 Task: Look for space in Koath, India from 14th June, 2023 to 30th June, 2023 for 5 adults in price range Rs.8000 to Rs.12000. Place can be entire place or private room with 5 bedrooms having 5 beds and 5 bathrooms. Property type can be house, flat, guest house. Amenities needed are: wifi, TV, free parkinig on premises, gym, breakfast. Booking option can be shelf check-in. Required host language is English.
Action: Mouse moved to (572, 117)
Screenshot: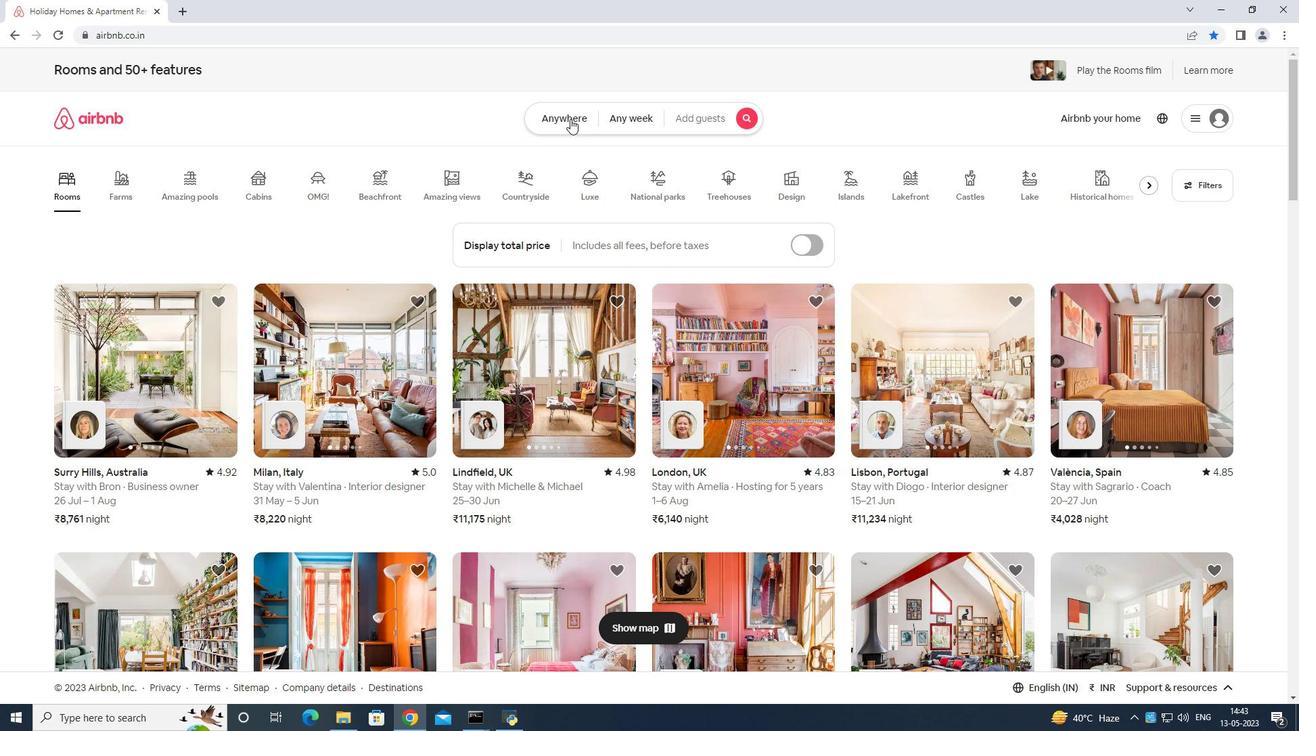 
Action: Mouse pressed left at (572, 117)
Screenshot: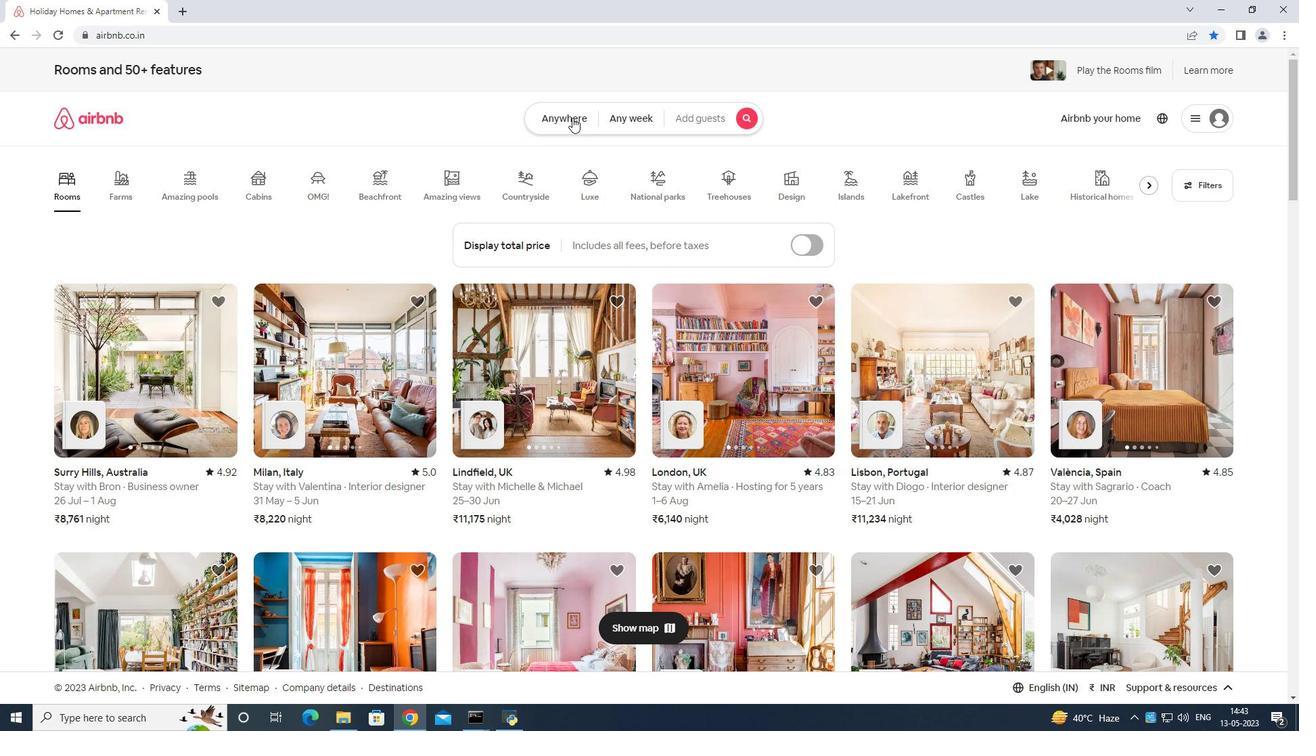 
Action: Mouse moved to (518, 156)
Screenshot: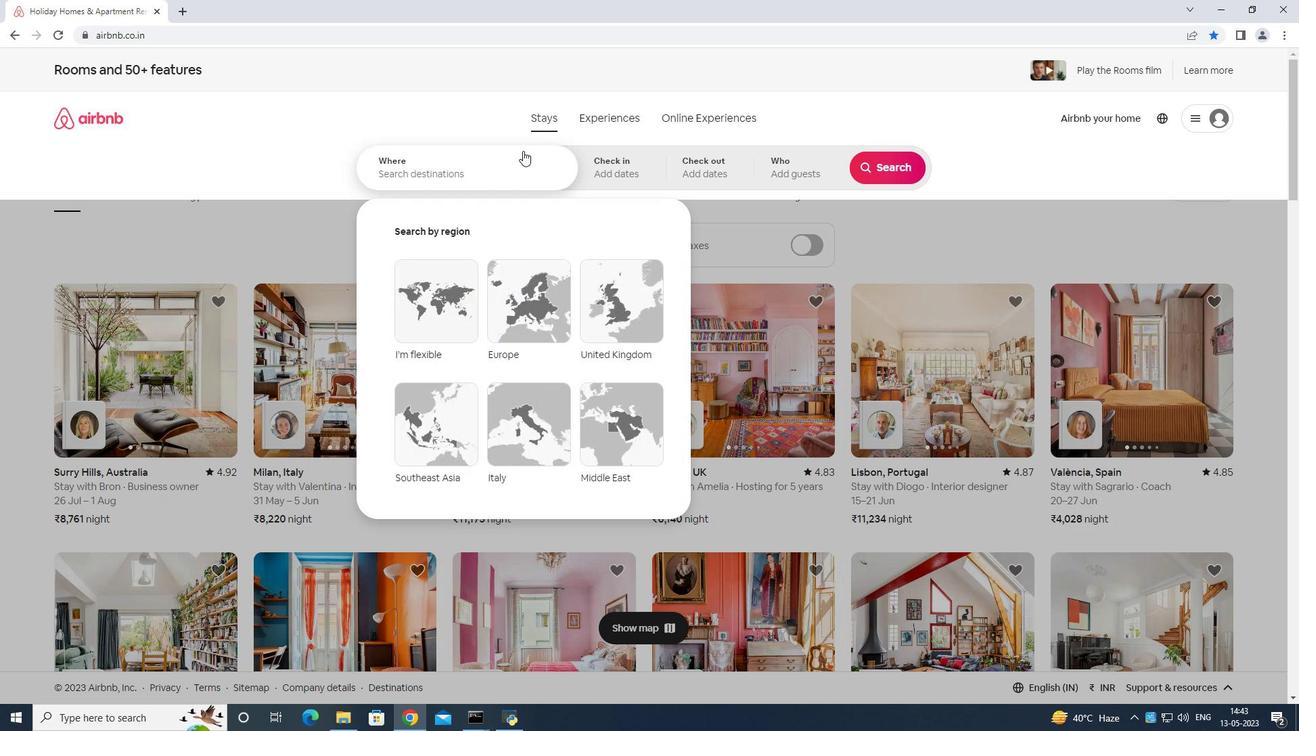 
Action: Mouse pressed left at (518, 156)
Screenshot: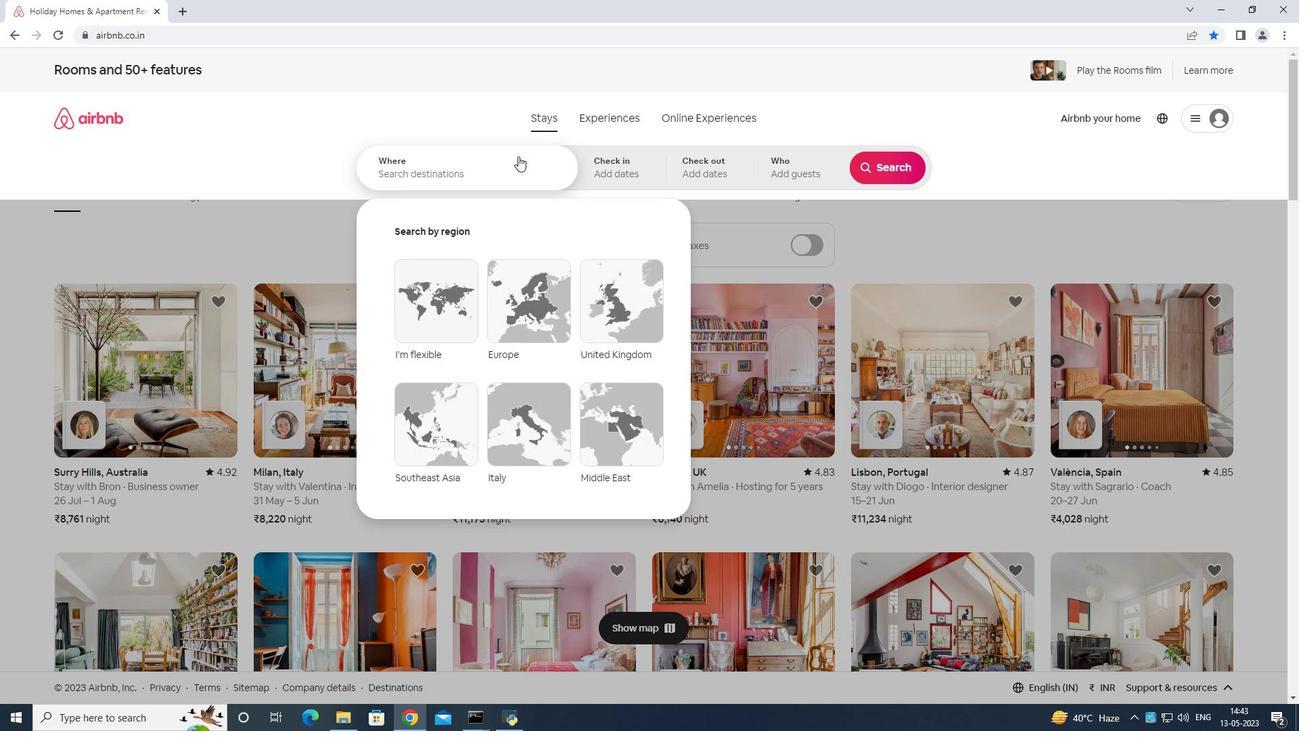 
Action: Mouse moved to (539, 175)
Screenshot: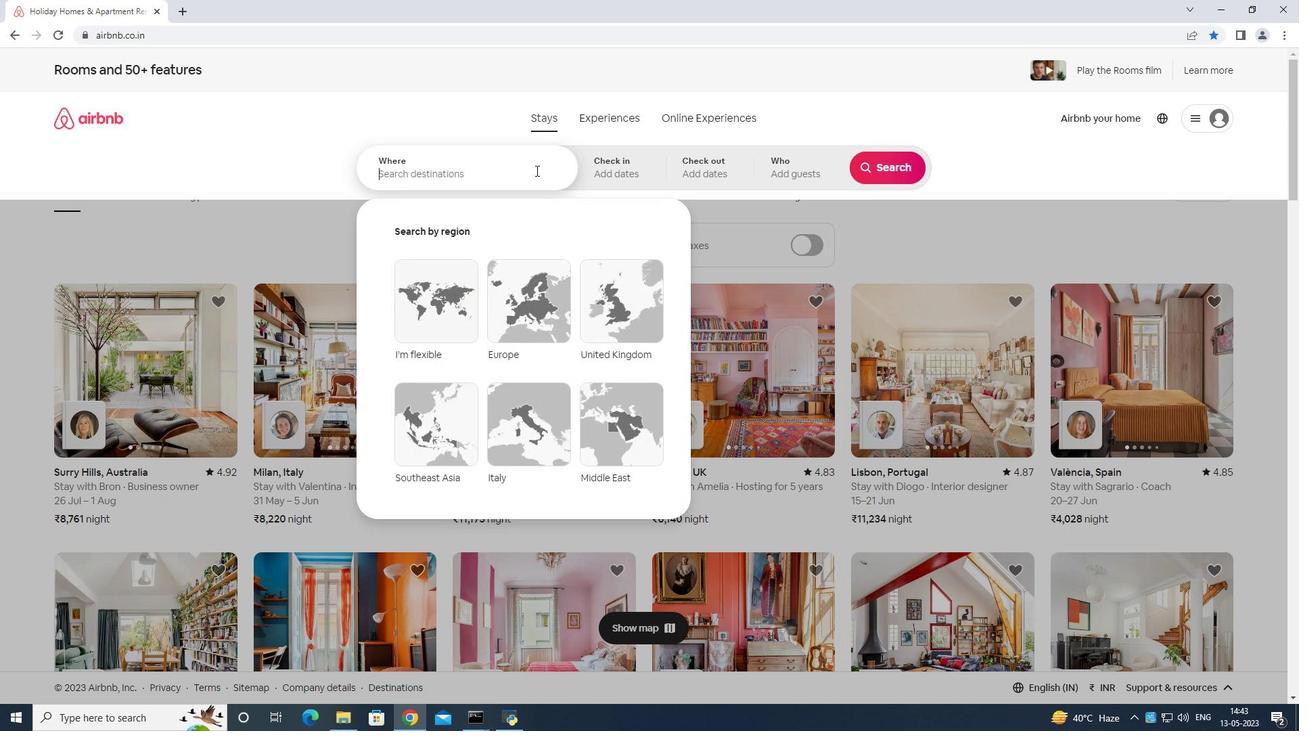 
Action: Key pressed <Key.shift>Koath<Key.space>india<Key.enter>
Screenshot: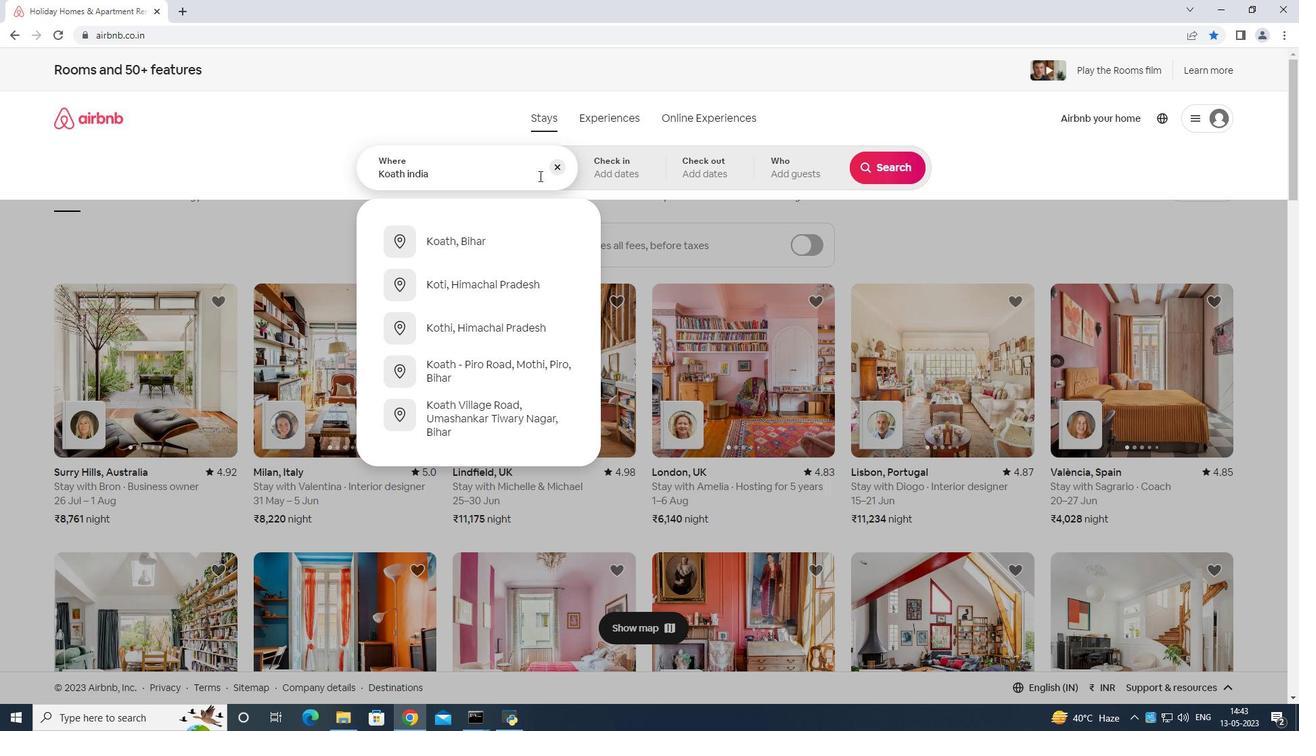 
Action: Mouse moved to (779, 391)
Screenshot: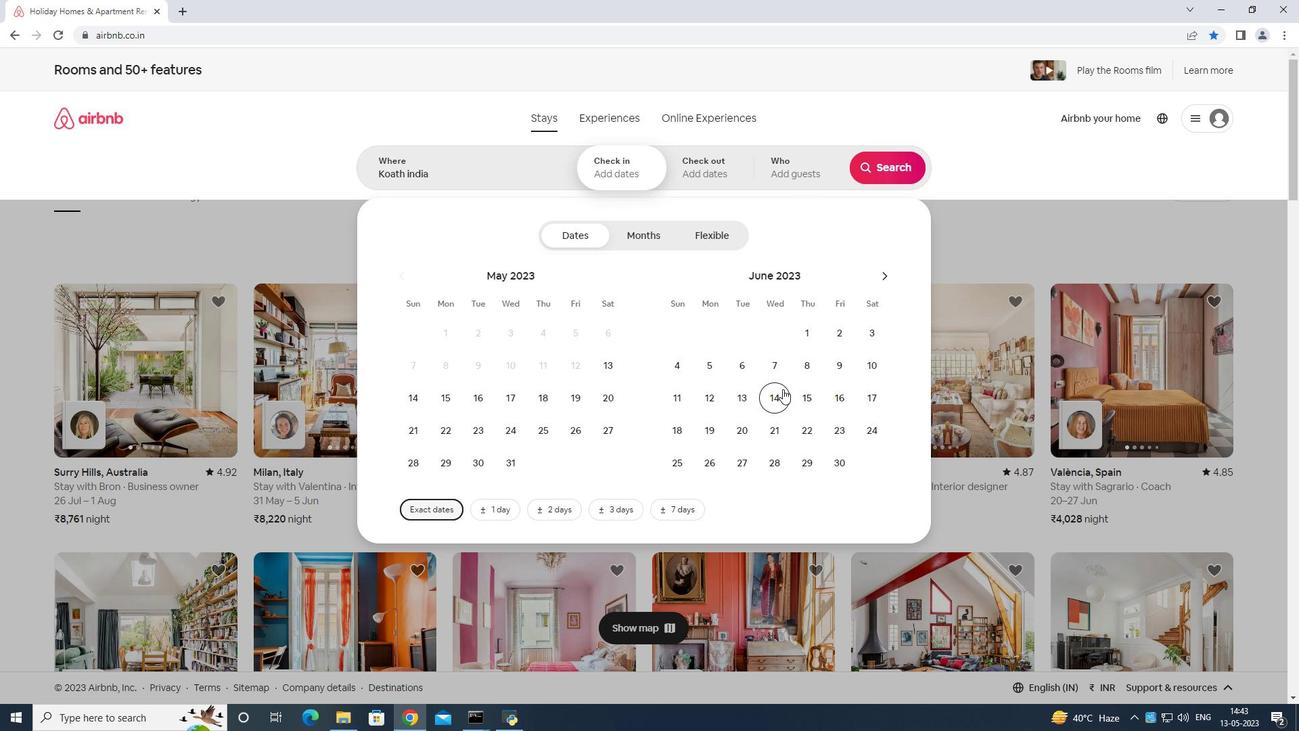 
Action: Mouse pressed left at (779, 391)
Screenshot: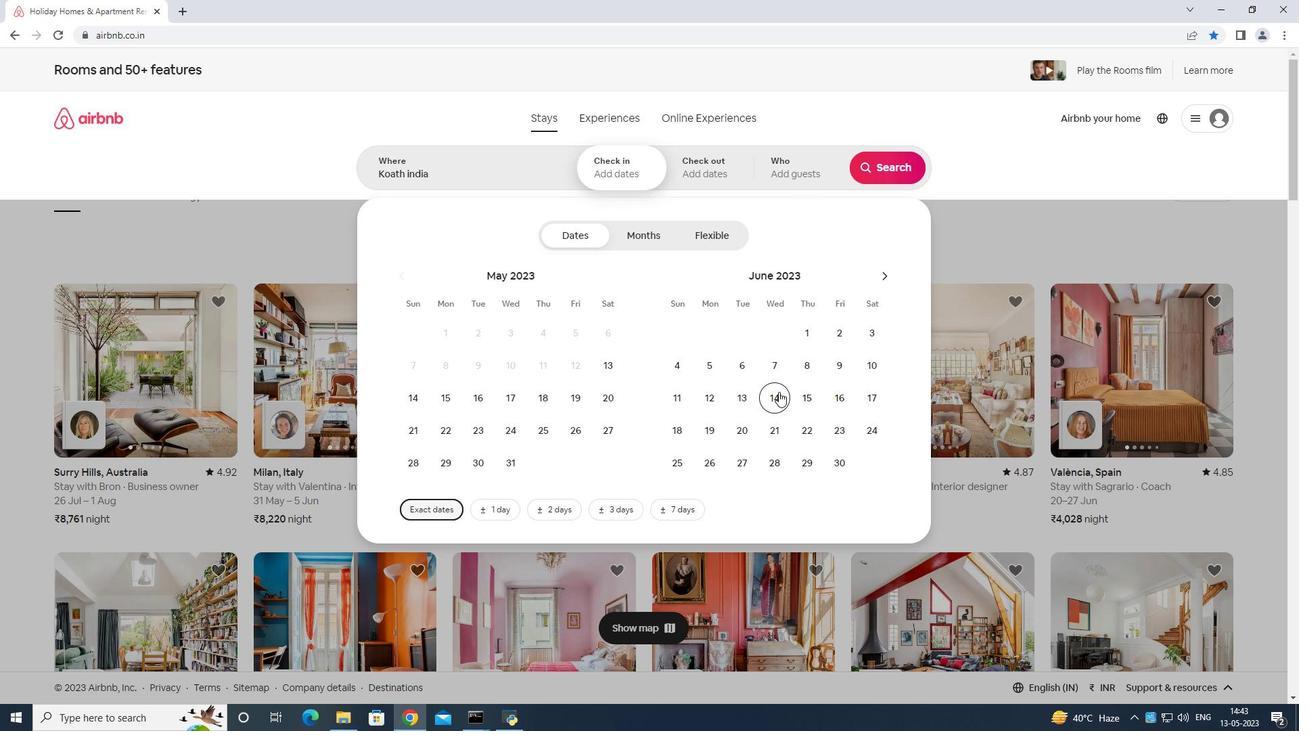 
Action: Mouse moved to (836, 453)
Screenshot: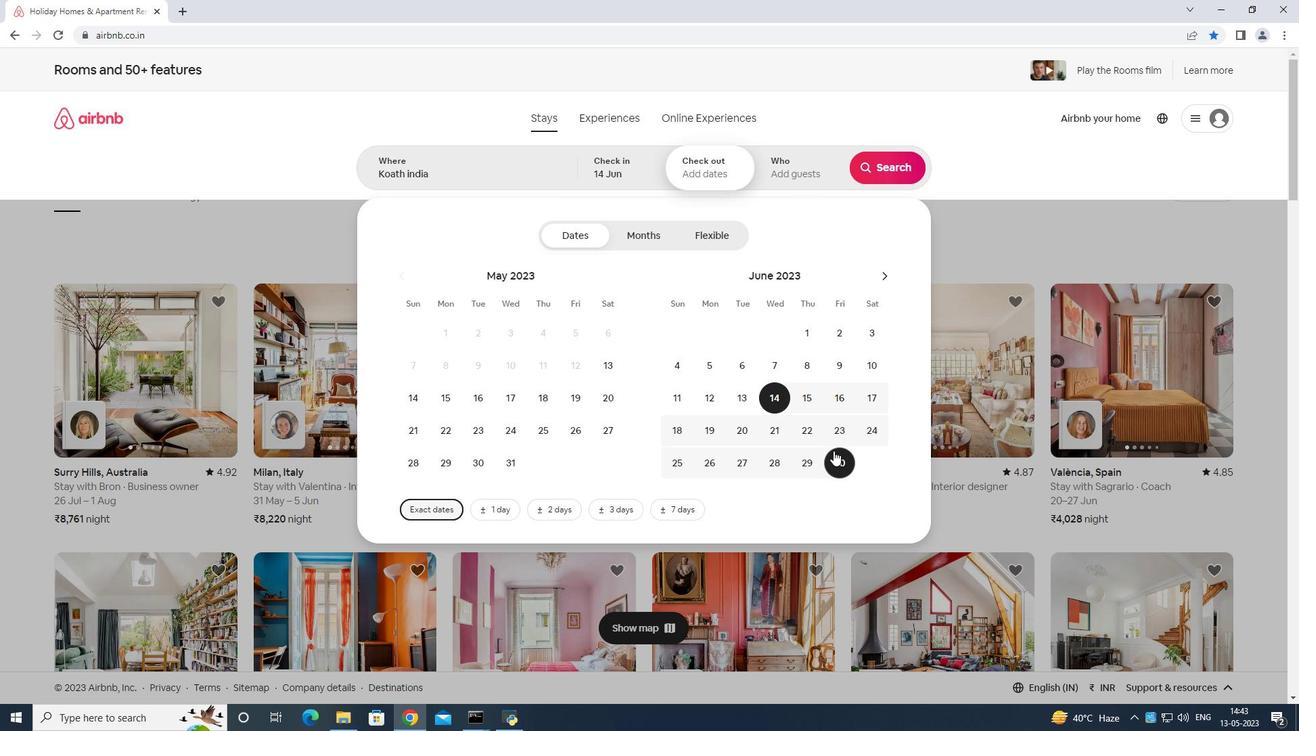 
Action: Mouse pressed left at (836, 453)
Screenshot: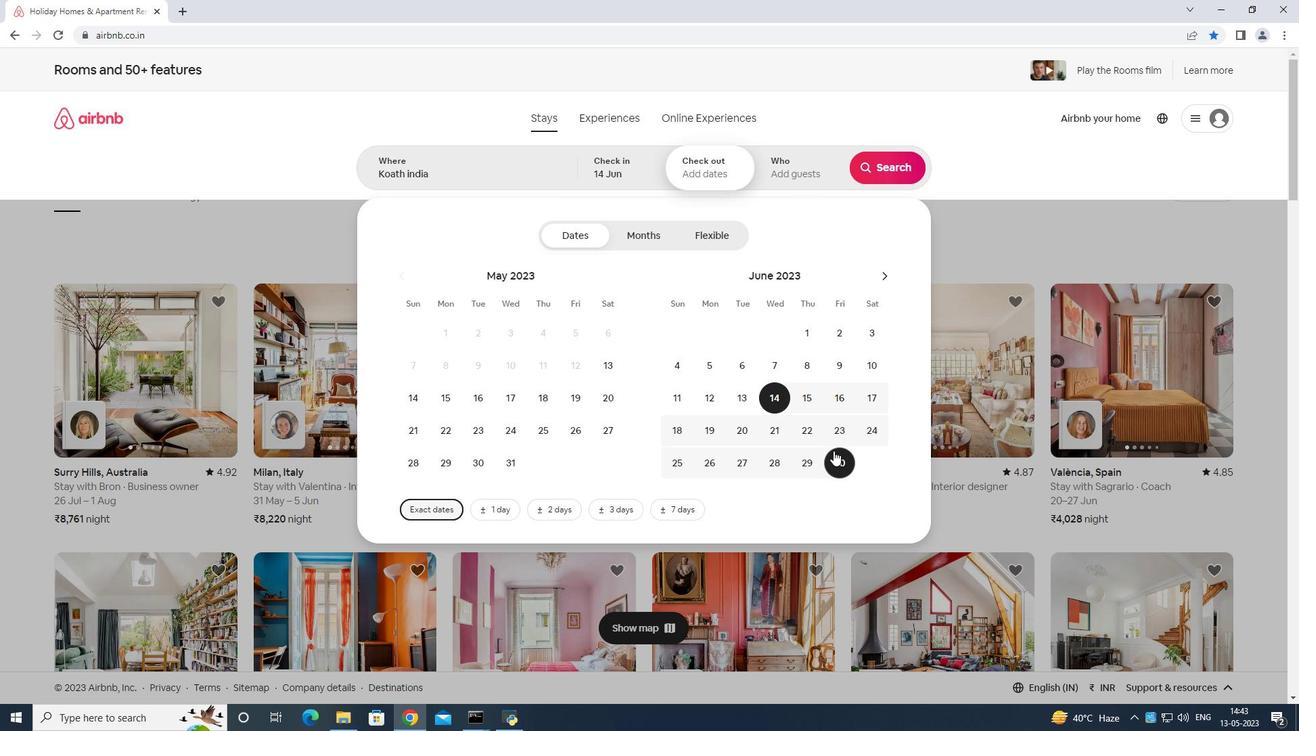 
Action: Mouse moved to (793, 165)
Screenshot: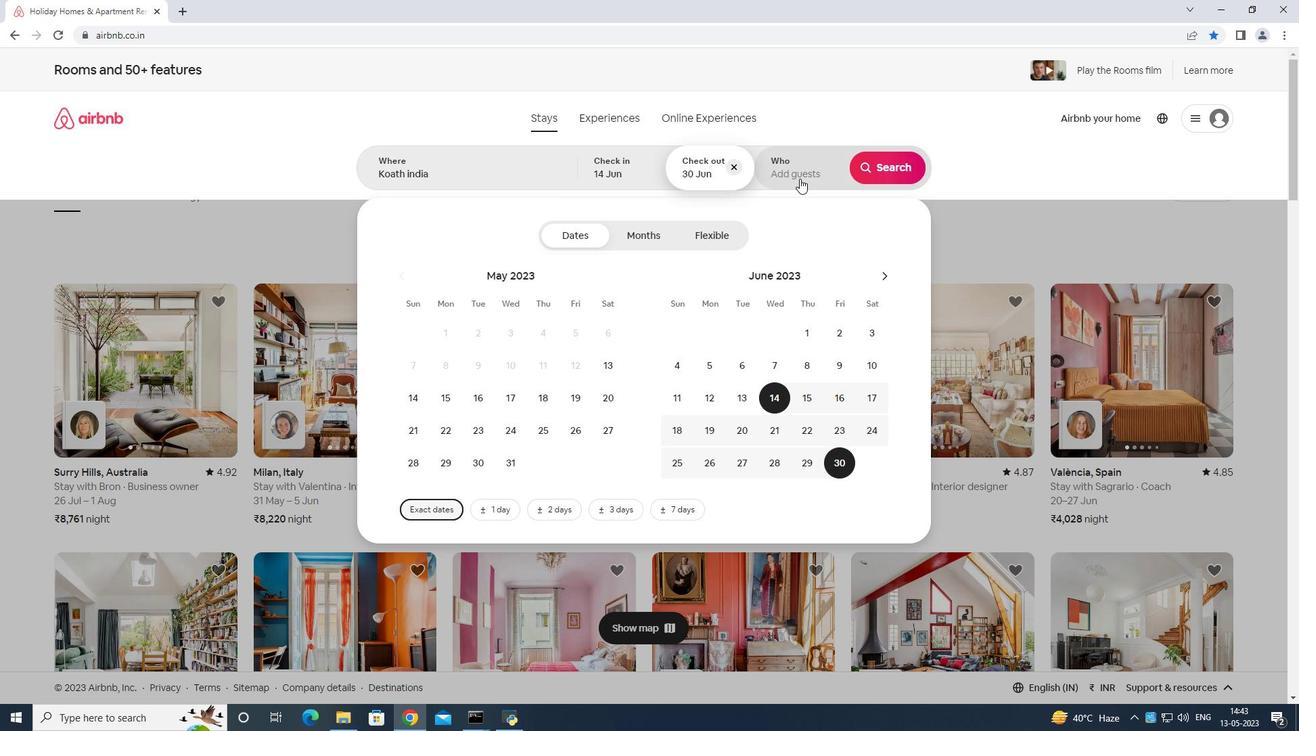 
Action: Mouse pressed left at (793, 165)
Screenshot: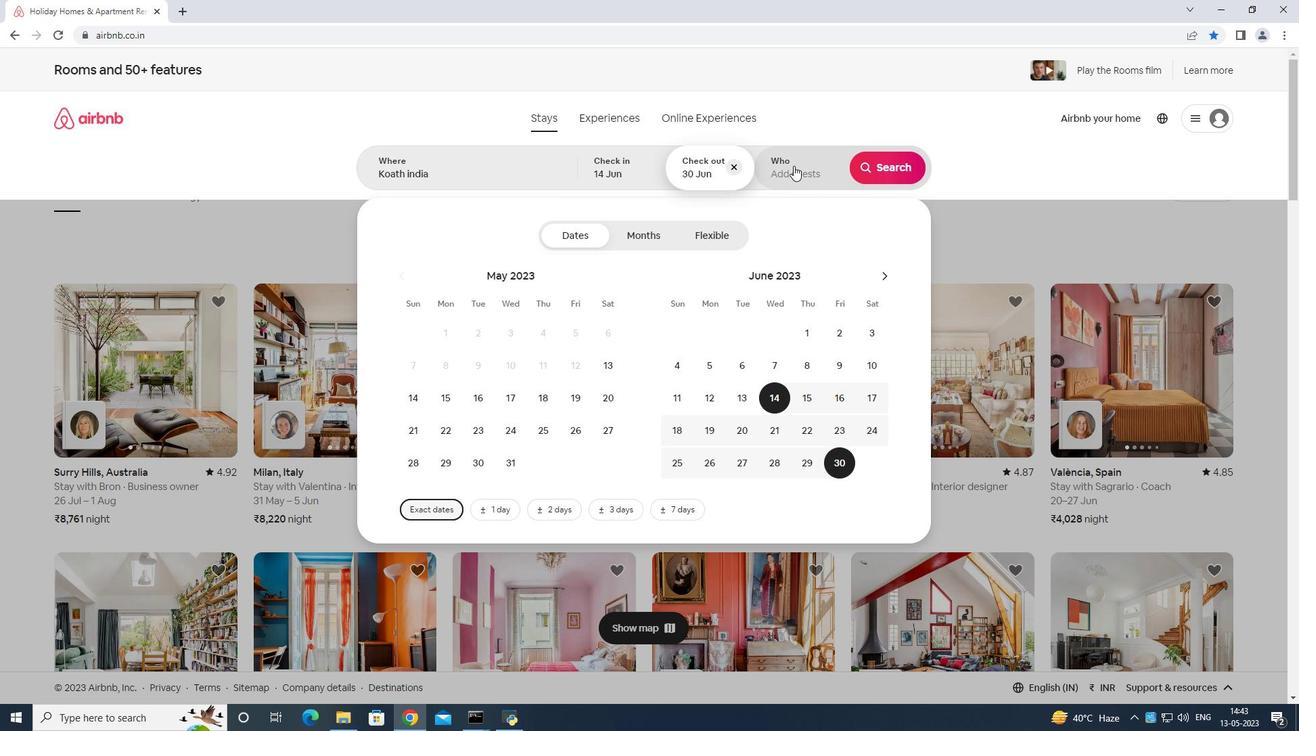 
Action: Mouse moved to (888, 236)
Screenshot: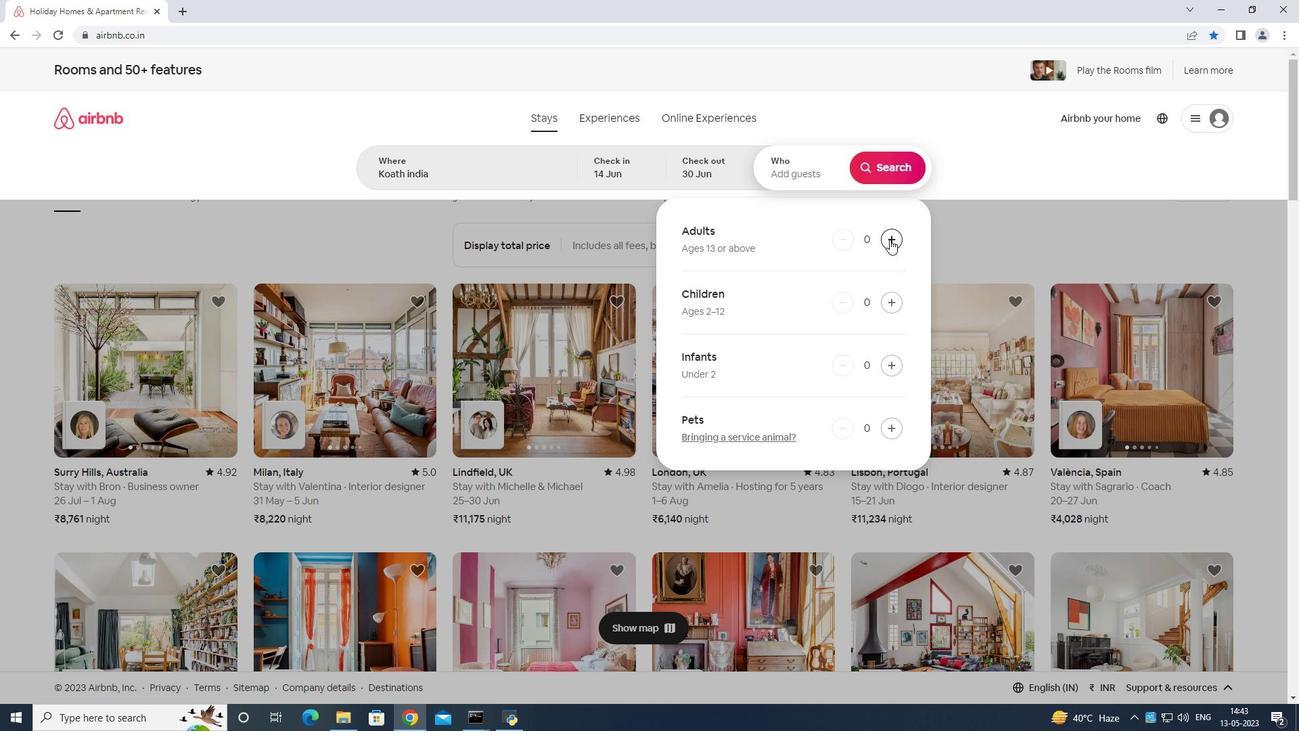 
Action: Mouse pressed left at (888, 236)
Screenshot: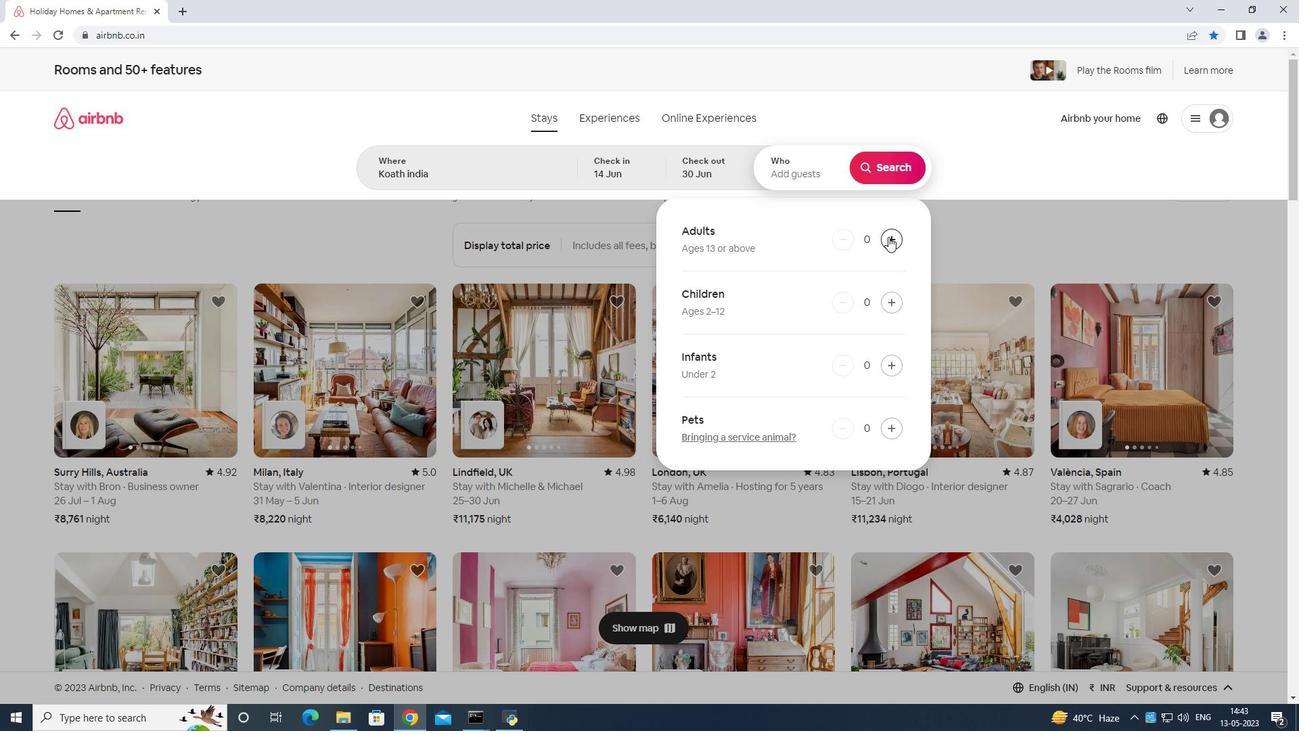 
Action: Mouse pressed left at (888, 236)
Screenshot: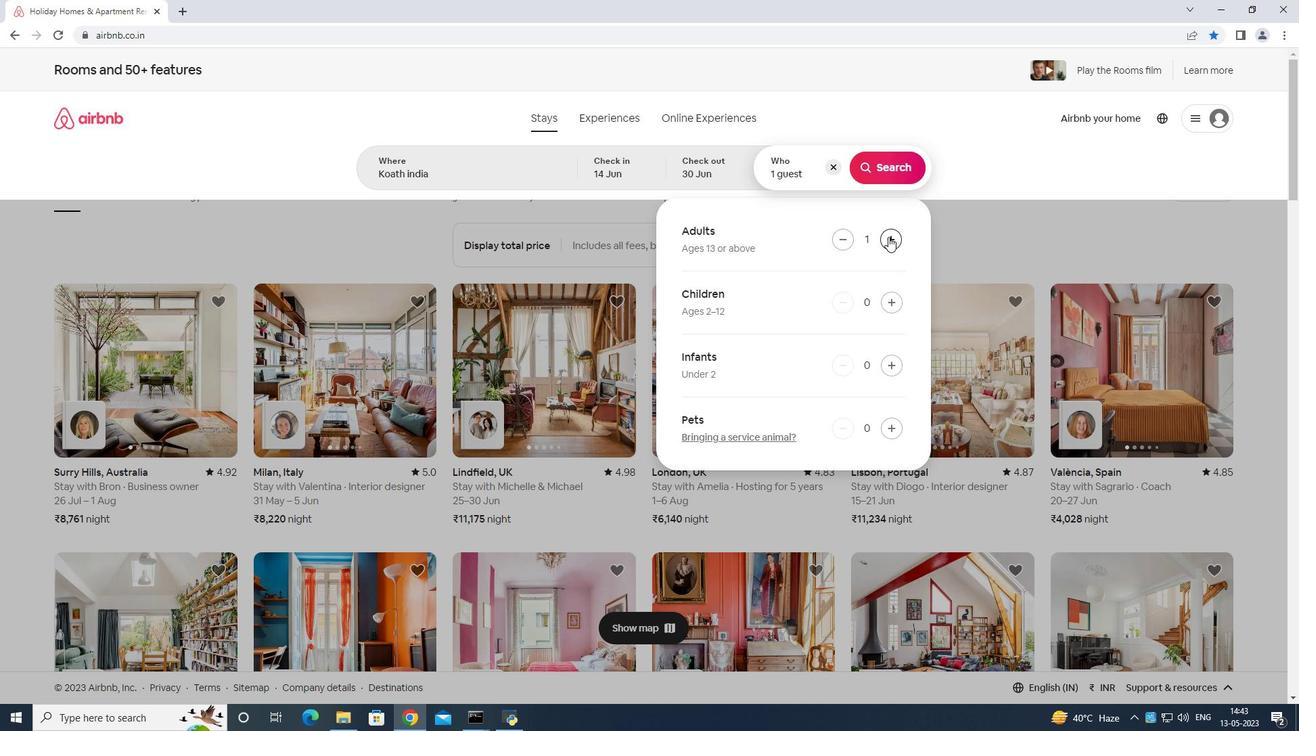 
Action: Mouse pressed left at (888, 236)
Screenshot: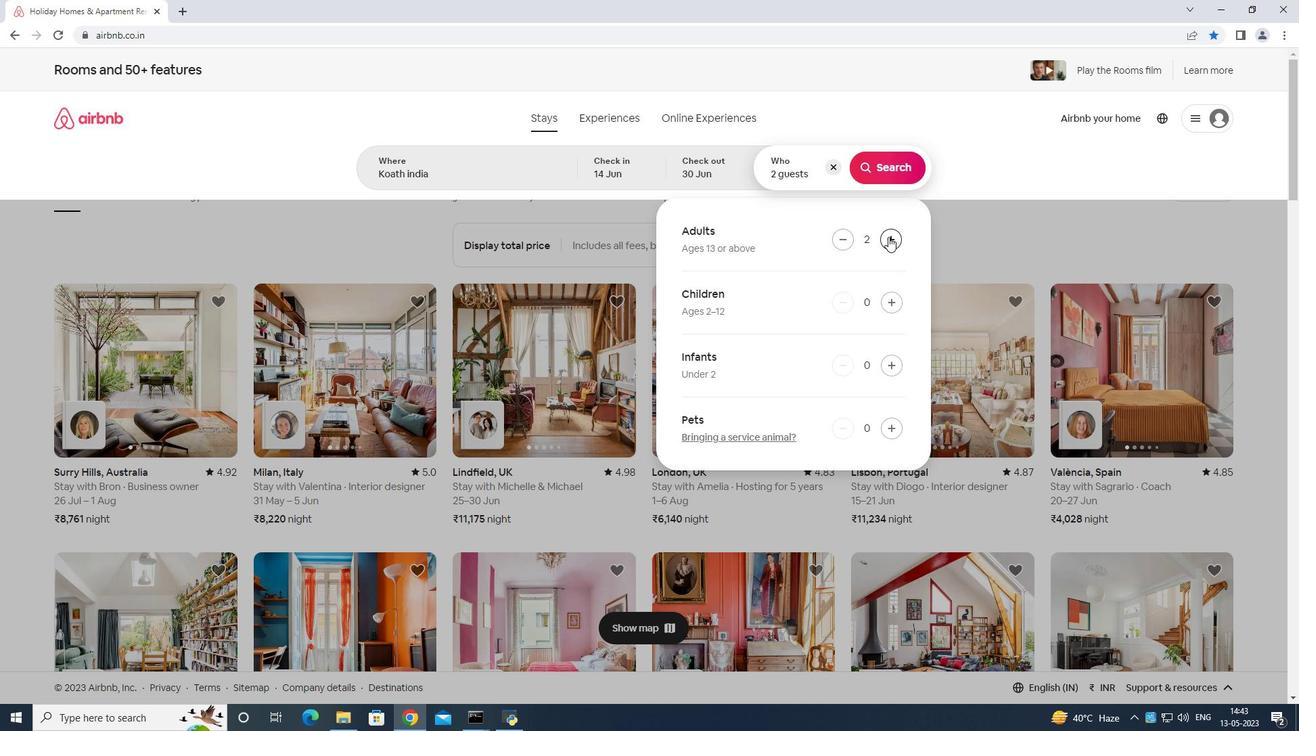 
Action: Mouse moved to (888, 235)
Screenshot: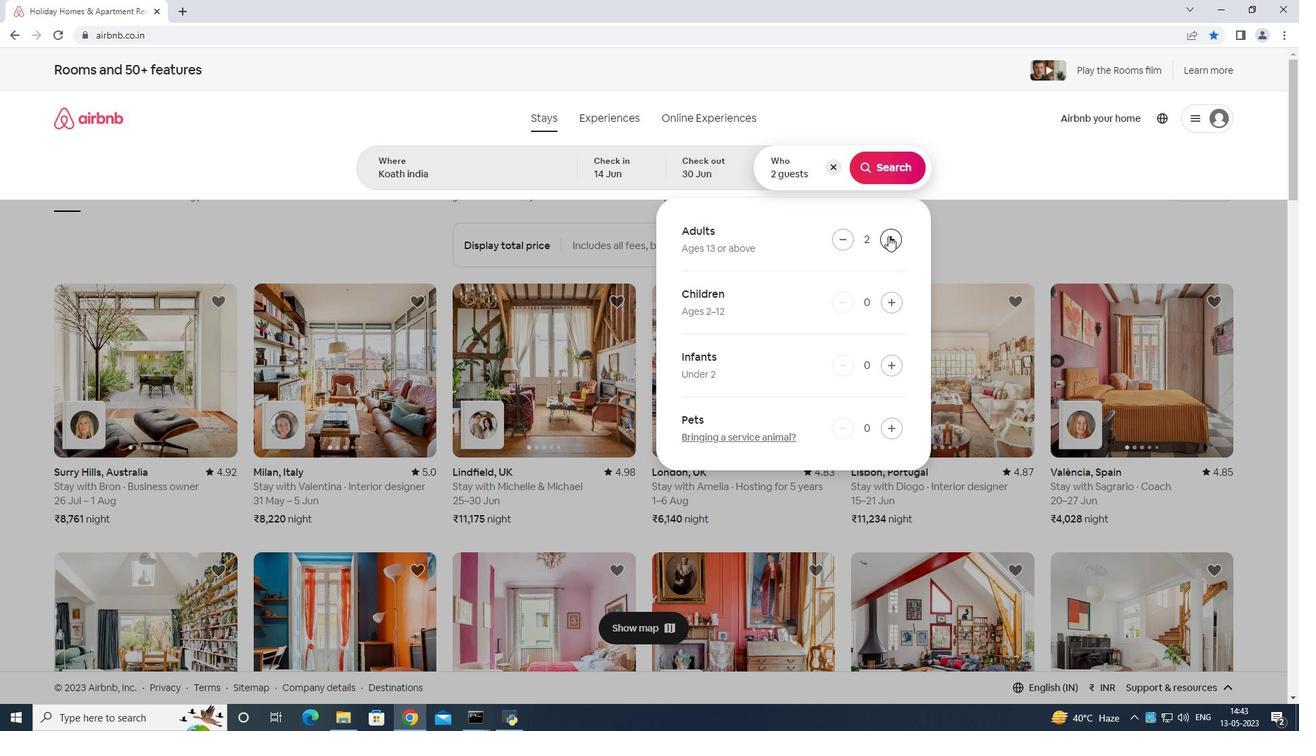 
Action: Mouse pressed left at (888, 235)
Screenshot: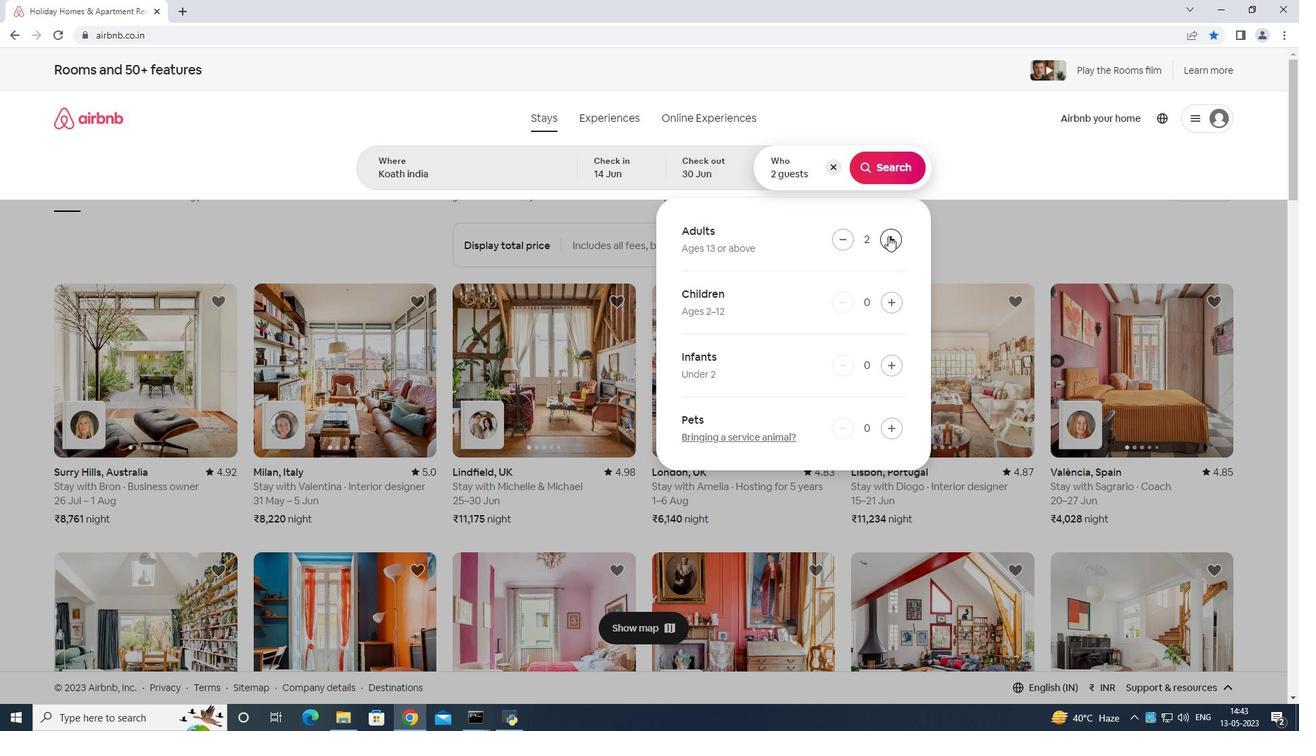 
Action: Mouse pressed left at (888, 235)
Screenshot: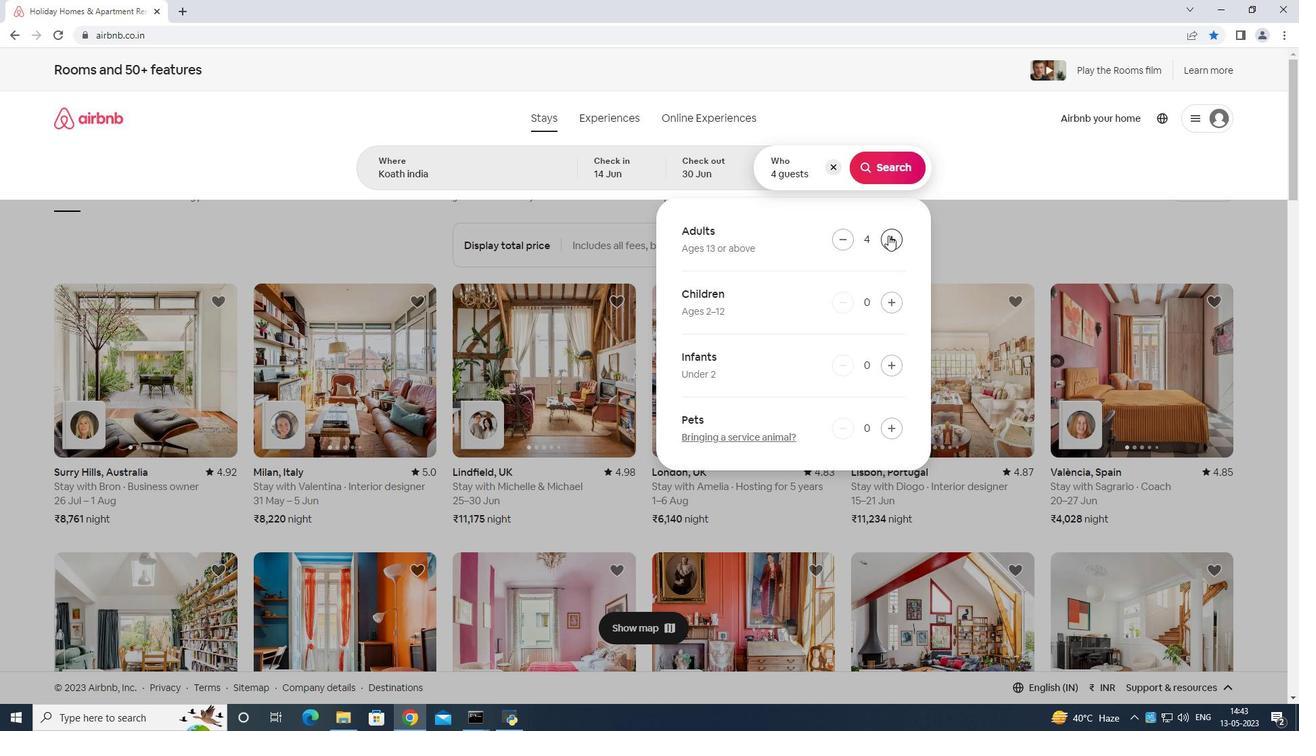 
Action: Mouse pressed left at (888, 235)
Screenshot: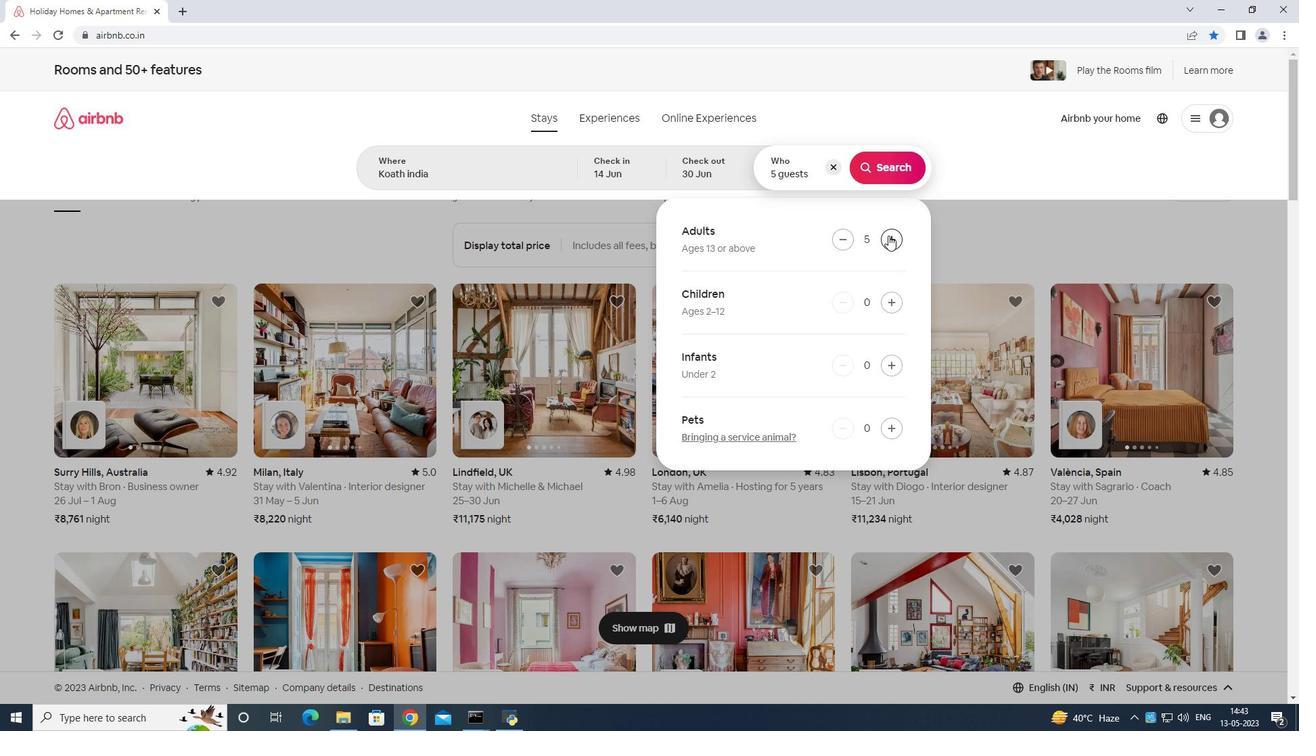 
Action: Mouse moved to (852, 237)
Screenshot: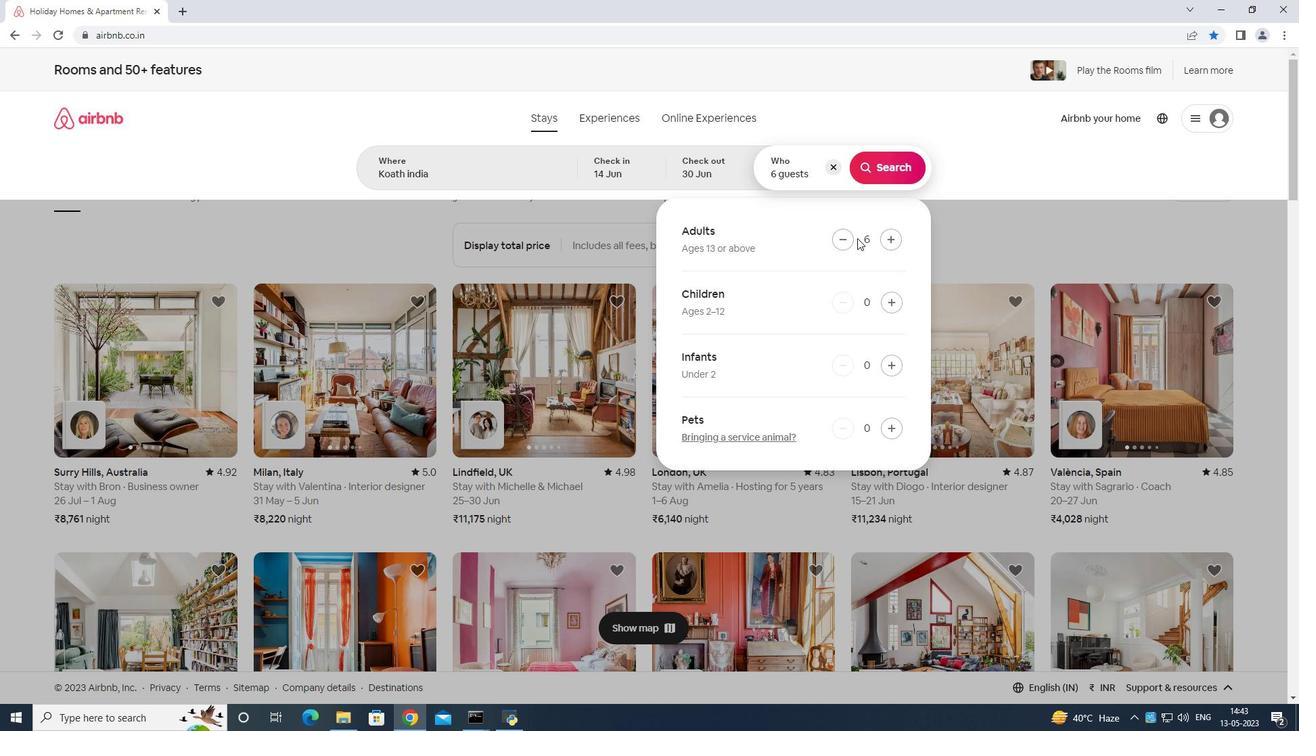 
Action: Mouse pressed left at (852, 237)
Screenshot: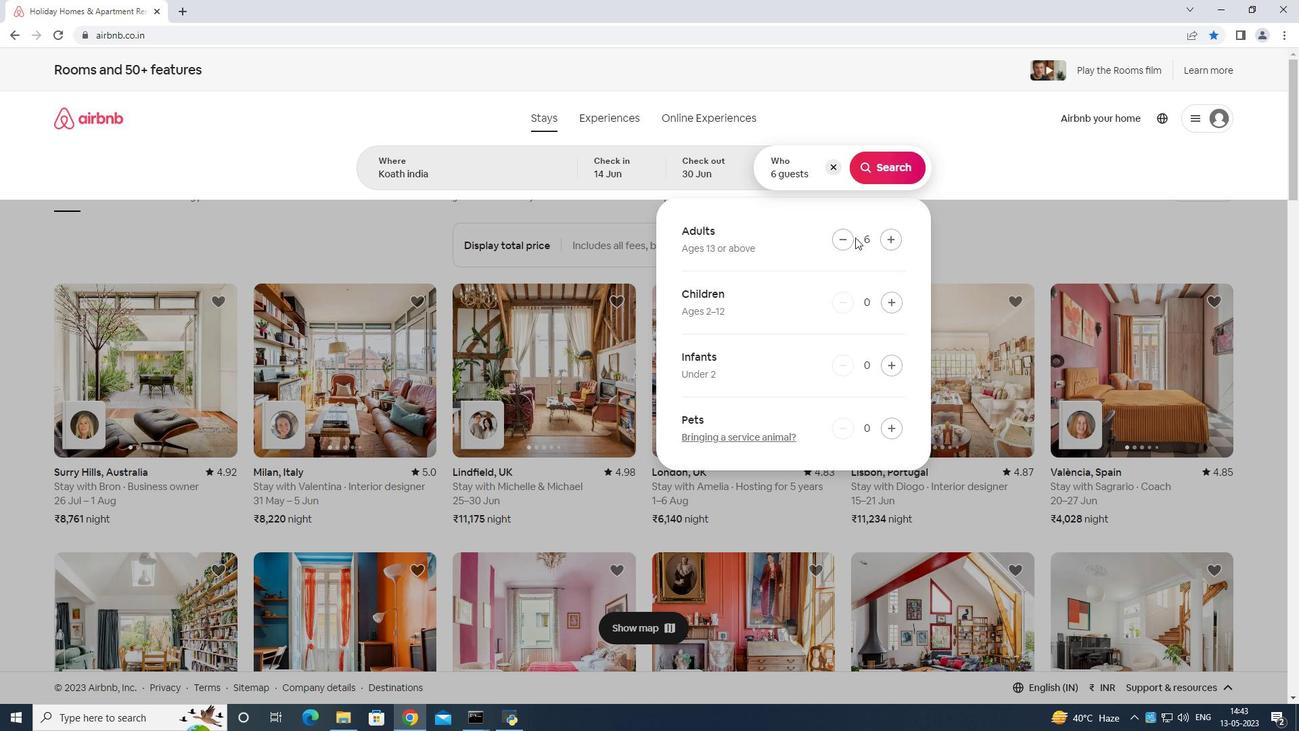 
Action: Mouse moved to (885, 175)
Screenshot: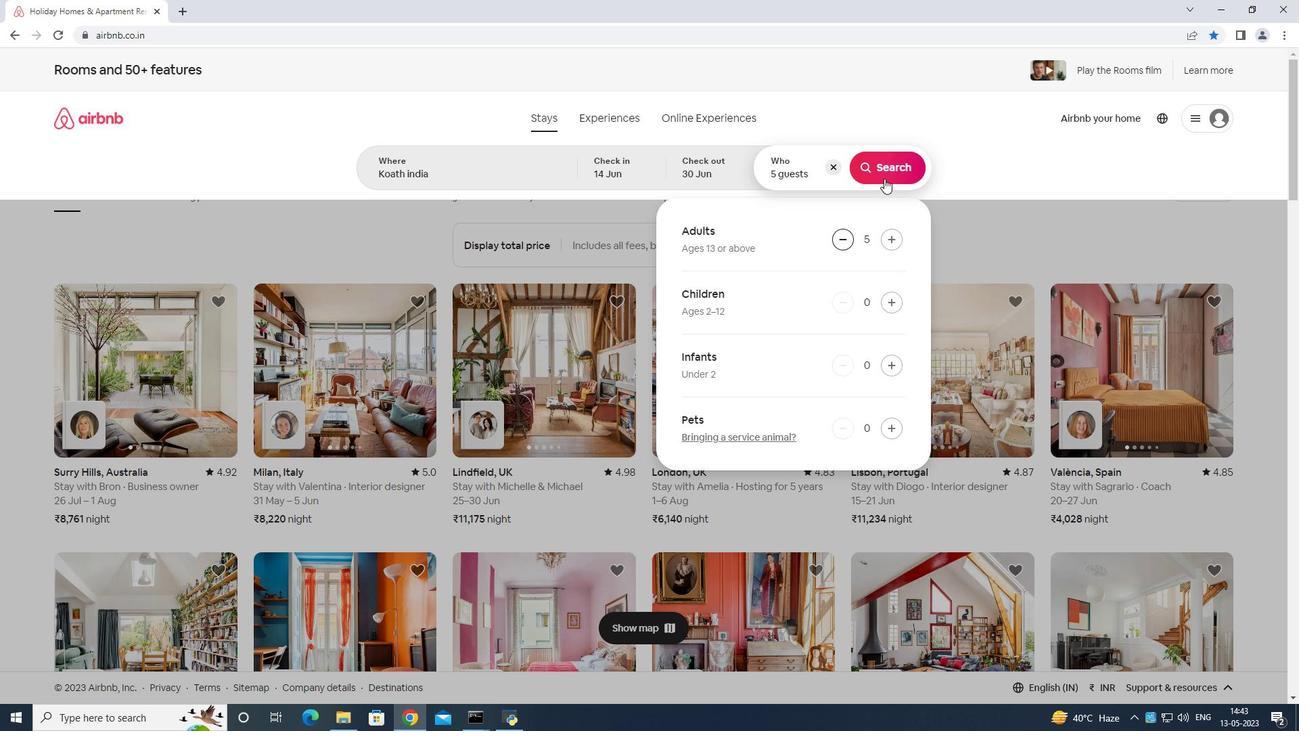 
Action: Mouse pressed left at (885, 175)
Screenshot: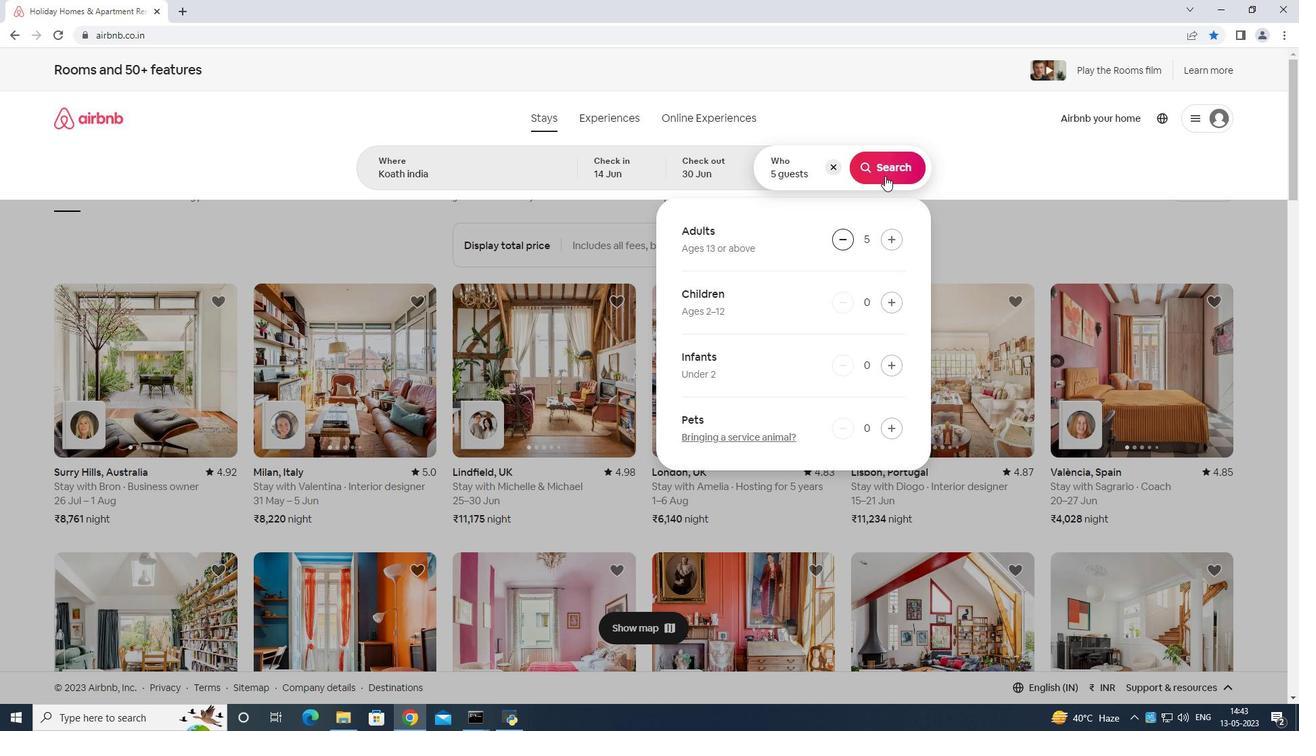 
Action: Mouse moved to (1252, 118)
Screenshot: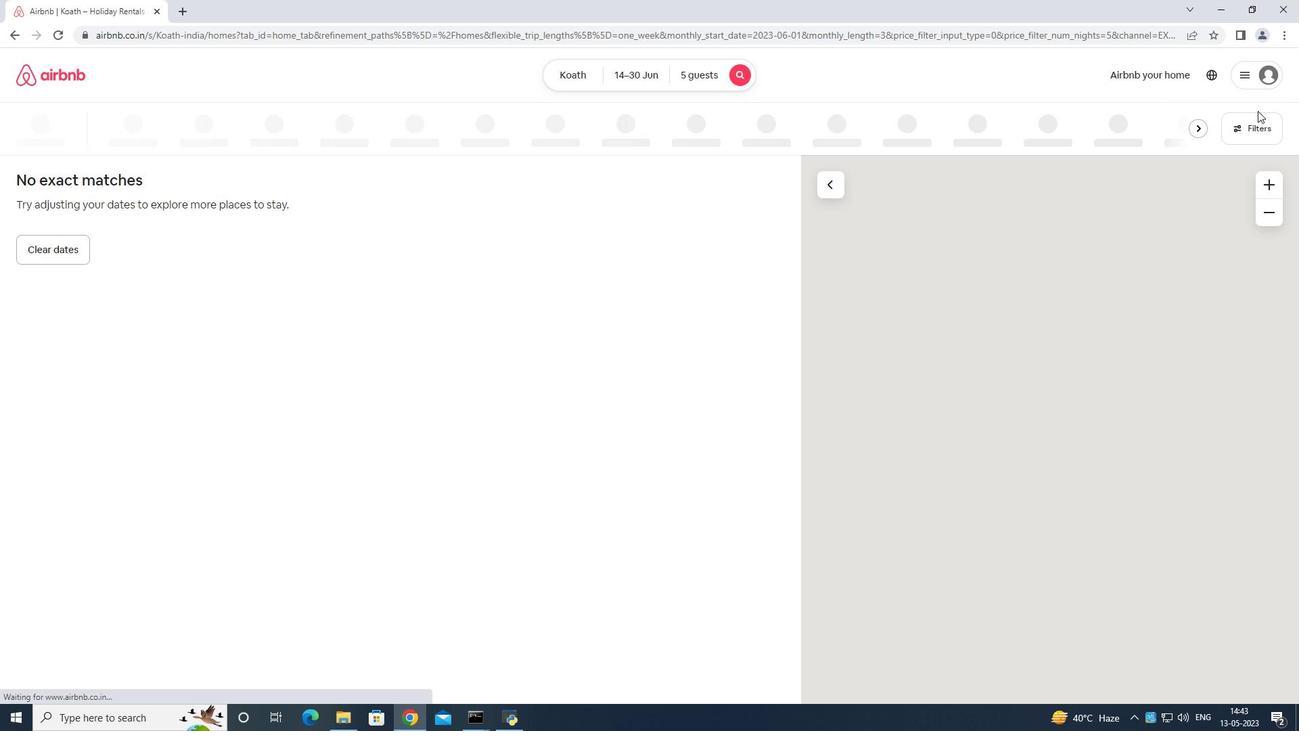 
Action: Mouse pressed left at (1252, 118)
Screenshot: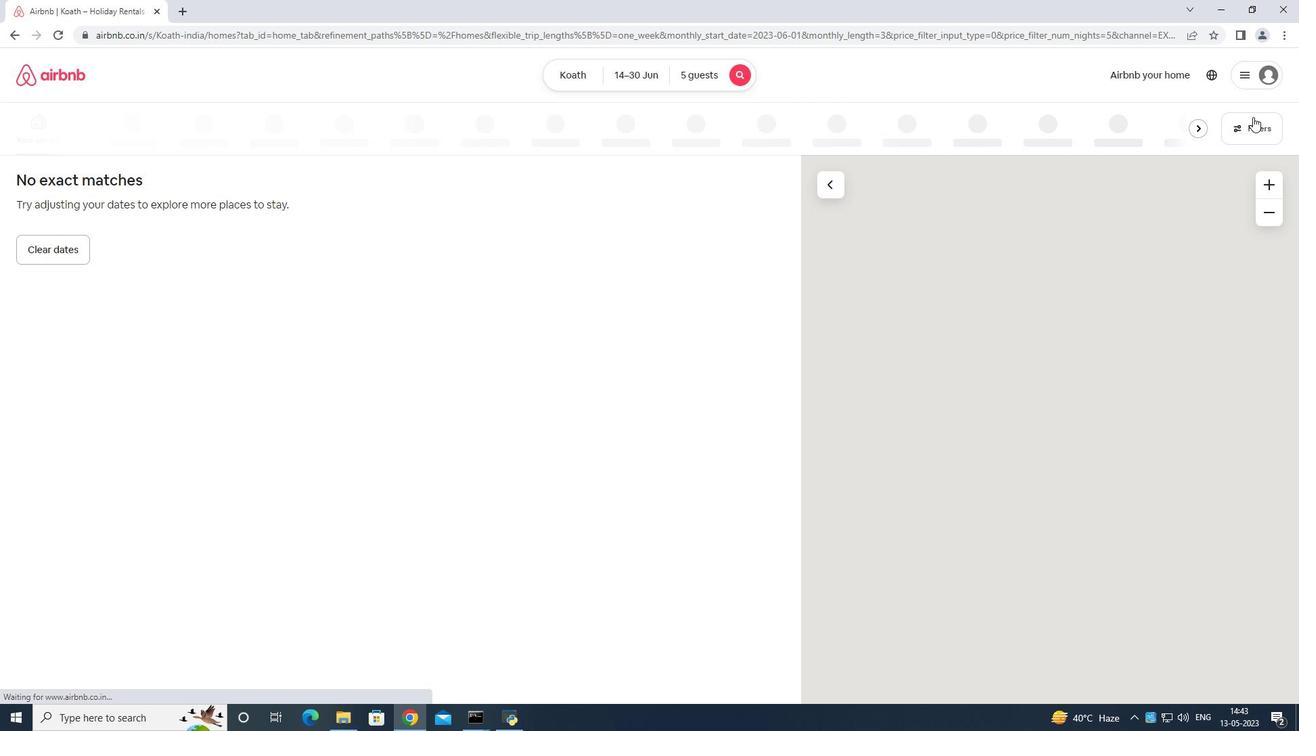 
Action: Mouse moved to (573, 460)
Screenshot: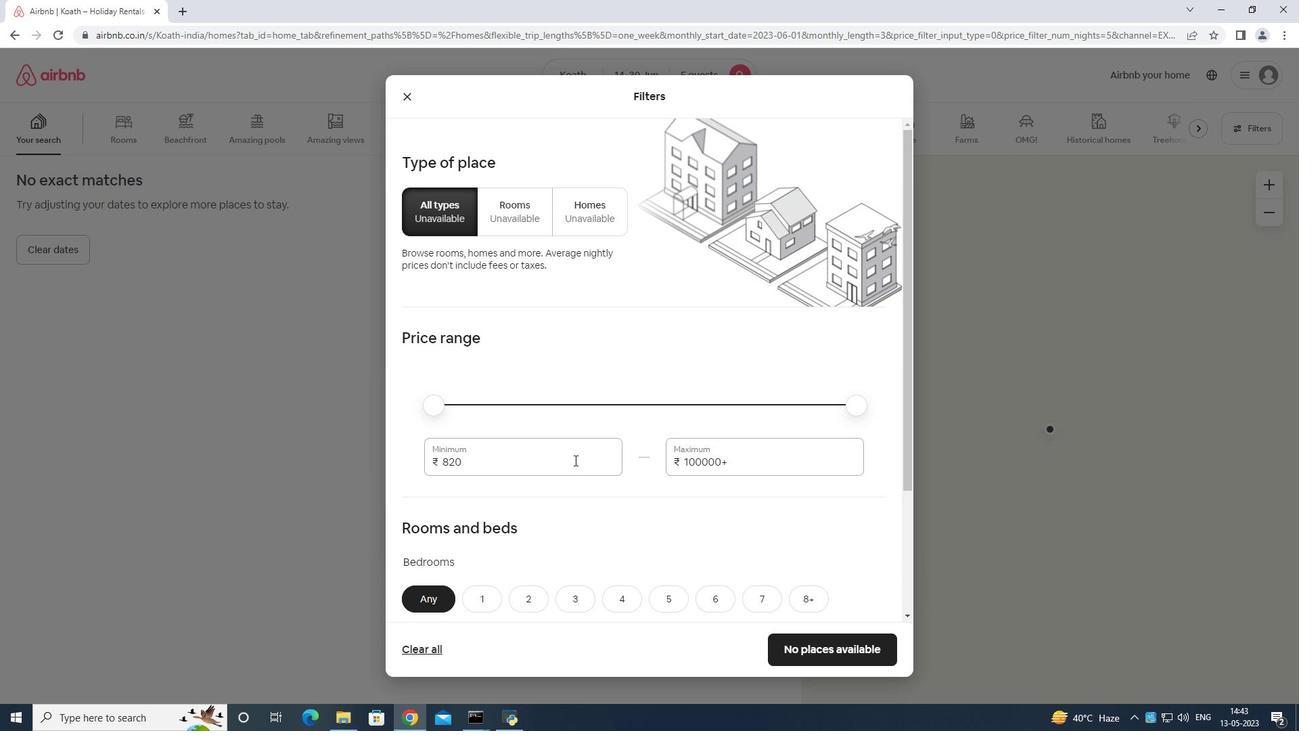
Action: Mouse pressed left at (573, 460)
Screenshot: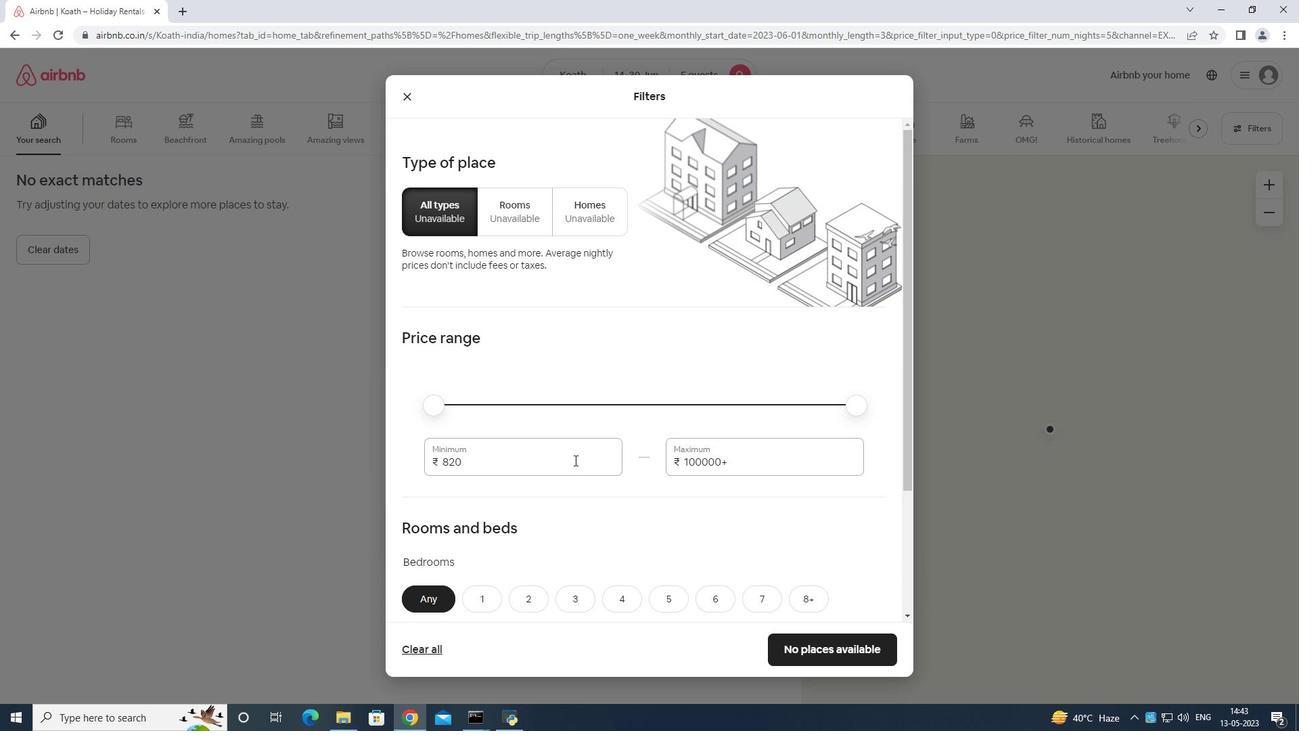 
Action: Mouse moved to (576, 450)
Screenshot: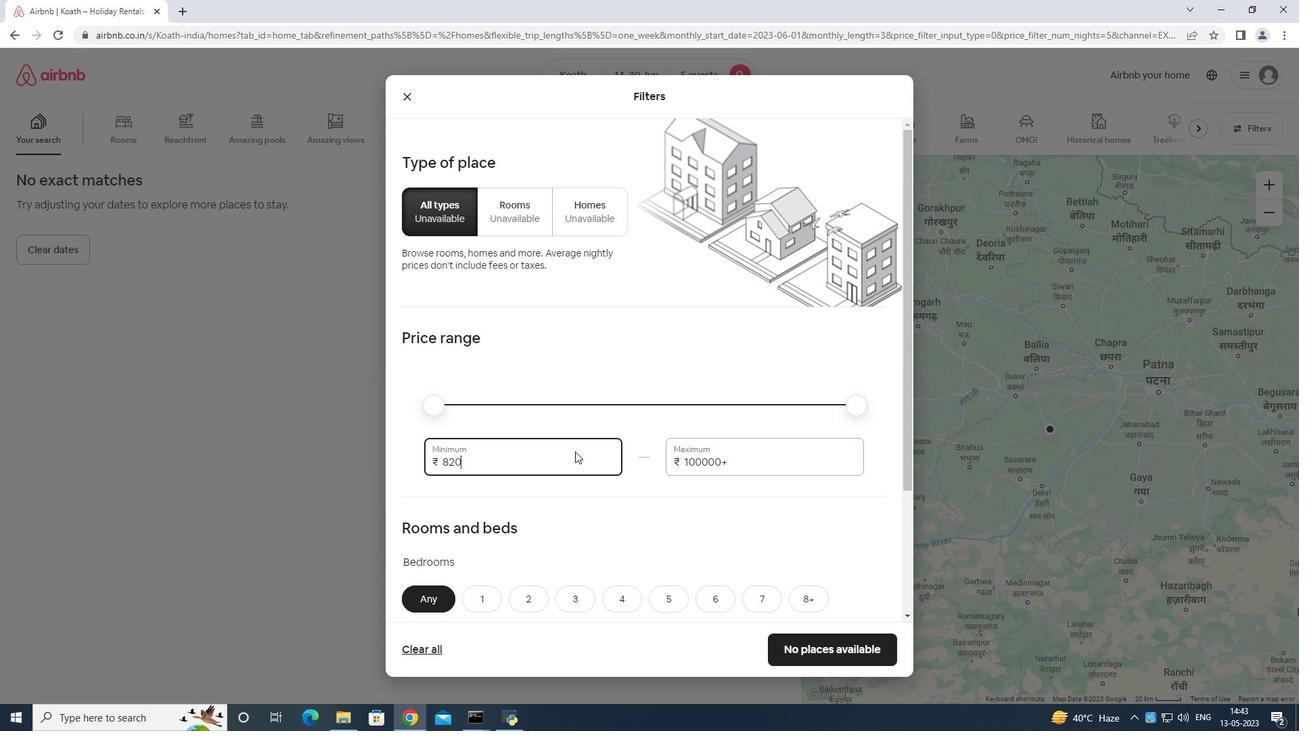 
Action: Key pressed <Key.backspace>
Screenshot: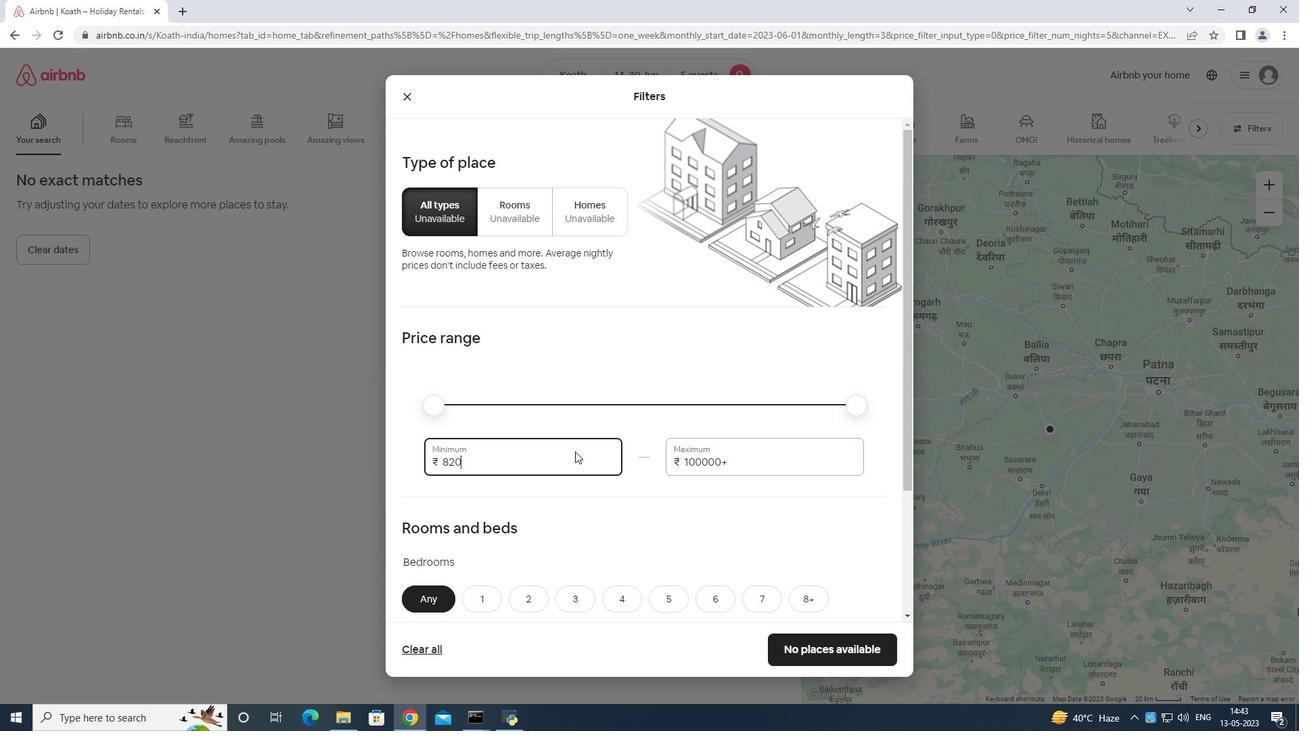 
Action: Mouse moved to (578, 448)
Screenshot: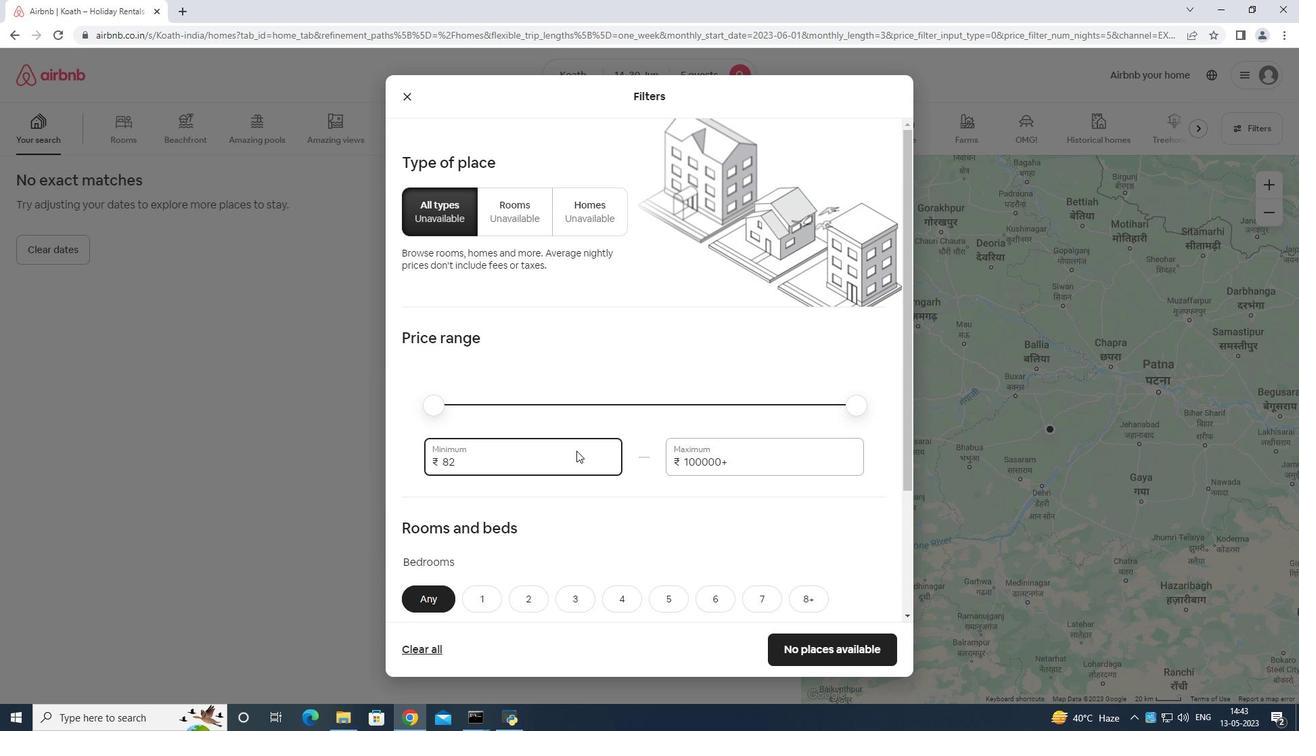 
Action: Key pressed <Key.backspace><Key.backspace><Key.backspace><Key.backspace><Key.backspace><Key.backspace><Key.backspace>
Screenshot: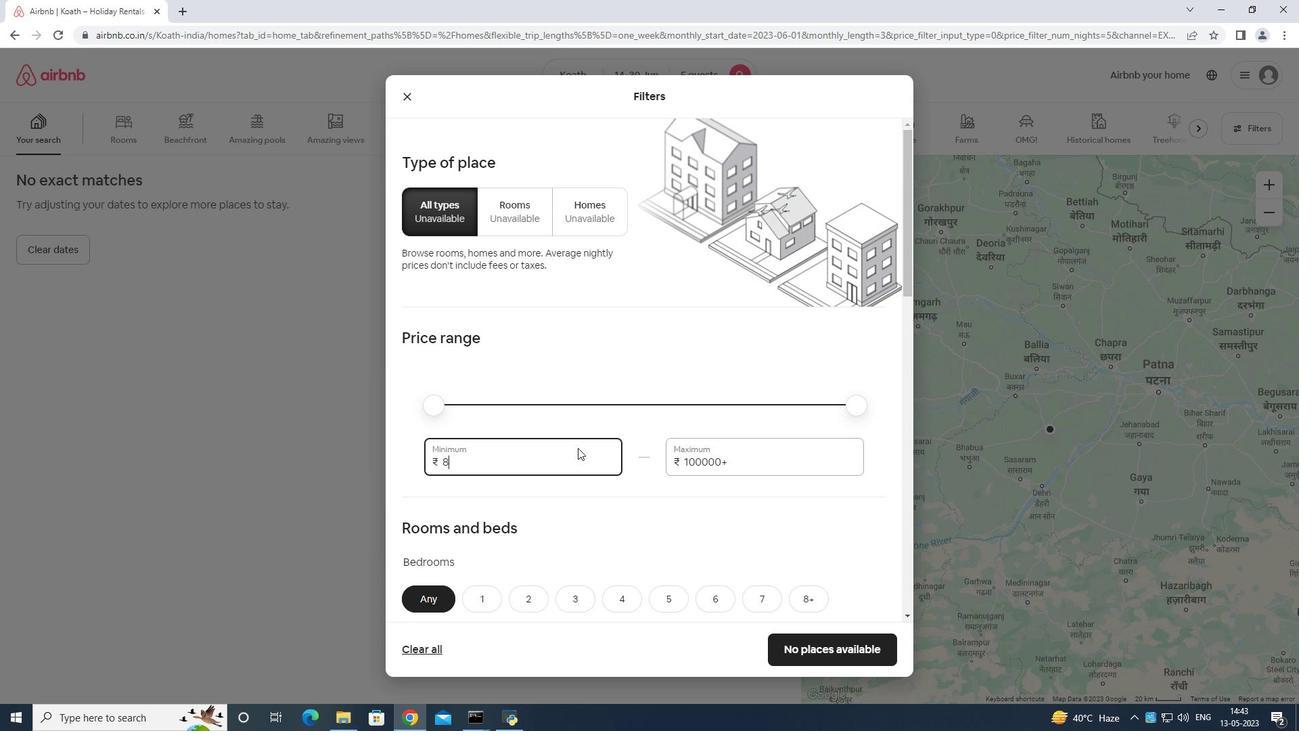 
Action: Mouse moved to (586, 444)
Screenshot: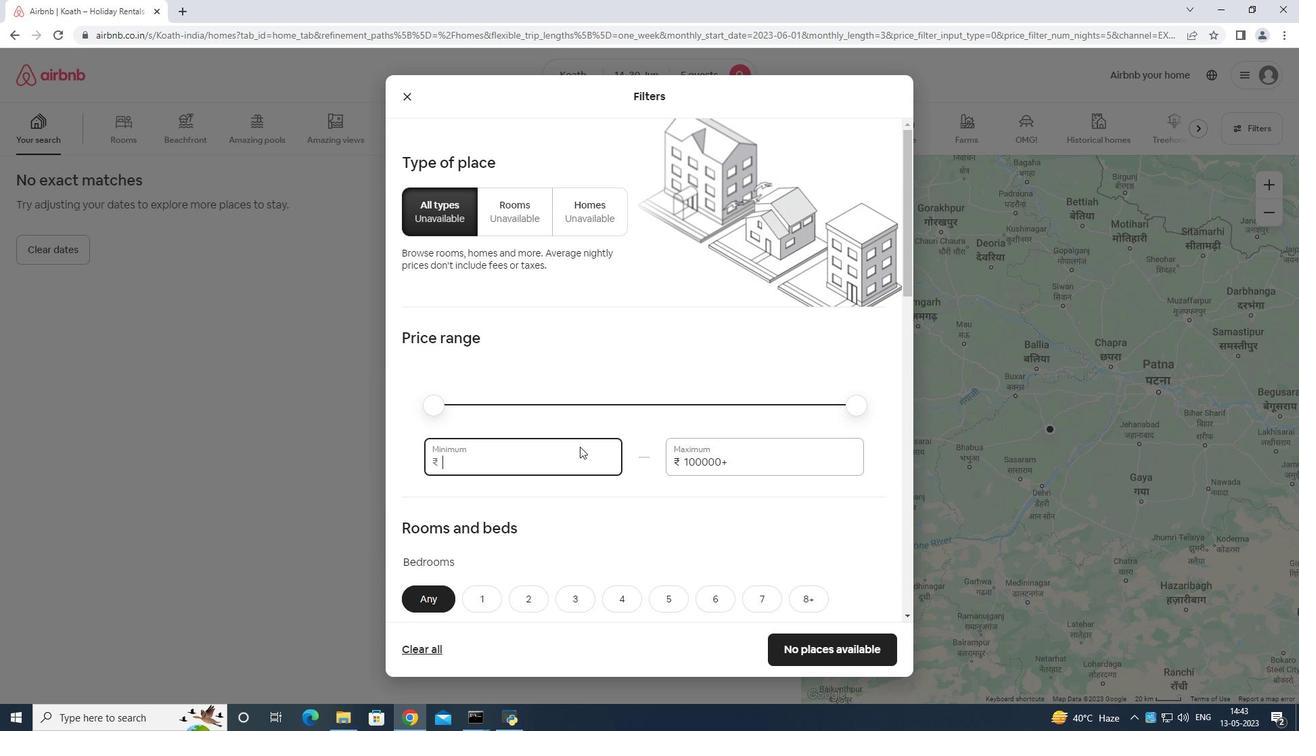 
Action: Key pressed 8
Screenshot: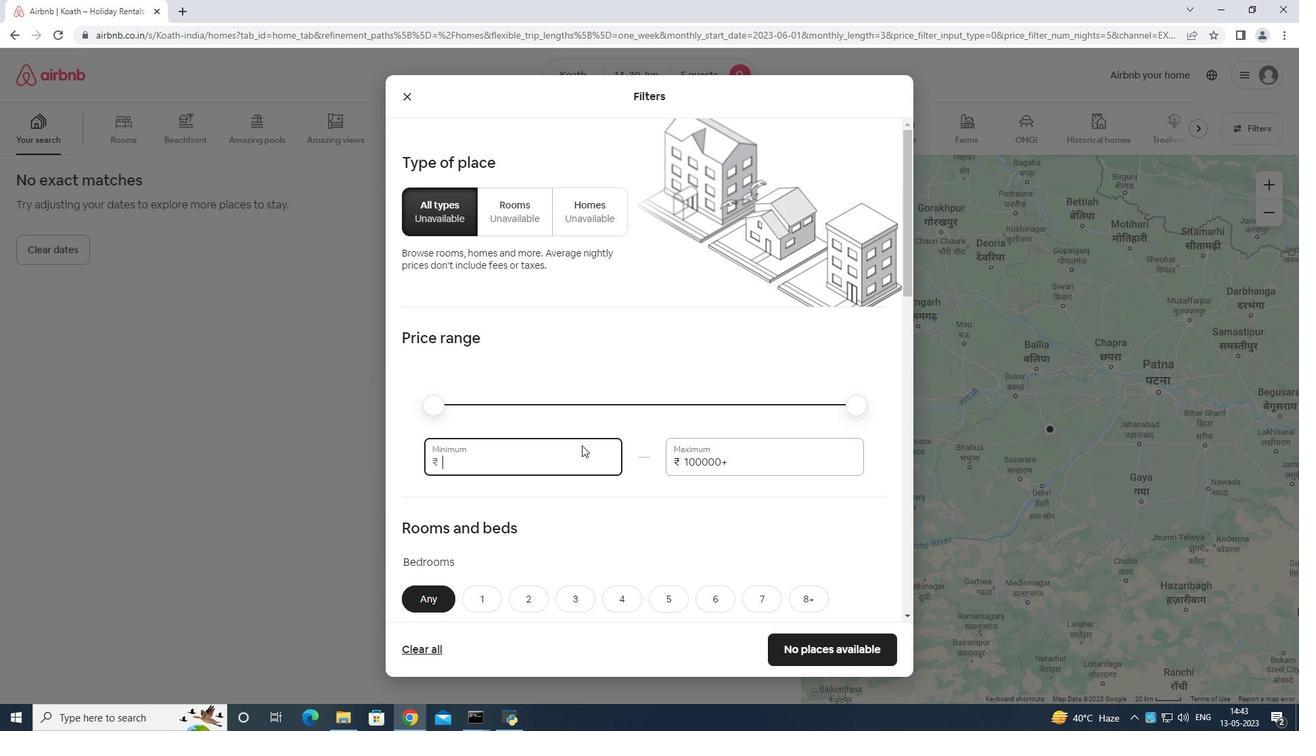 
Action: Mouse moved to (595, 441)
Screenshot: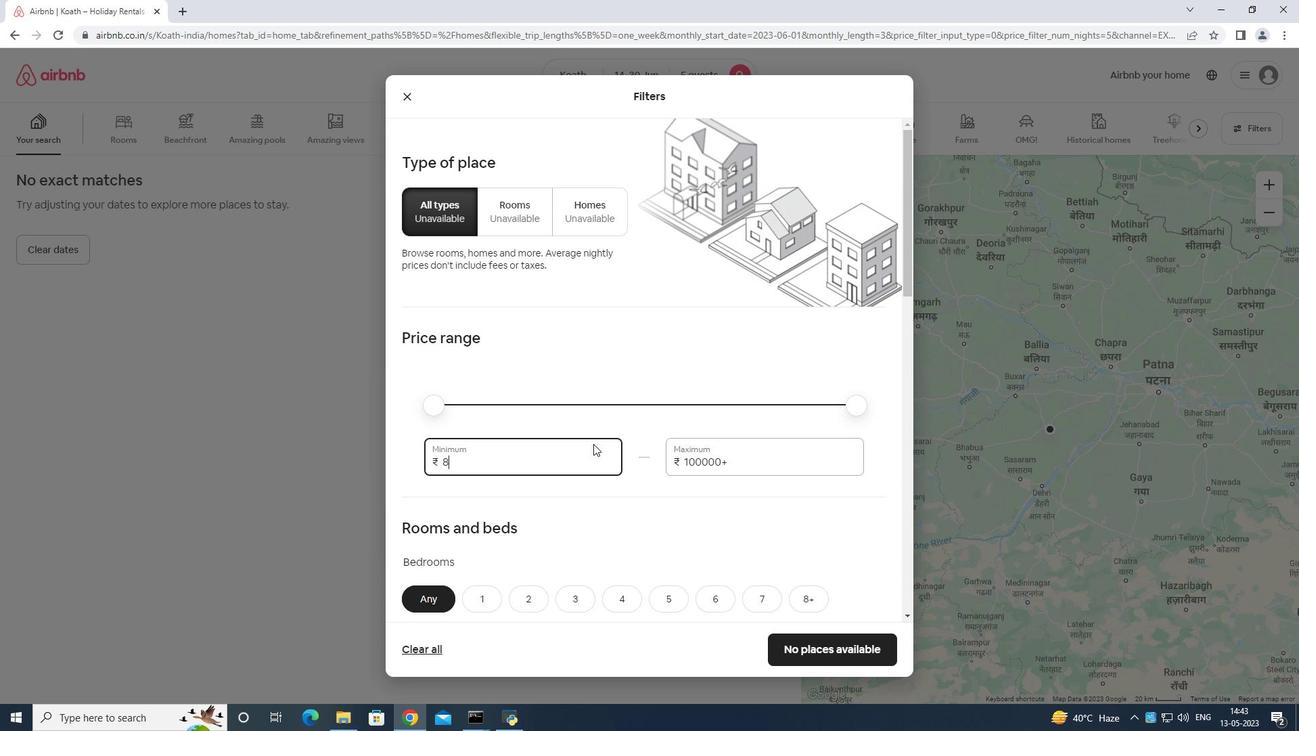 
Action: Key pressed 000
Screenshot: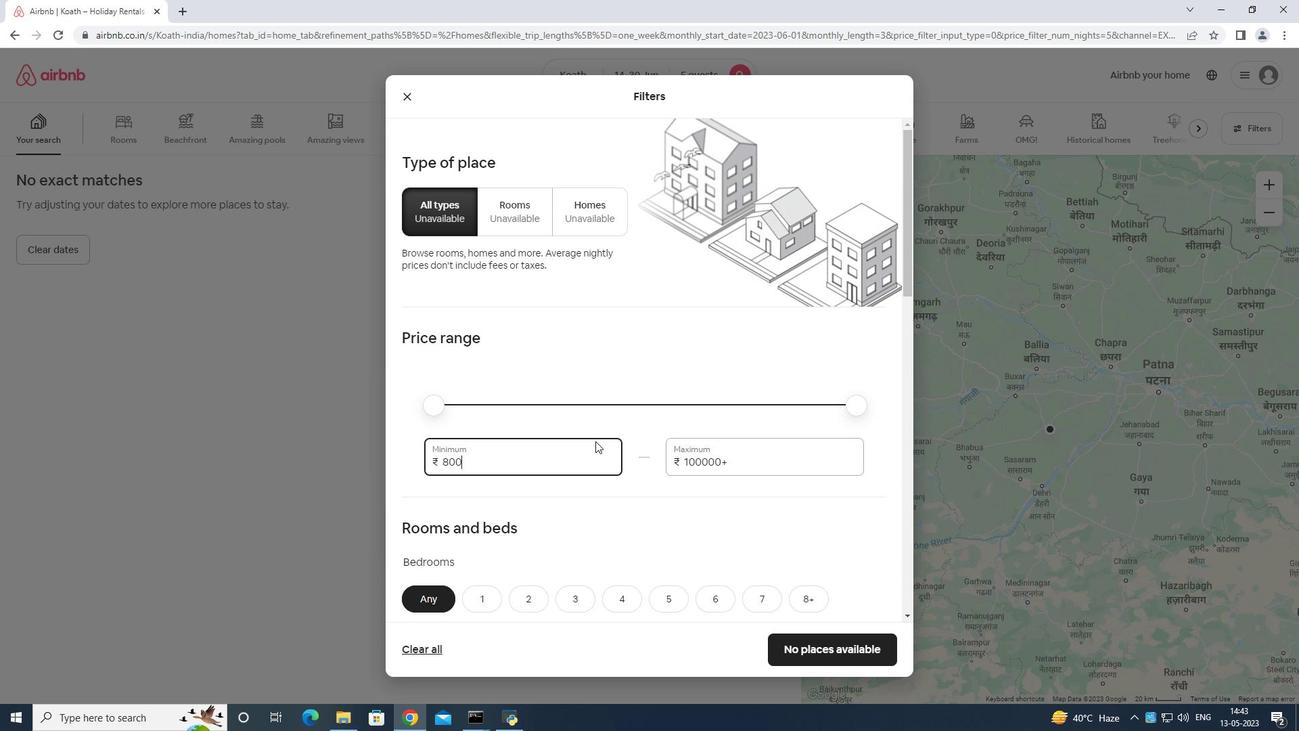 
Action: Mouse moved to (758, 460)
Screenshot: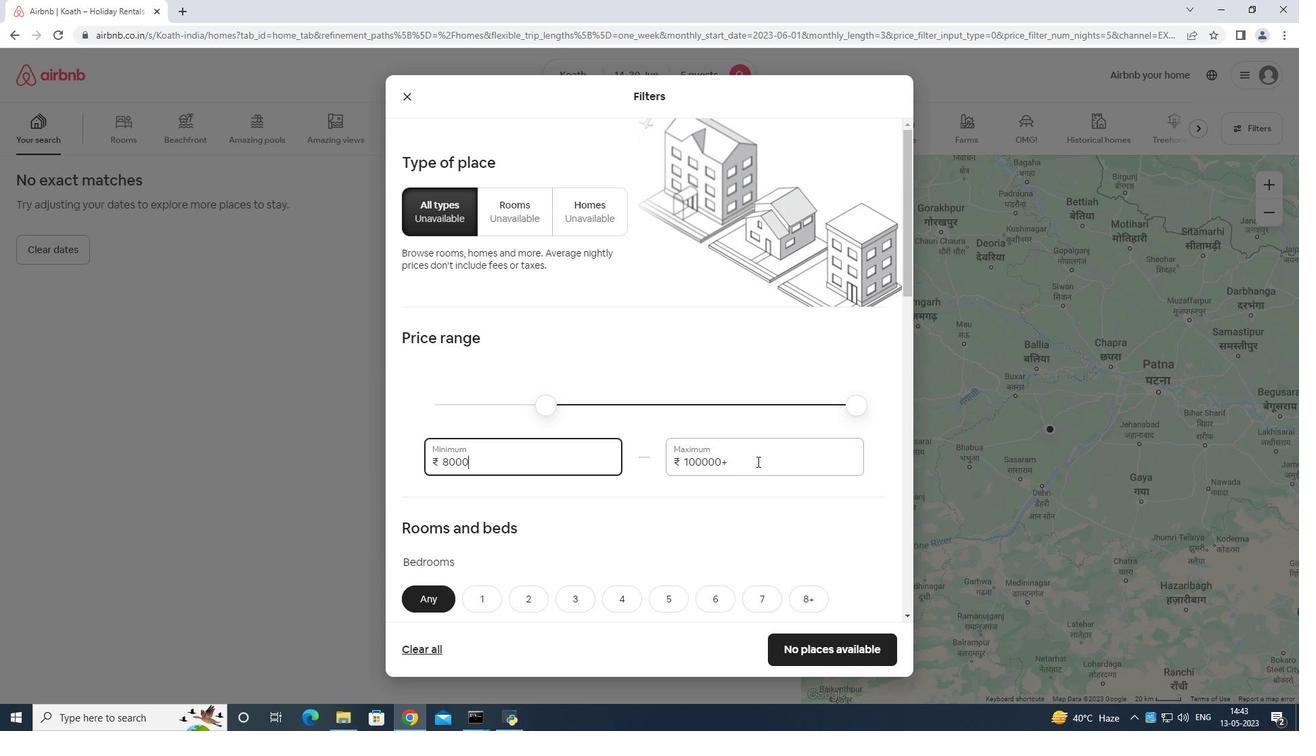 
Action: Mouse pressed left at (758, 460)
Screenshot: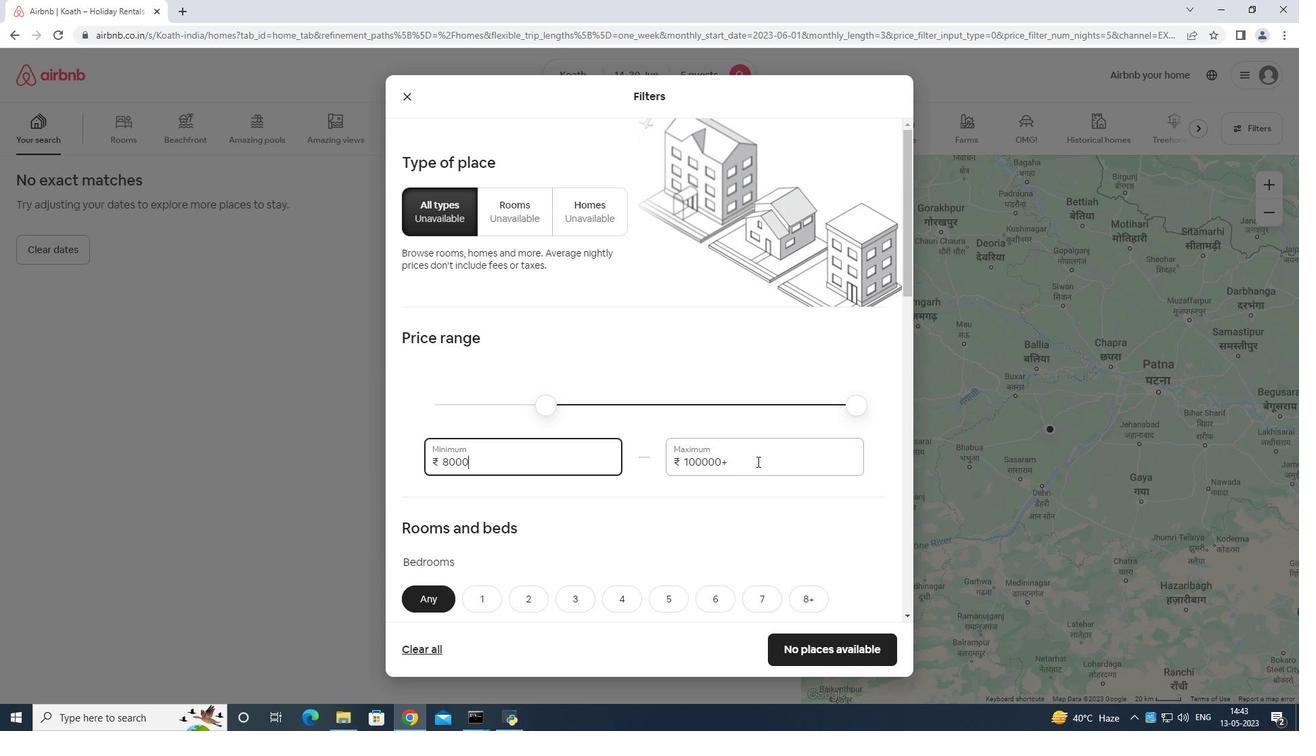 
Action: Mouse moved to (760, 456)
Screenshot: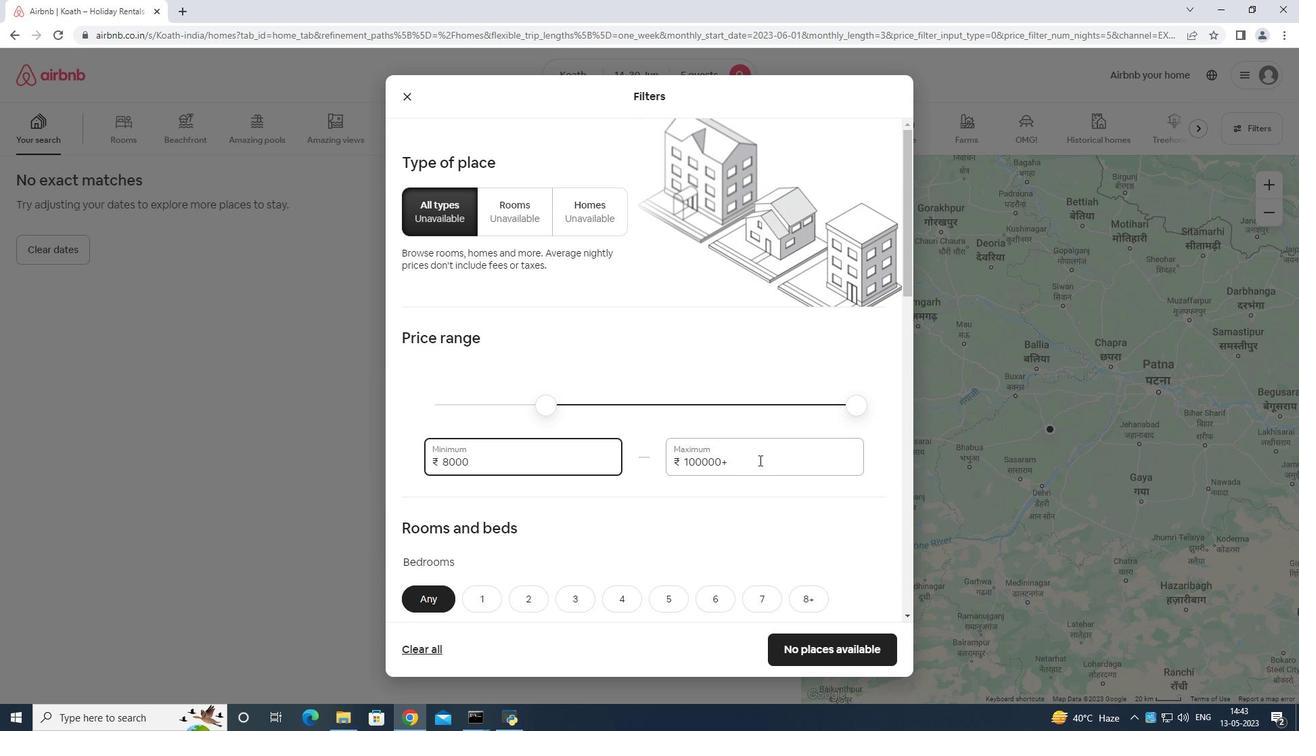 
Action: Key pressed <Key.backspace>
Screenshot: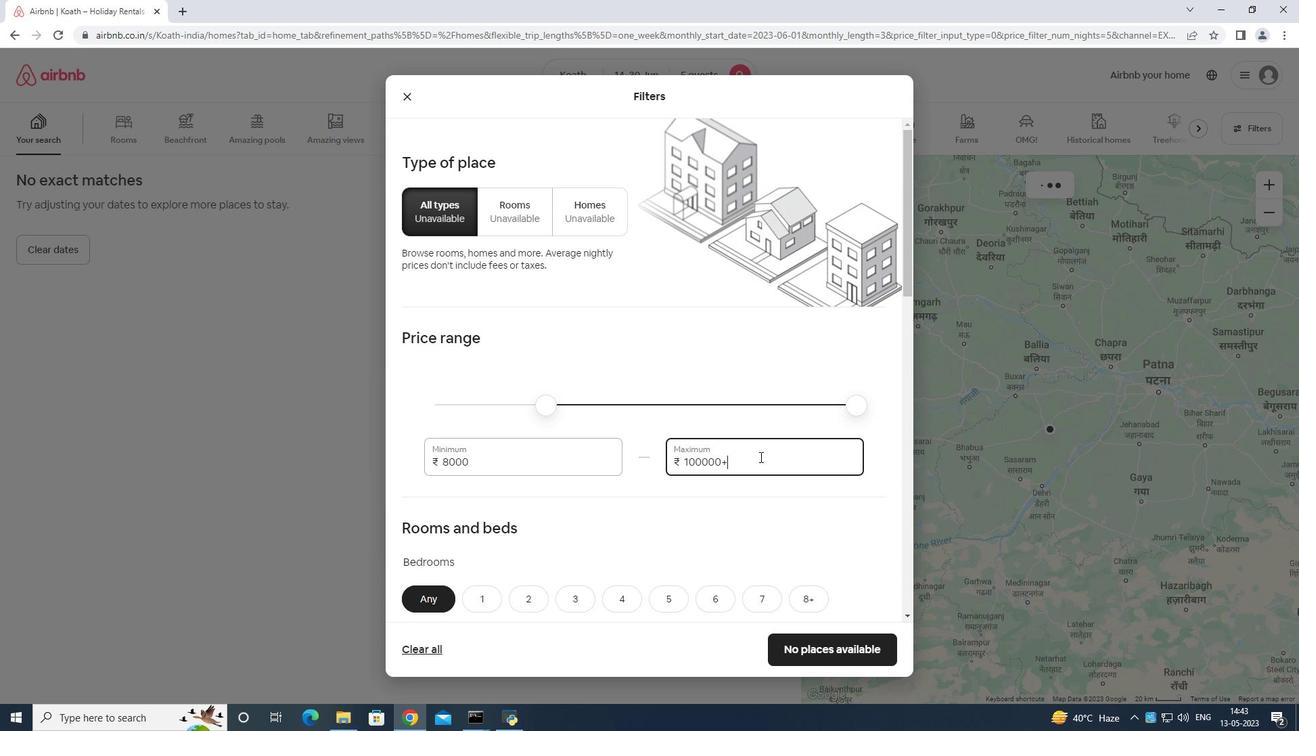 
Action: Mouse moved to (751, 450)
Screenshot: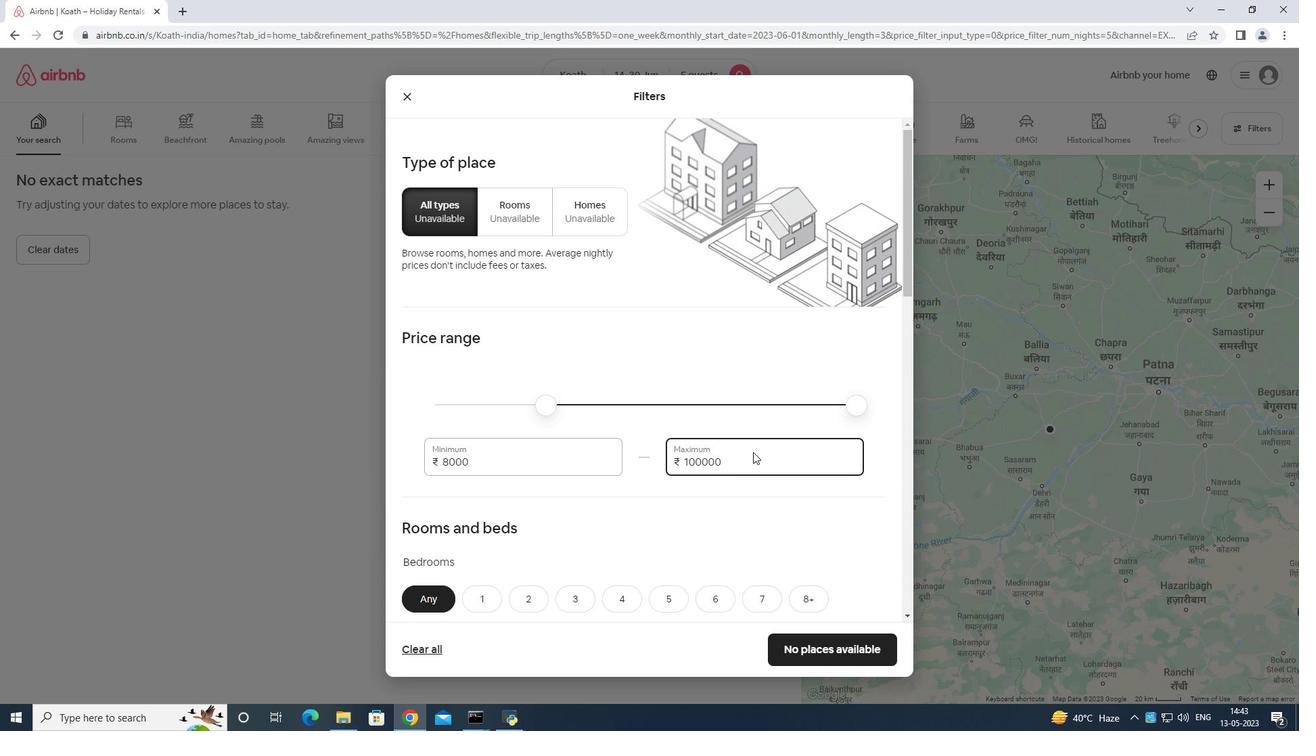 
Action: Key pressed <Key.backspace>
Screenshot: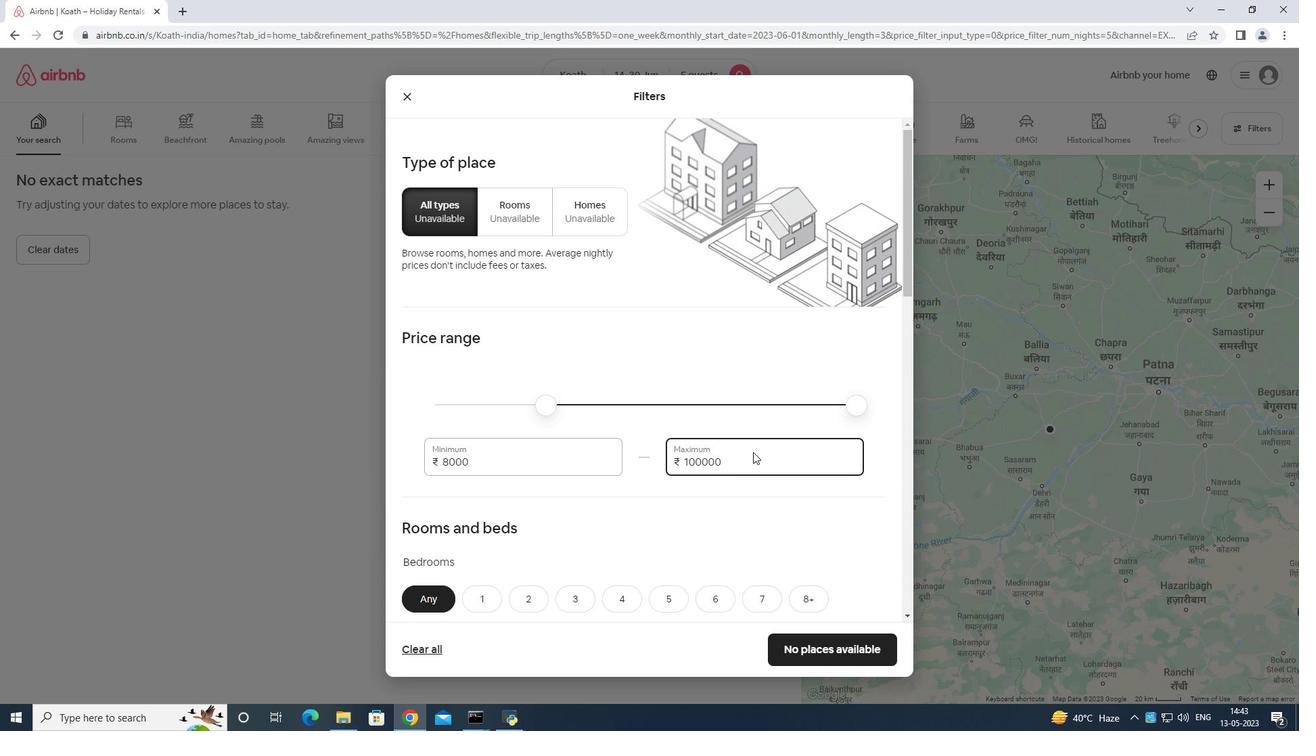
Action: Mouse moved to (751, 450)
Screenshot: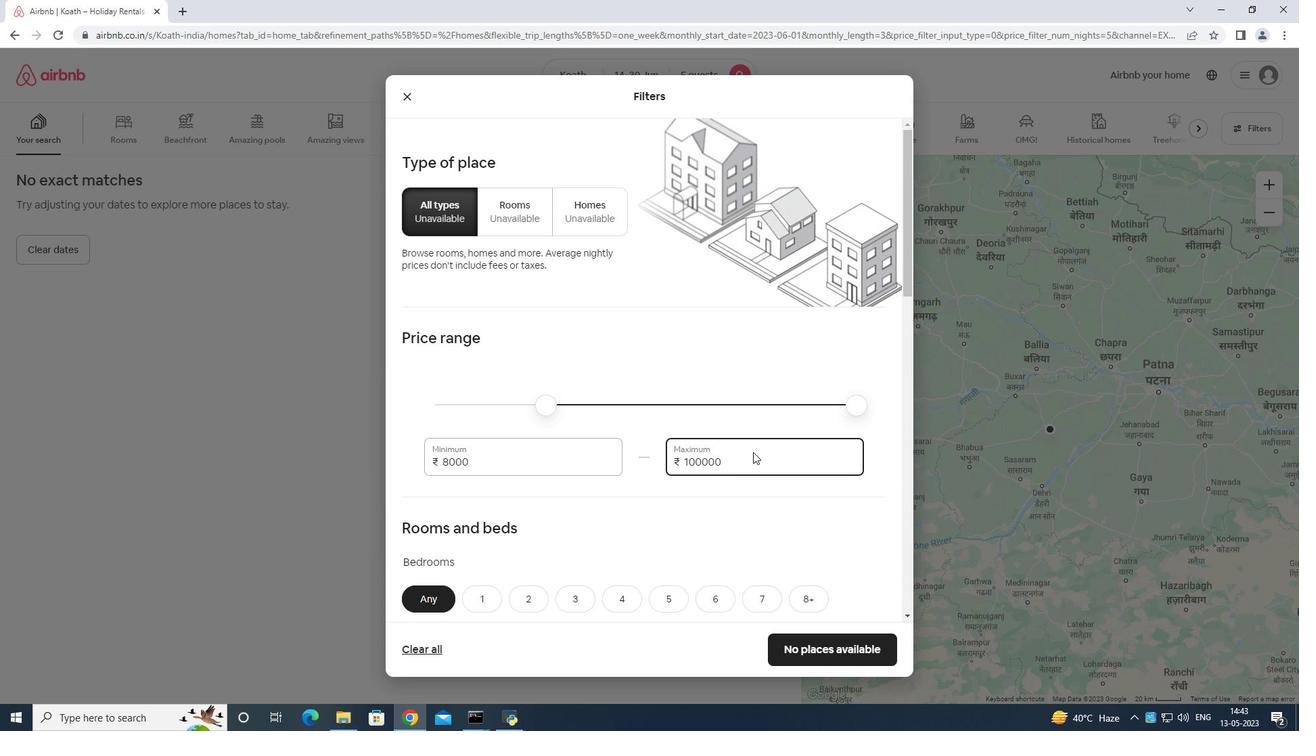 
Action: Key pressed <Key.backspace>
Screenshot: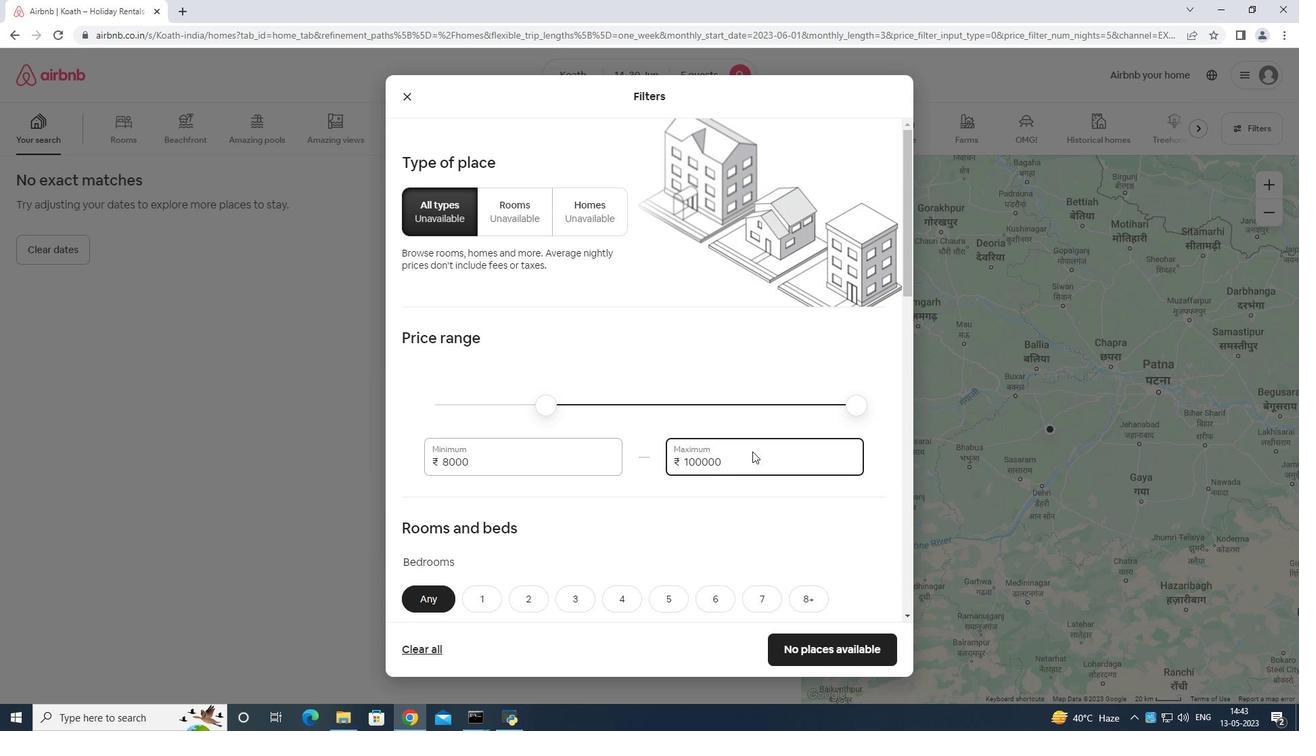 
Action: Mouse moved to (751, 450)
Screenshot: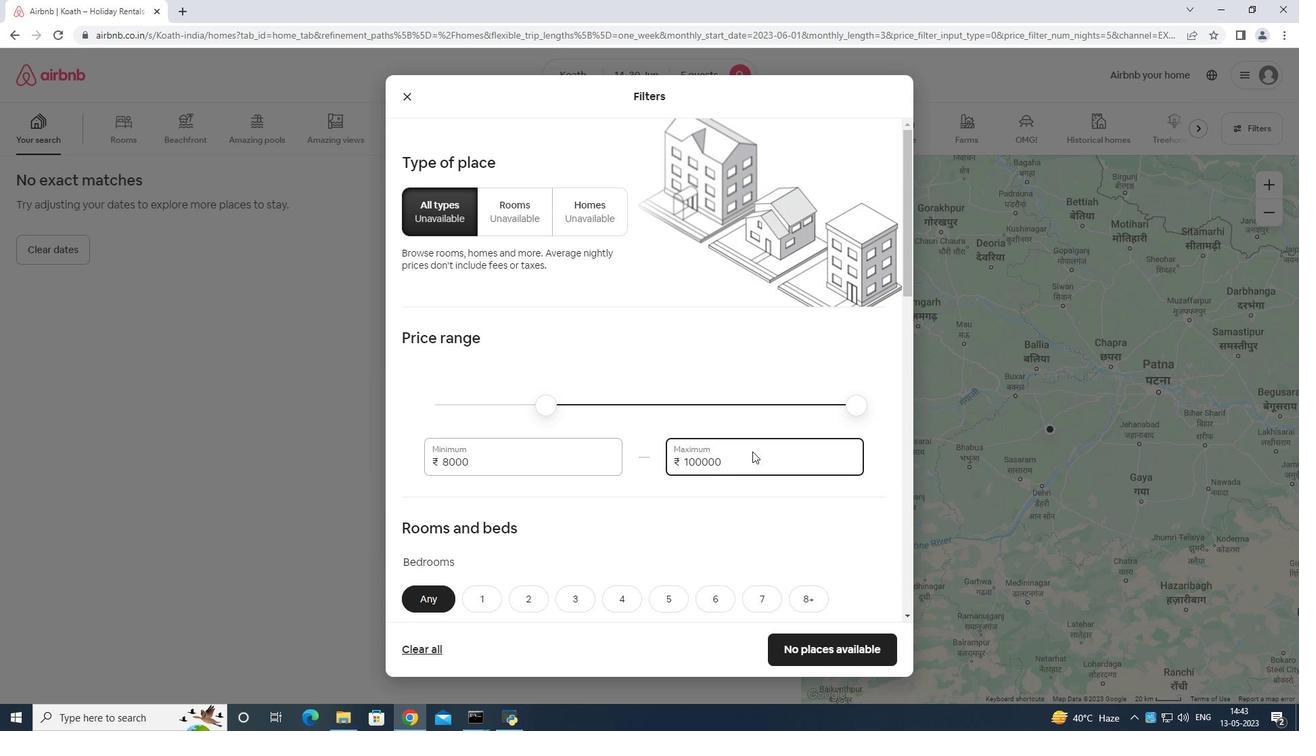 
Action: Key pressed <Key.backspace><Key.backspace><Key.backspace>
Screenshot: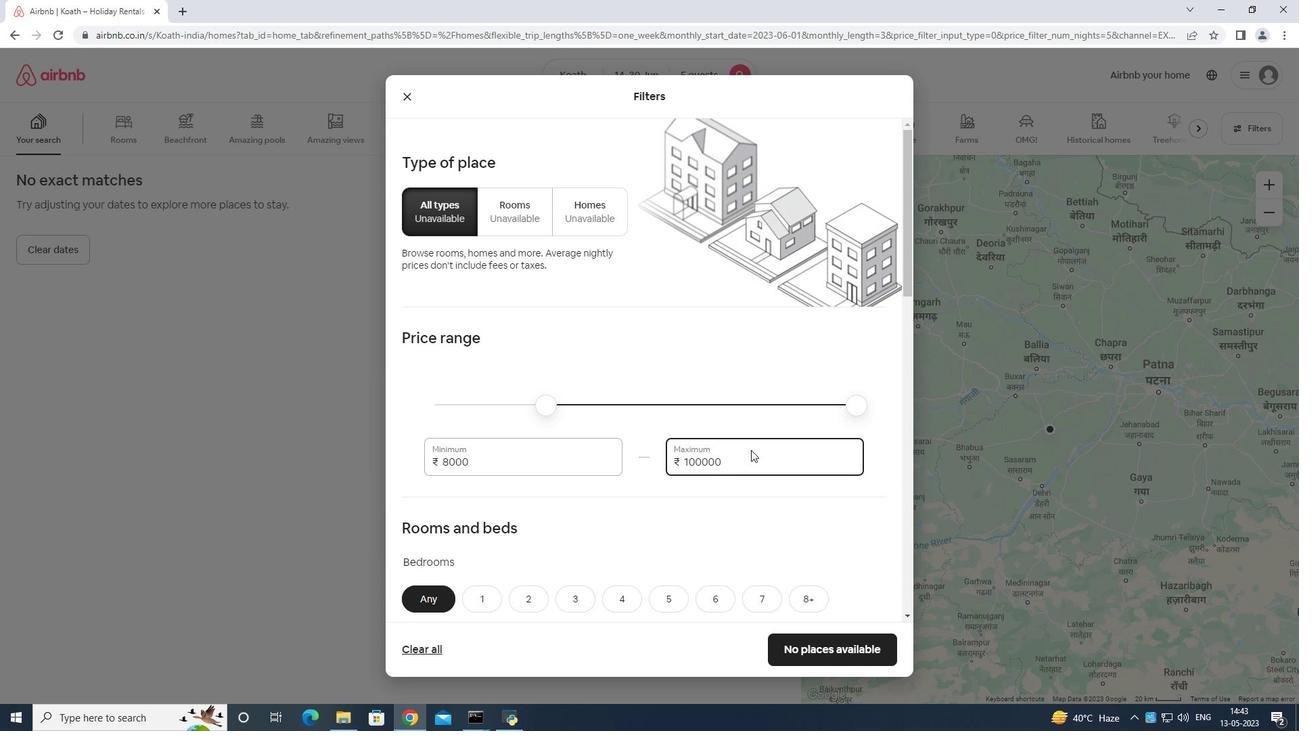 
Action: Mouse moved to (751, 449)
Screenshot: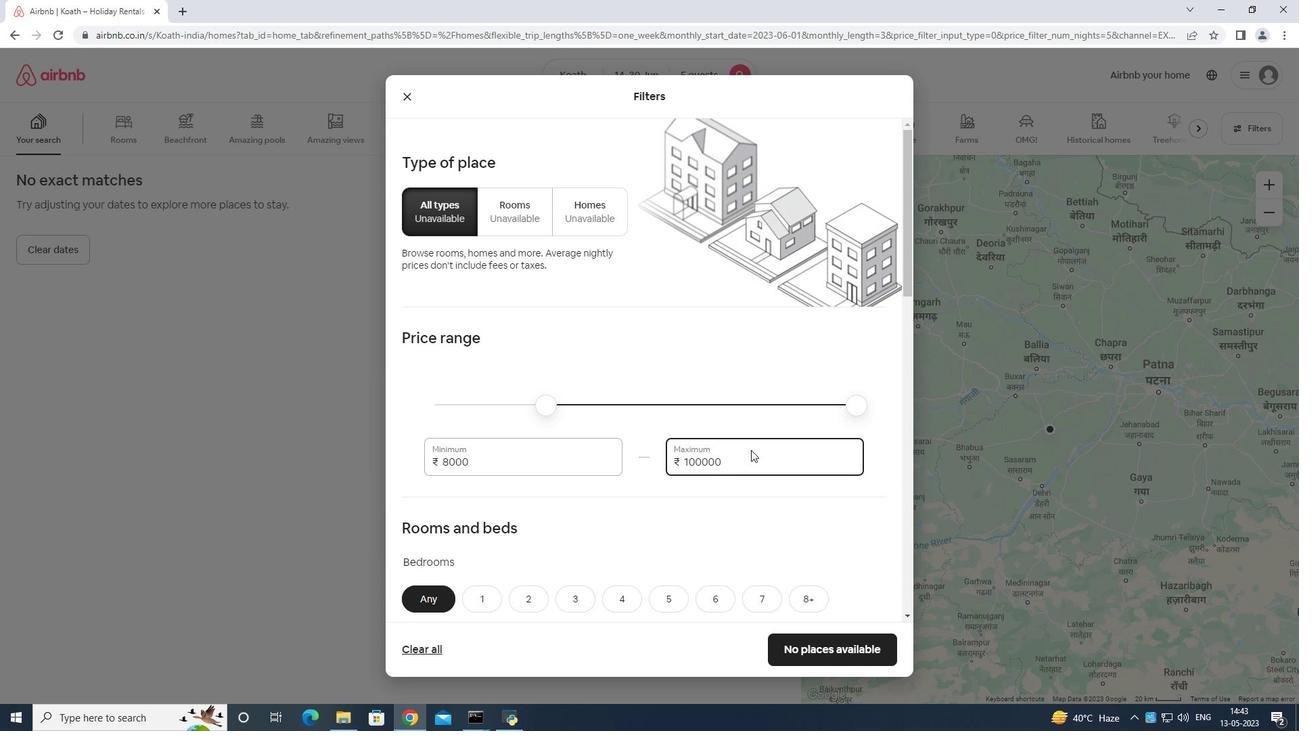 
Action: Key pressed <Key.backspace>
Screenshot: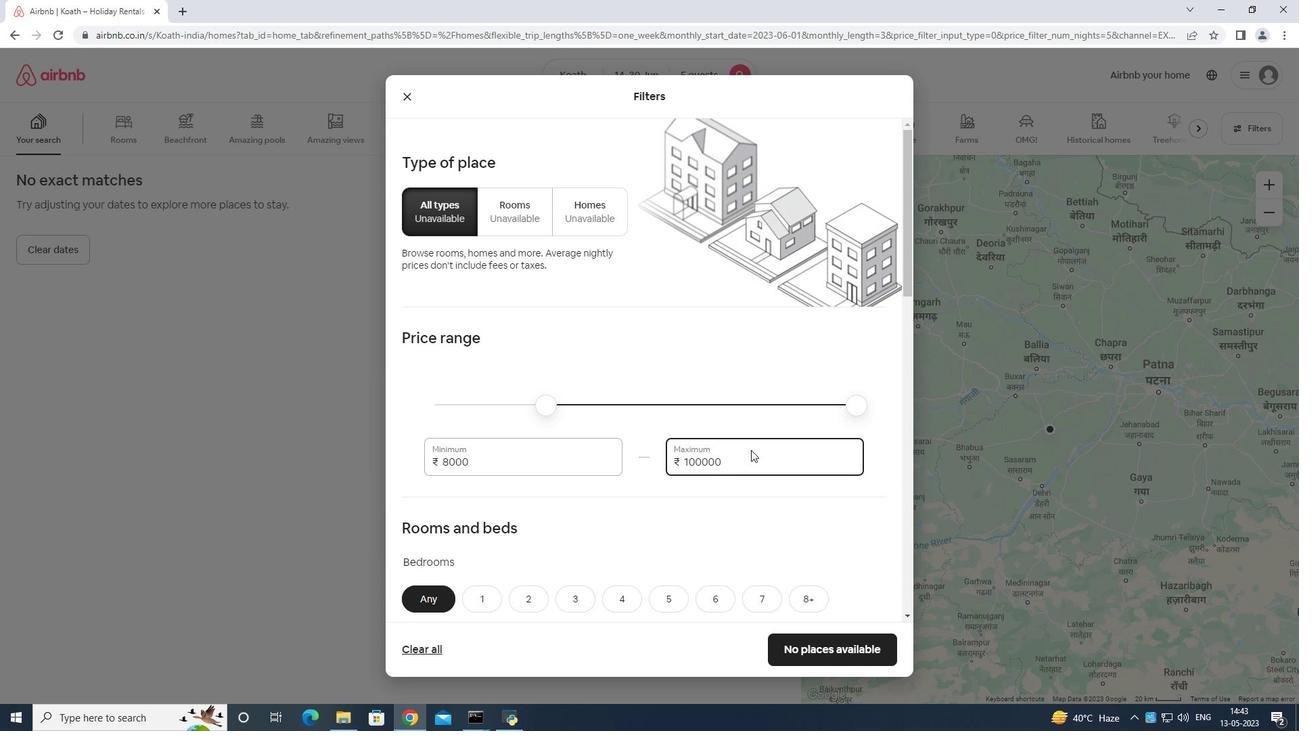 
Action: Mouse moved to (751, 448)
Screenshot: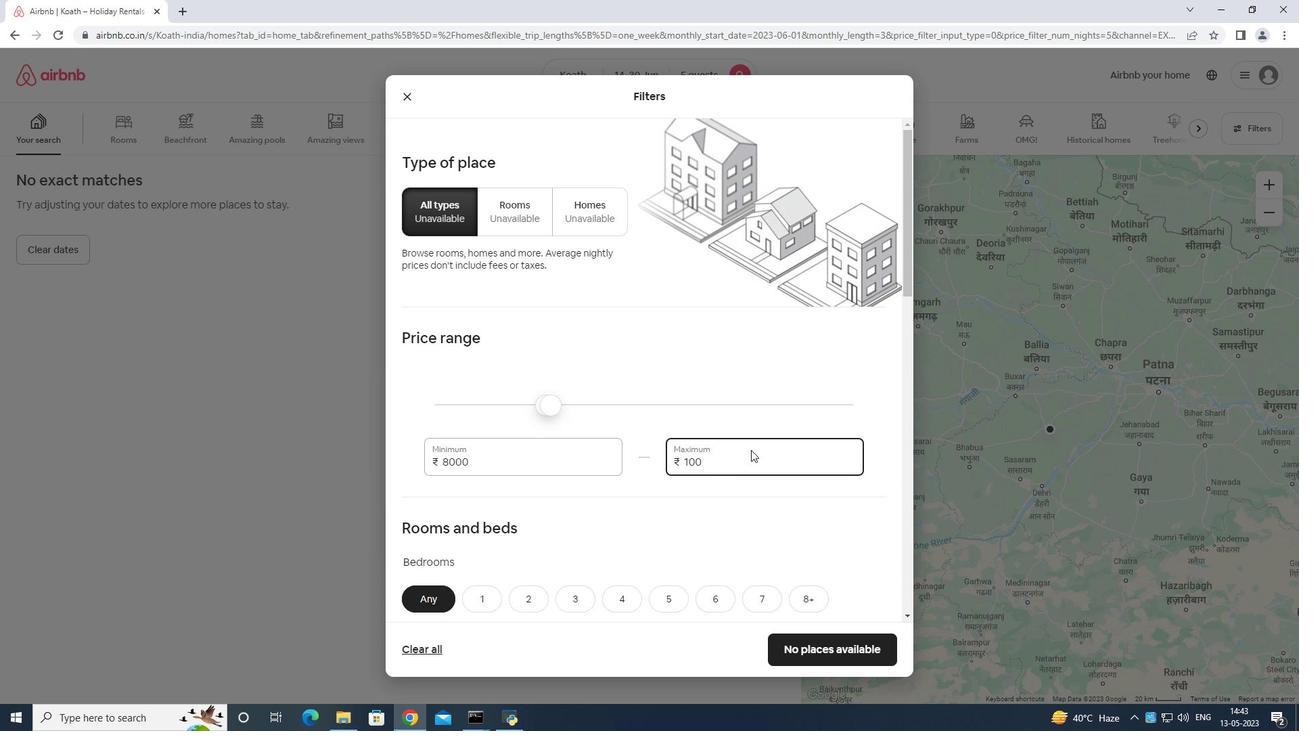 
Action: Key pressed <Key.backspace>
Screenshot: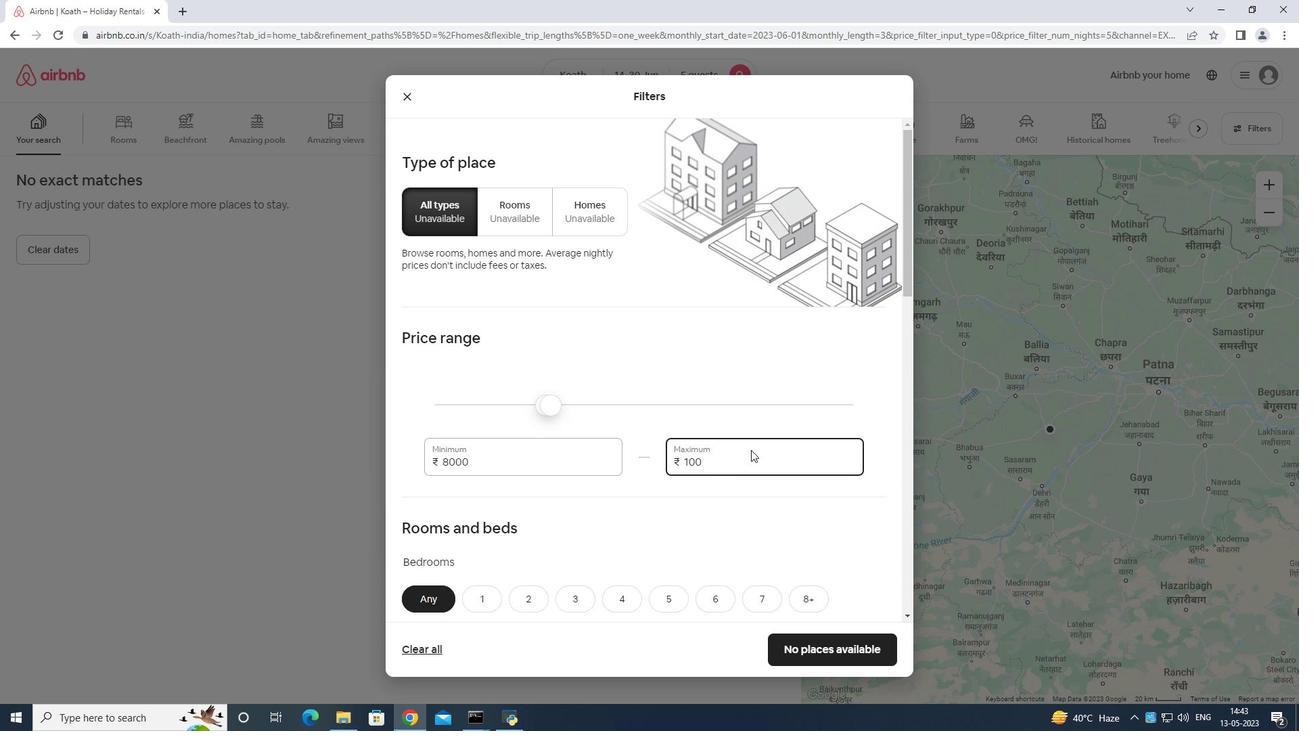 
Action: Mouse moved to (751, 447)
Screenshot: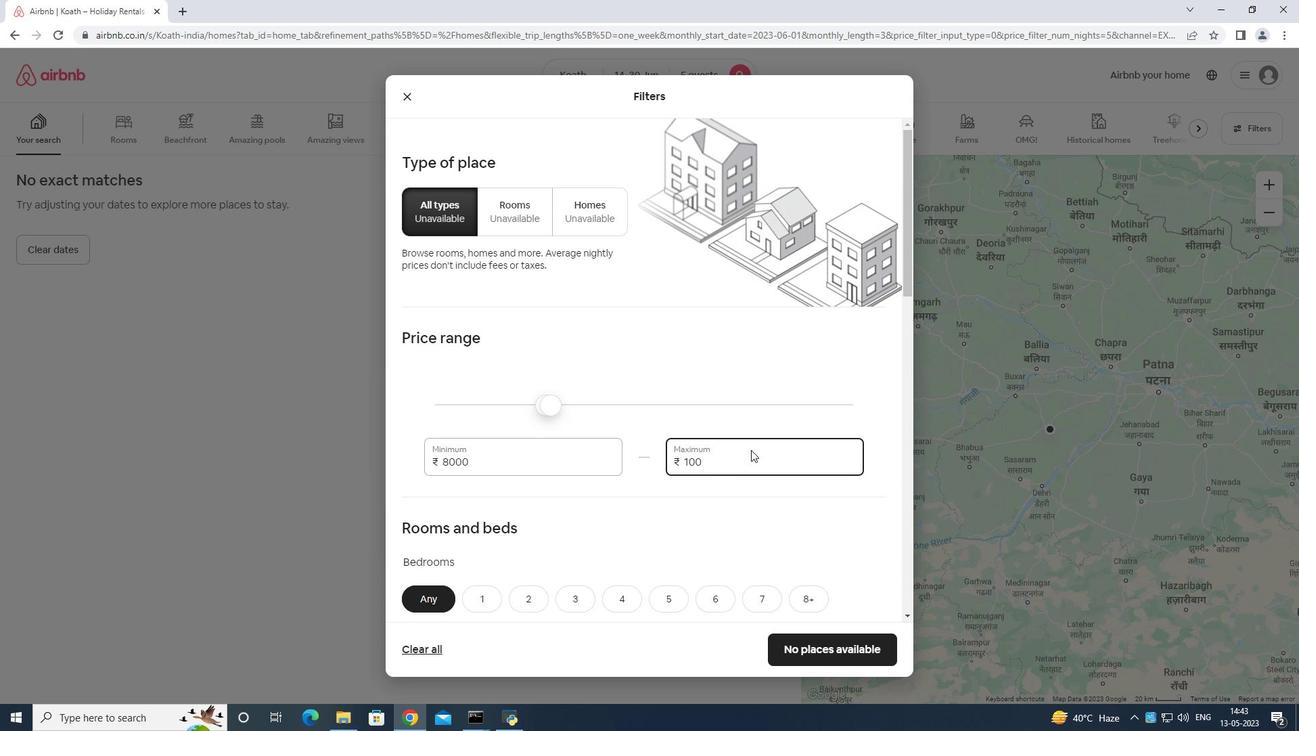 
Action: Key pressed <Key.backspace>
Screenshot: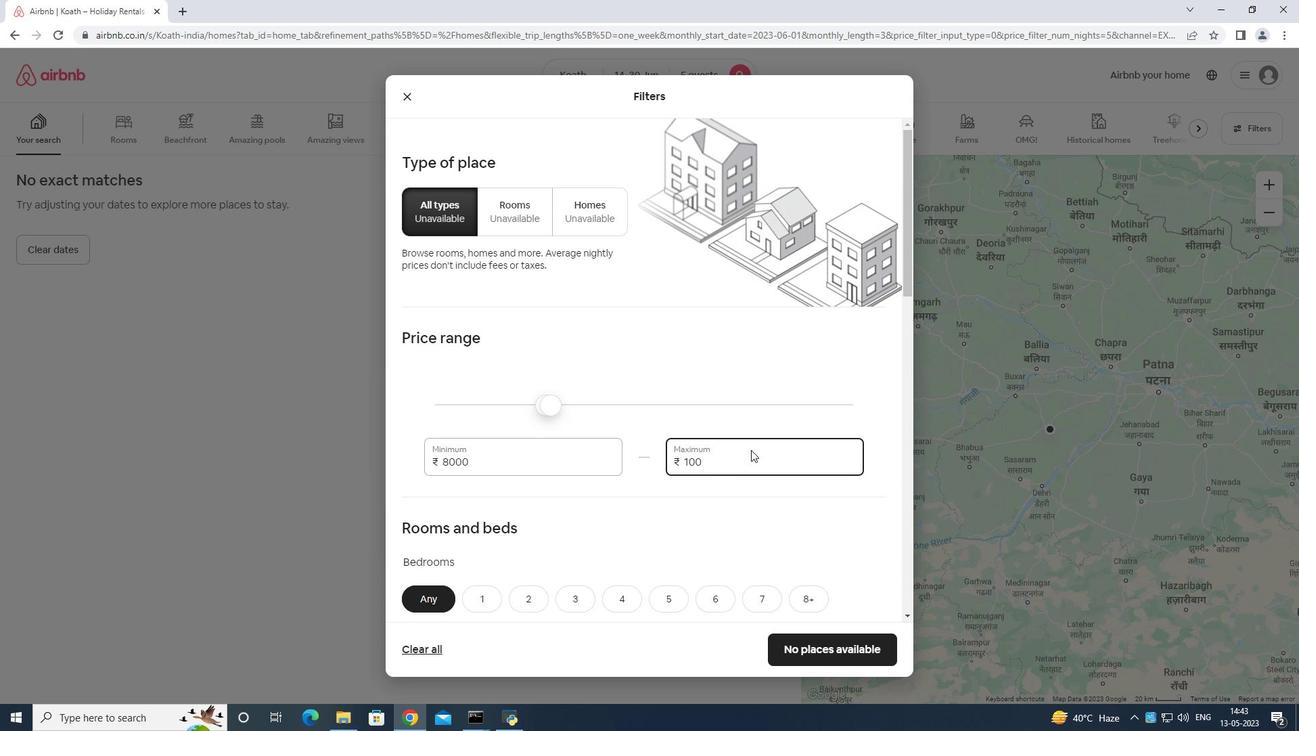 
Action: Mouse moved to (751, 446)
Screenshot: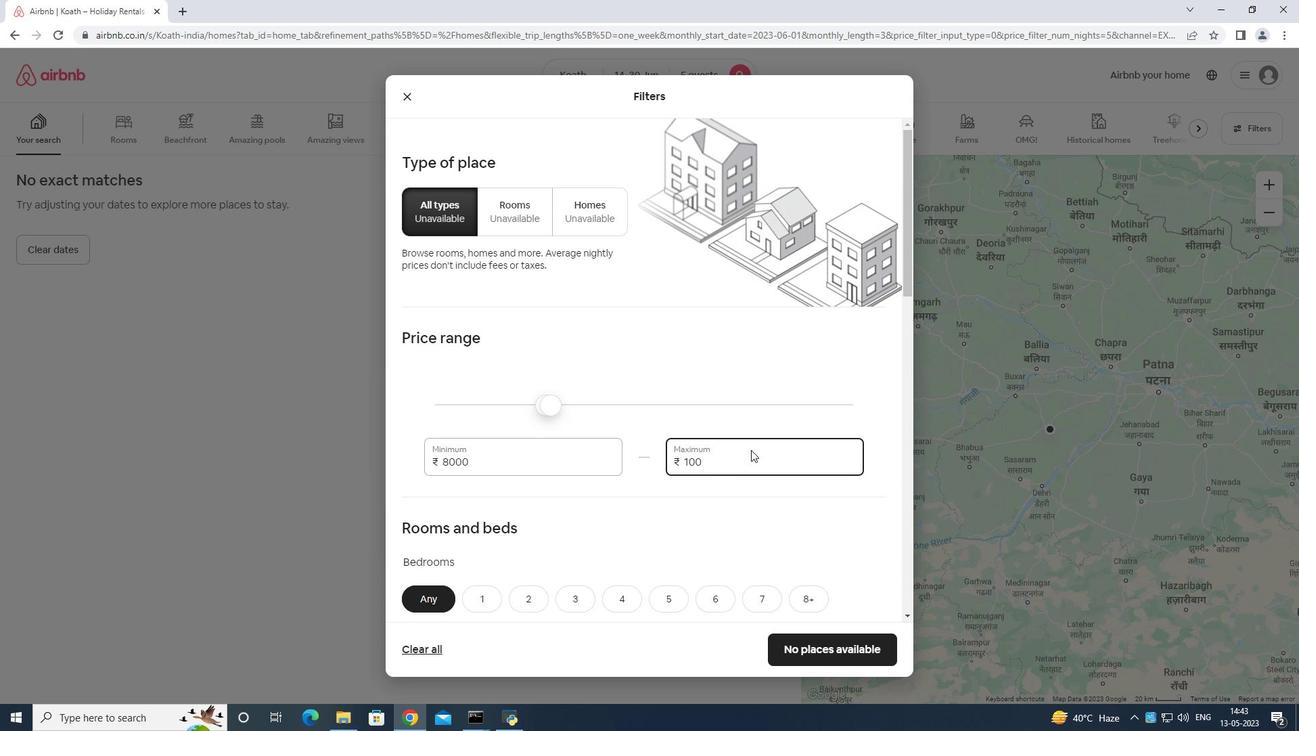 
Action: Key pressed <Key.backspace>
Screenshot: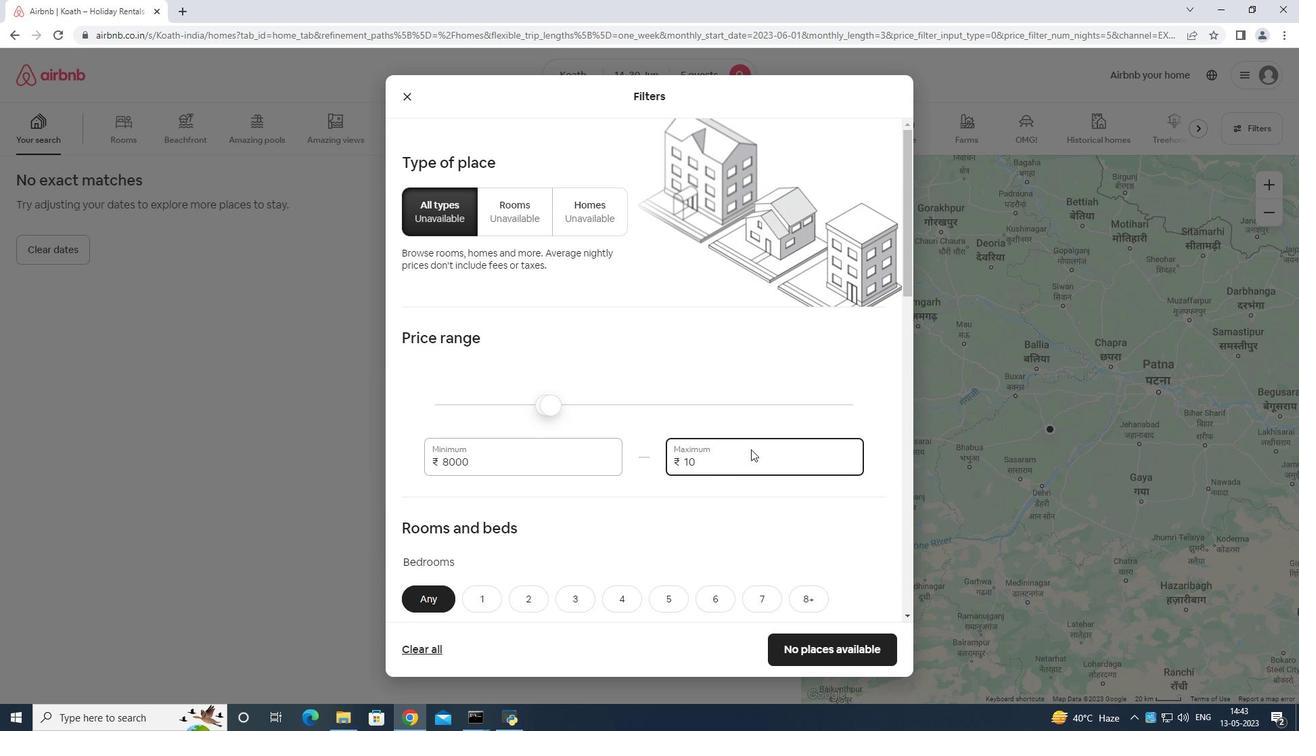 
Action: Mouse moved to (751, 446)
Screenshot: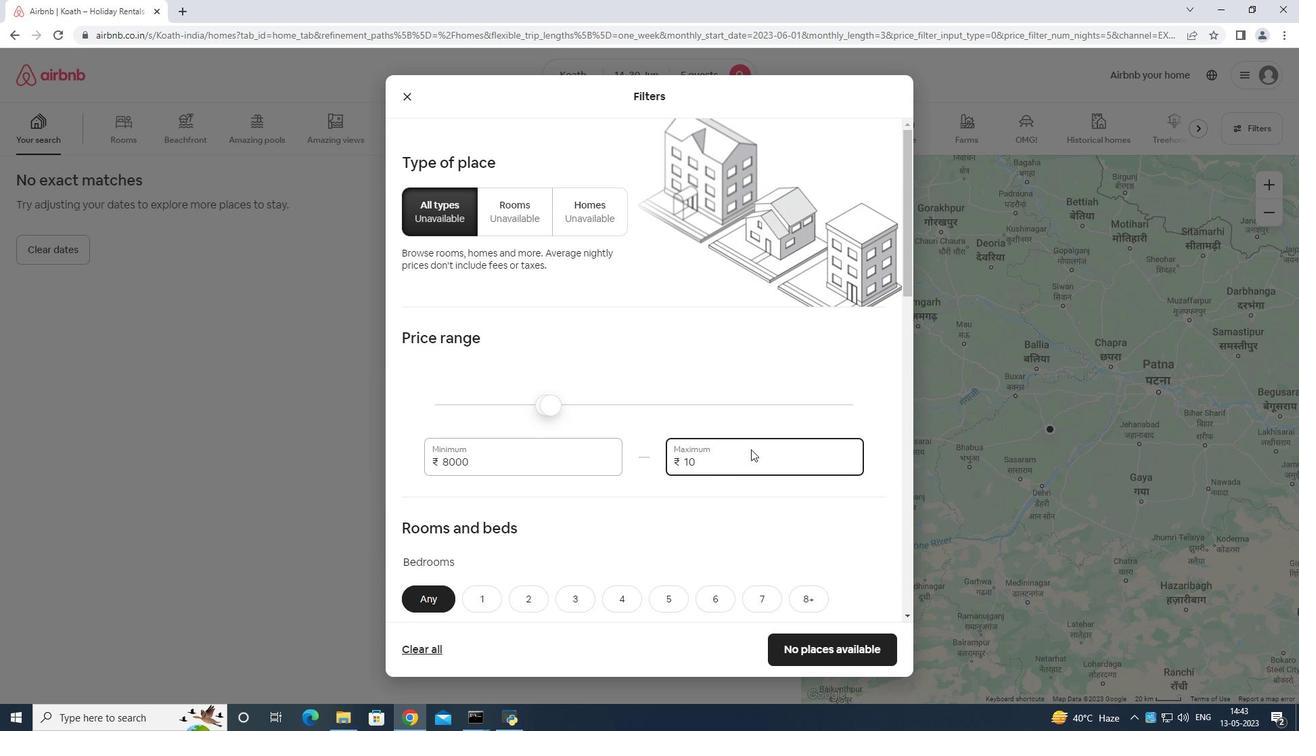
Action: Key pressed <Key.backspace><Key.backspace>
Screenshot: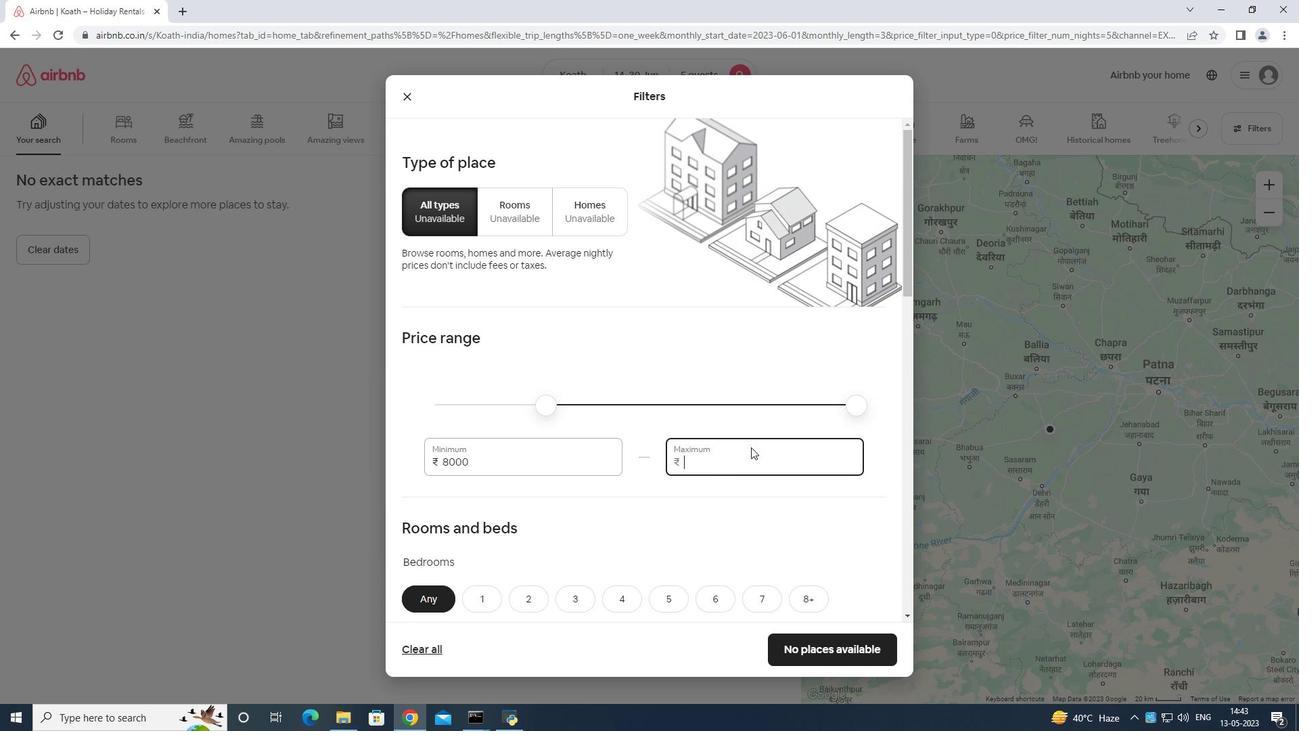
Action: Mouse moved to (752, 442)
Screenshot: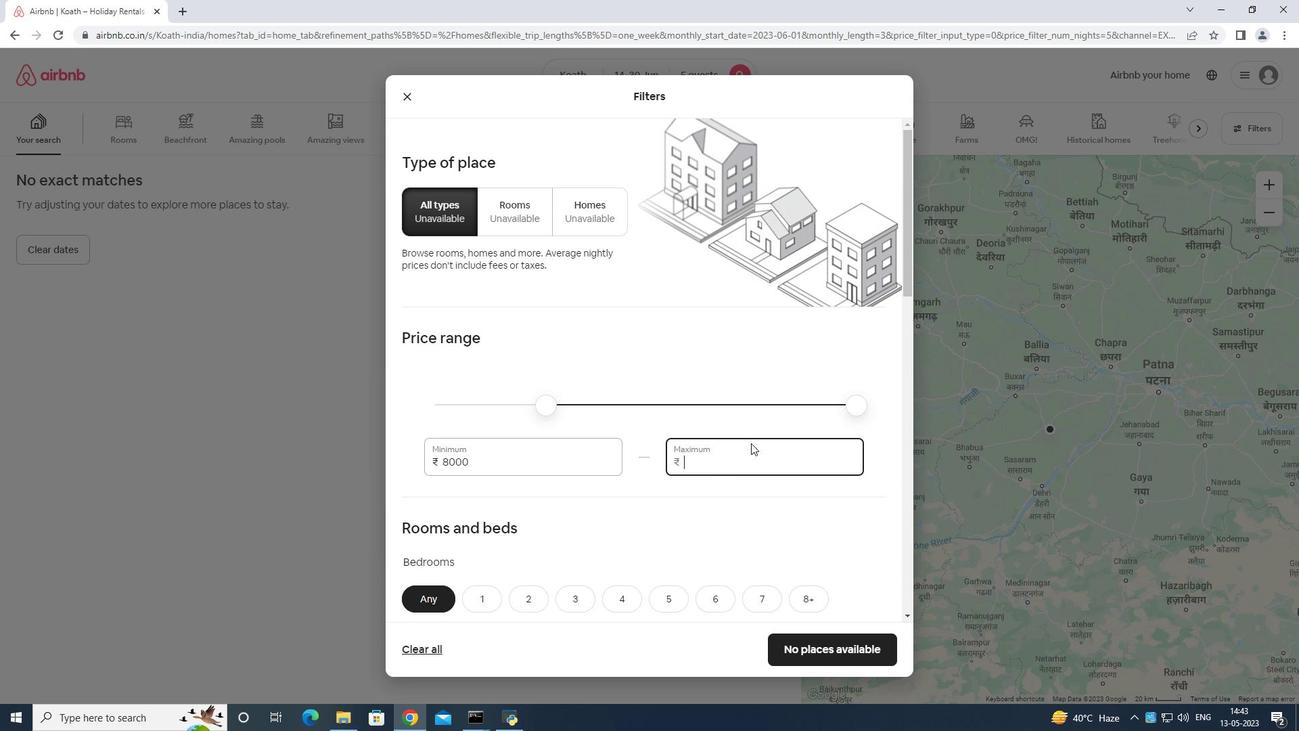 
Action: Key pressed 1
Screenshot: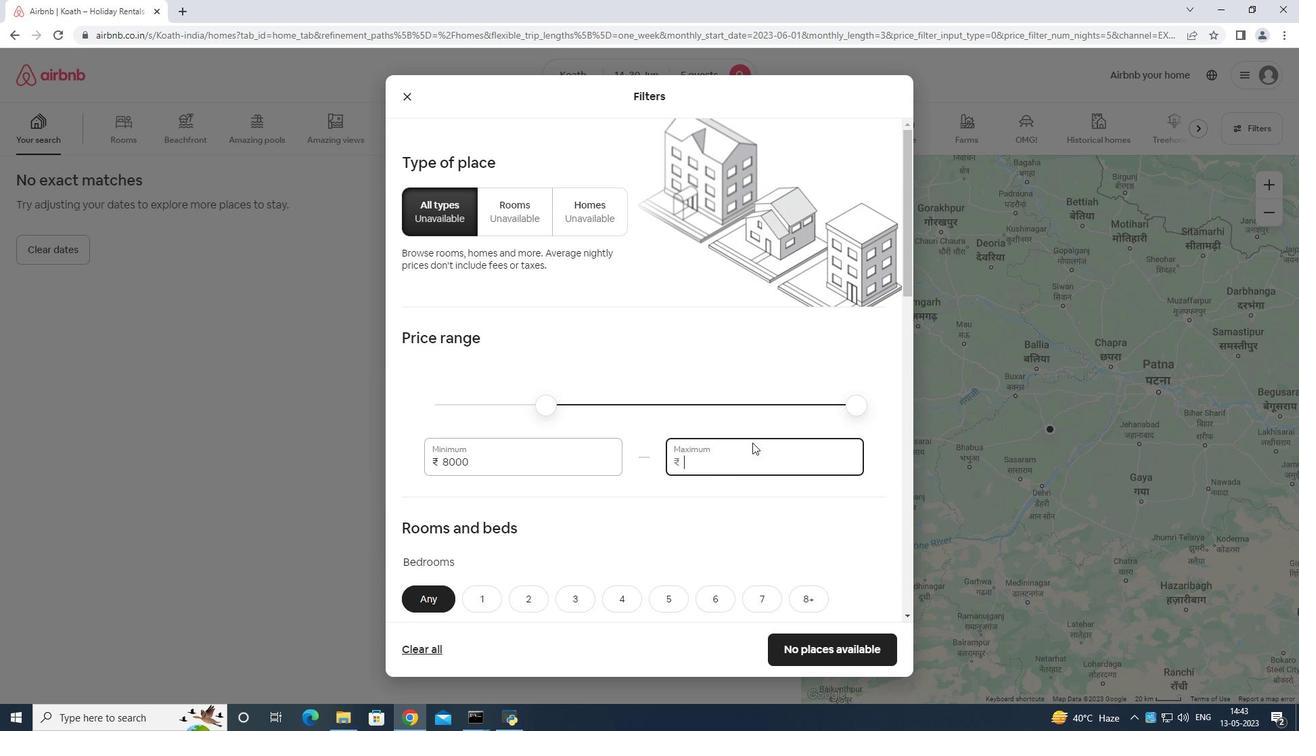 
Action: Mouse moved to (756, 439)
Screenshot: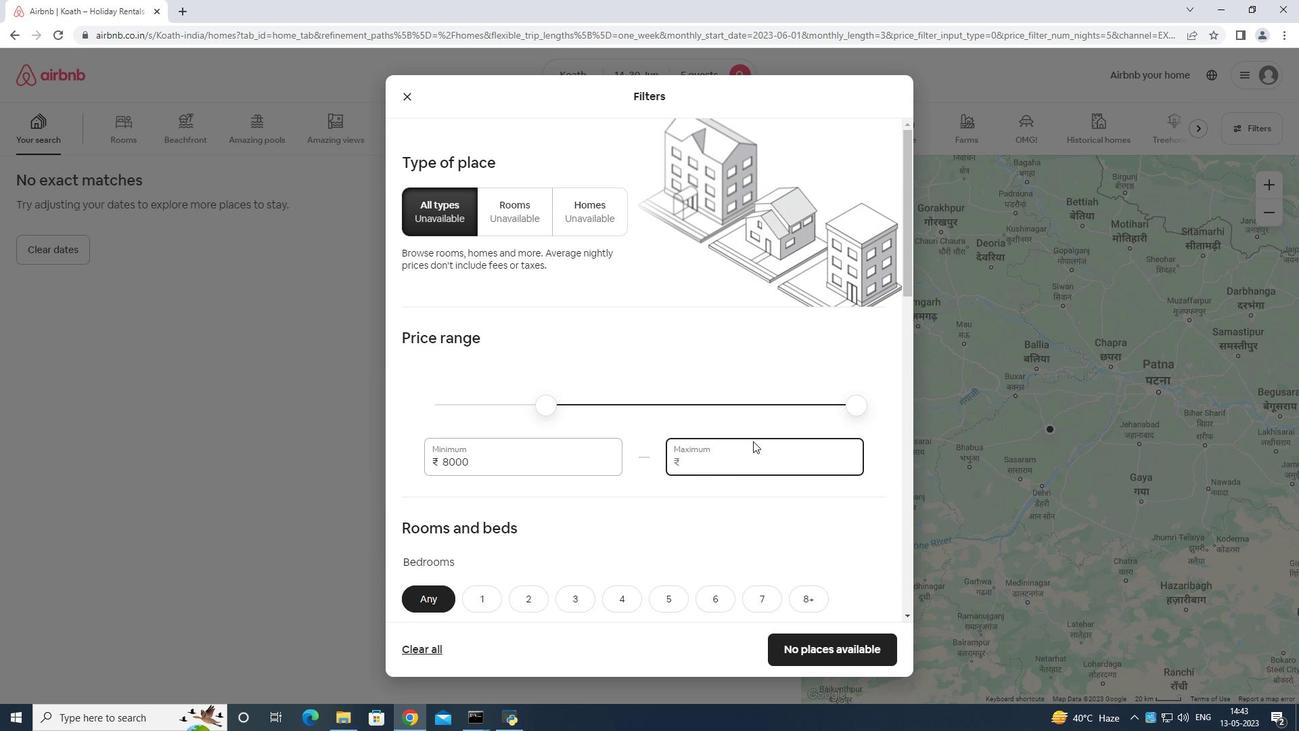 
Action: Key pressed 2
Screenshot: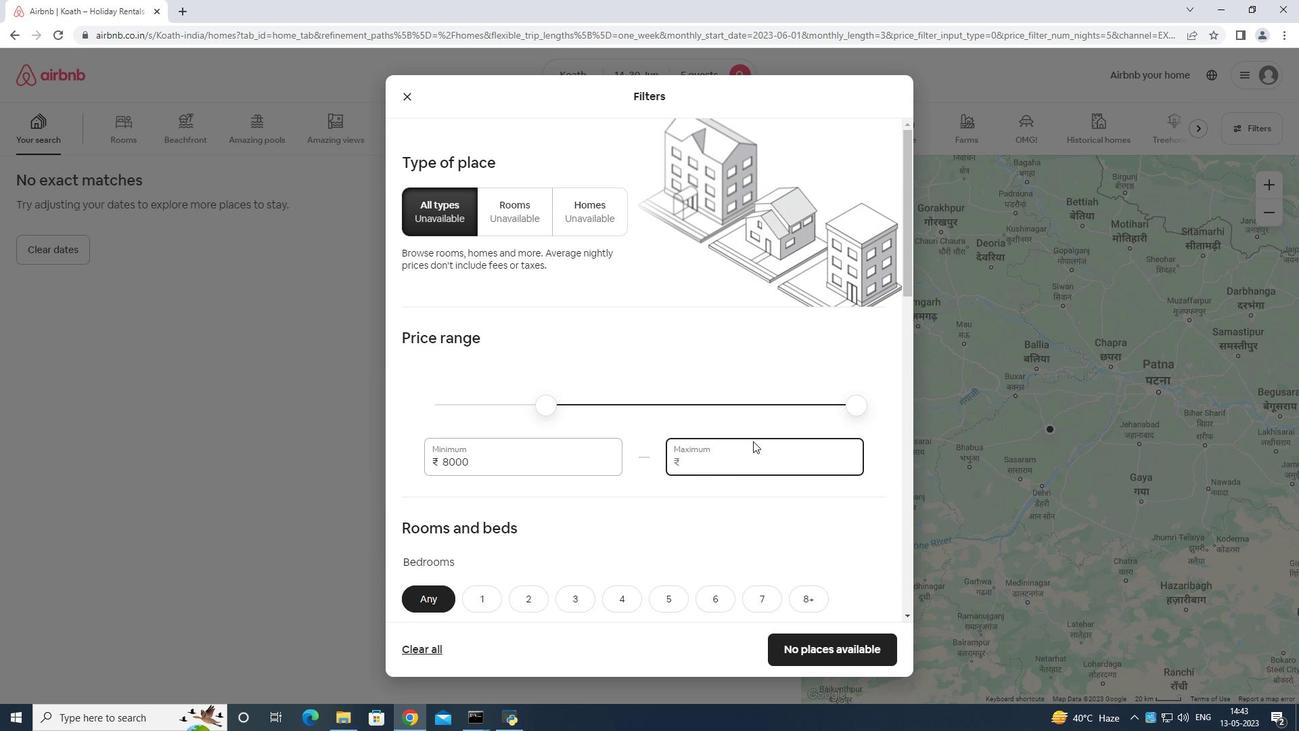 
Action: Mouse moved to (756, 439)
Screenshot: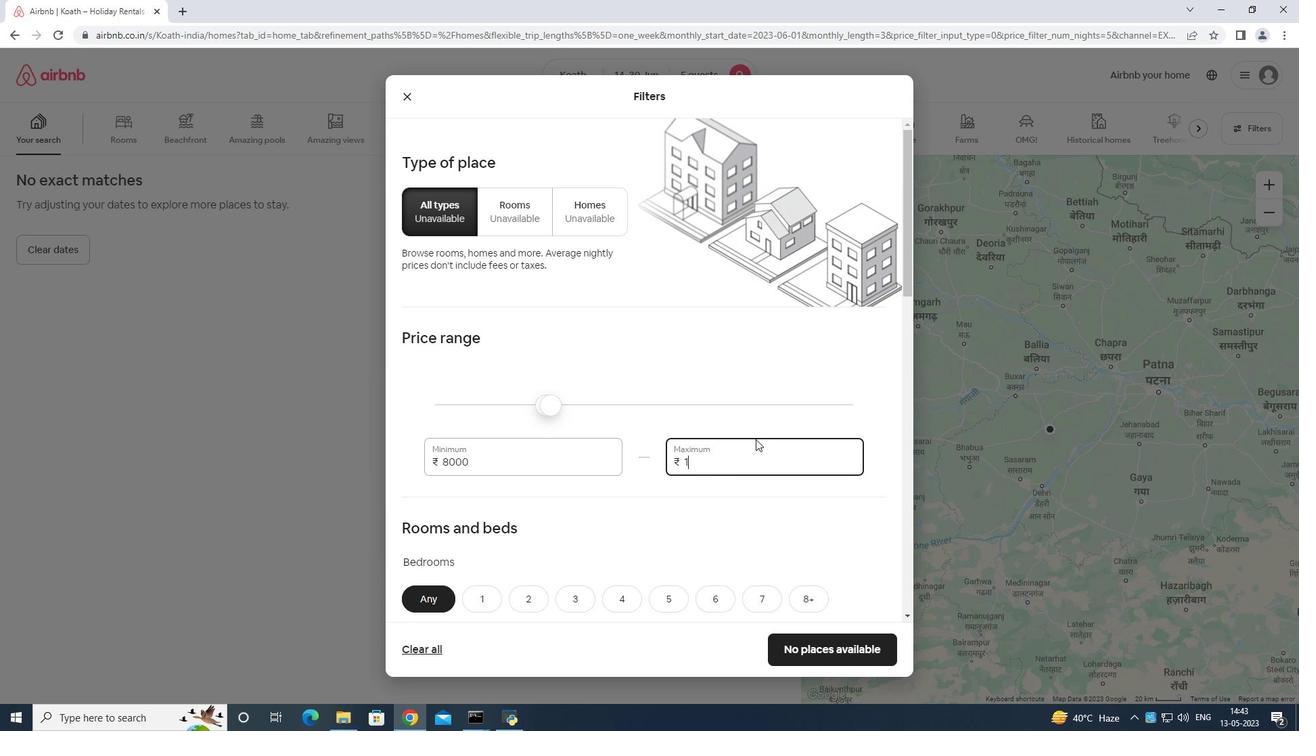 
Action: Key pressed 0
Screenshot: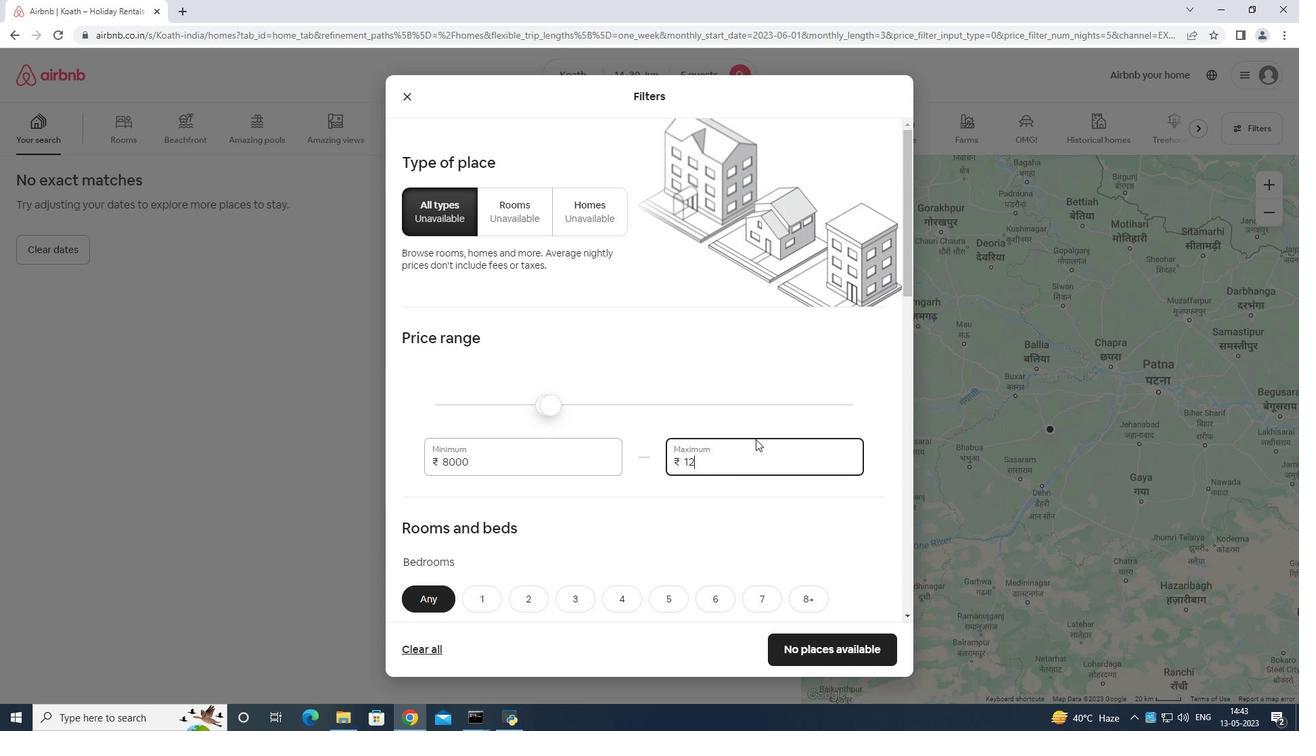
Action: Mouse moved to (755, 439)
Screenshot: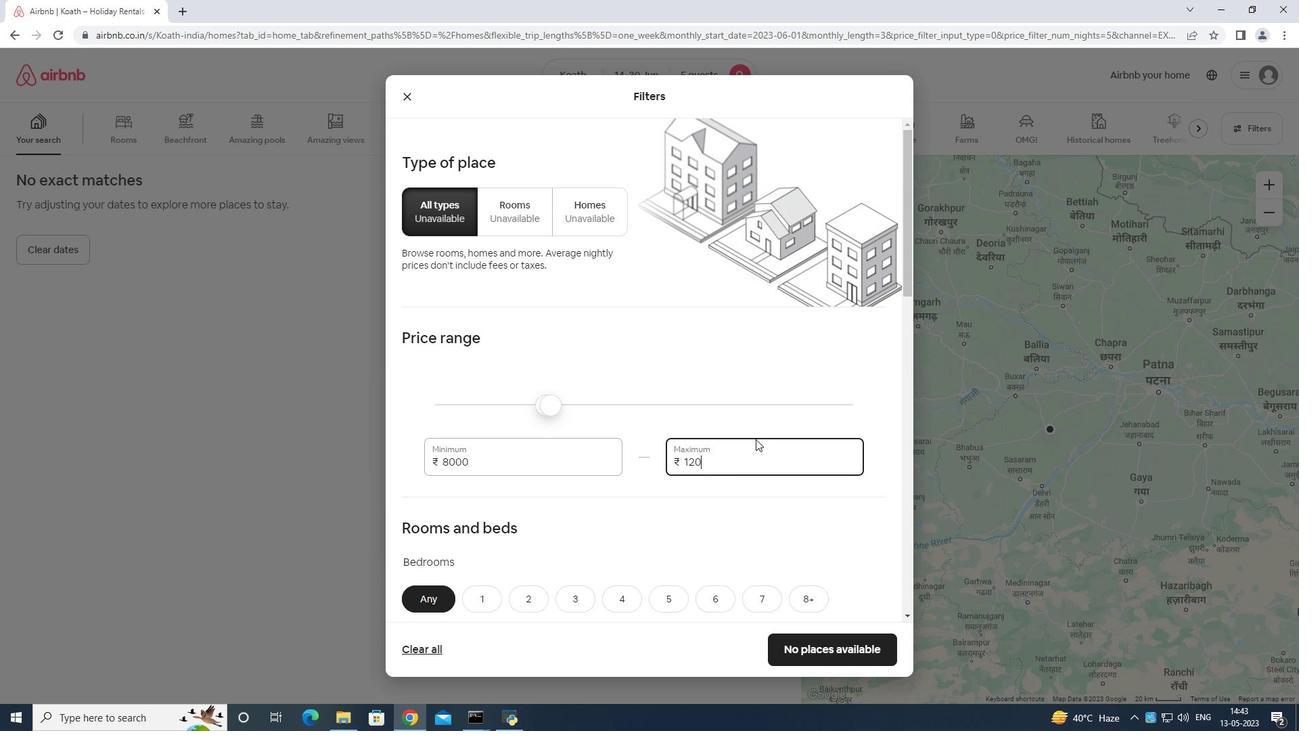 
Action: Key pressed 0
Screenshot: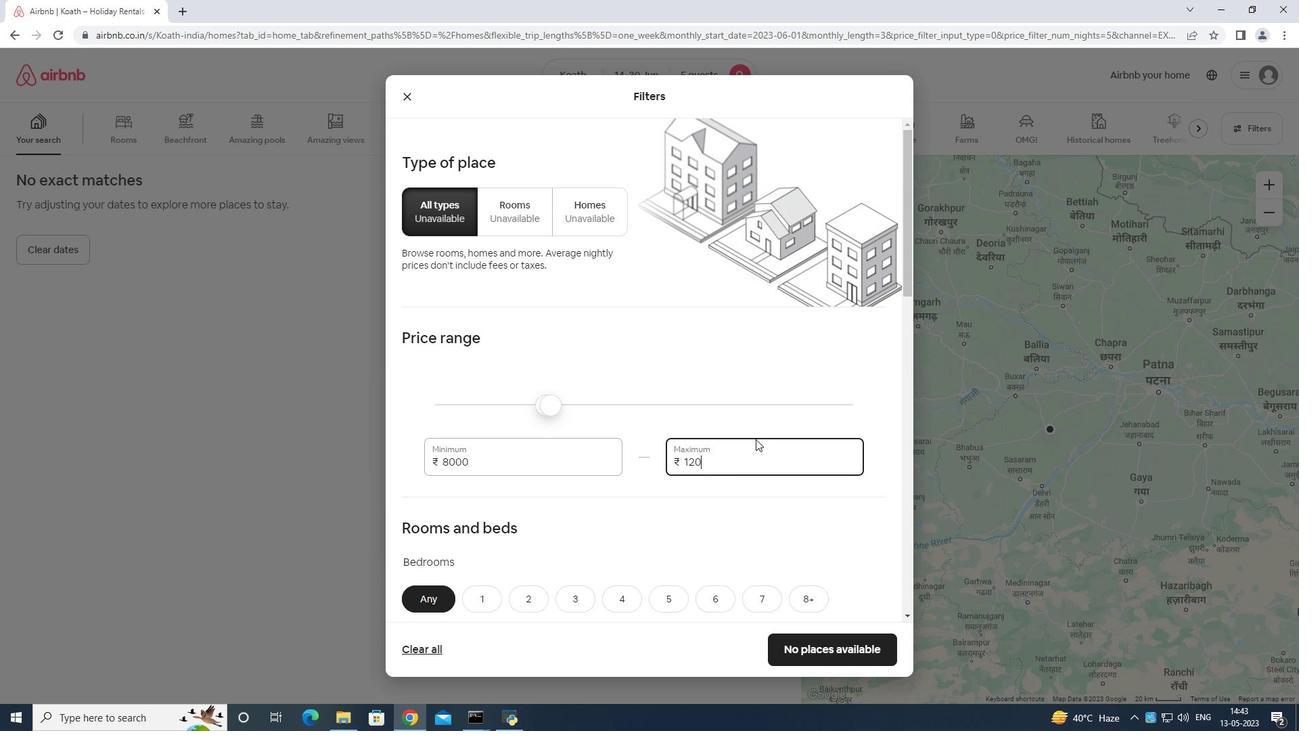 
Action: Mouse moved to (755, 439)
Screenshot: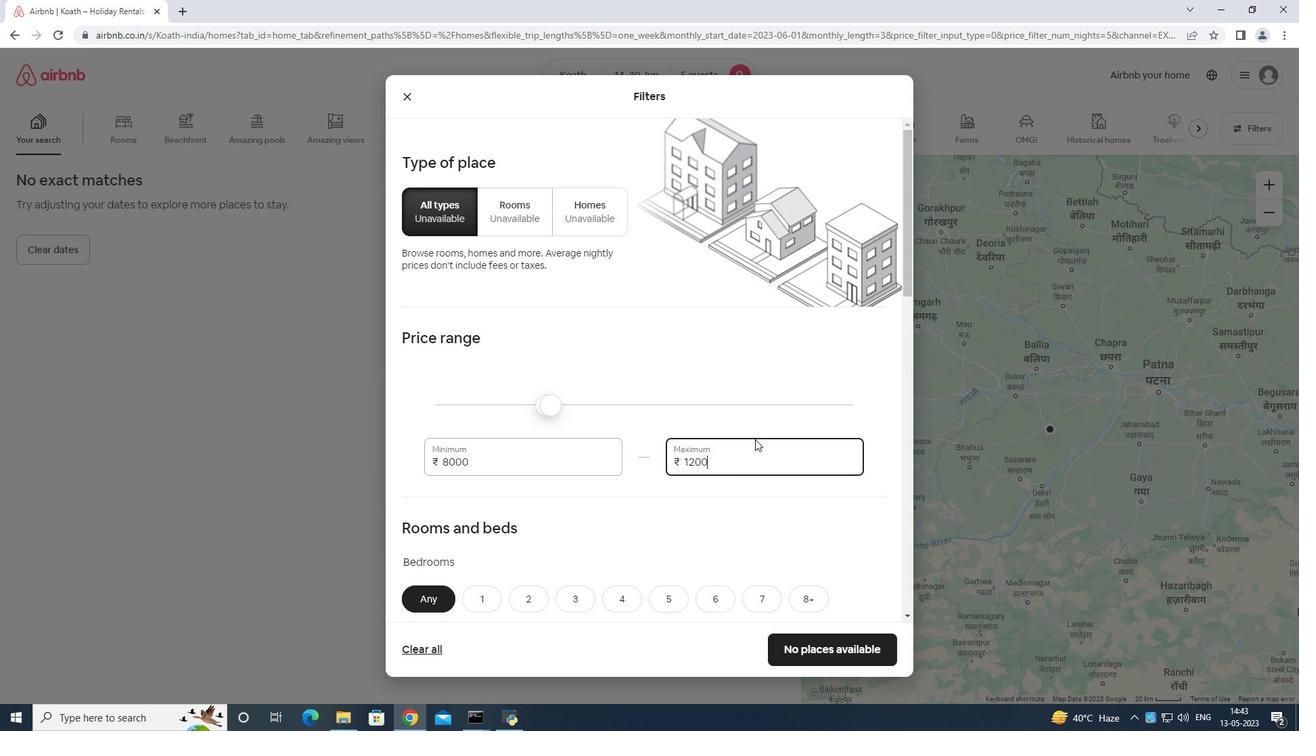 
Action: Key pressed 0
Screenshot: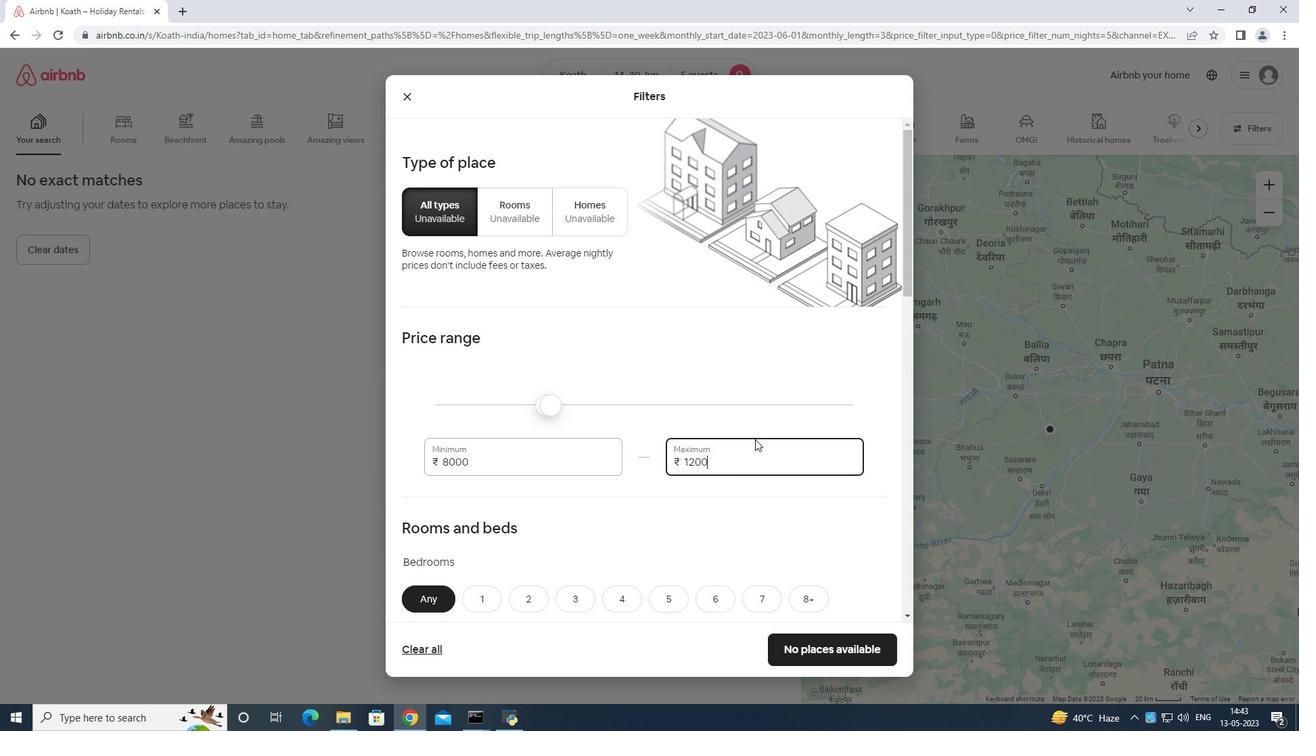 
Action: Mouse moved to (753, 443)
Screenshot: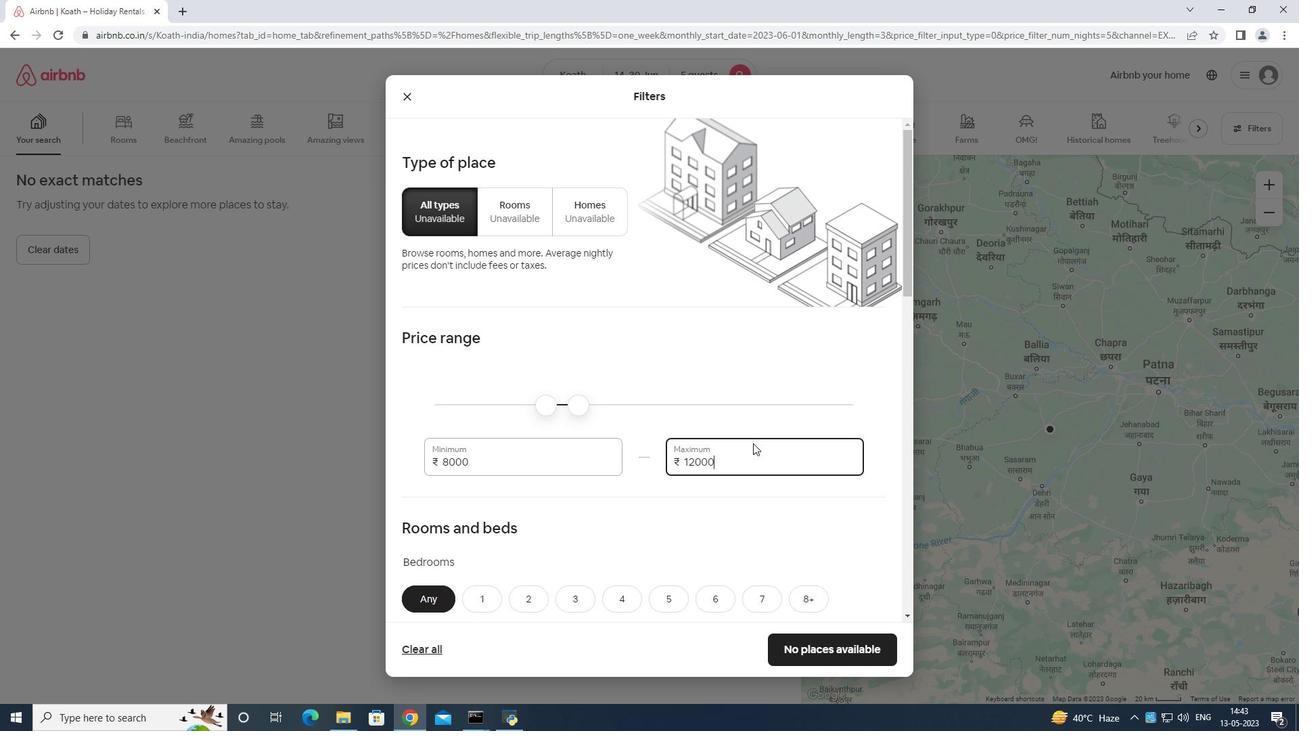 
Action: Mouse scrolled (753, 442) with delta (0, 0)
Screenshot: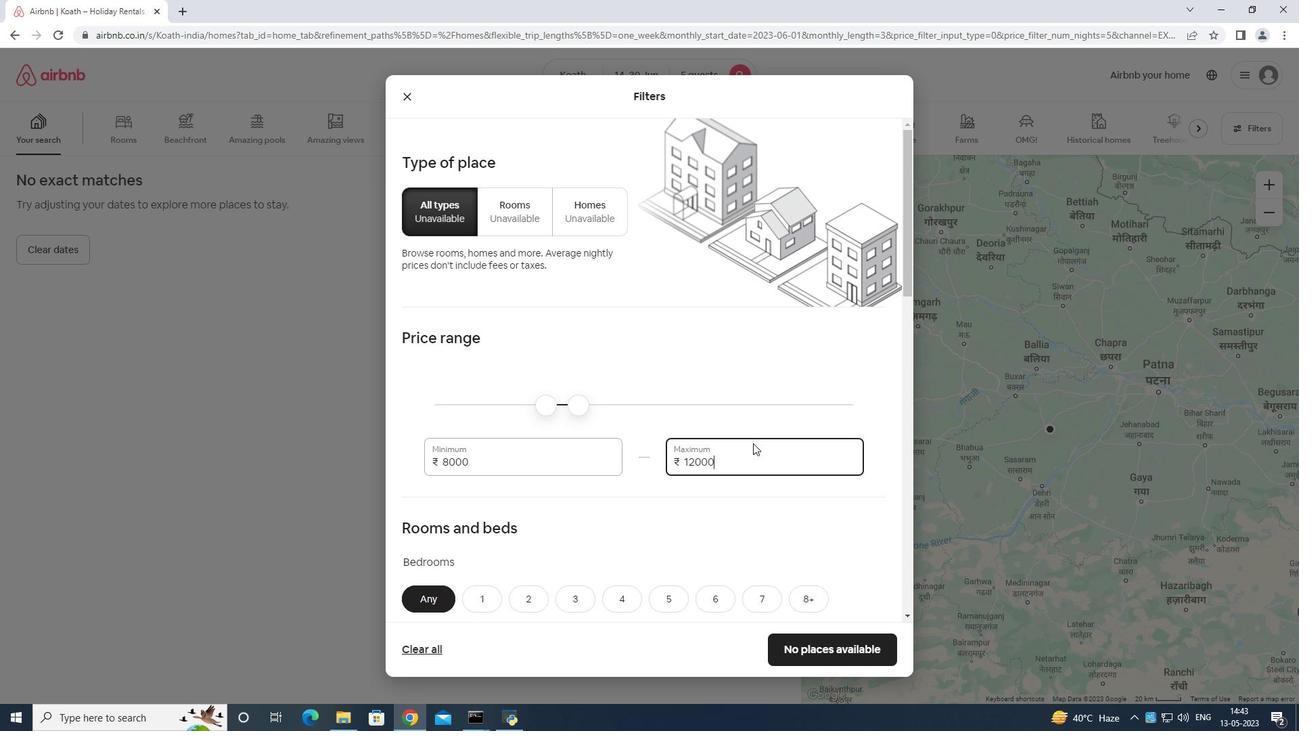 
Action: Mouse moved to (753, 446)
Screenshot: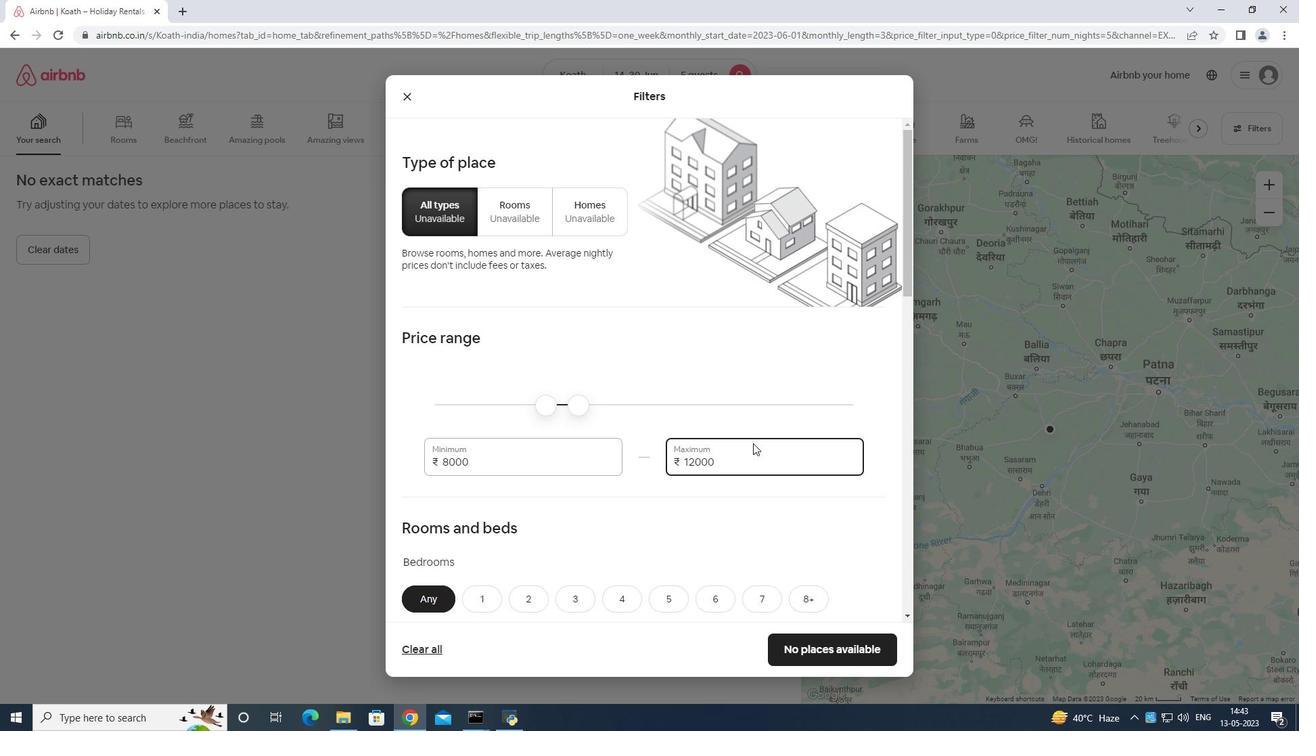 
Action: Mouse scrolled (753, 446) with delta (0, 0)
Screenshot: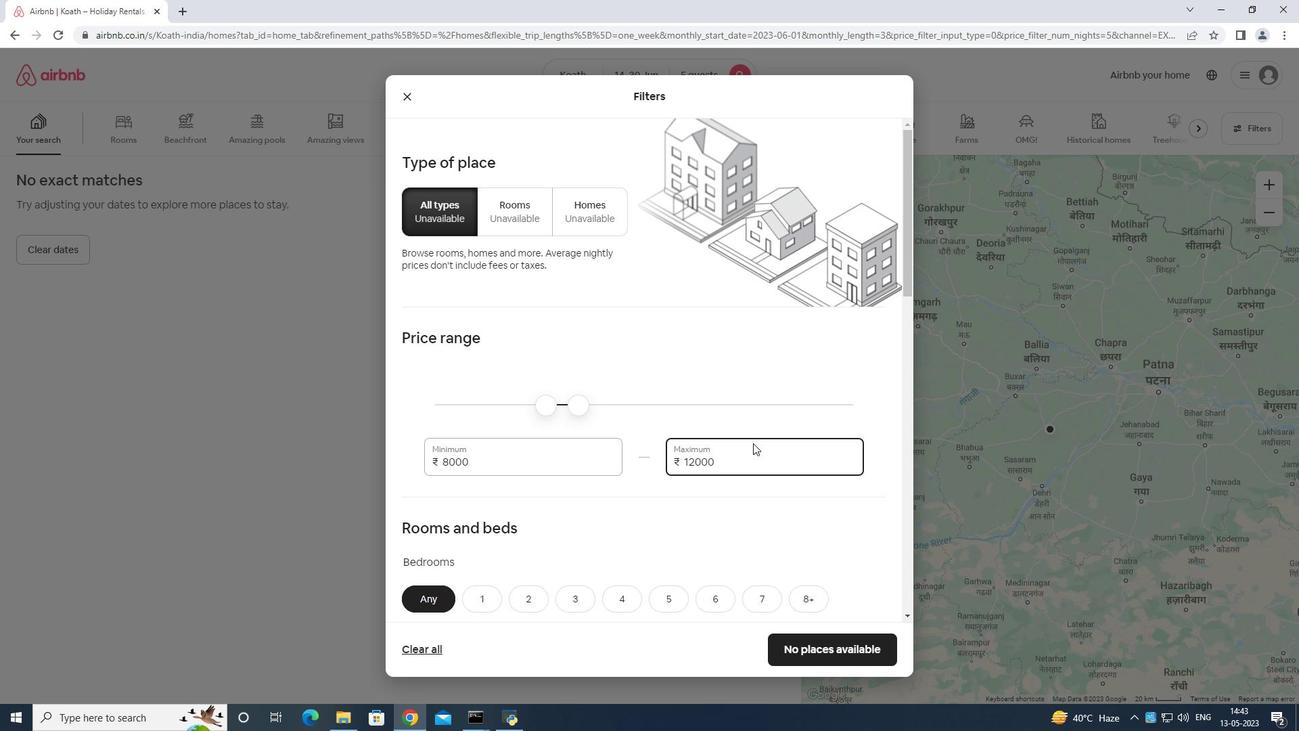 
Action: Mouse moved to (753, 447)
Screenshot: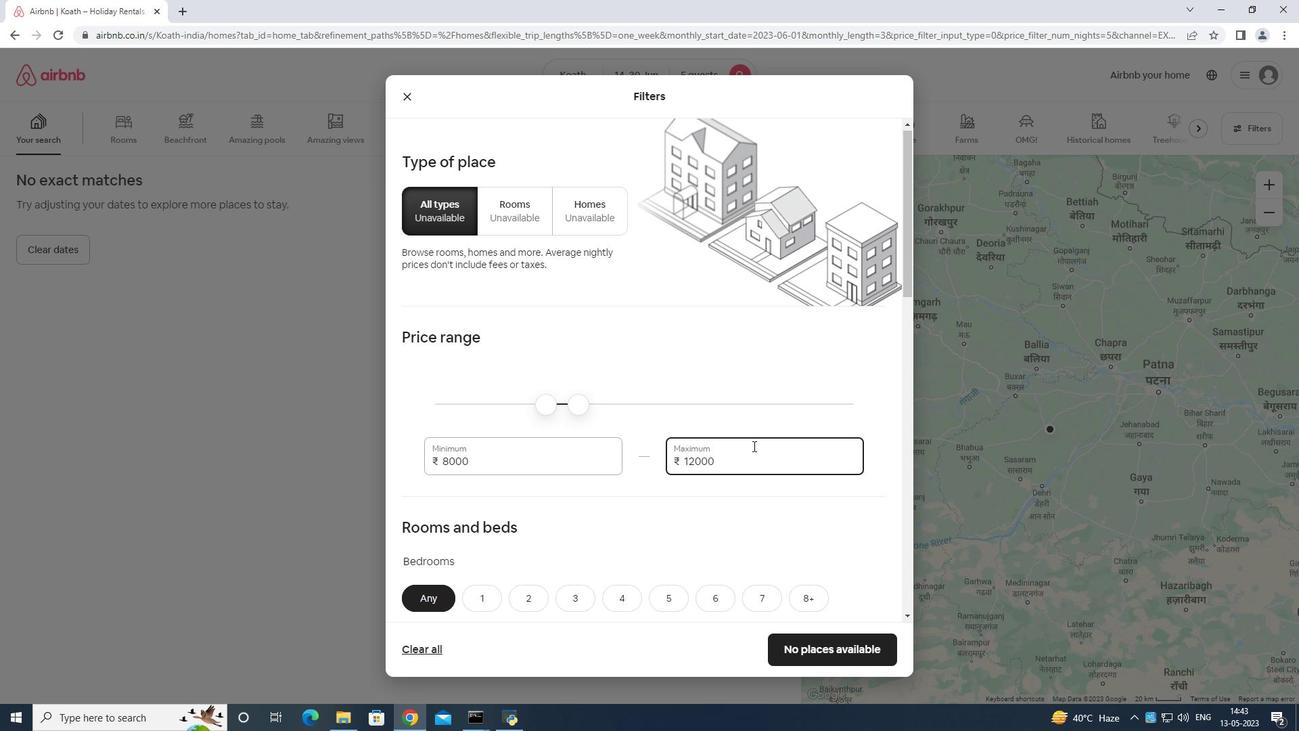 
Action: Mouse scrolled (753, 446) with delta (0, 0)
Screenshot: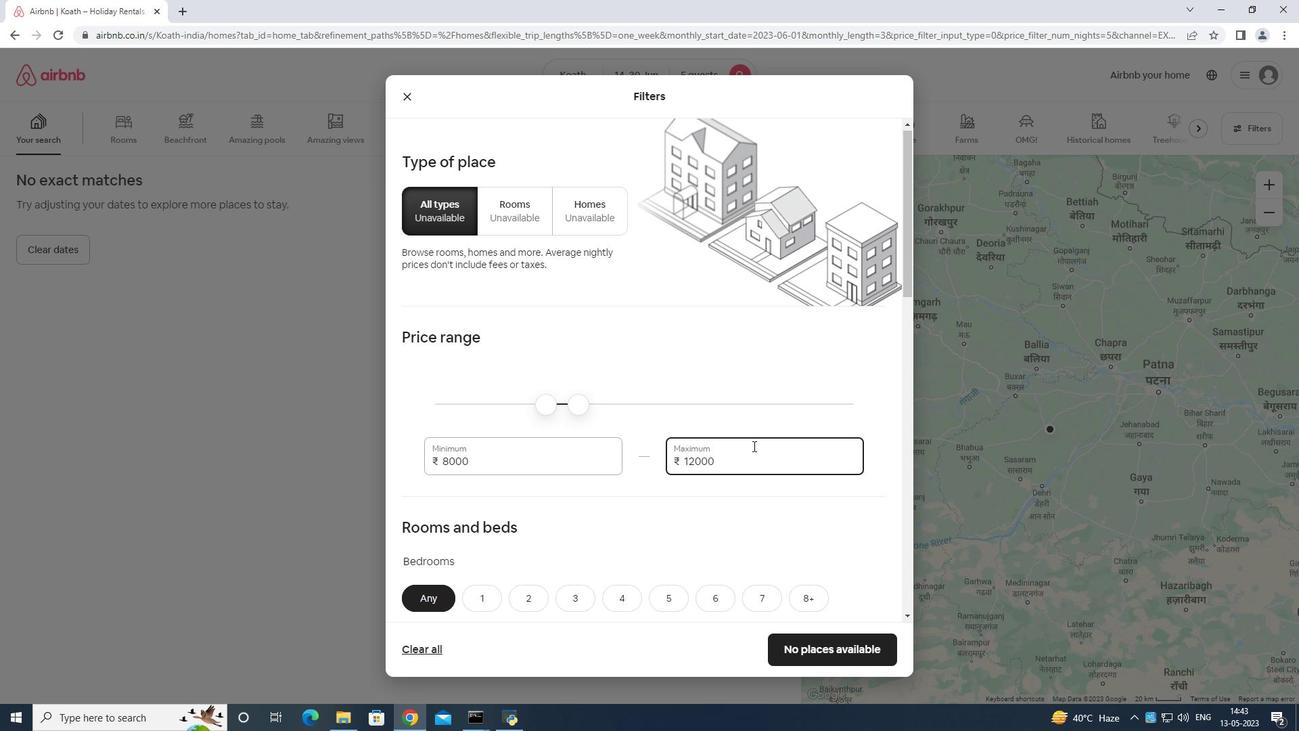 
Action: Mouse moved to (752, 448)
Screenshot: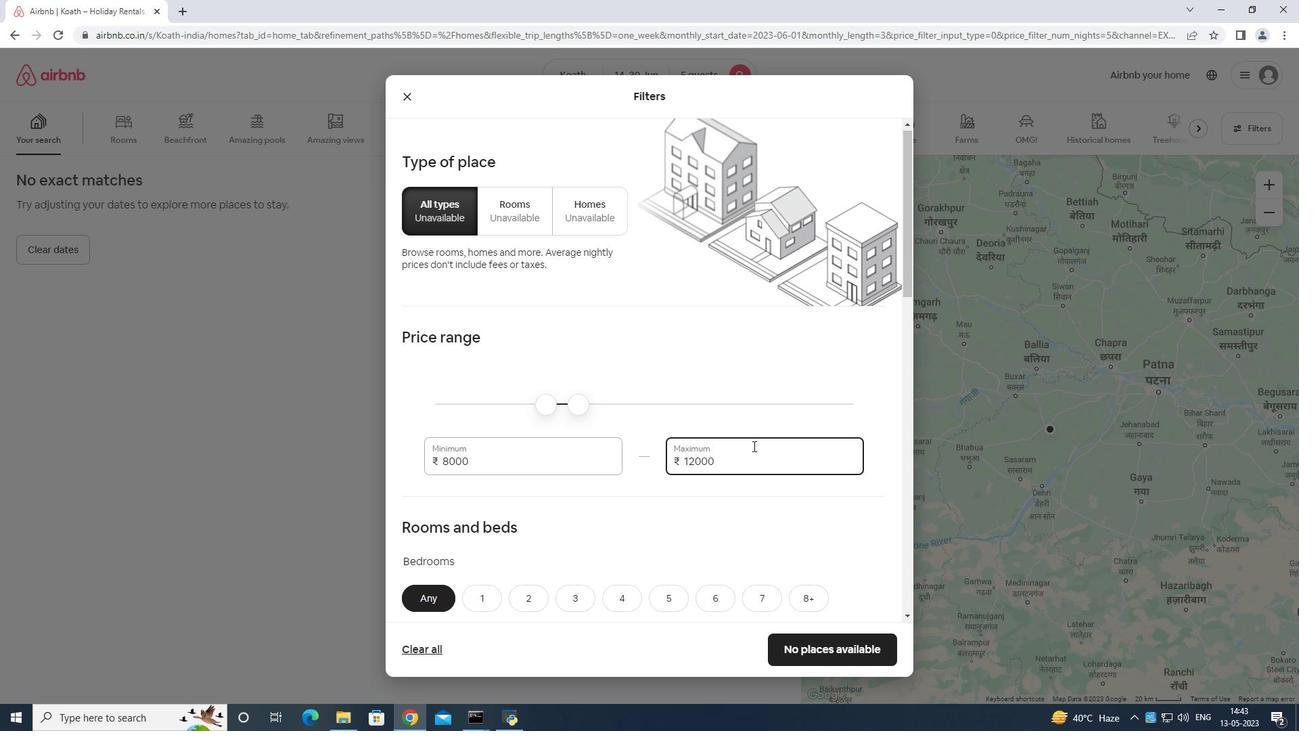 
Action: Mouse scrolled (752, 447) with delta (0, 0)
Screenshot: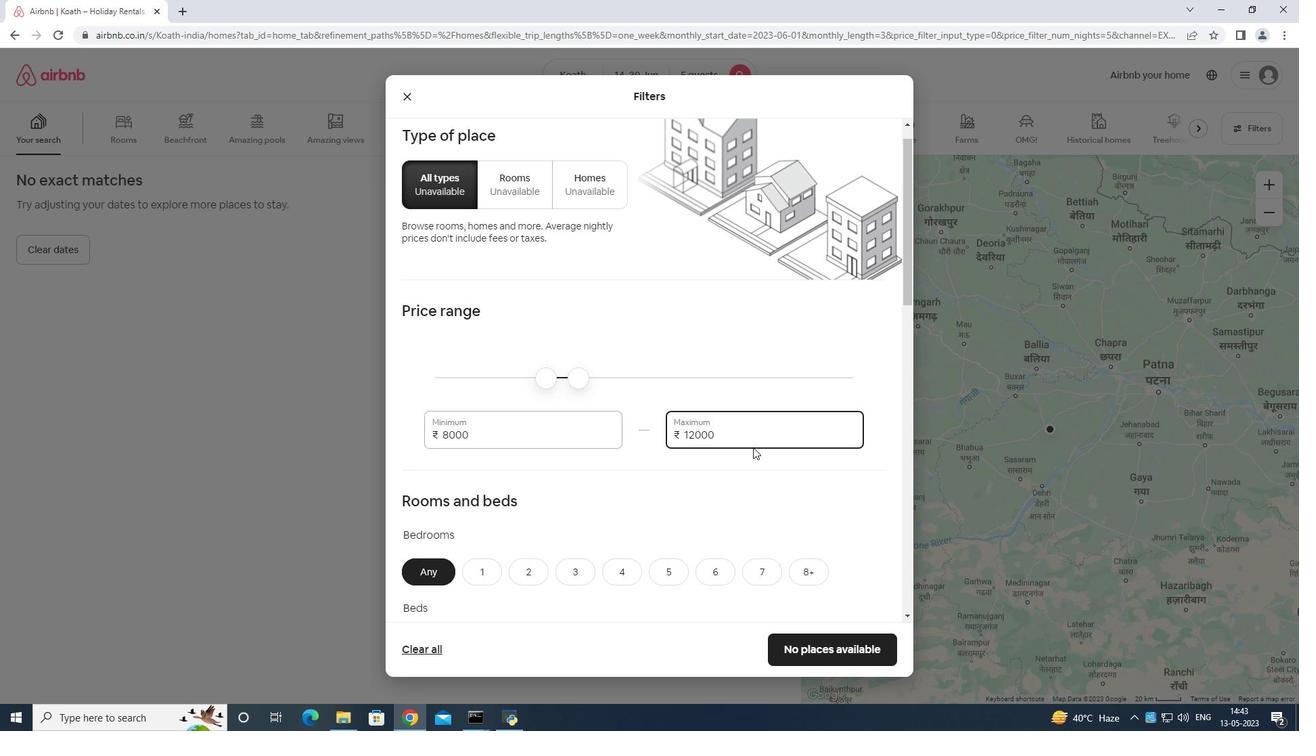 
Action: Mouse moved to (666, 330)
Screenshot: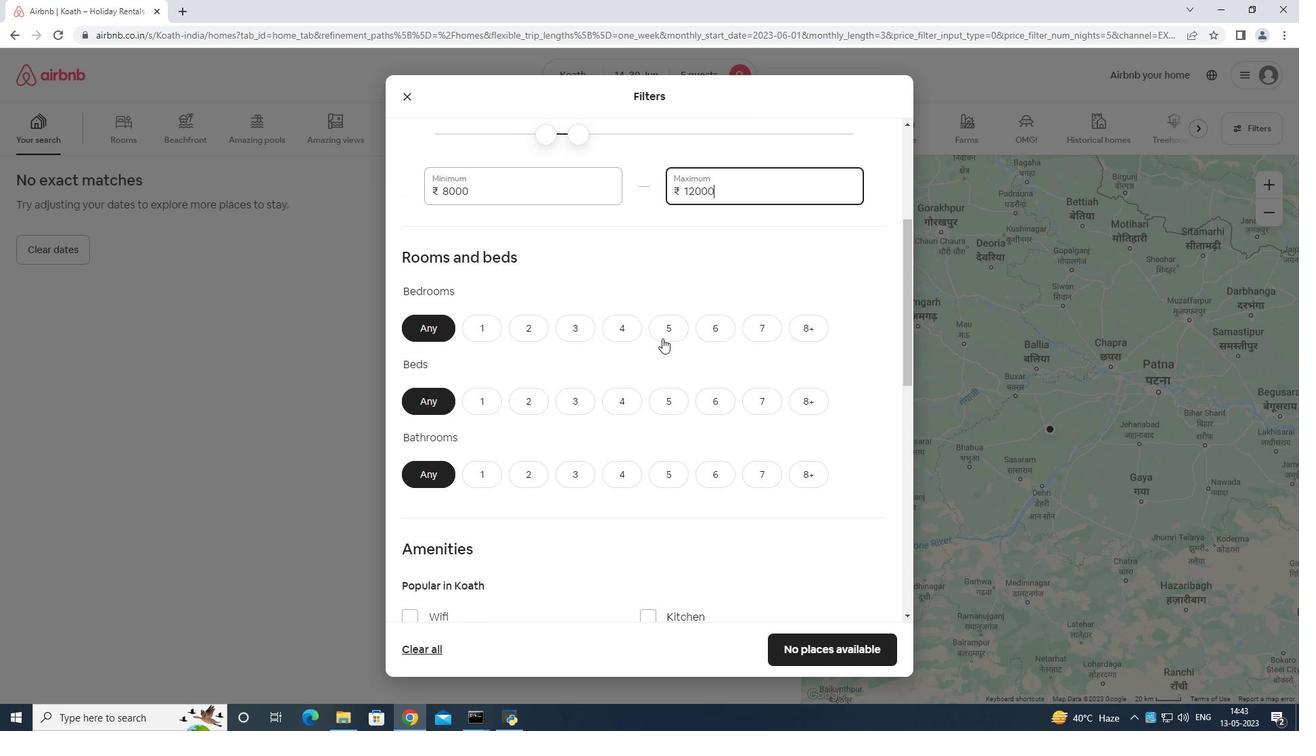 
Action: Mouse pressed left at (666, 330)
Screenshot: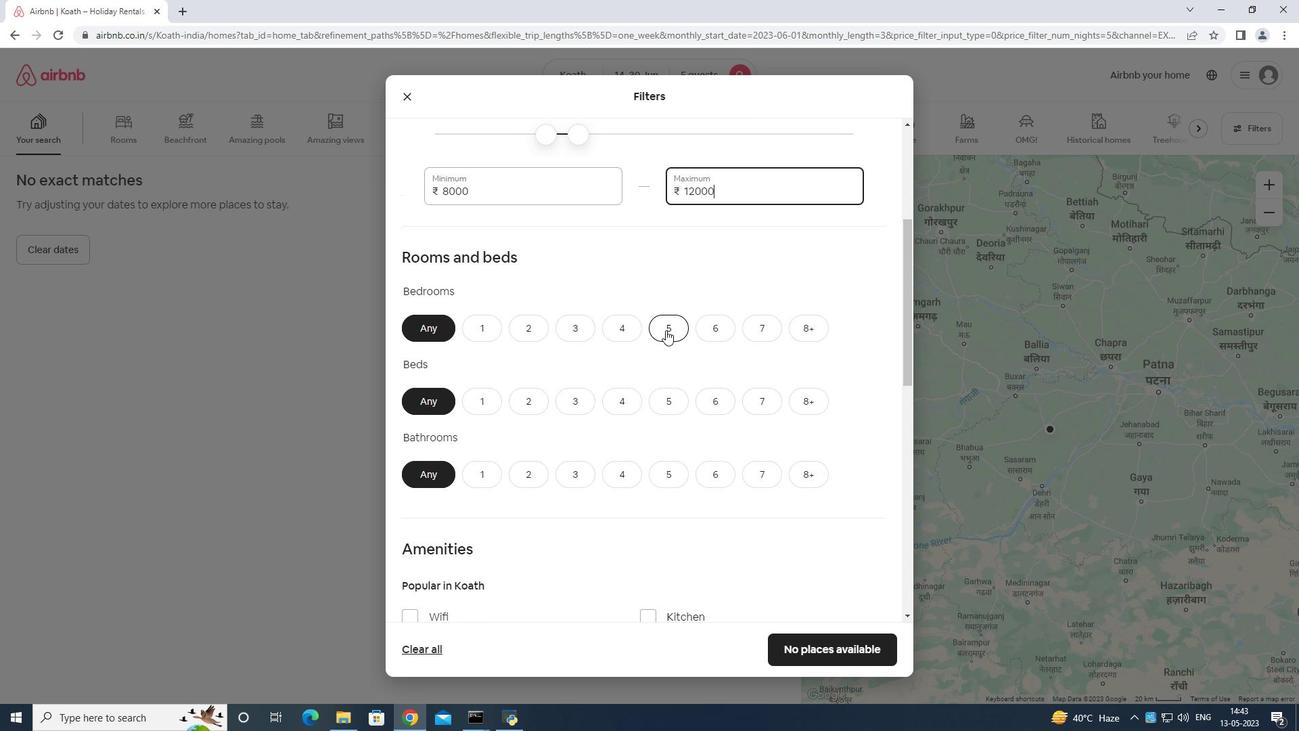 
Action: Mouse moved to (659, 397)
Screenshot: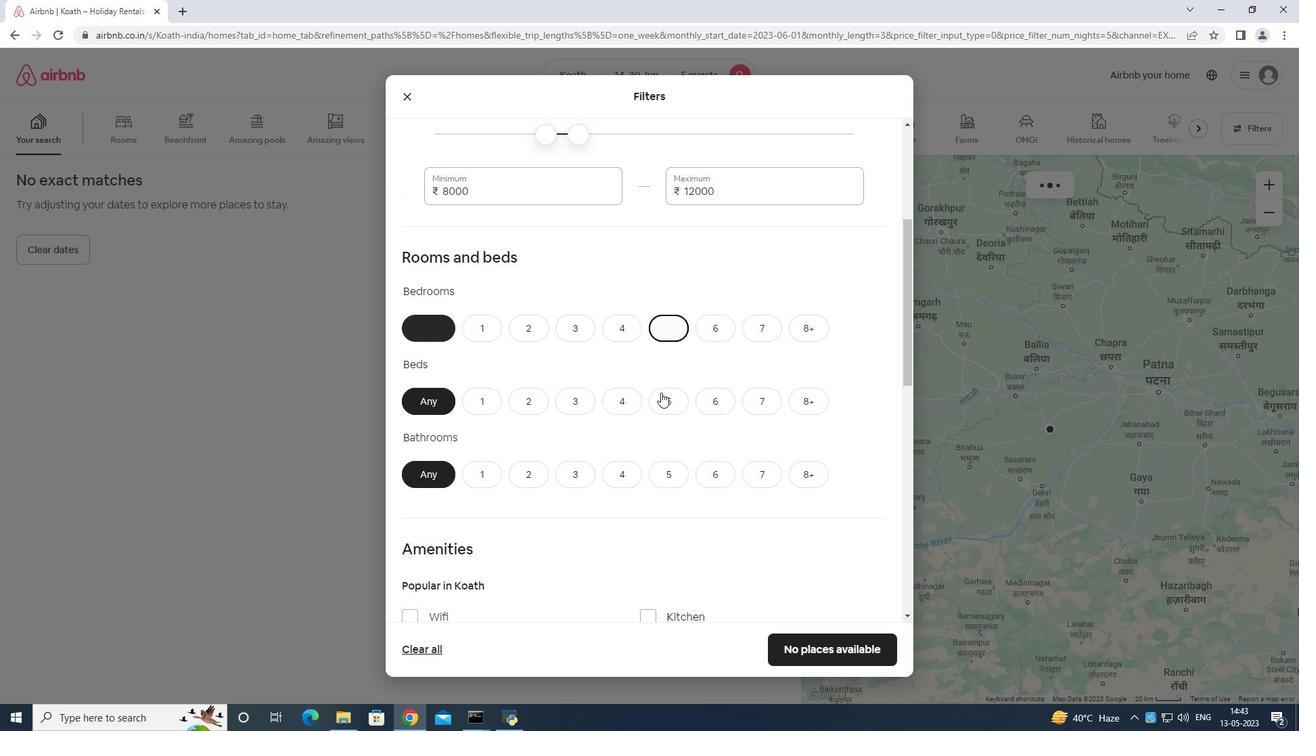 
Action: Mouse pressed left at (659, 397)
Screenshot: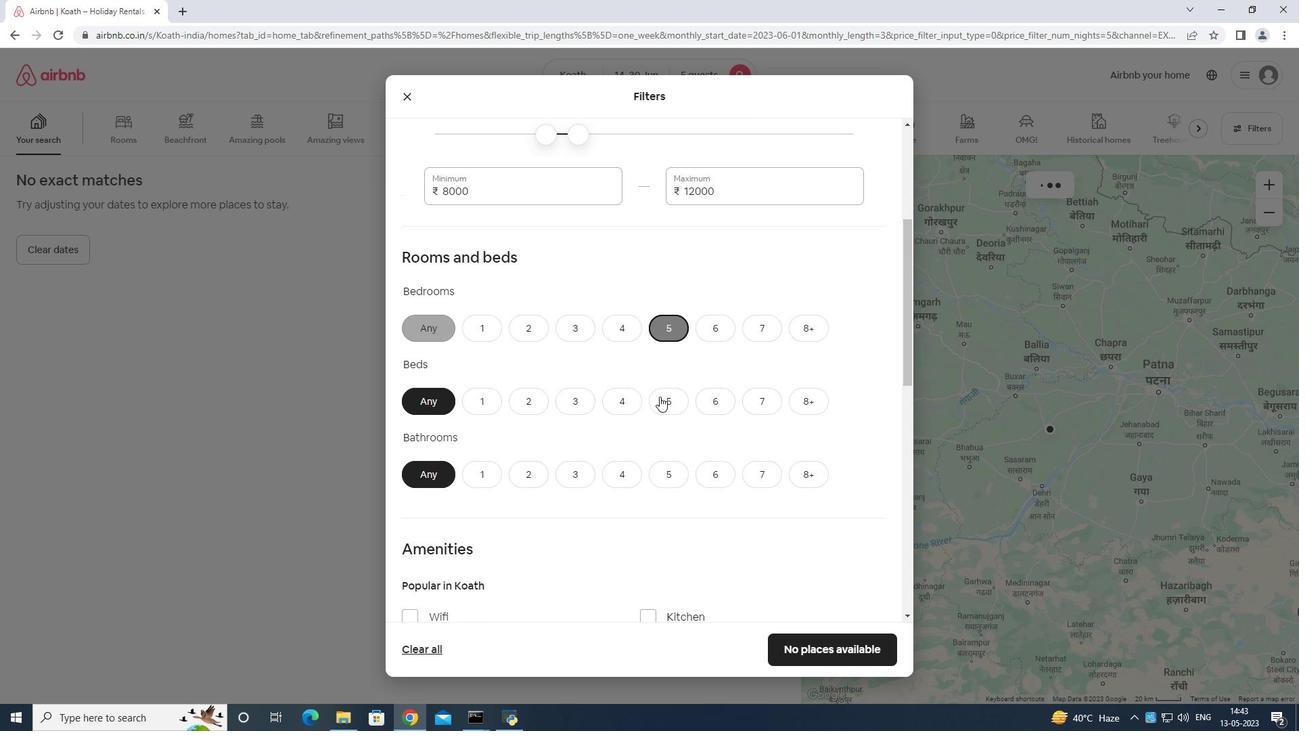 
Action: Mouse moved to (663, 465)
Screenshot: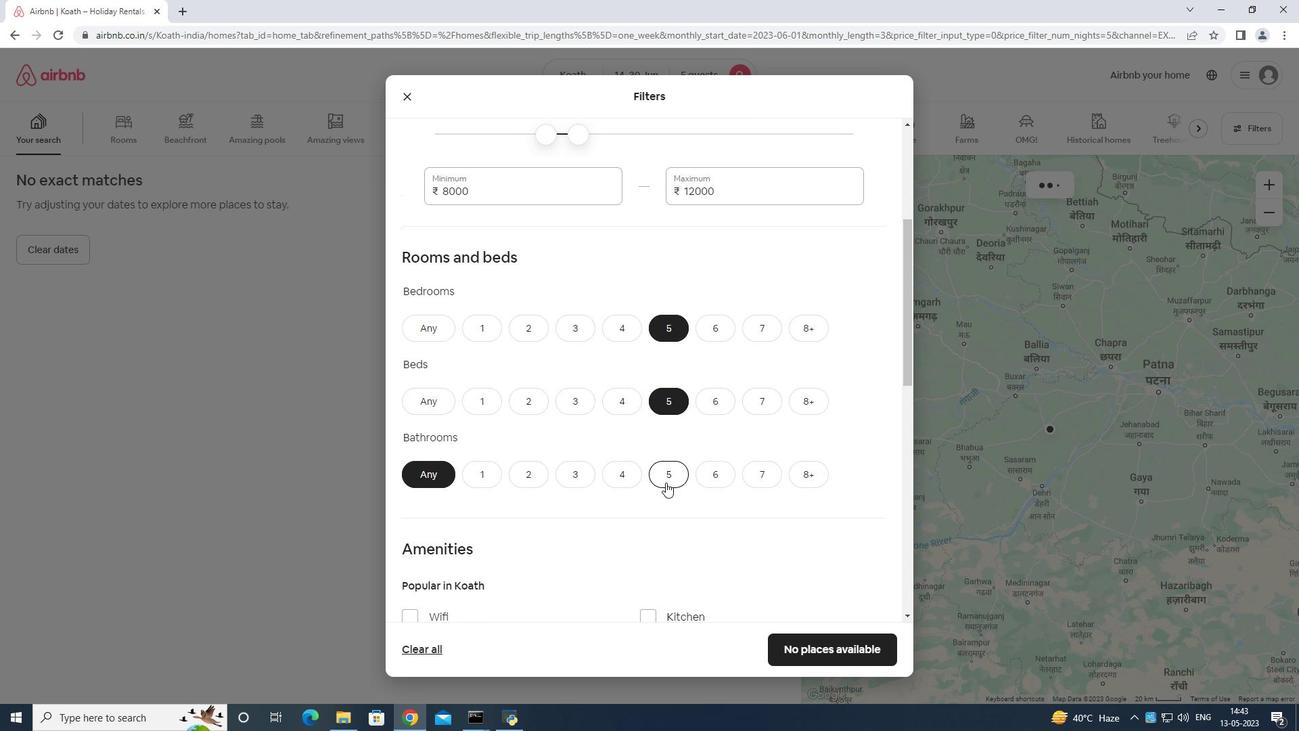 
Action: Mouse pressed left at (663, 465)
Screenshot: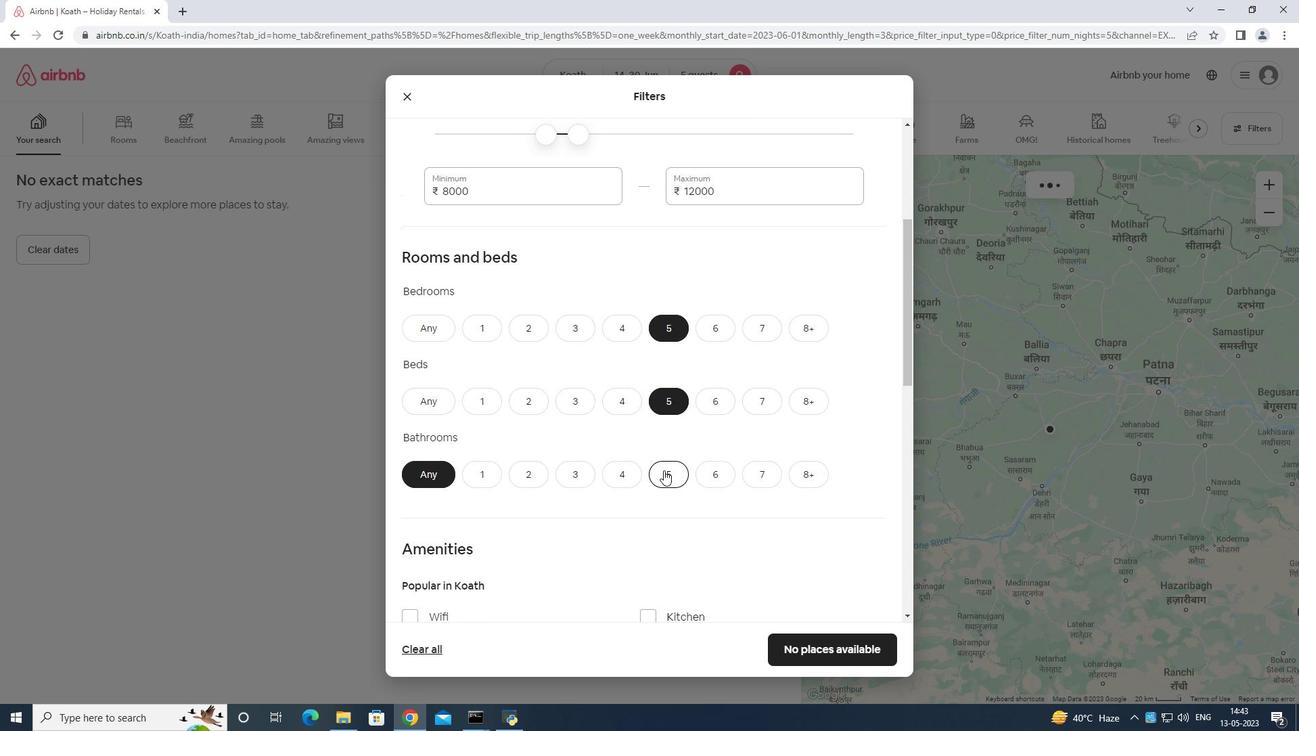 
Action: Mouse moved to (674, 460)
Screenshot: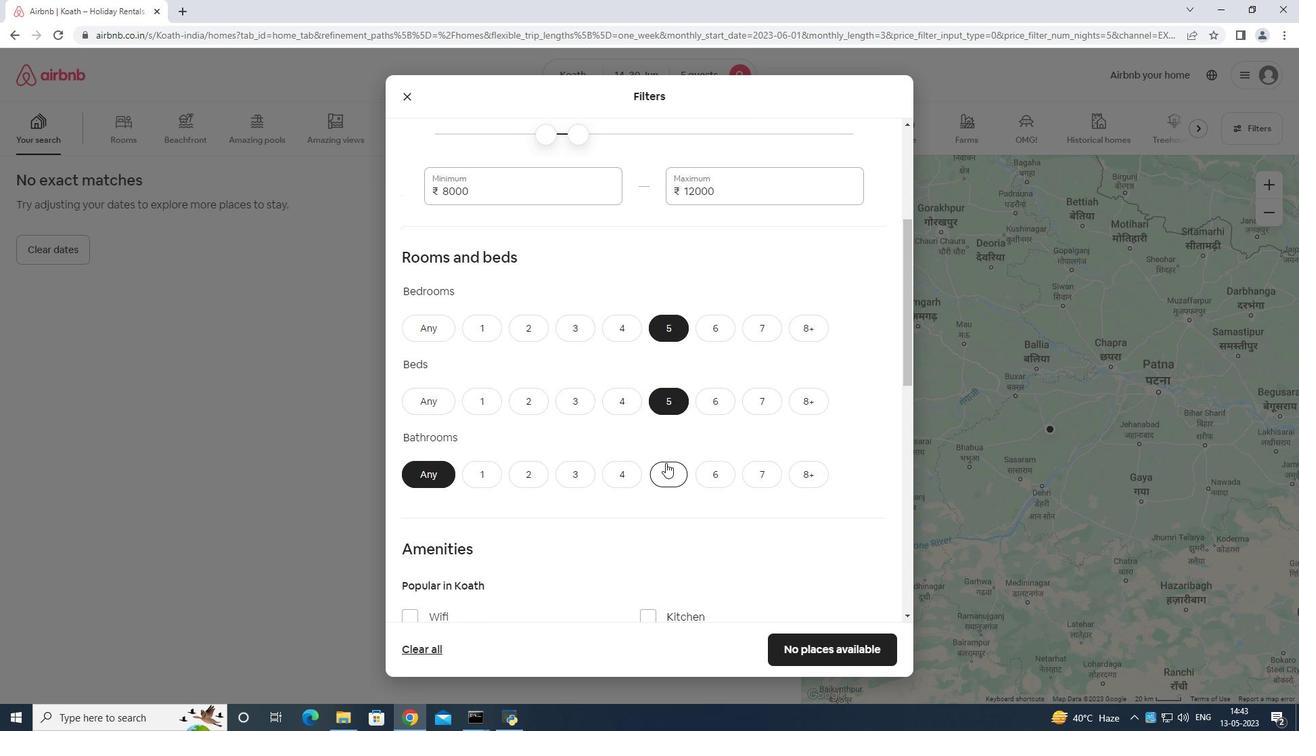 
Action: Mouse scrolled (674, 460) with delta (0, 0)
Screenshot: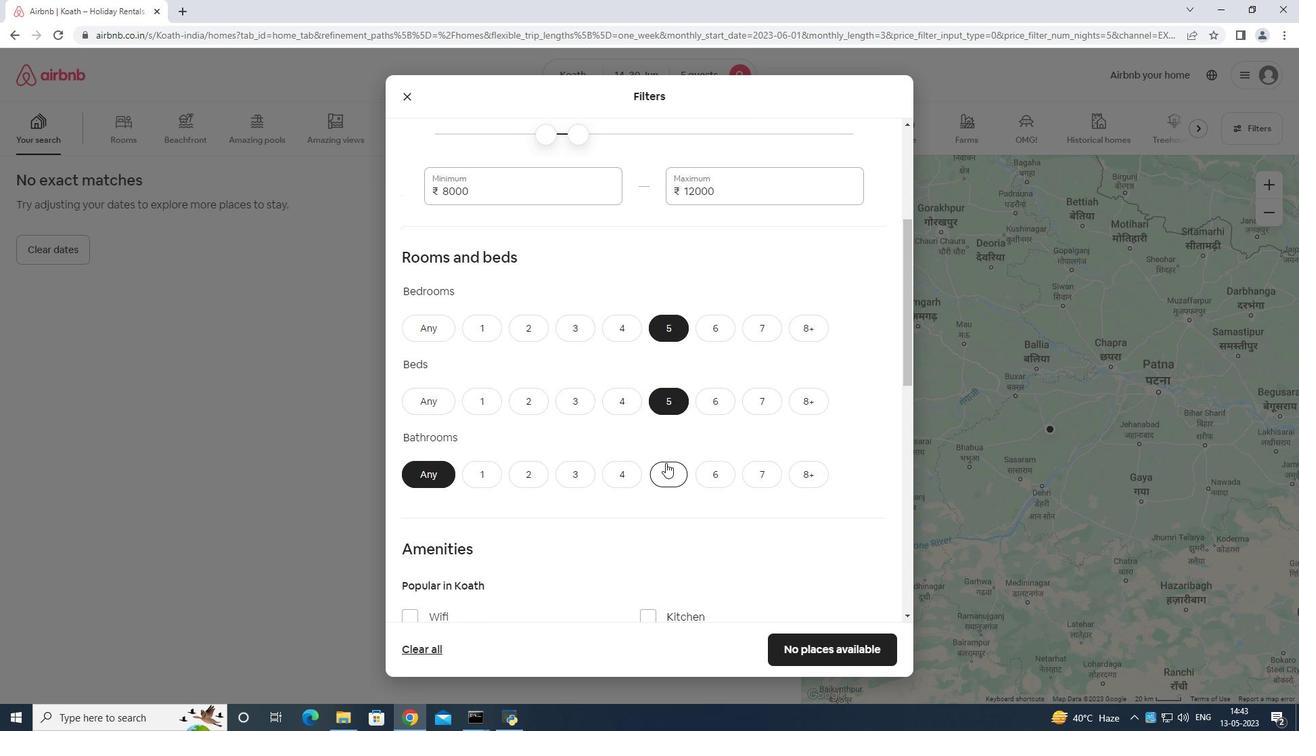 
Action: Mouse moved to (677, 462)
Screenshot: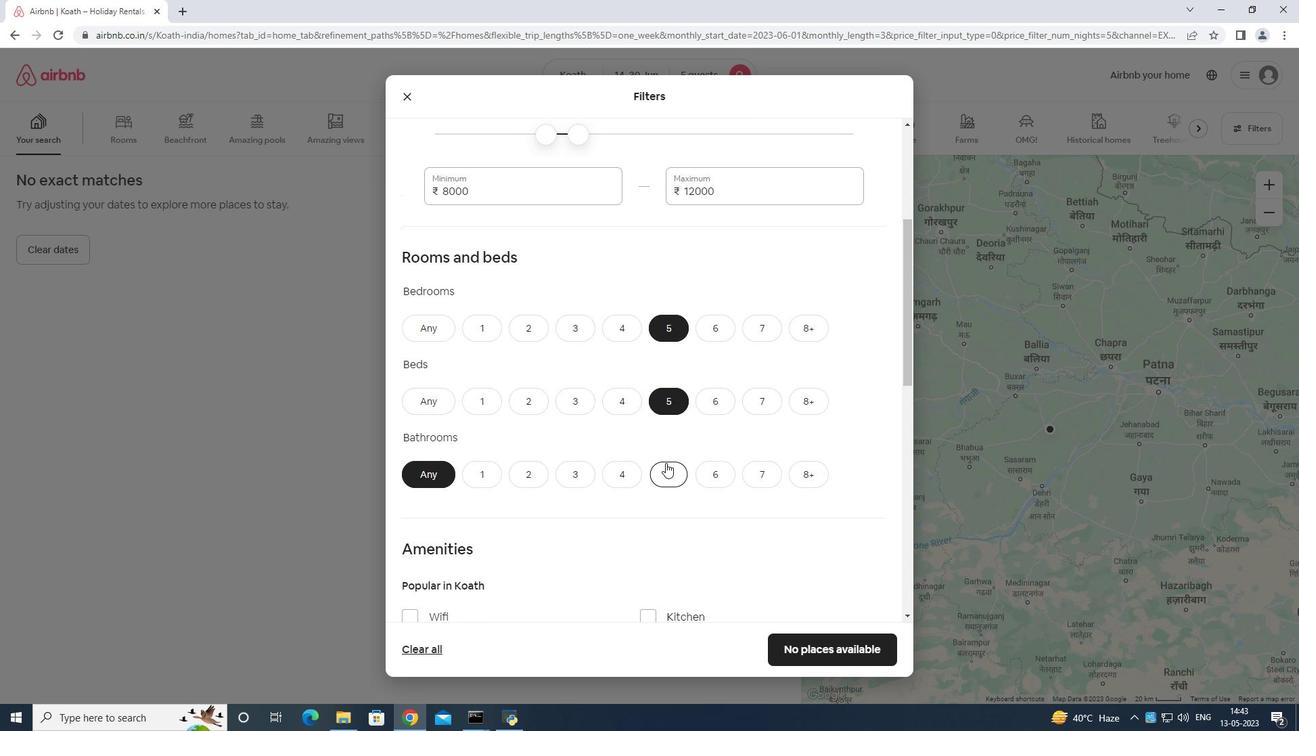 
Action: Mouse scrolled (677, 461) with delta (0, 0)
Screenshot: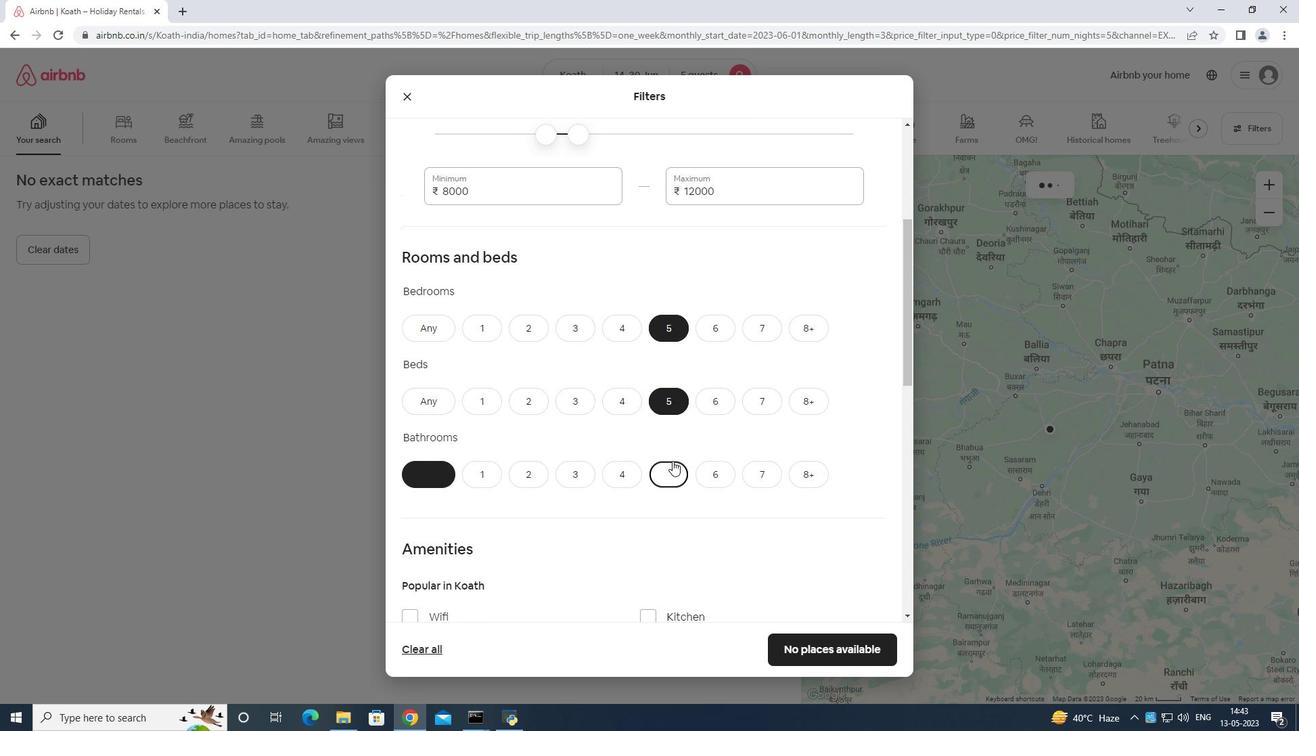 
Action: Mouse moved to (679, 462)
Screenshot: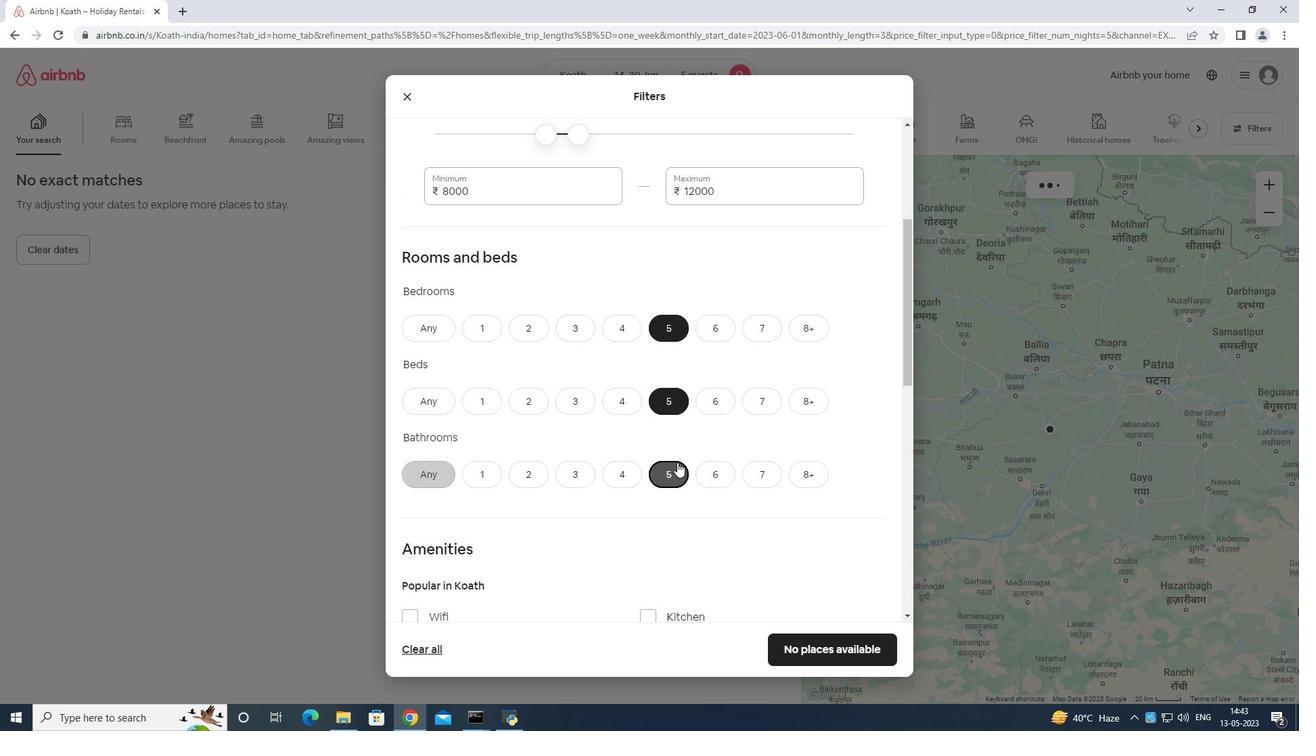 
Action: Mouse scrolled (679, 461) with delta (0, 0)
Screenshot: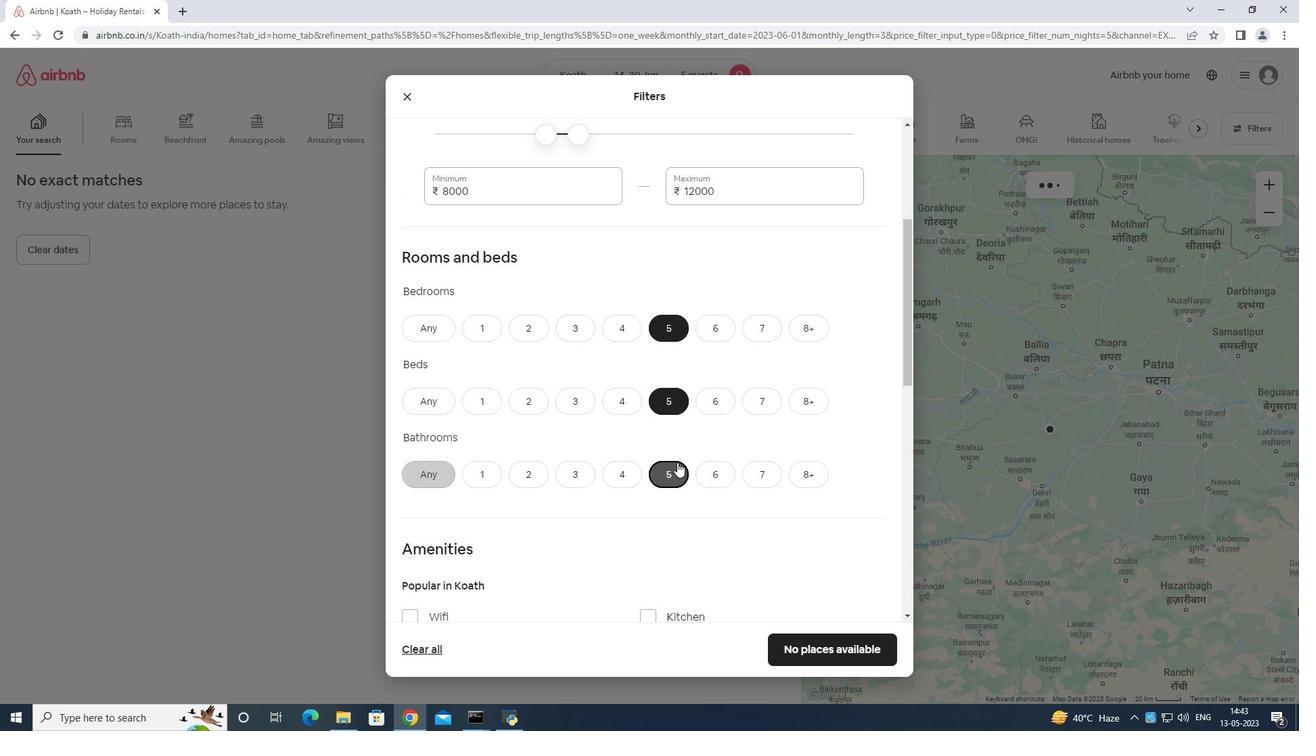 
Action: Mouse moved to (679, 459)
Screenshot: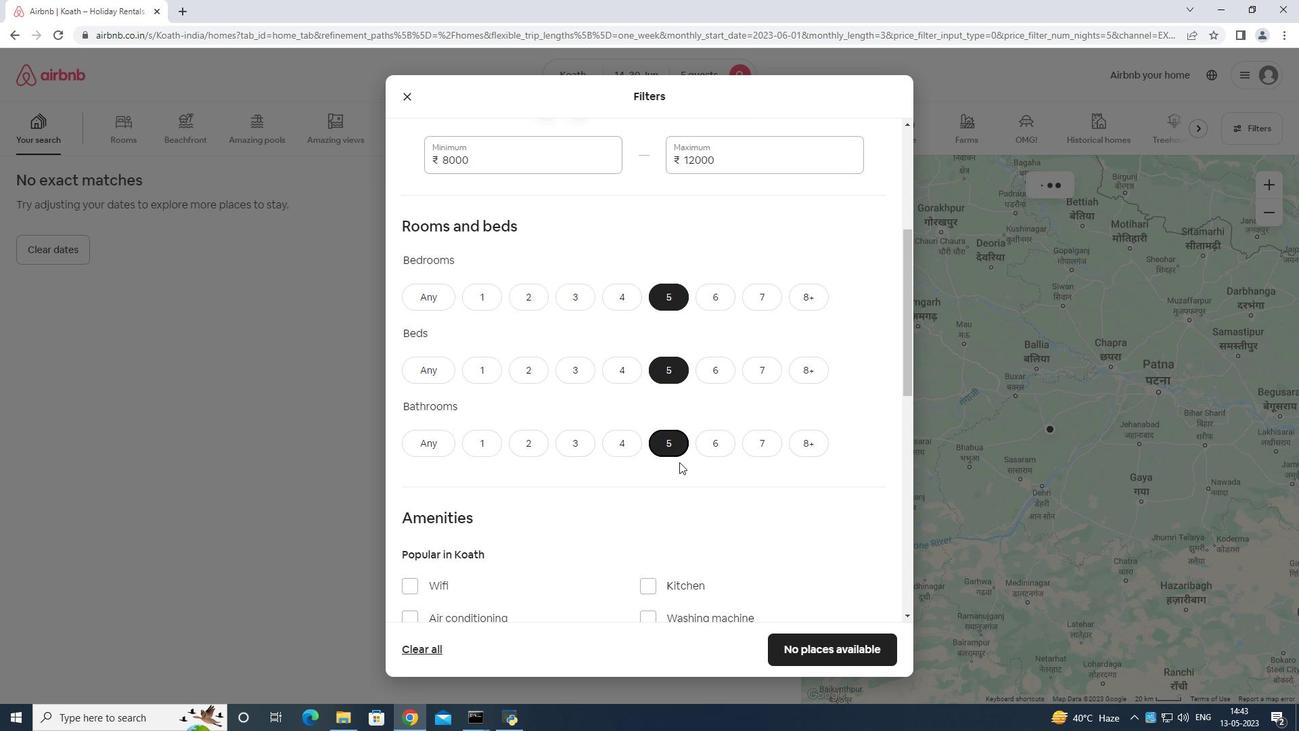 
Action: Mouse scrolled (679, 458) with delta (0, 0)
Screenshot: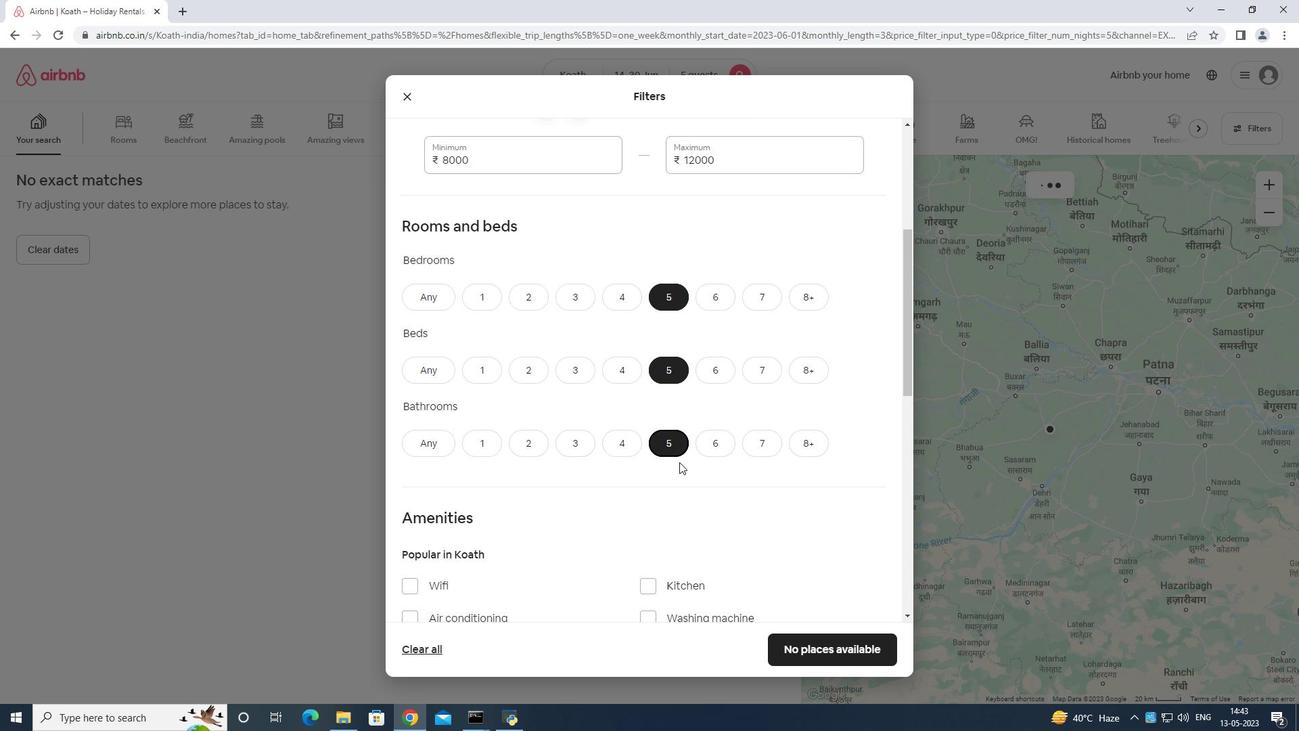 
Action: Mouse moved to (678, 448)
Screenshot: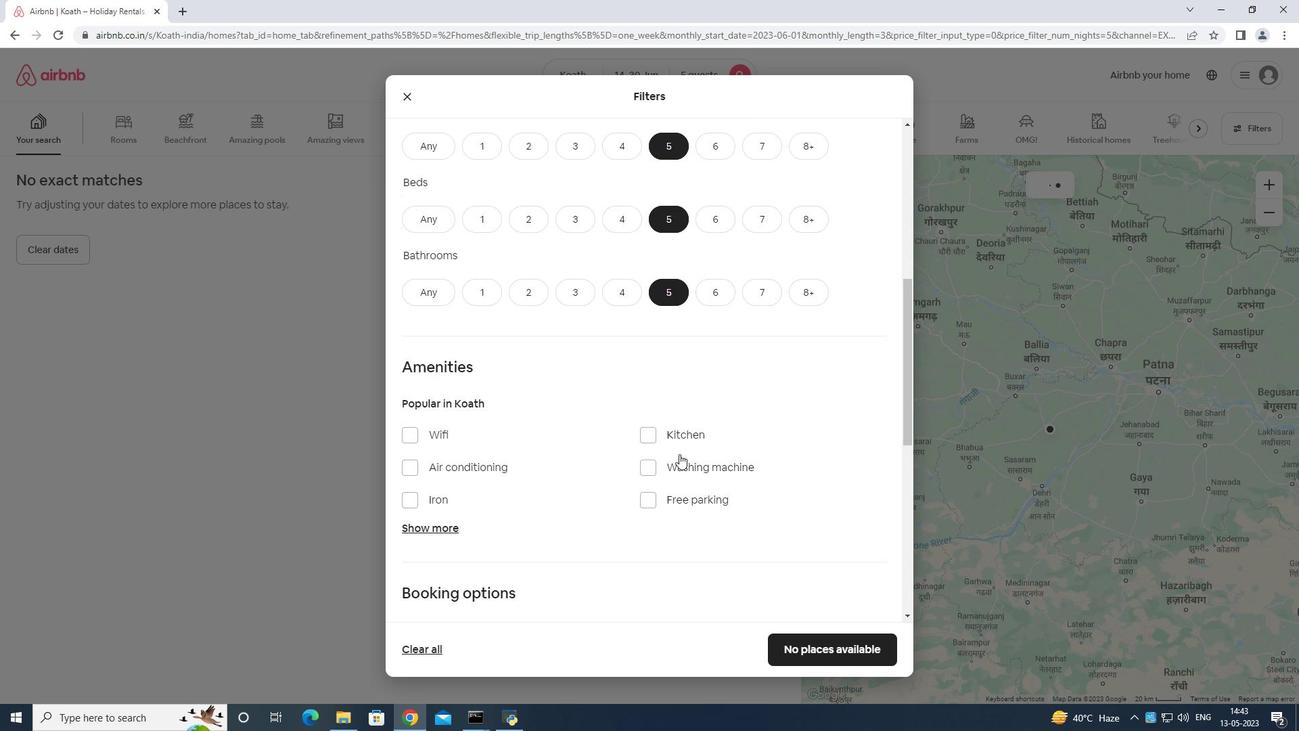 
Action: Mouse scrolled (678, 448) with delta (0, 0)
Screenshot: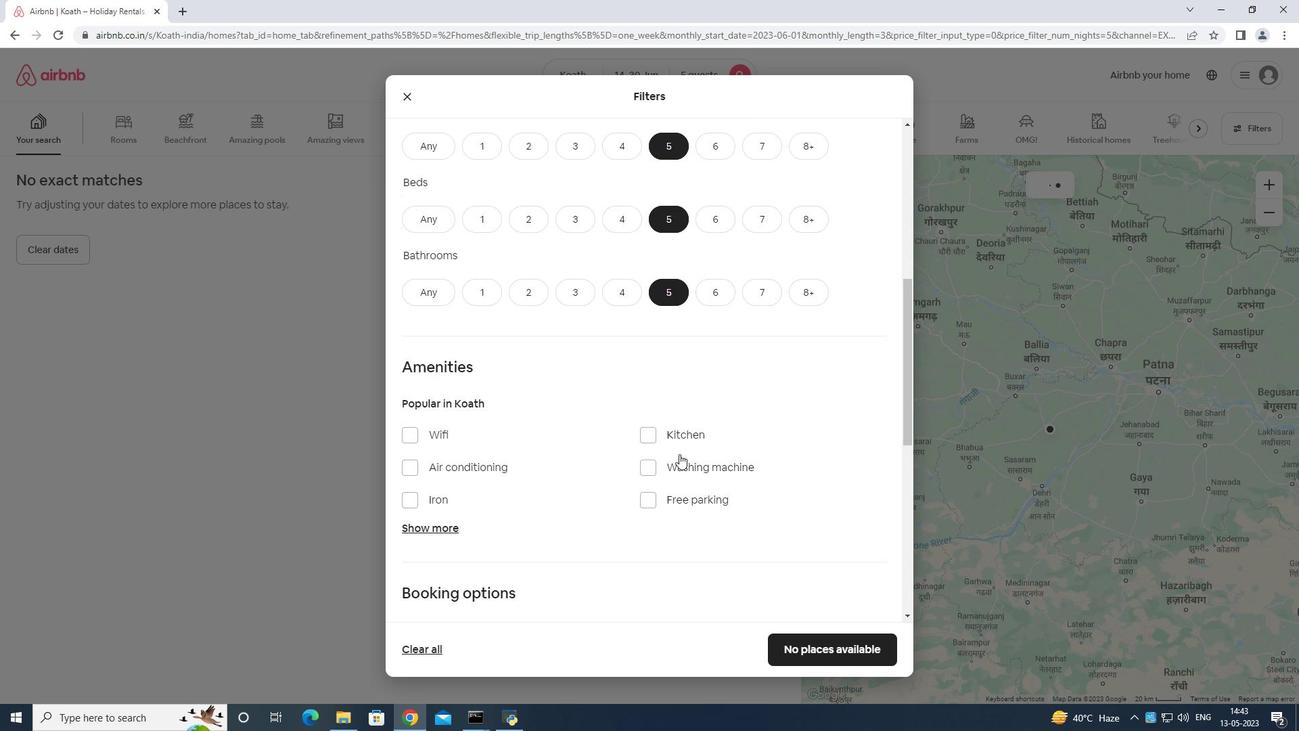 
Action: Mouse moved to (607, 379)
Screenshot: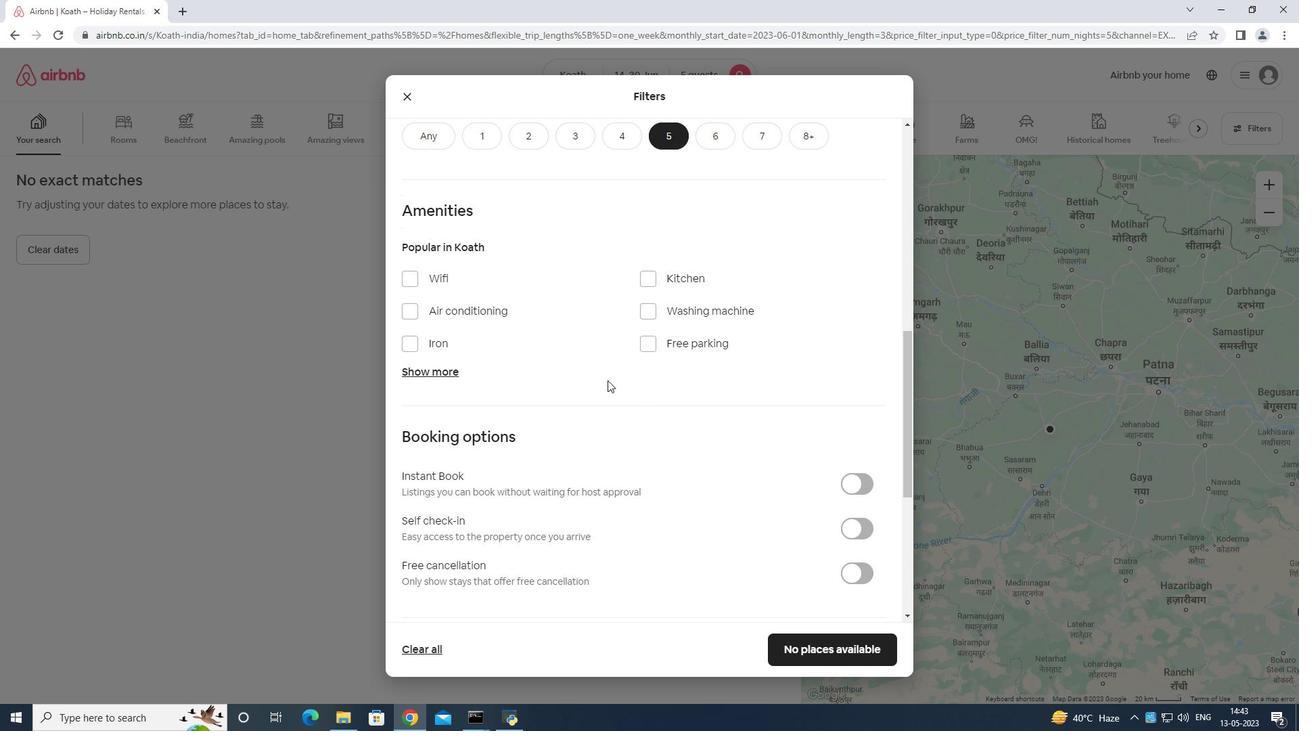 
Action: Mouse scrolled (607, 379) with delta (0, 0)
Screenshot: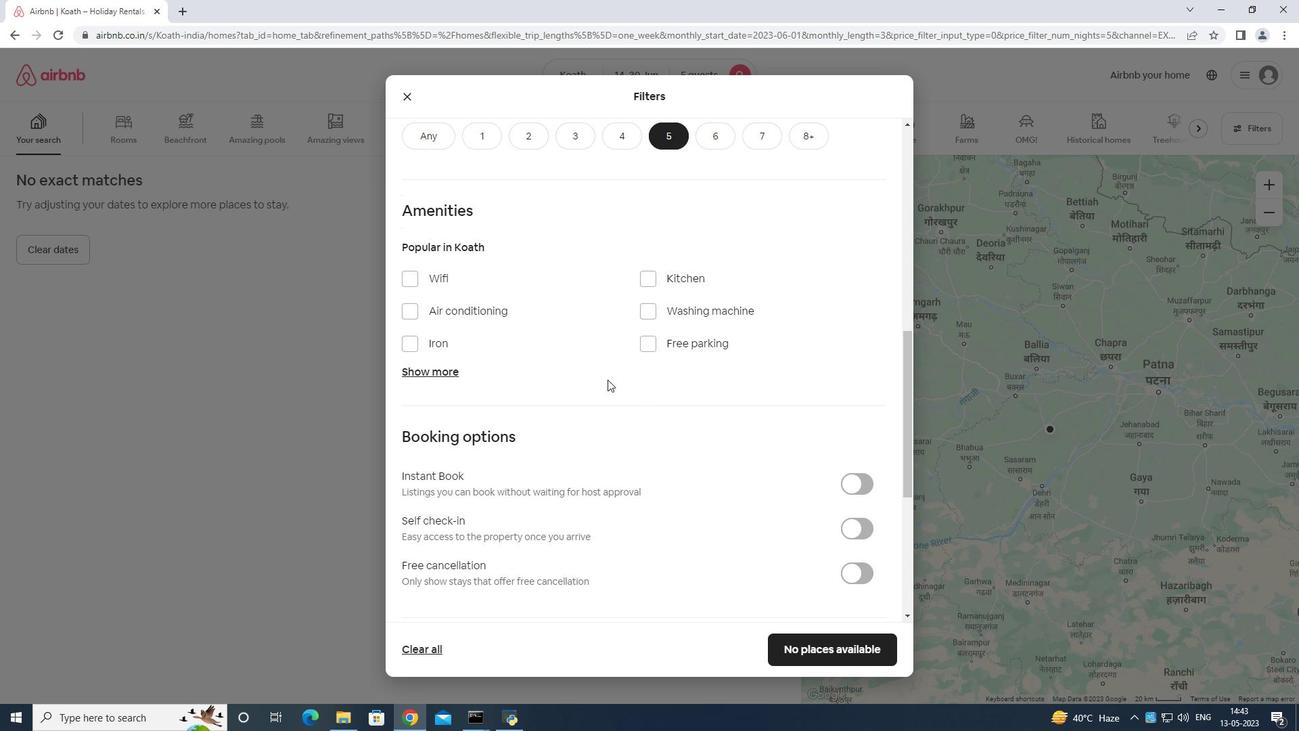 
Action: Mouse moved to (524, 403)
Screenshot: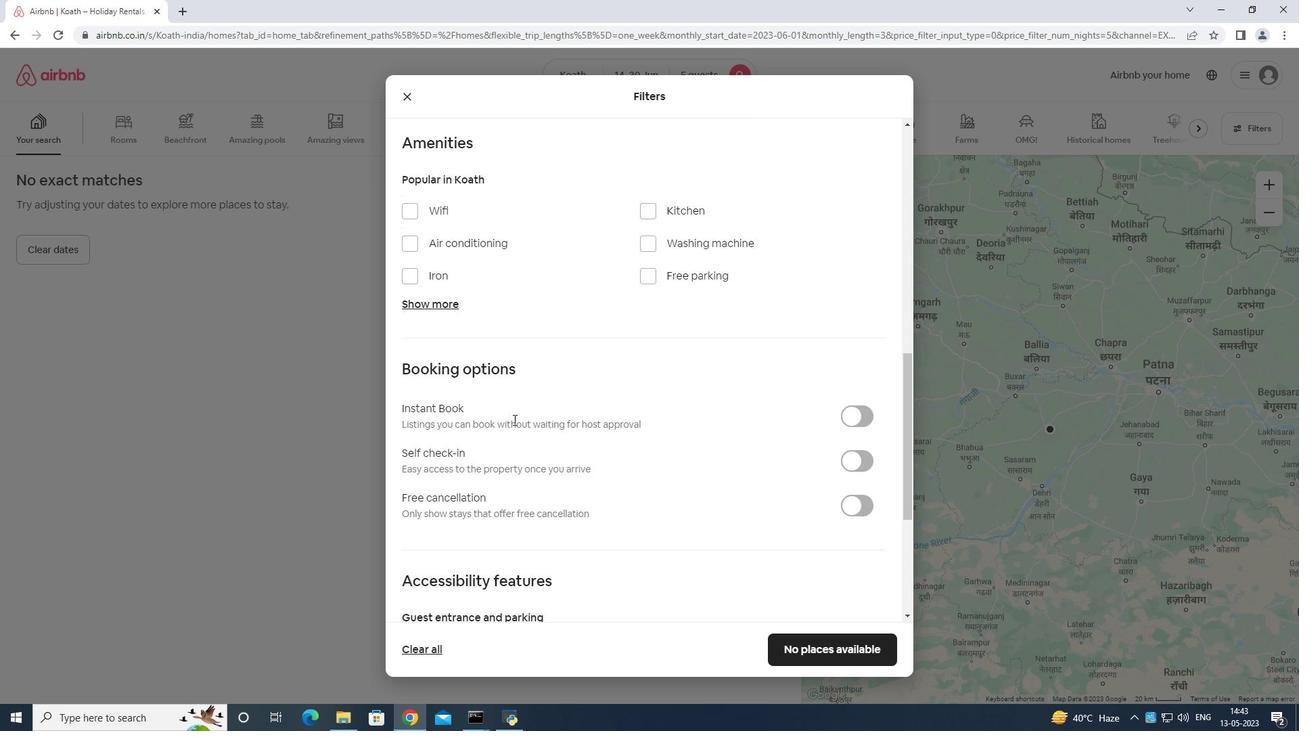 
Action: Mouse scrolled (524, 404) with delta (0, 0)
Screenshot: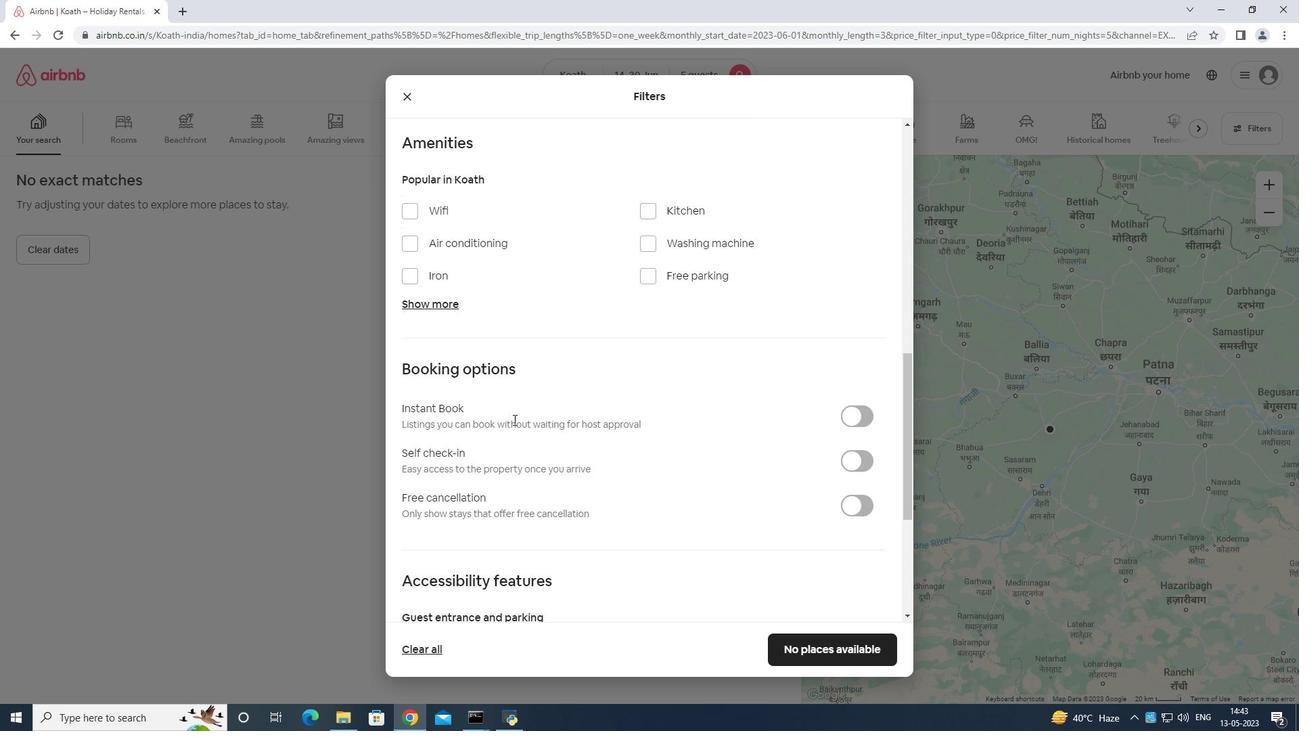 
Action: Mouse moved to (527, 398)
Screenshot: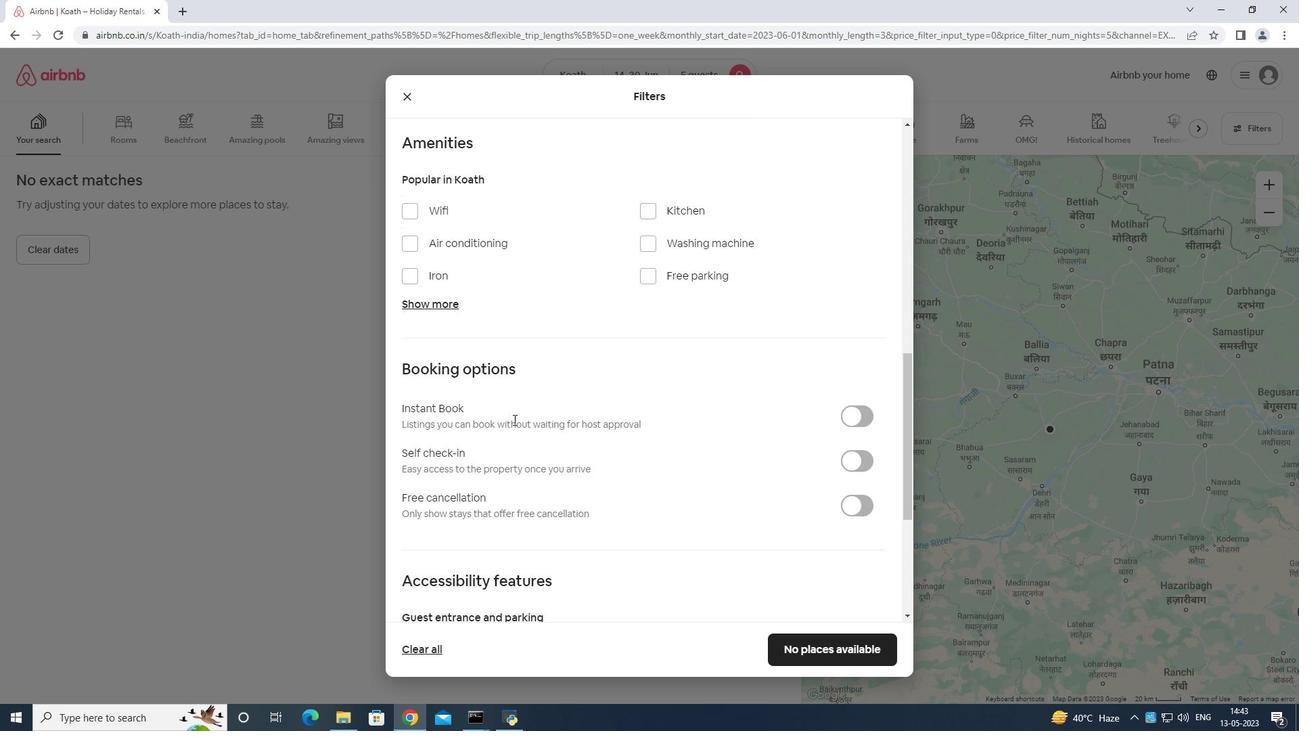 
Action: Mouse scrolled (527, 399) with delta (0, 0)
Screenshot: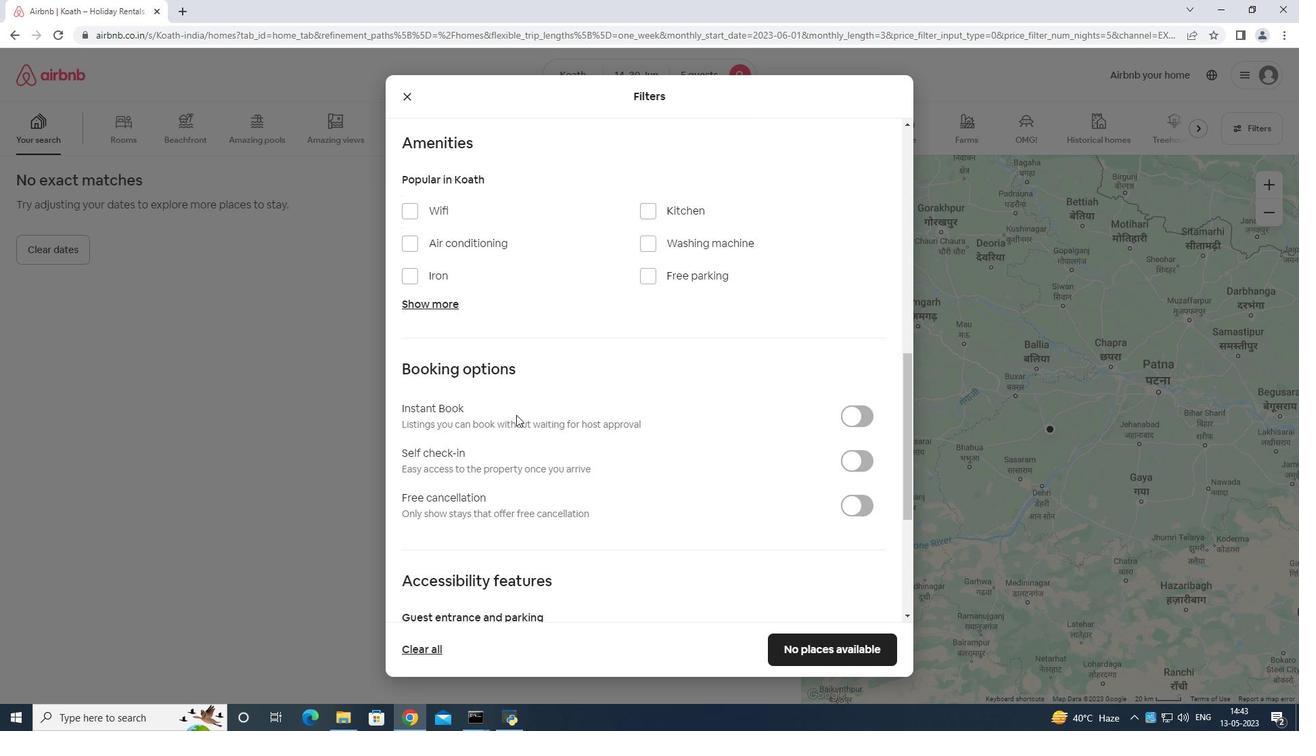 
Action: Mouse moved to (408, 345)
Screenshot: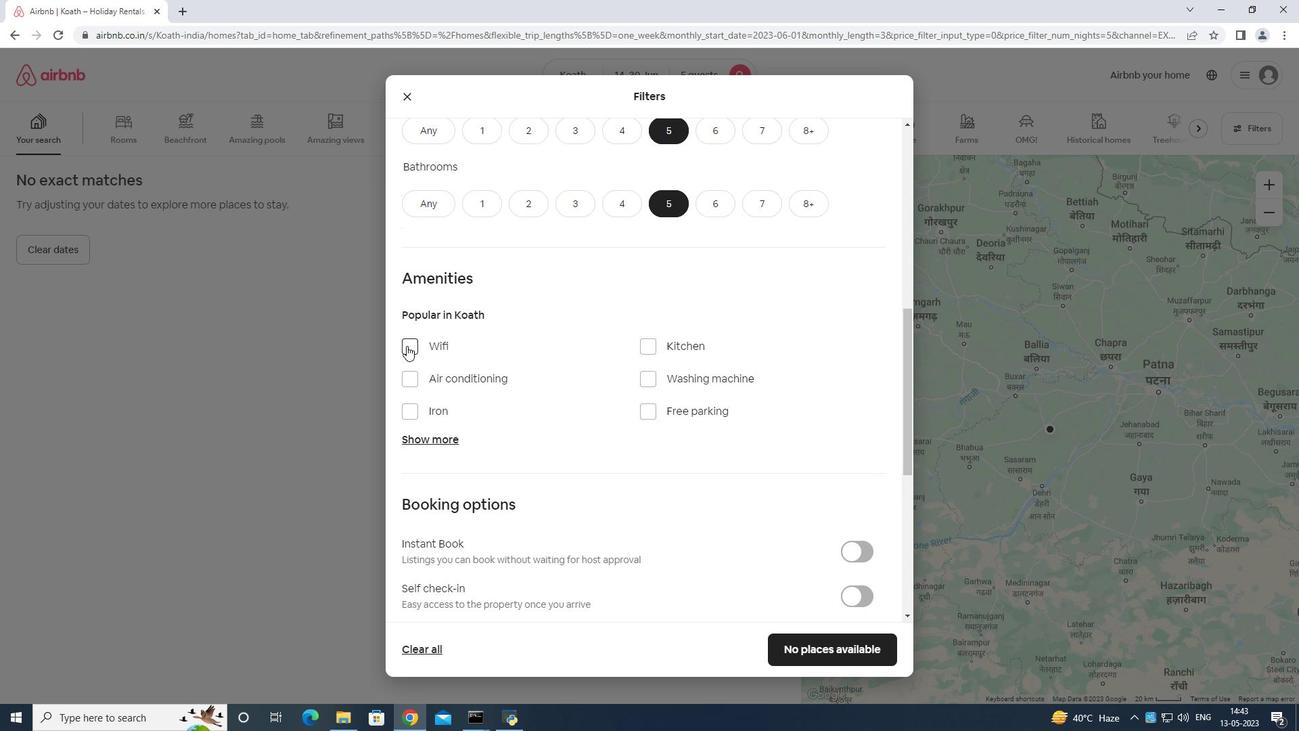 
Action: Mouse pressed left at (408, 345)
Screenshot: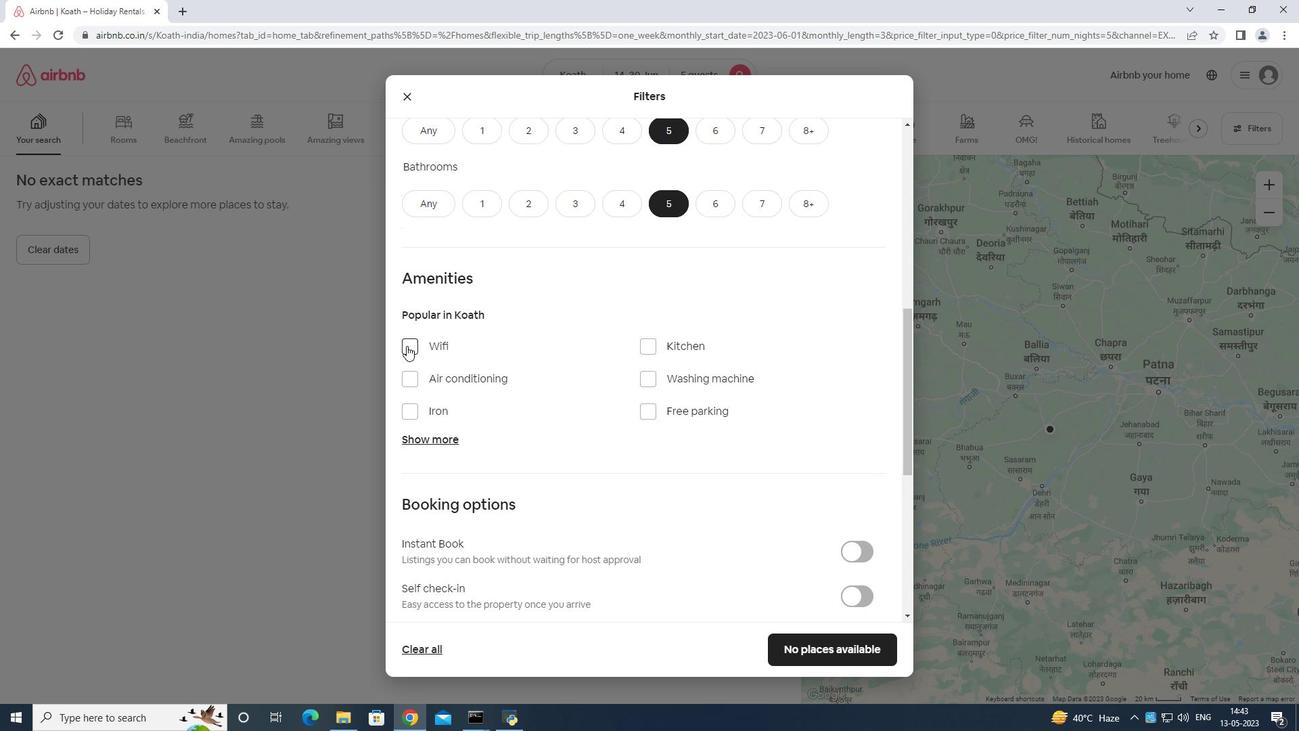 
Action: Mouse moved to (648, 411)
Screenshot: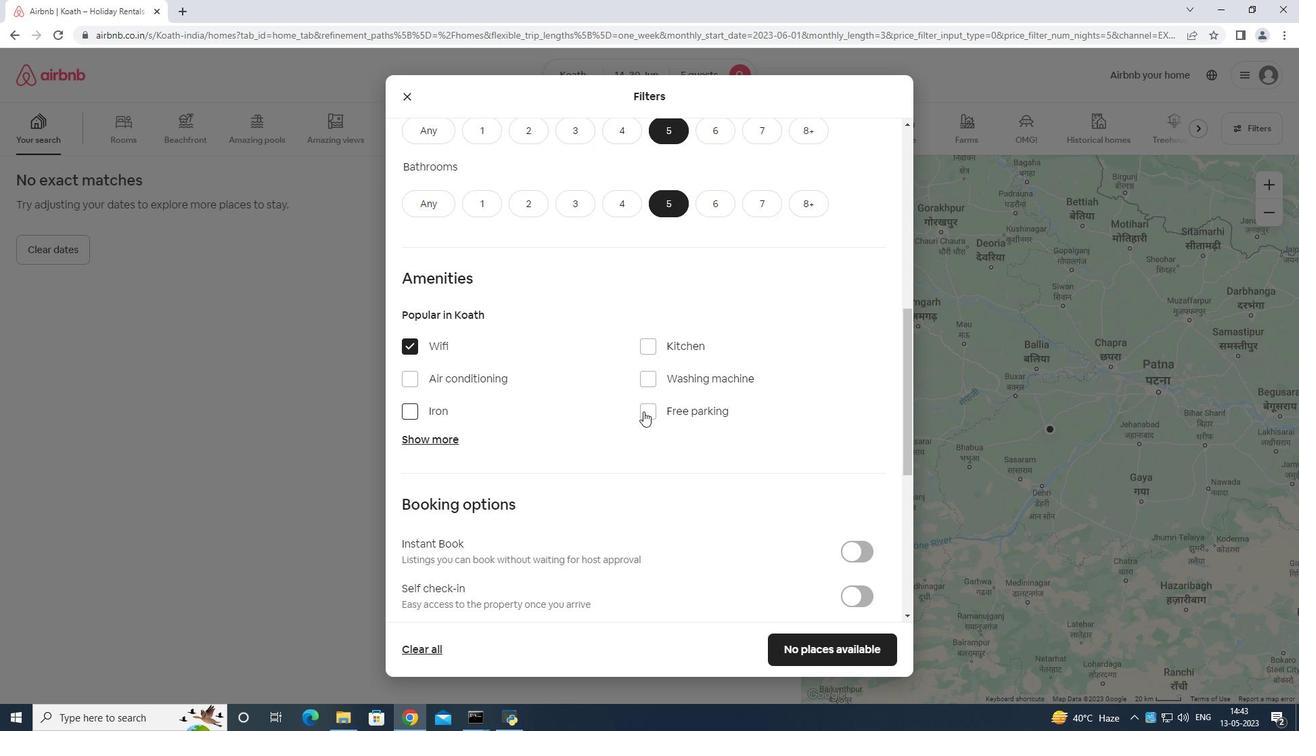 
Action: Mouse pressed left at (648, 411)
Screenshot: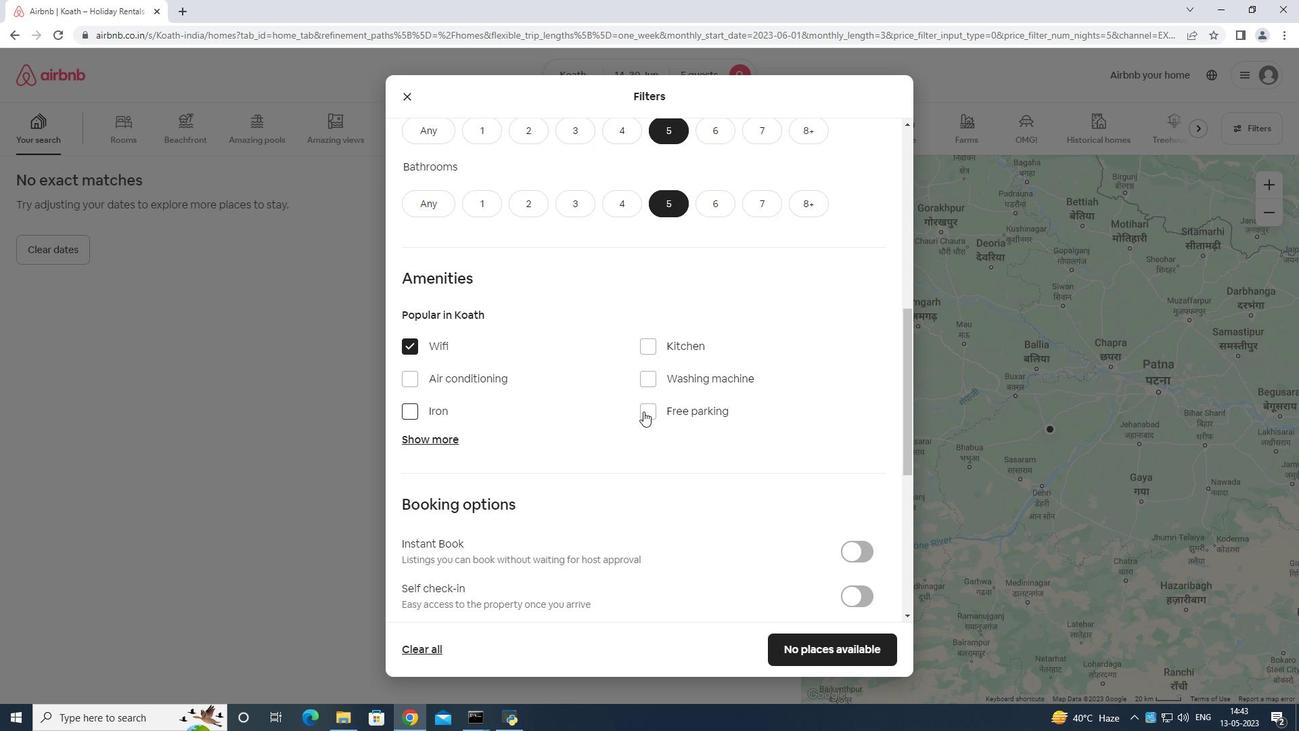
Action: Mouse moved to (427, 435)
Screenshot: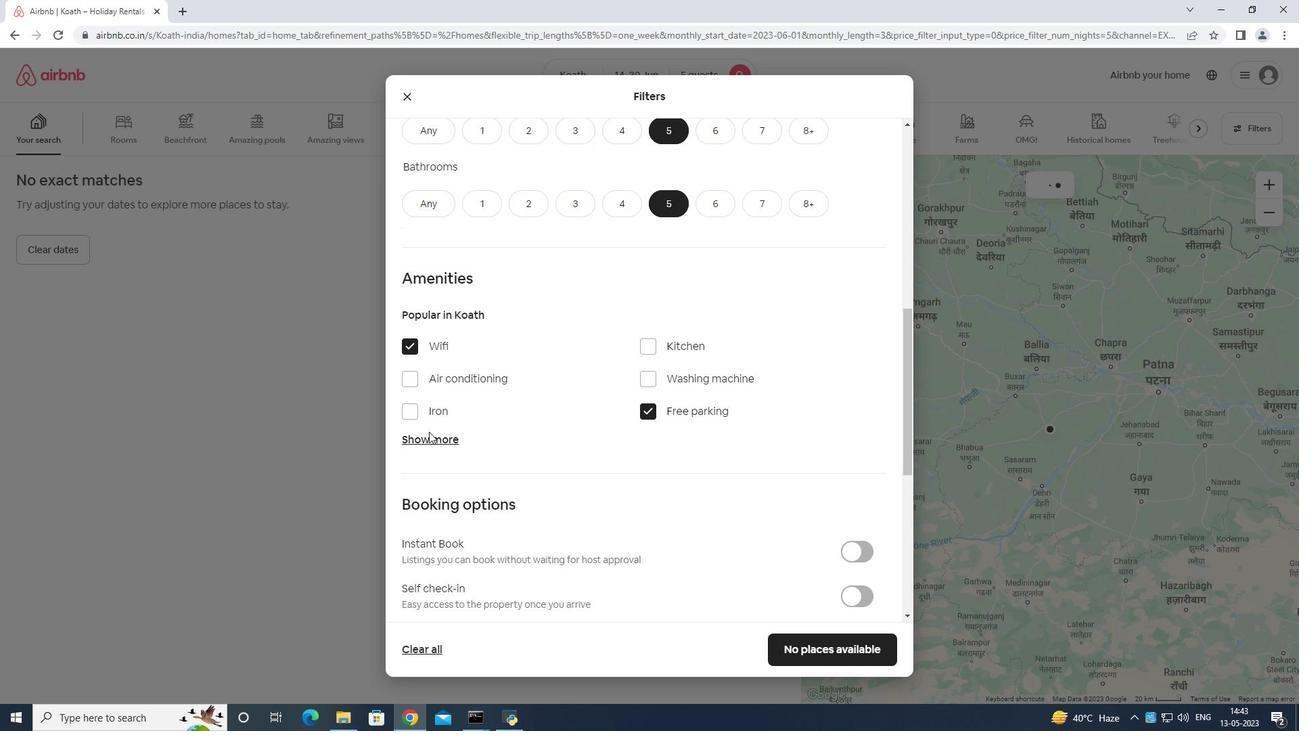 
Action: Mouse pressed left at (427, 435)
Screenshot: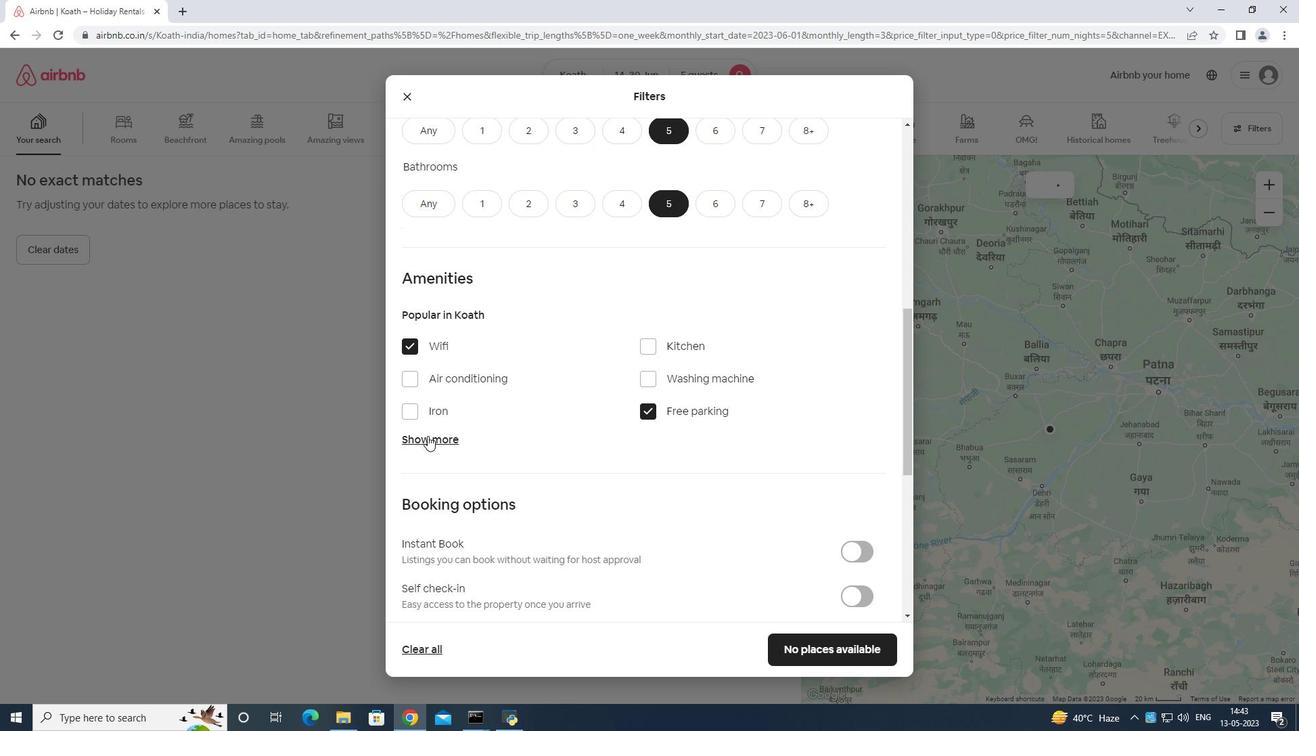 
Action: Mouse moved to (526, 397)
Screenshot: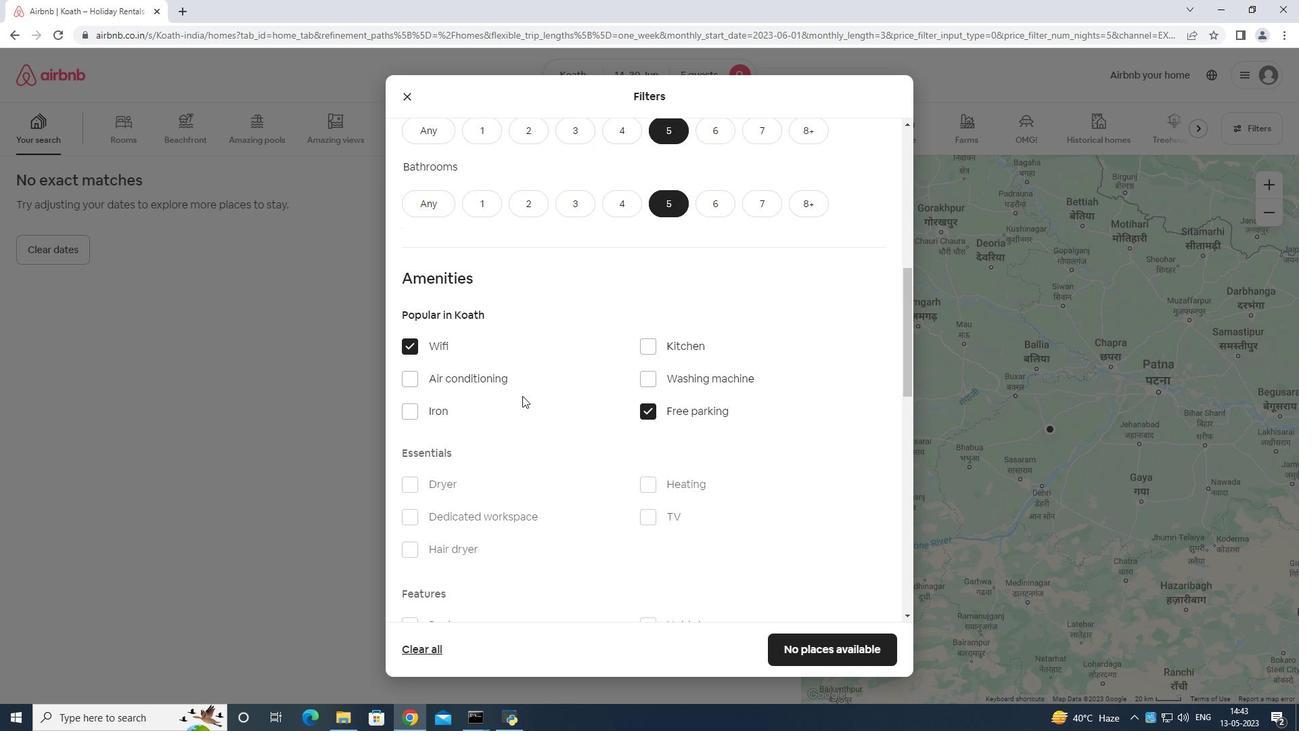 
Action: Mouse scrolled (526, 396) with delta (0, 0)
Screenshot: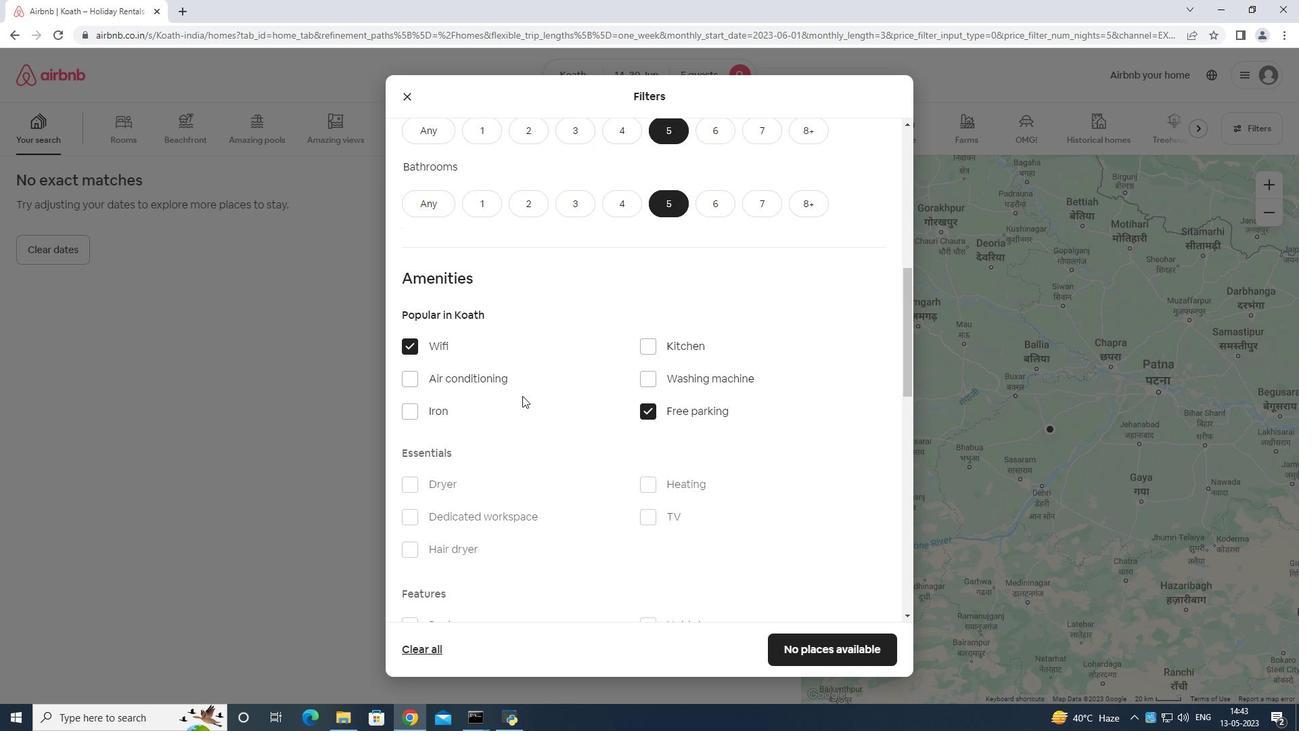 
Action: Mouse moved to (527, 398)
Screenshot: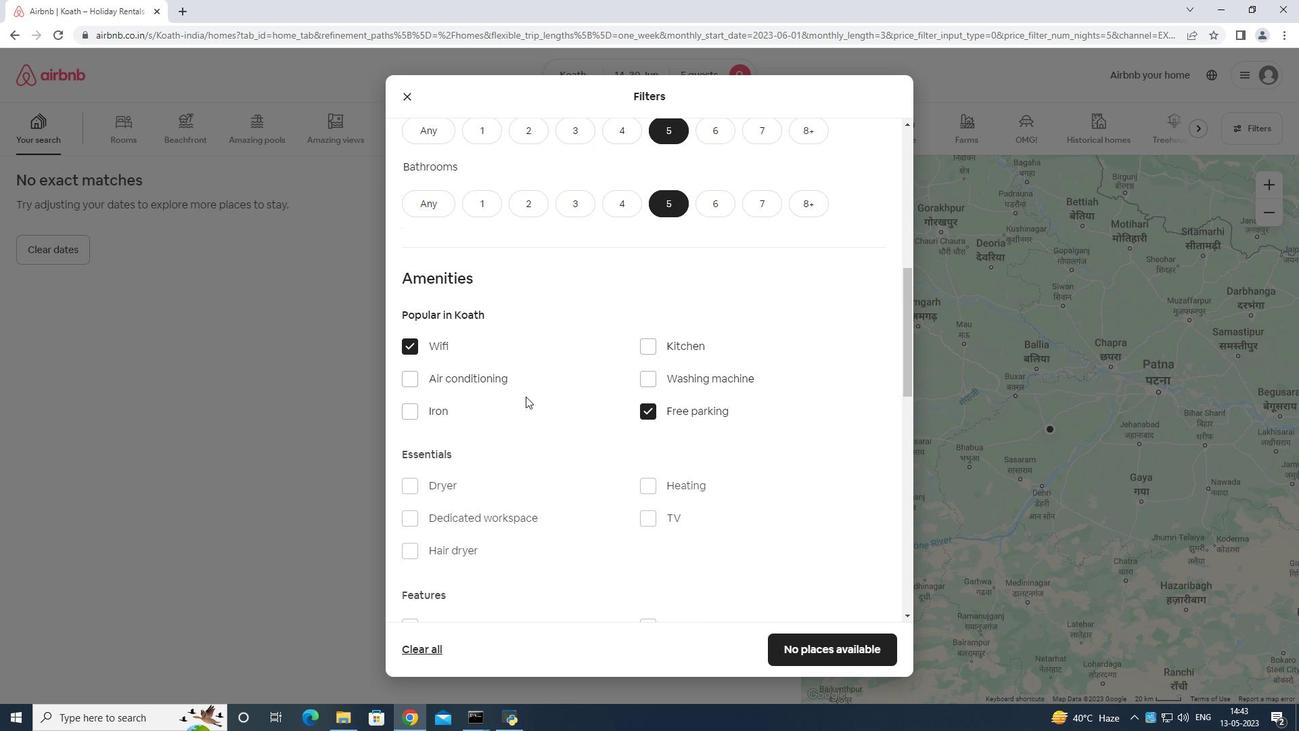 
Action: Mouse scrolled (527, 397) with delta (0, 0)
Screenshot: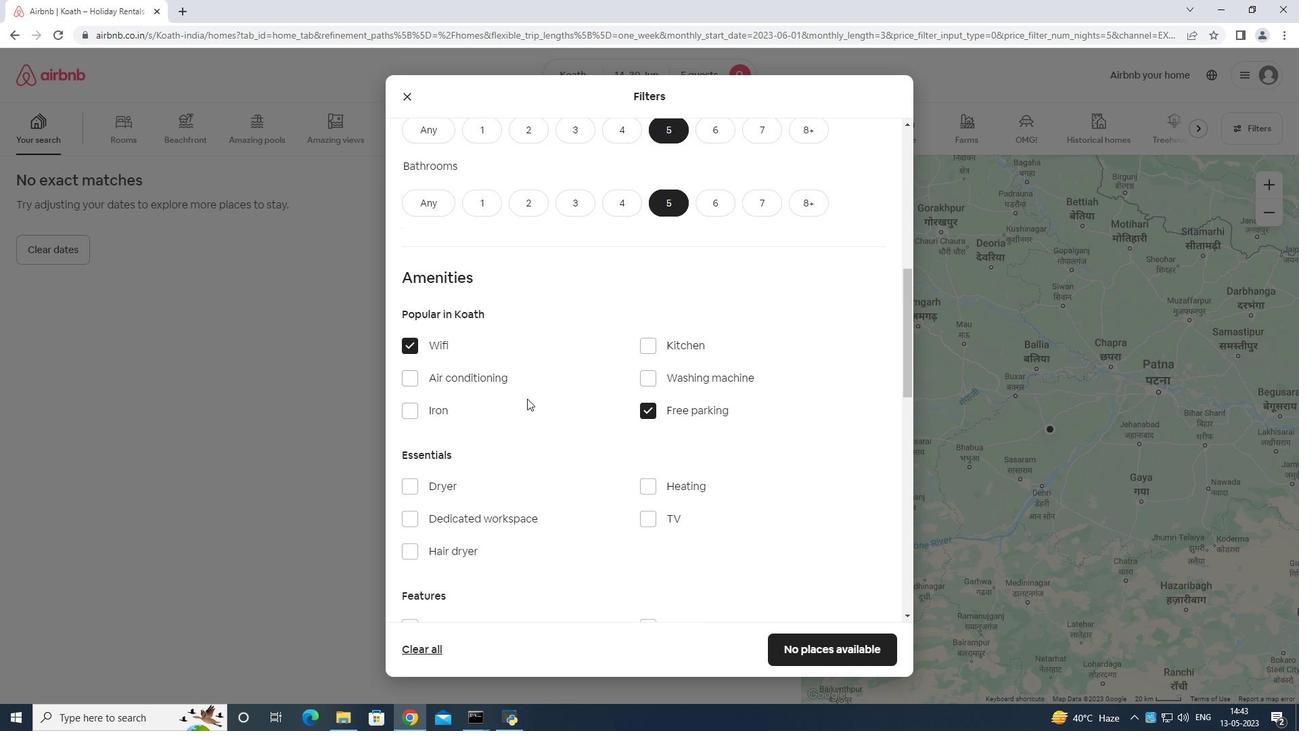 
Action: Mouse moved to (646, 385)
Screenshot: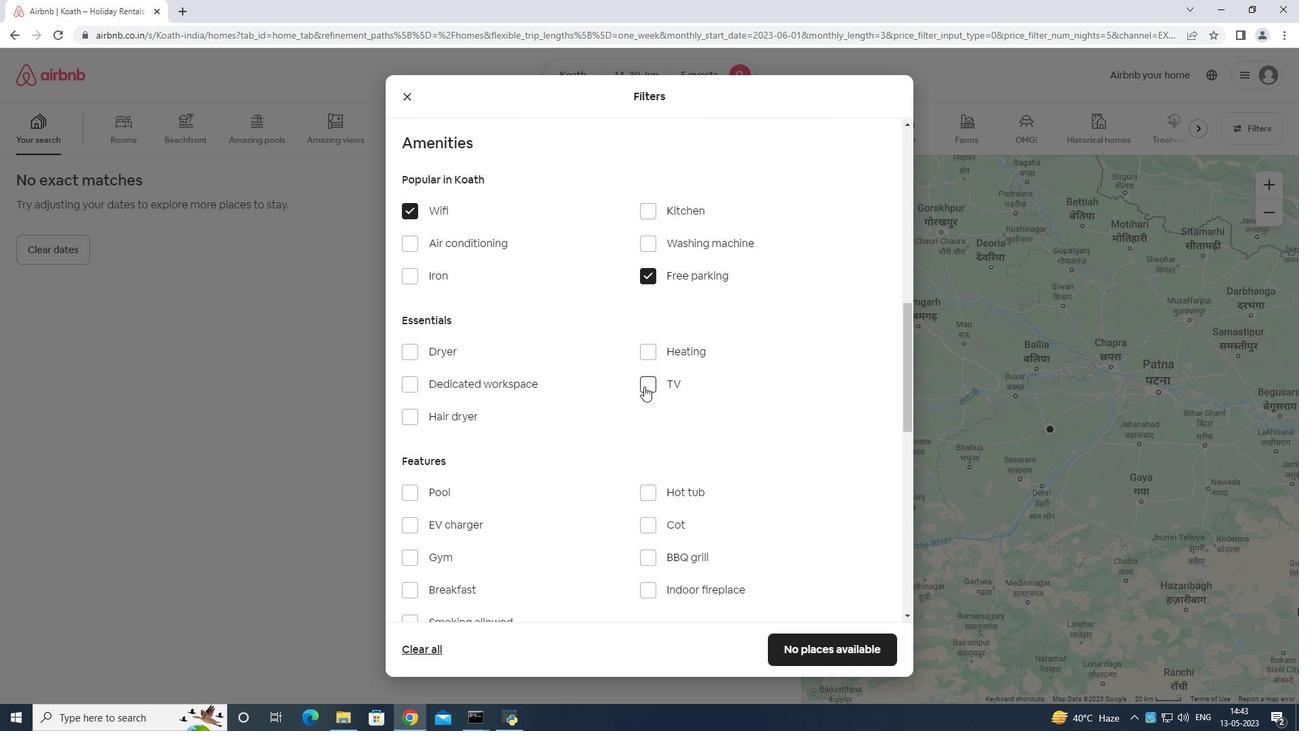 
Action: Mouse pressed left at (646, 385)
Screenshot: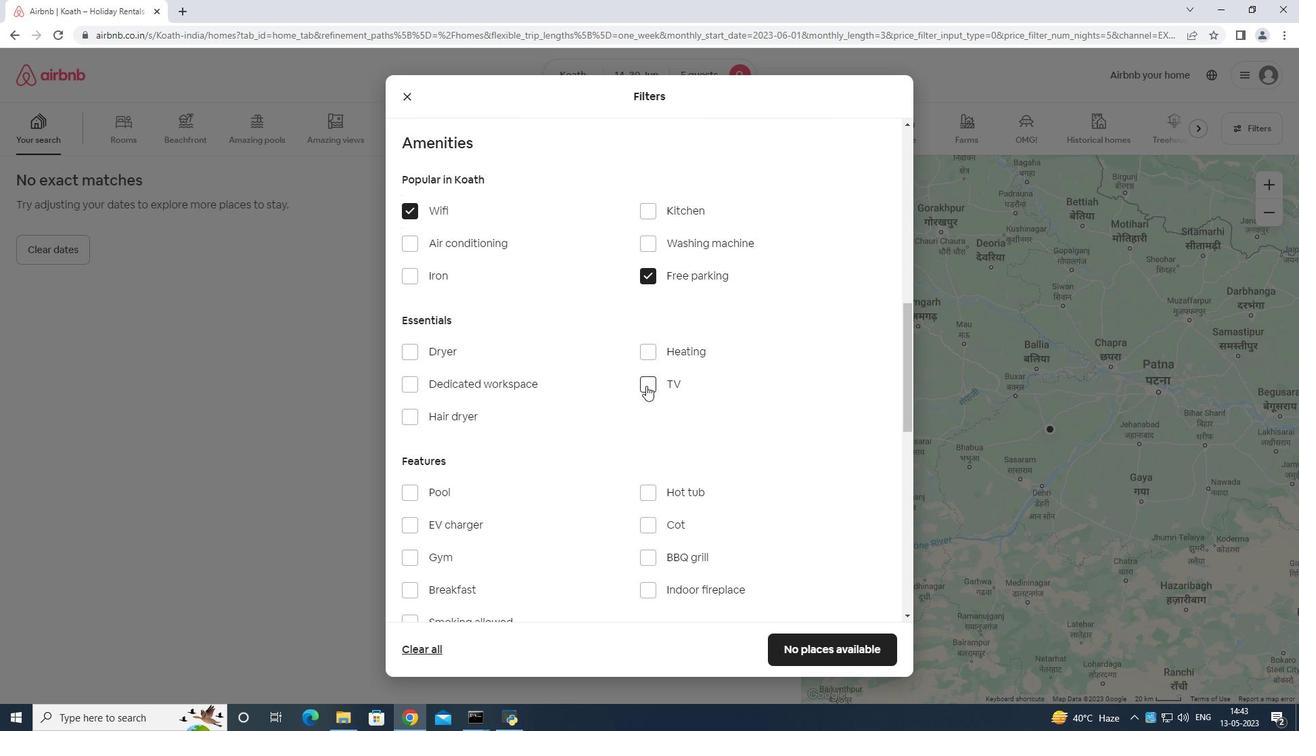 
Action: Mouse moved to (433, 413)
Screenshot: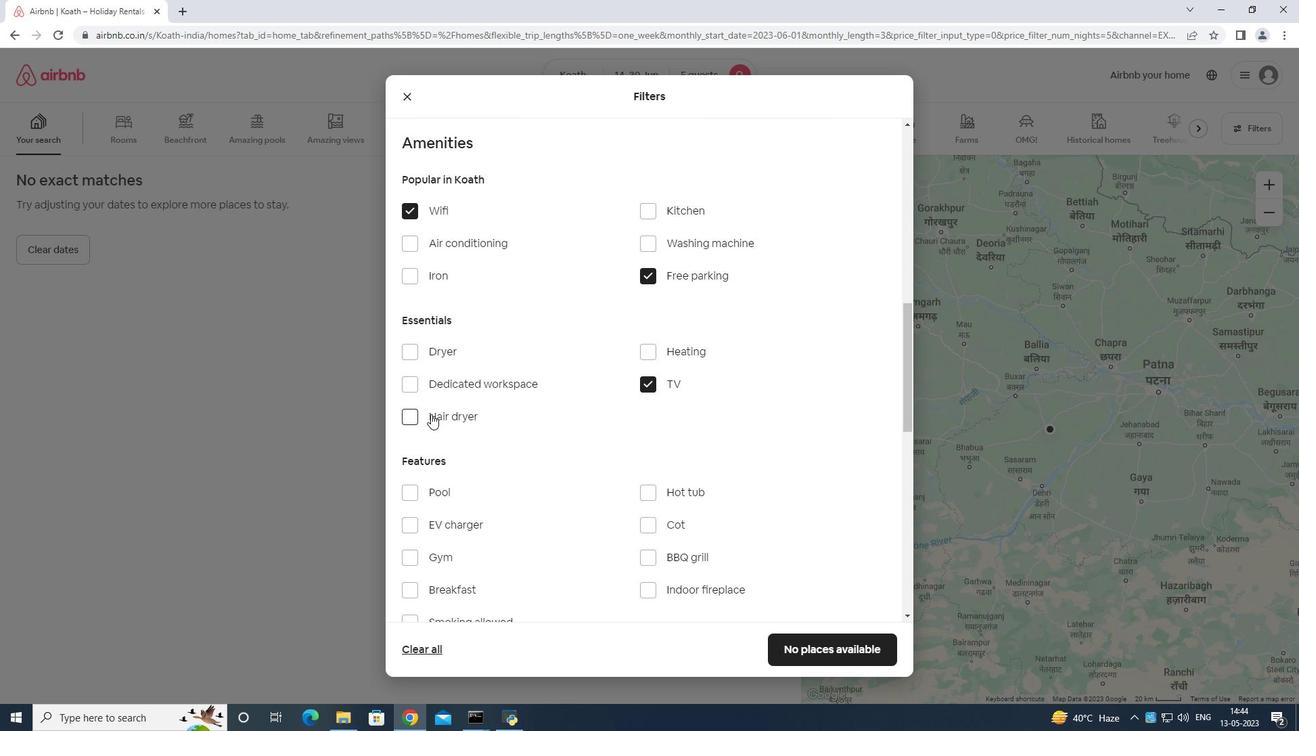 
Action: Mouse scrolled (433, 414) with delta (0, 0)
Screenshot: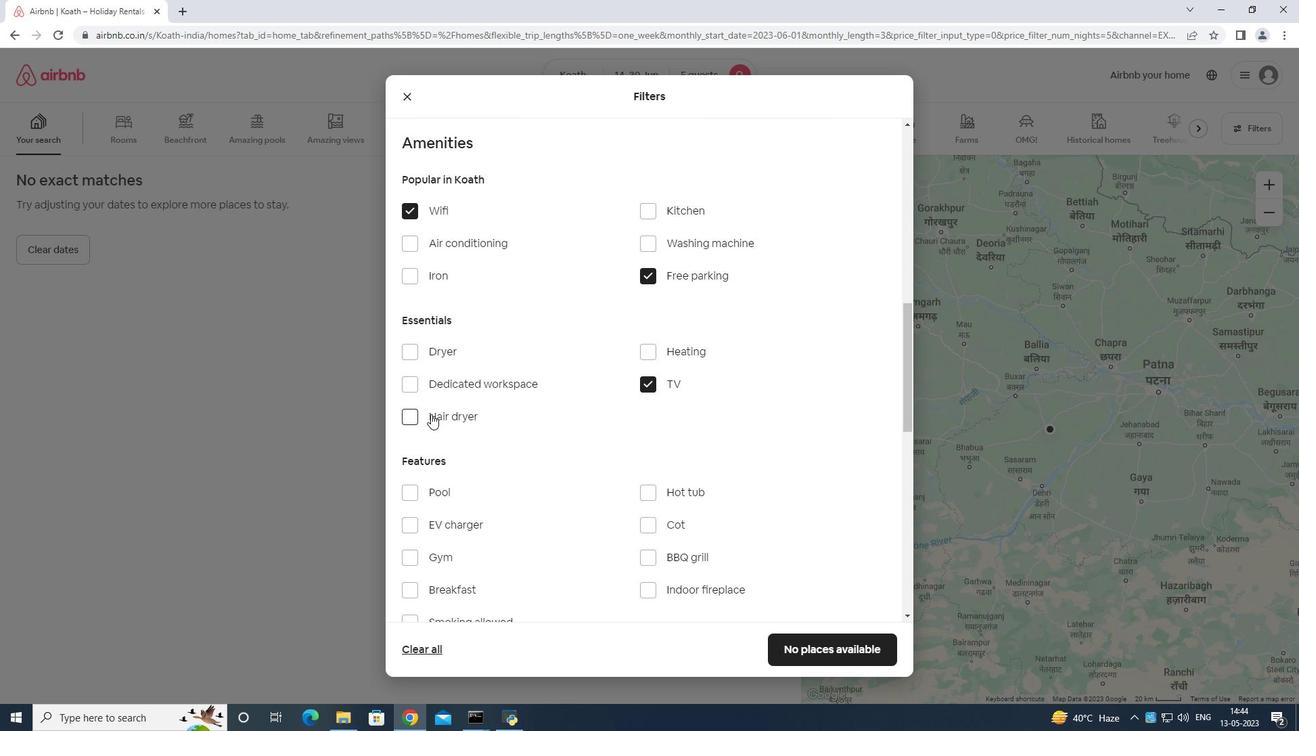 
Action: Mouse moved to (435, 413)
Screenshot: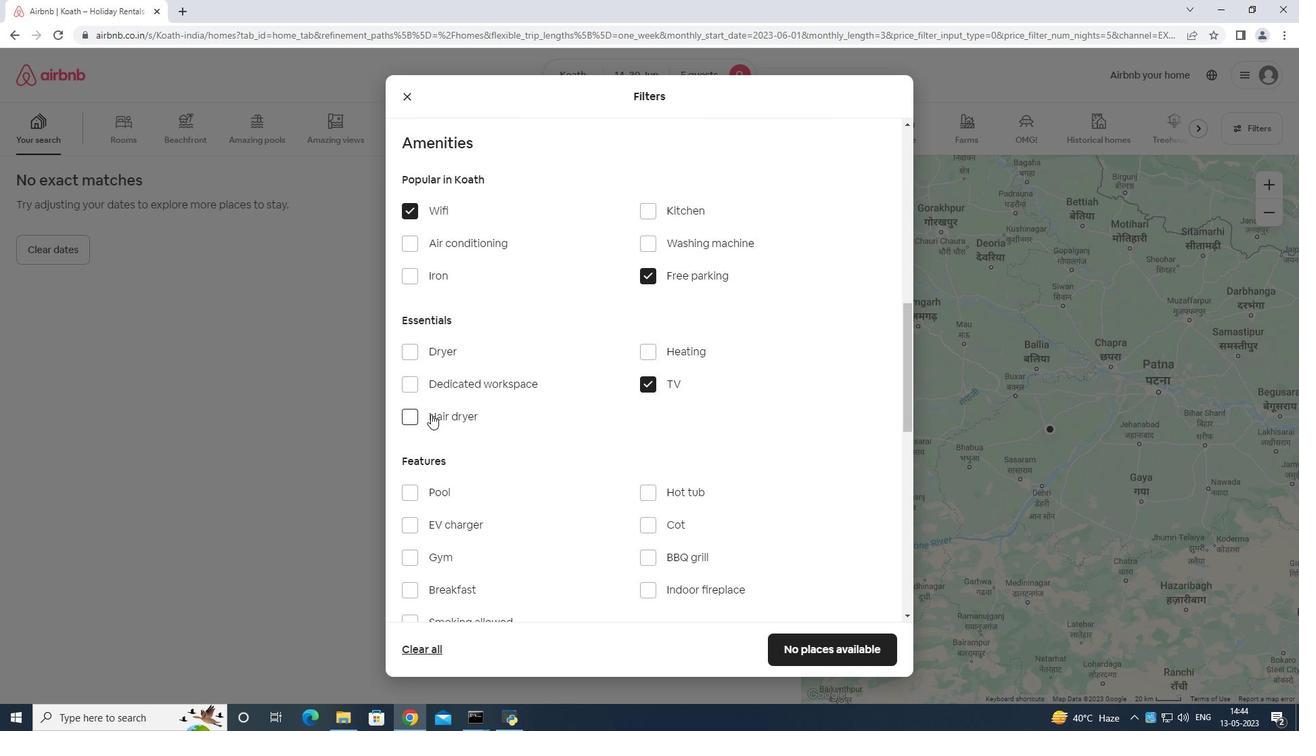
Action: Mouse scrolled (435, 414) with delta (0, 0)
Screenshot: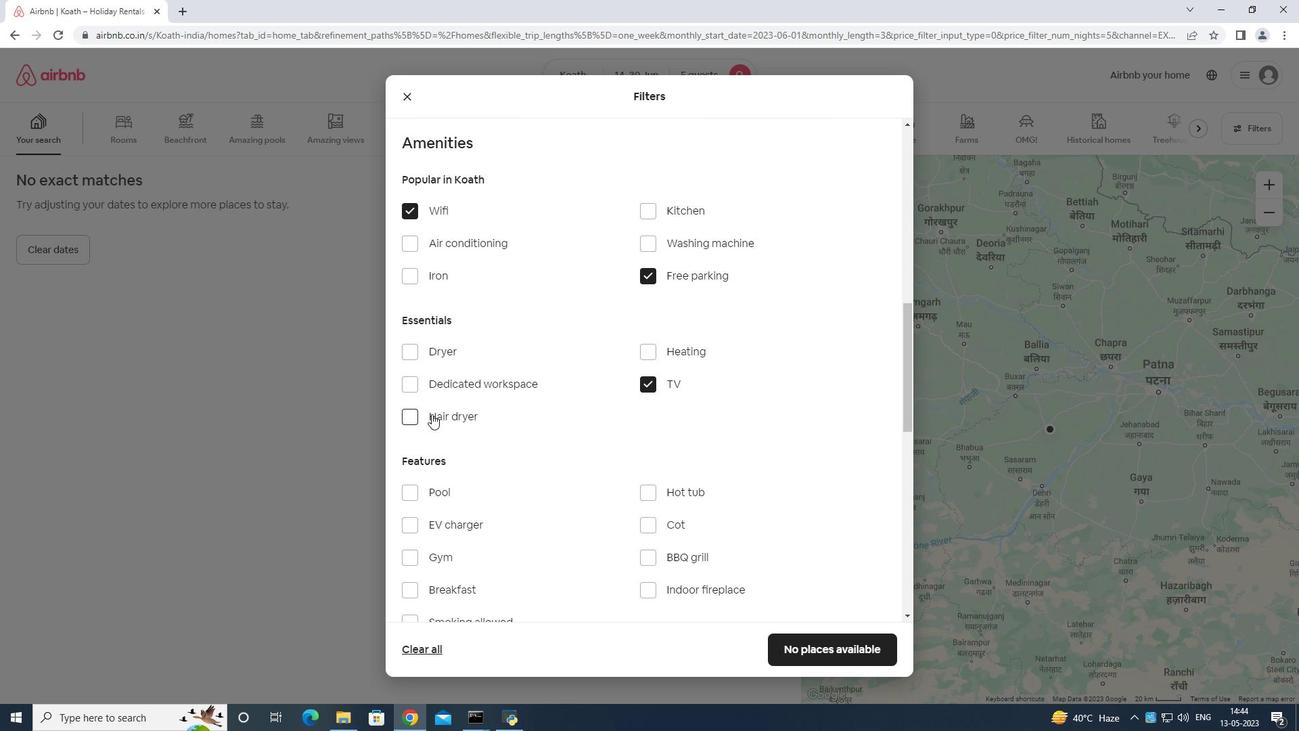 
Action: Mouse moved to (436, 416)
Screenshot: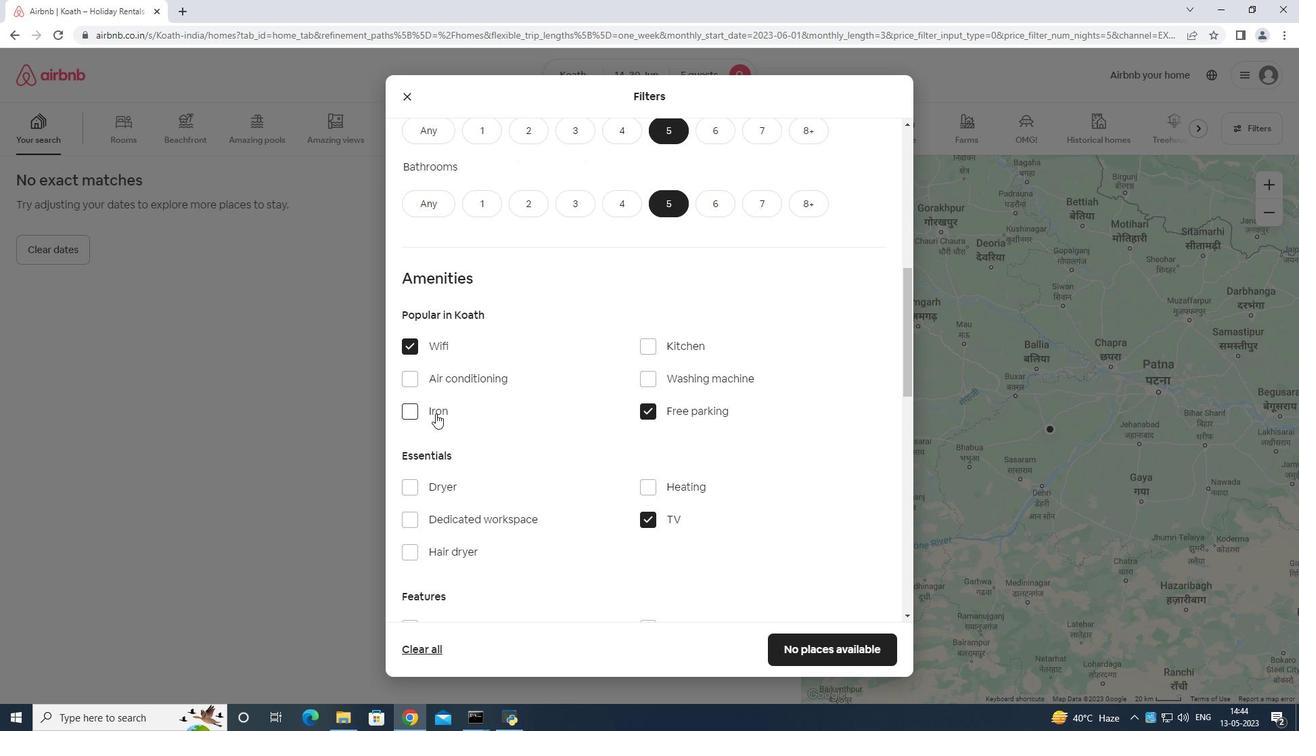 
Action: Mouse scrolled (436, 416) with delta (0, 0)
Screenshot: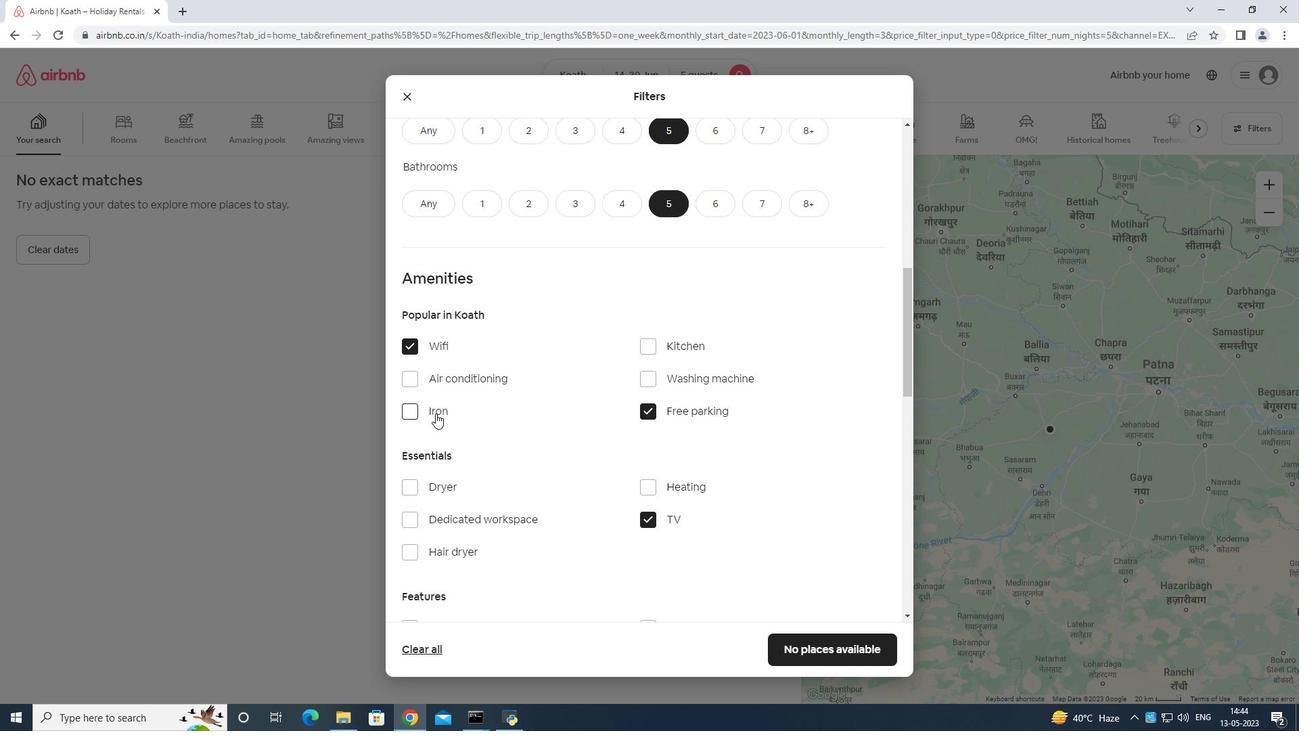 
Action: Mouse moved to (437, 418)
Screenshot: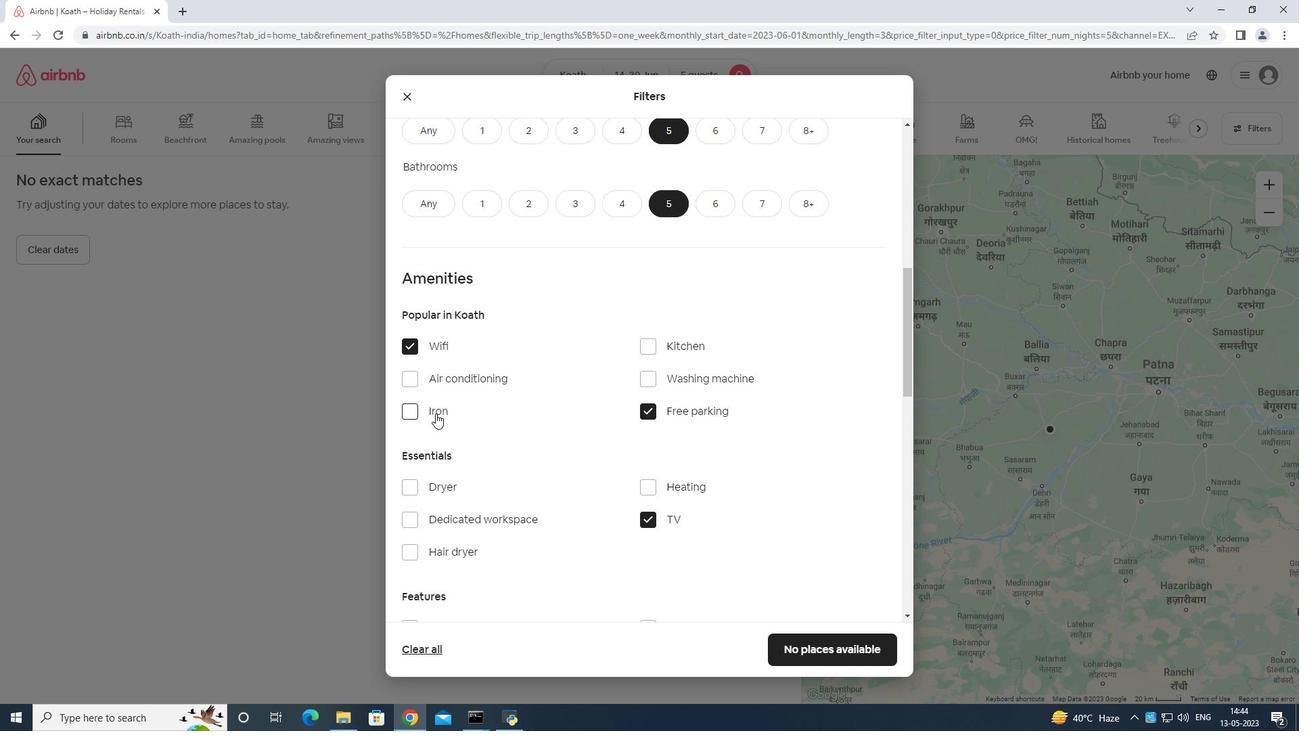 
Action: Mouse scrolled (437, 417) with delta (0, 0)
Screenshot: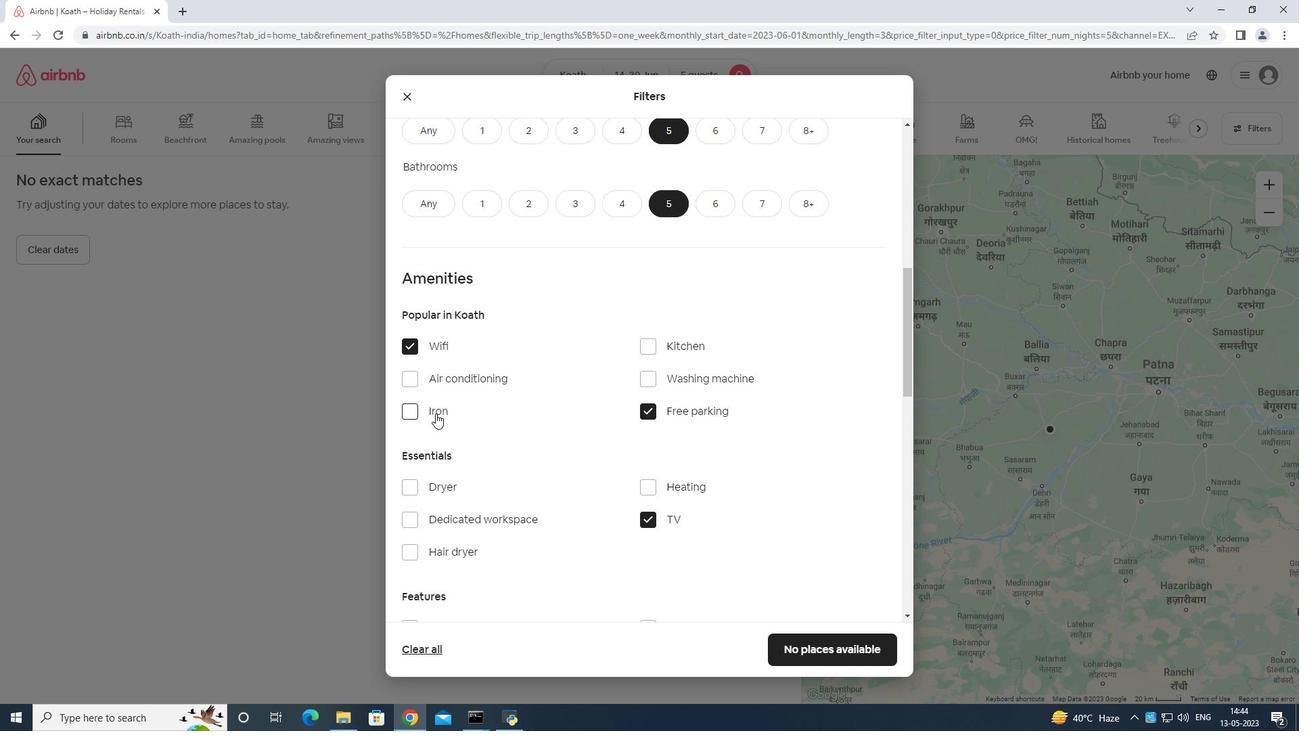 
Action: Mouse scrolled (437, 417) with delta (0, 0)
Screenshot: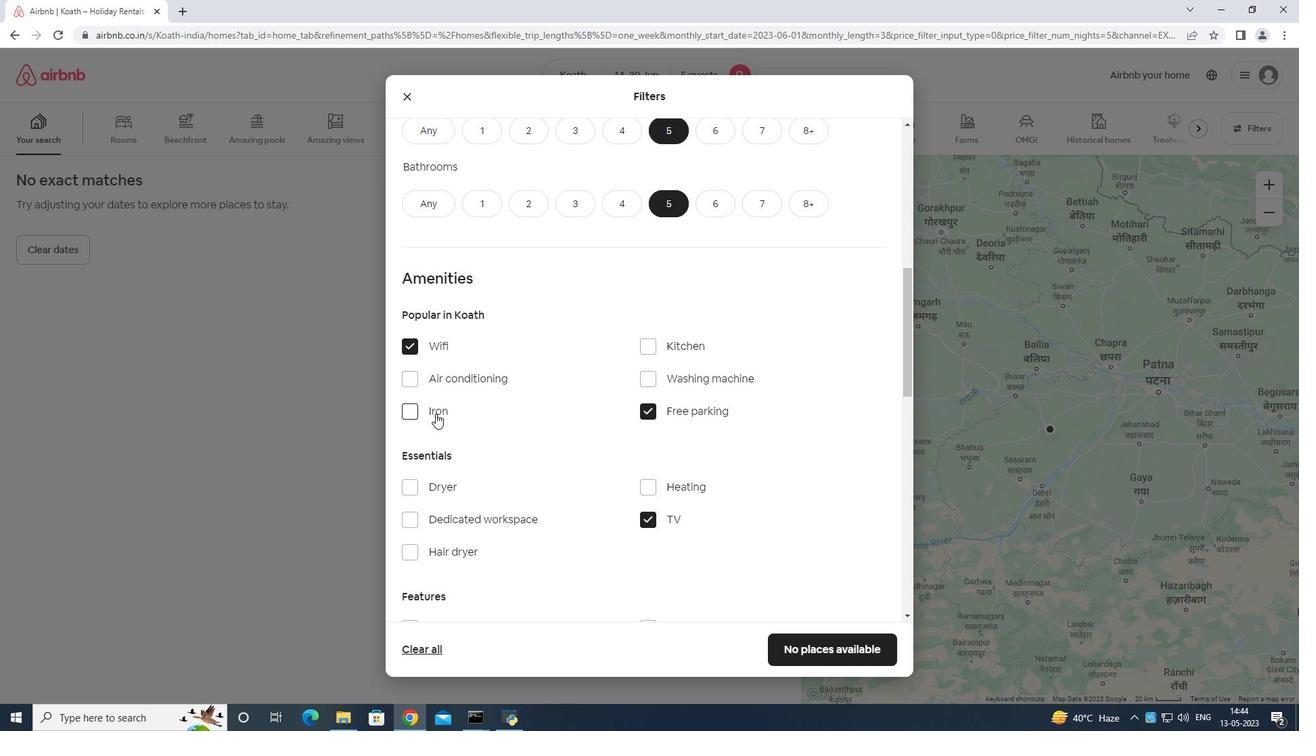 
Action: Mouse scrolled (437, 417) with delta (0, 0)
Screenshot: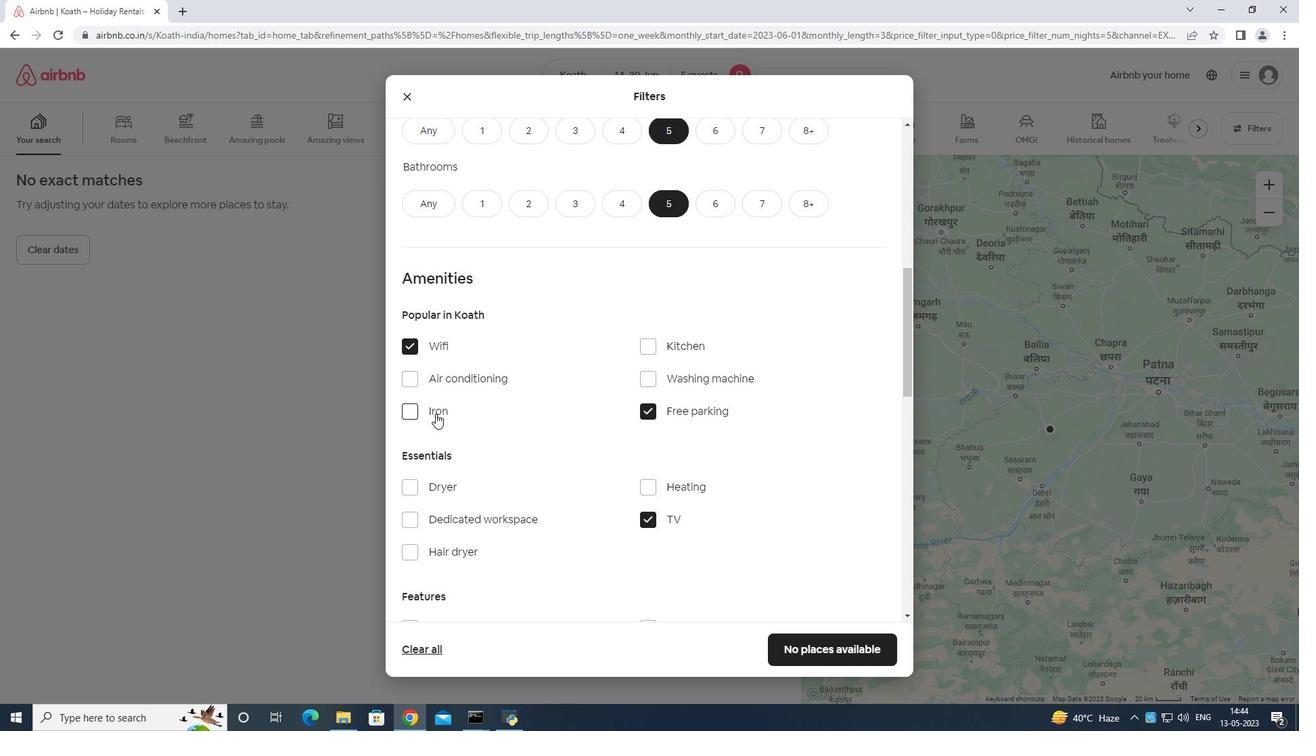 
Action: Mouse moved to (417, 450)
Screenshot: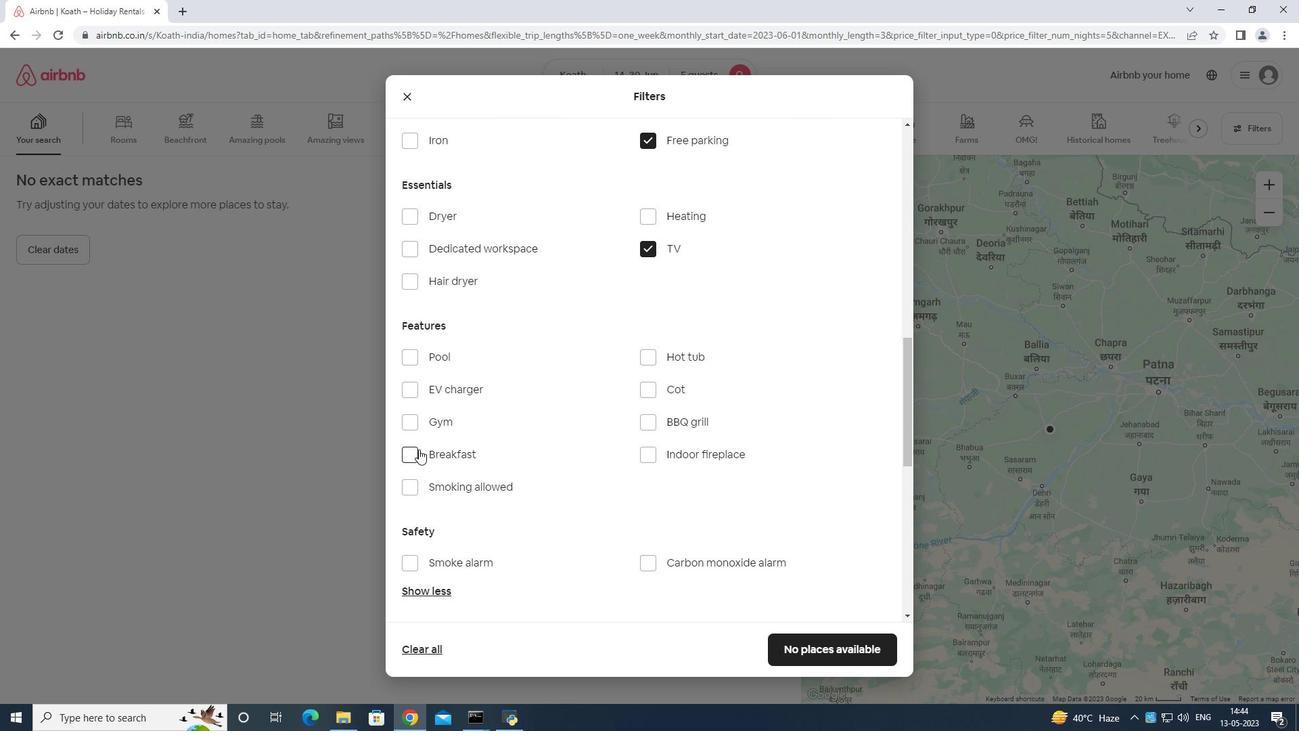 
Action: Mouse pressed left at (417, 450)
Screenshot: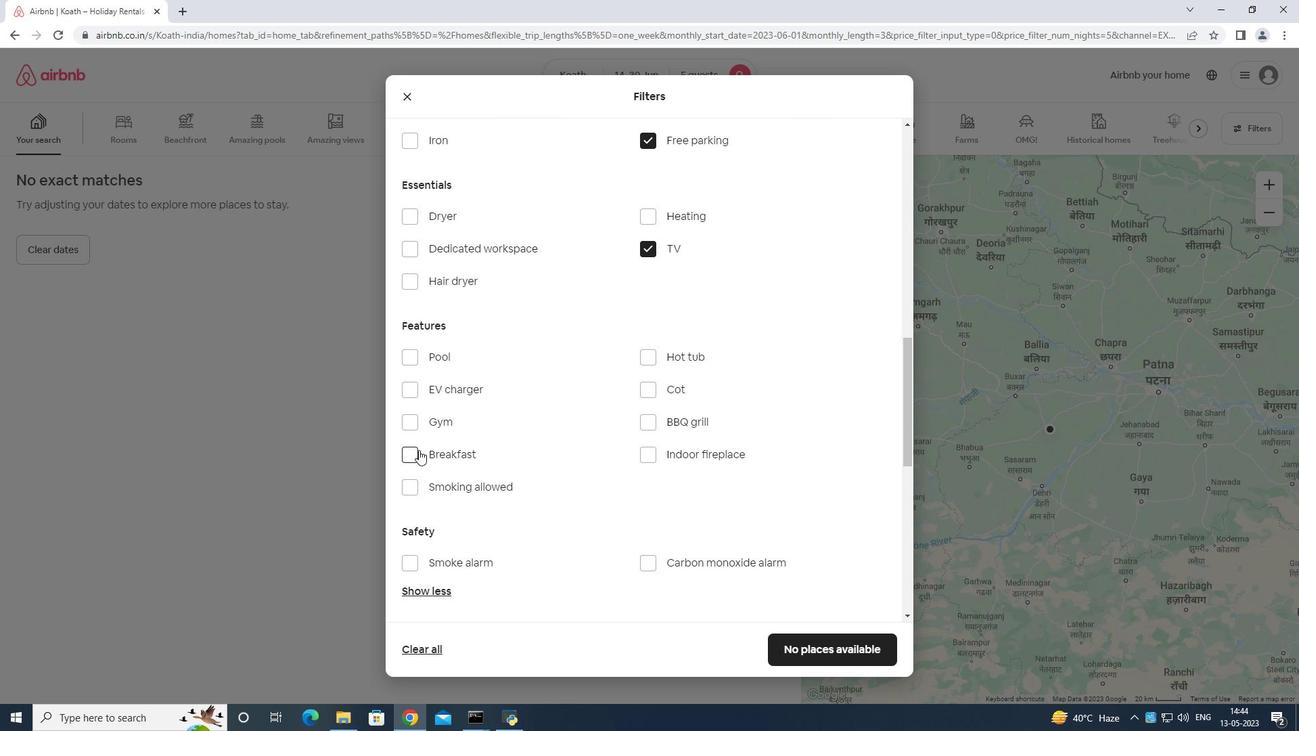 
Action: Mouse moved to (397, 418)
Screenshot: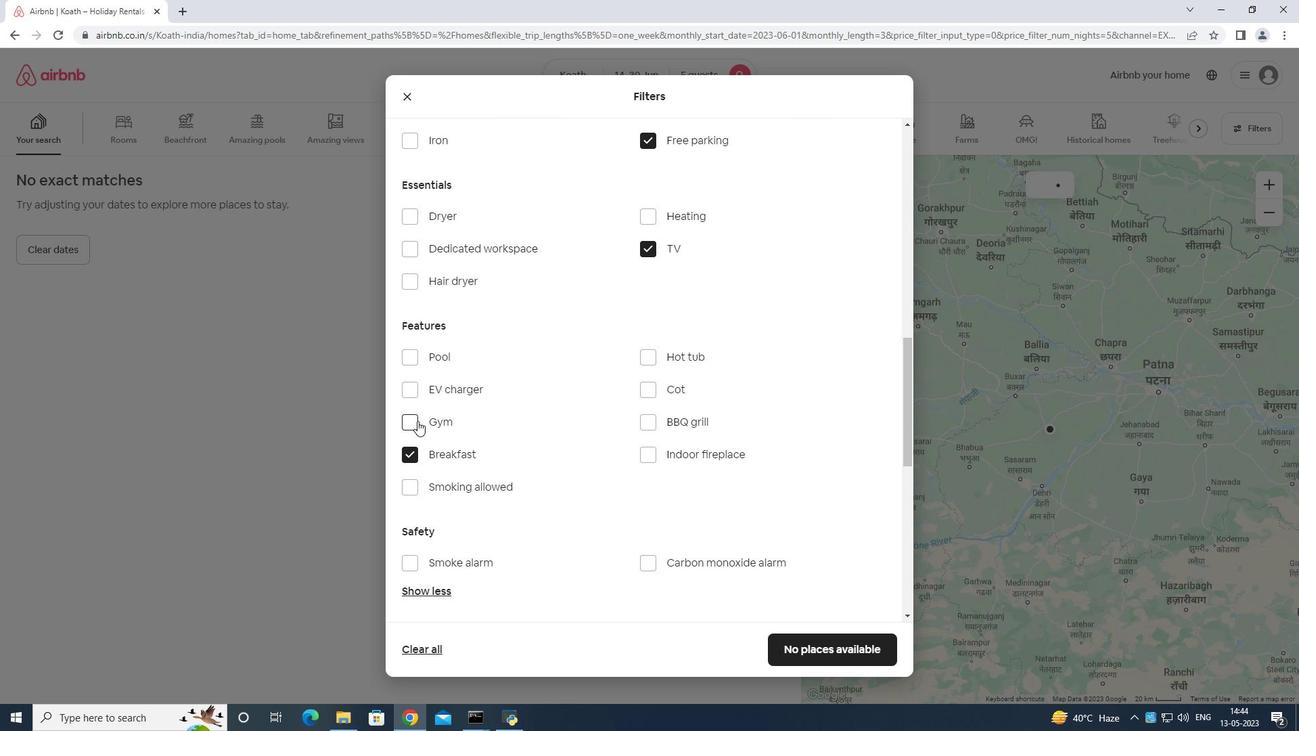 
Action: Mouse pressed left at (397, 418)
Screenshot: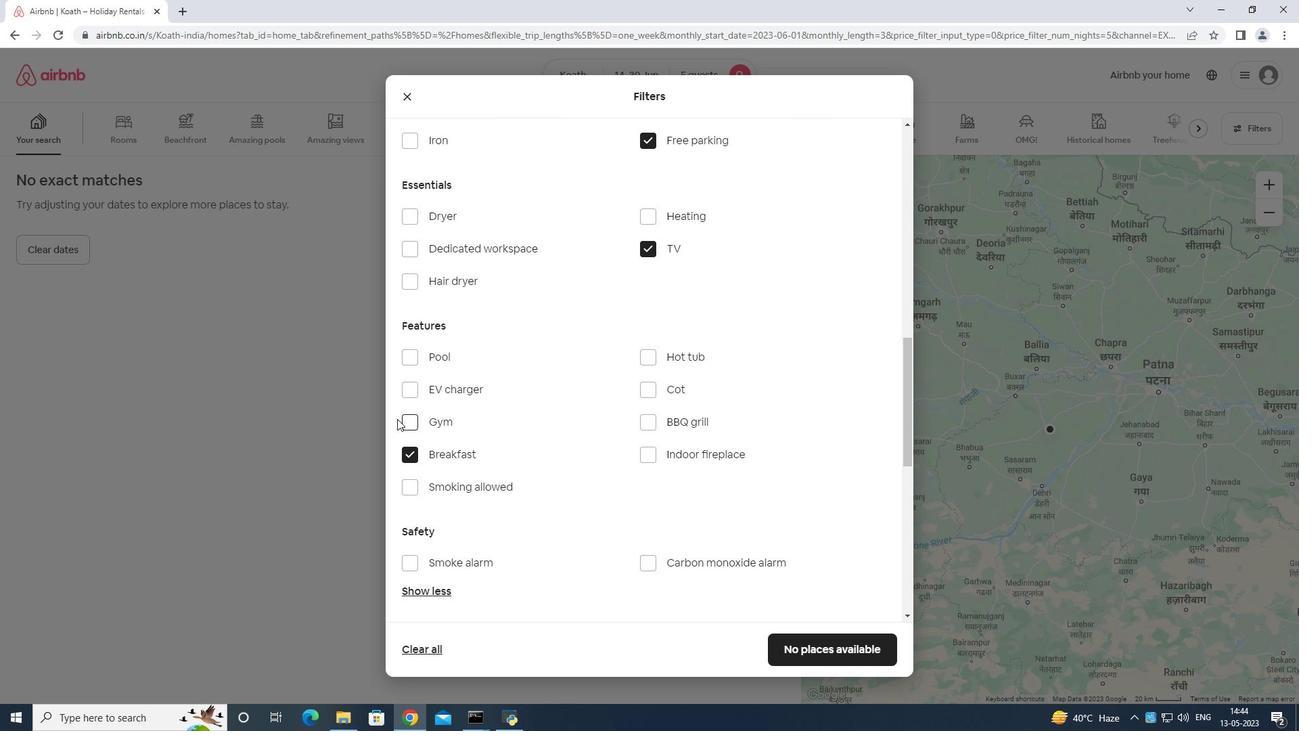 
Action: Mouse moved to (416, 413)
Screenshot: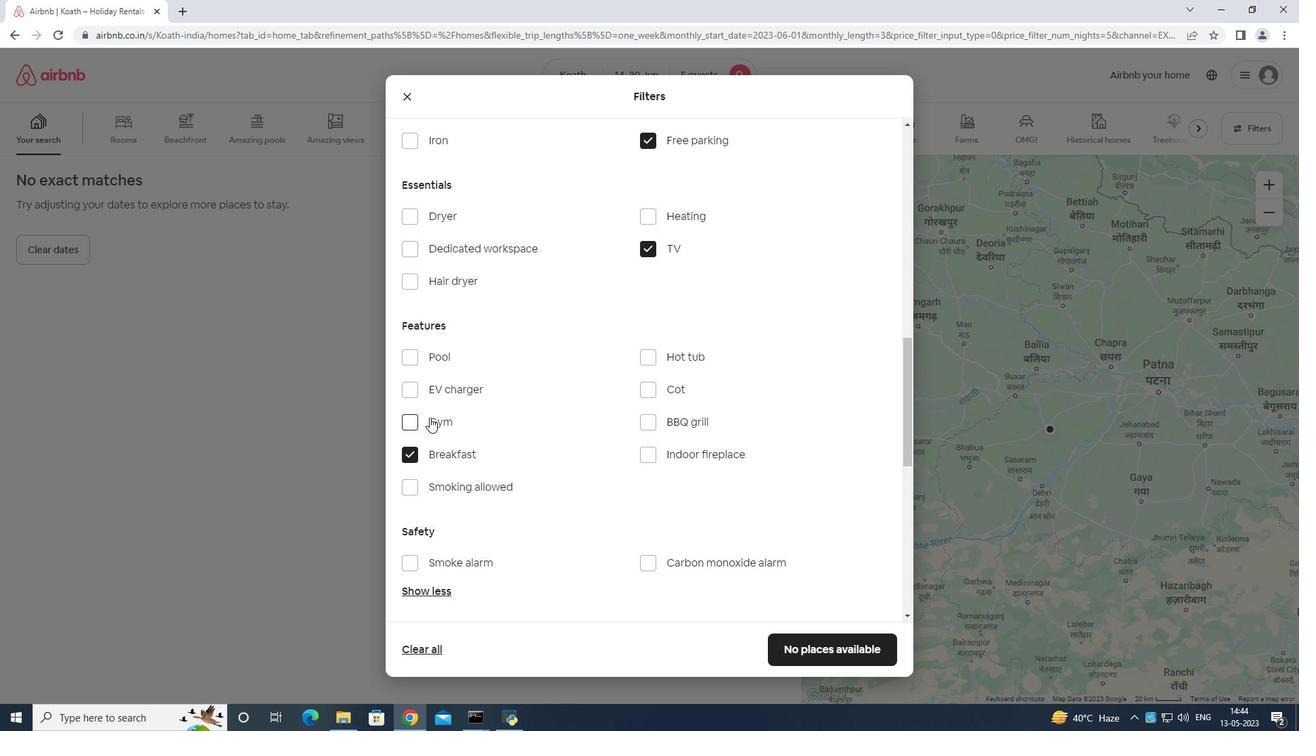 
Action: Mouse pressed left at (416, 413)
Screenshot: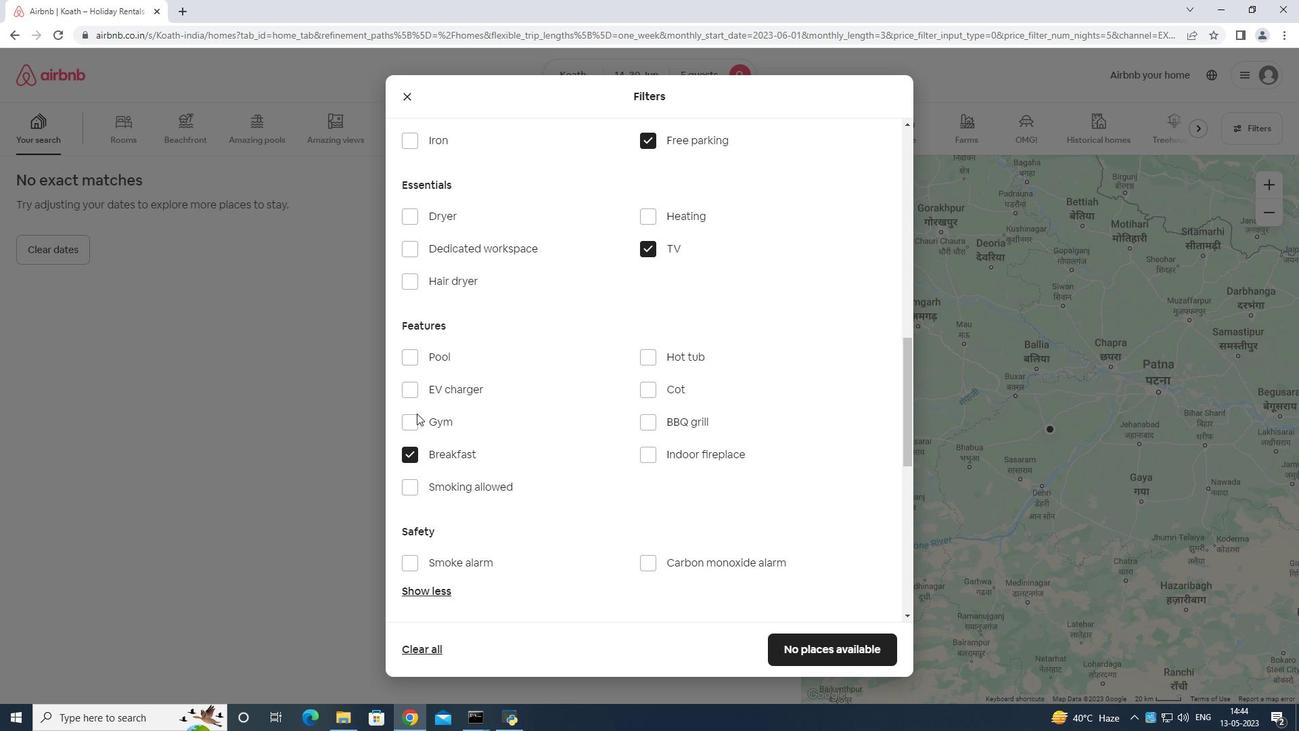 
Action: Mouse moved to (491, 412)
Screenshot: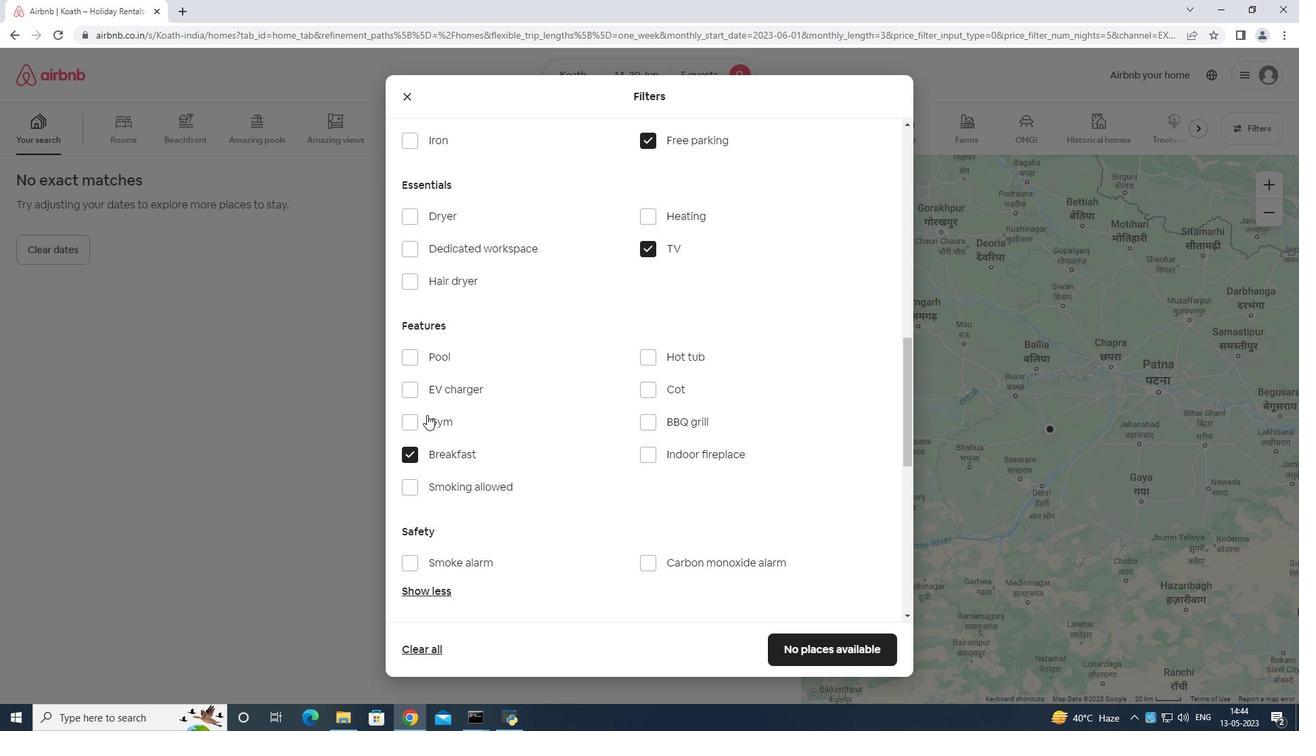 
Action: Mouse scrolled (491, 412) with delta (0, 0)
Screenshot: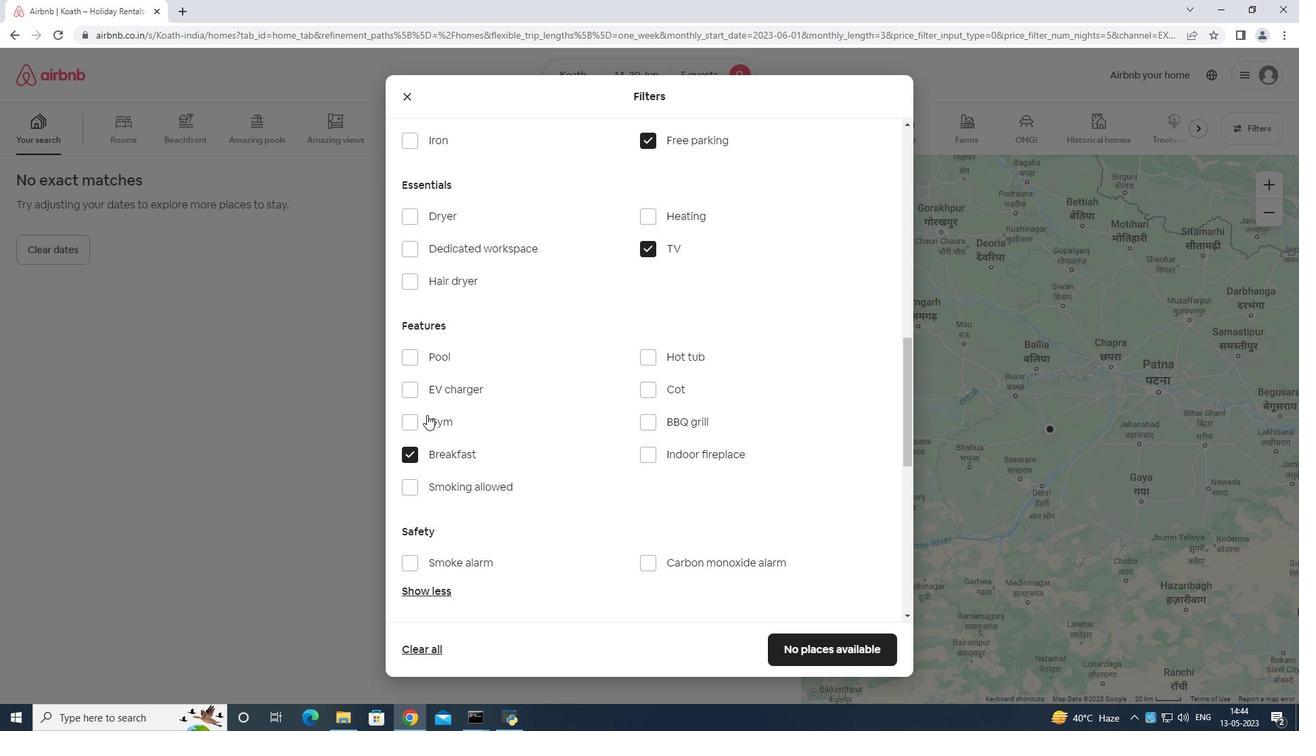 
Action: Mouse moved to (524, 412)
Screenshot: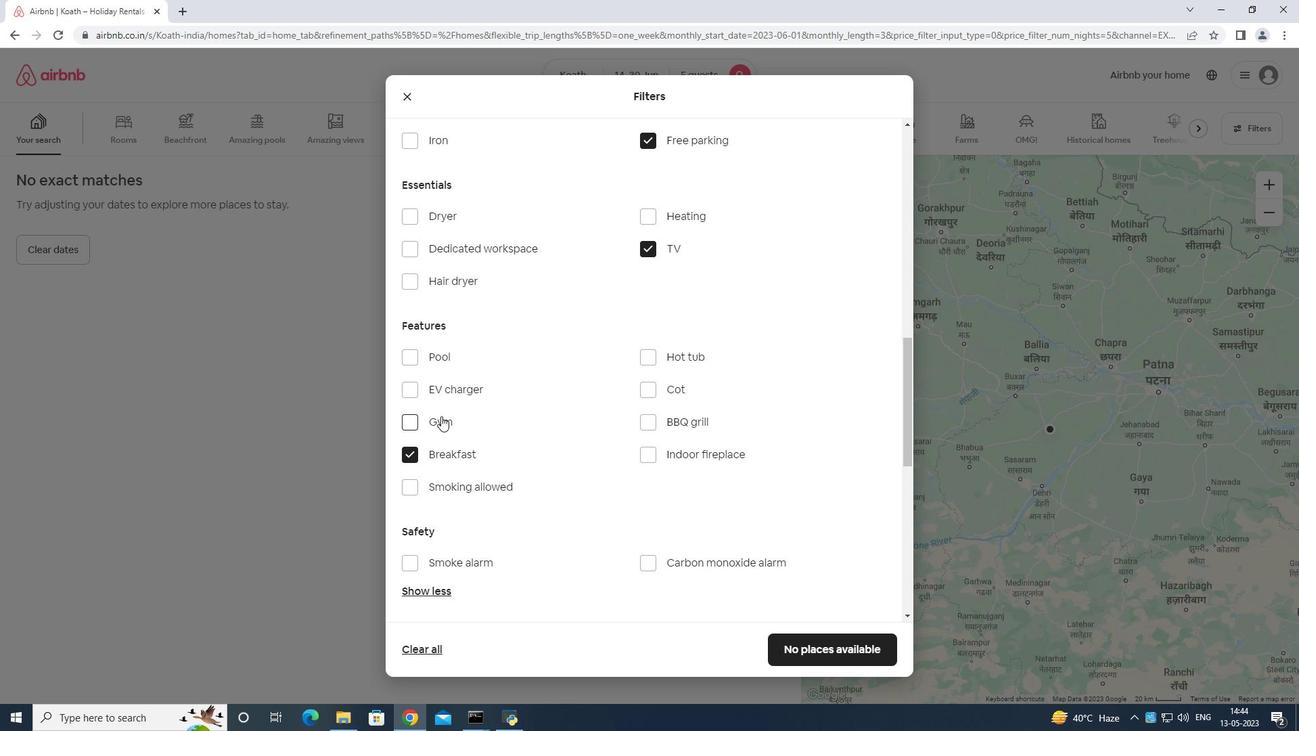 
Action: Mouse scrolled (524, 411) with delta (0, 0)
Screenshot: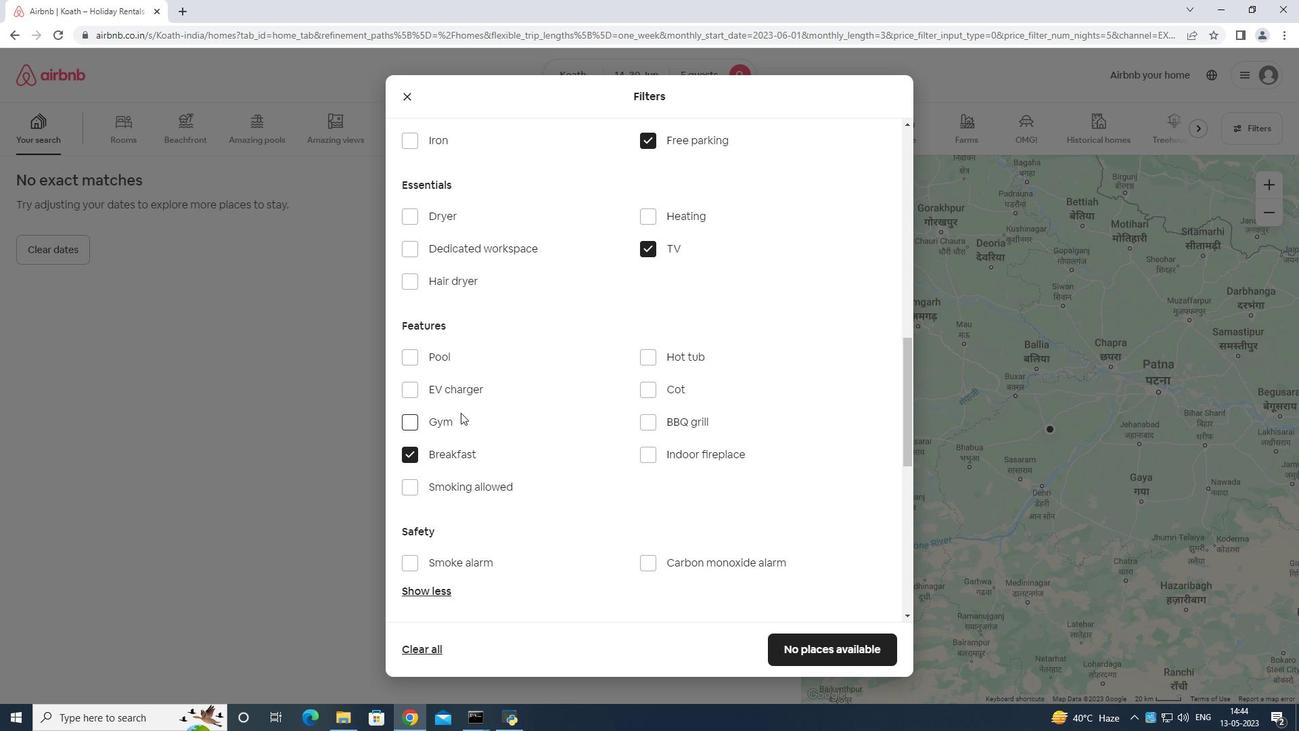 
Action: Mouse moved to (540, 406)
Screenshot: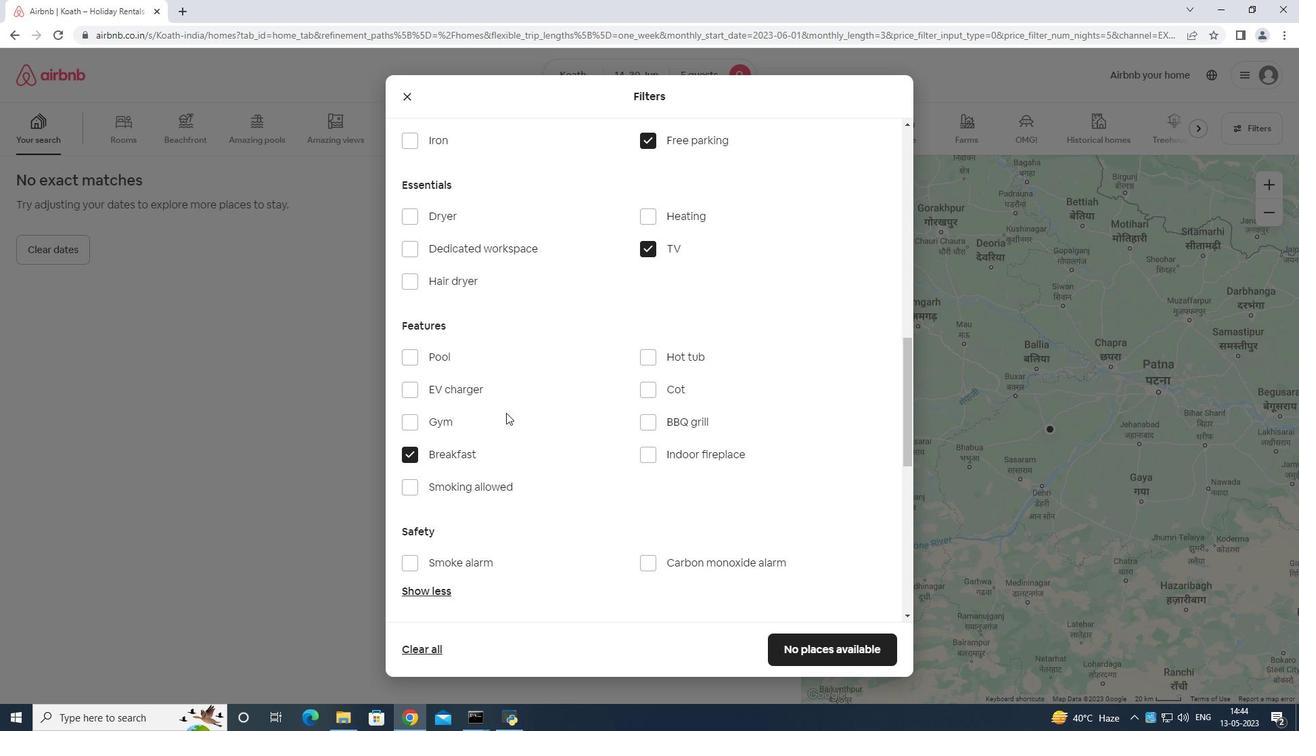 
Action: Mouse scrolled (540, 405) with delta (0, 0)
Screenshot: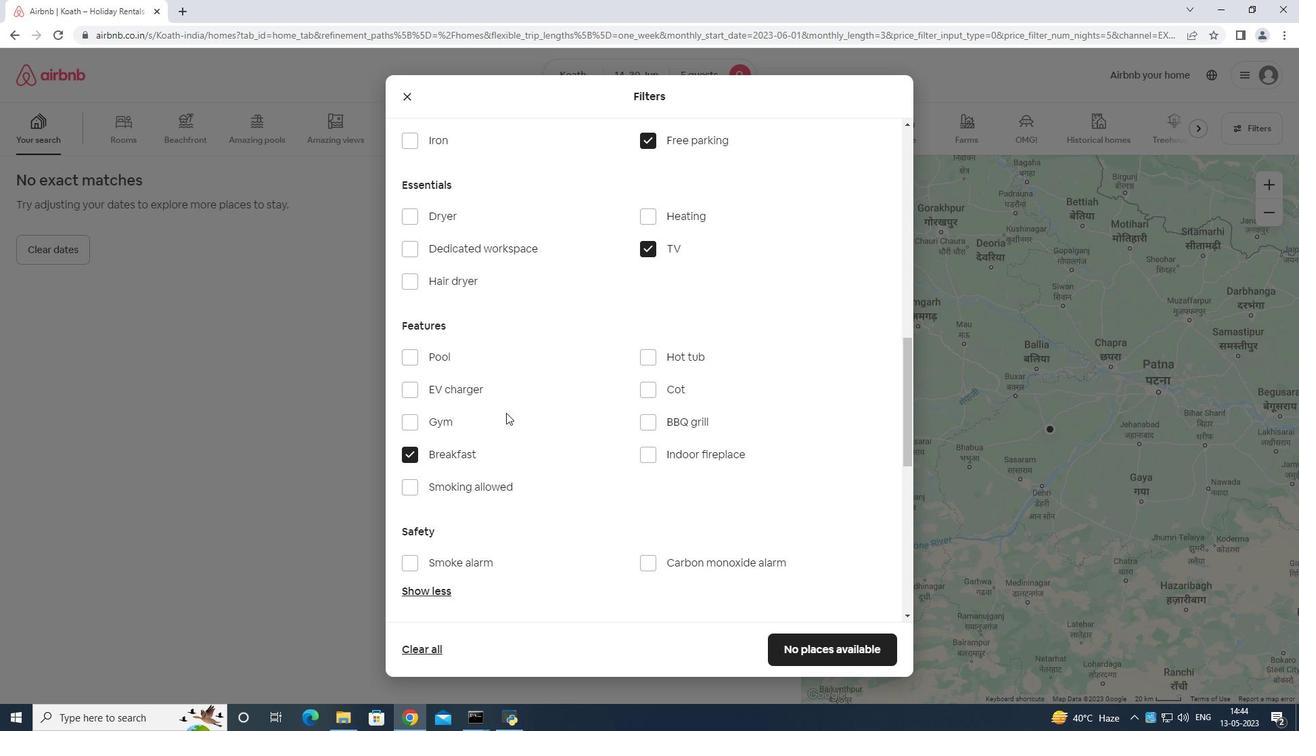 
Action: Mouse moved to (413, 208)
Screenshot: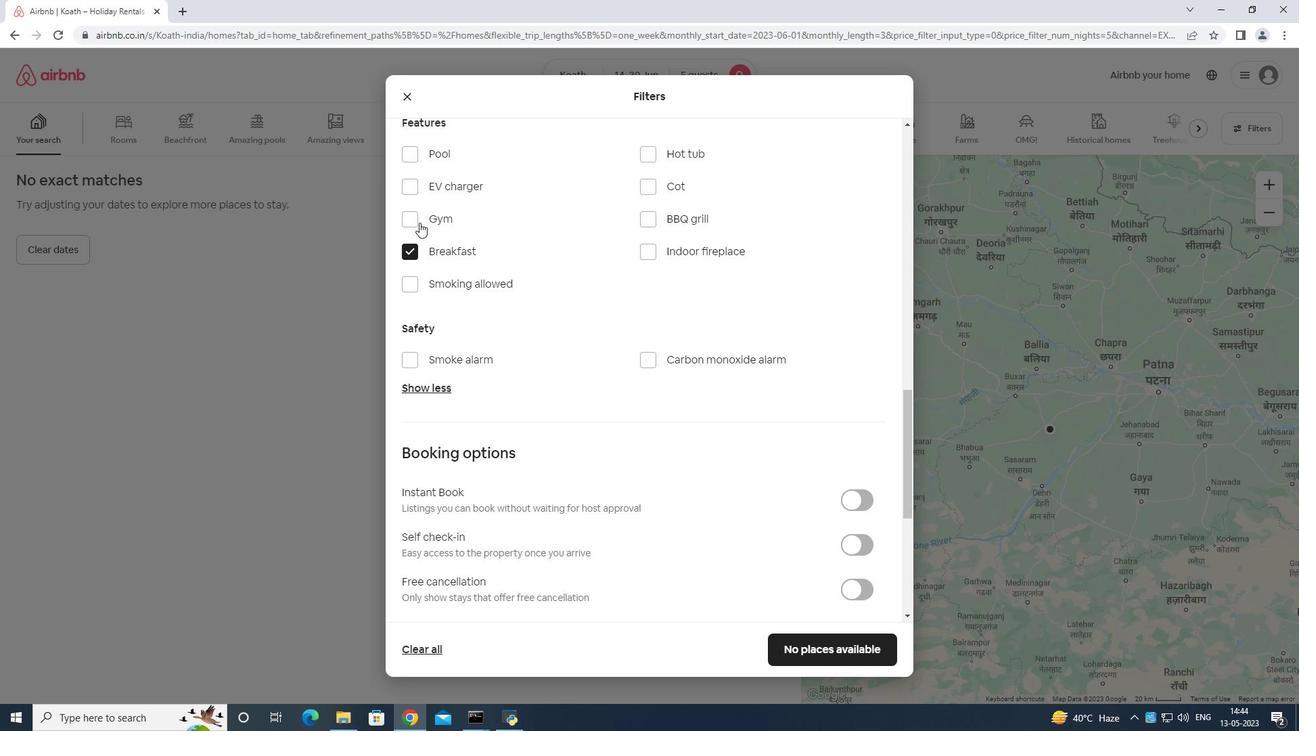 
Action: Mouse pressed left at (413, 208)
Screenshot: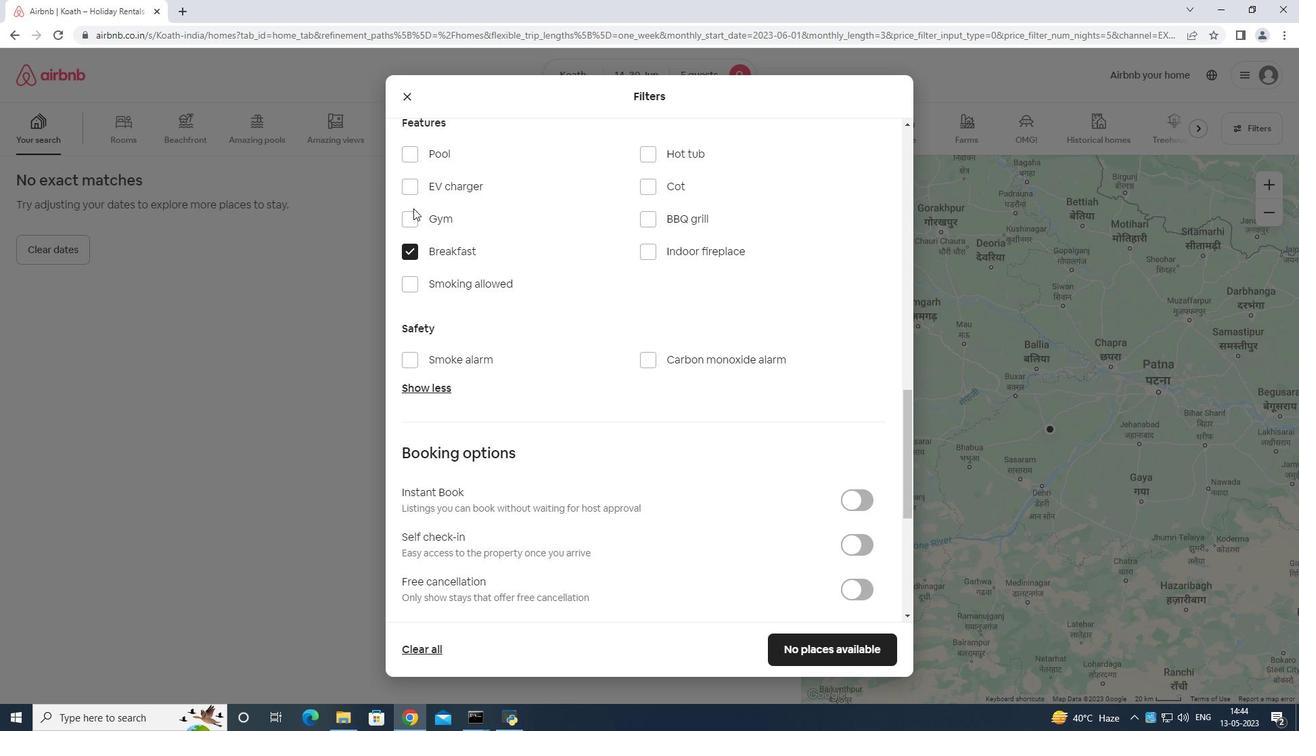 
Action: Mouse moved to (411, 217)
Screenshot: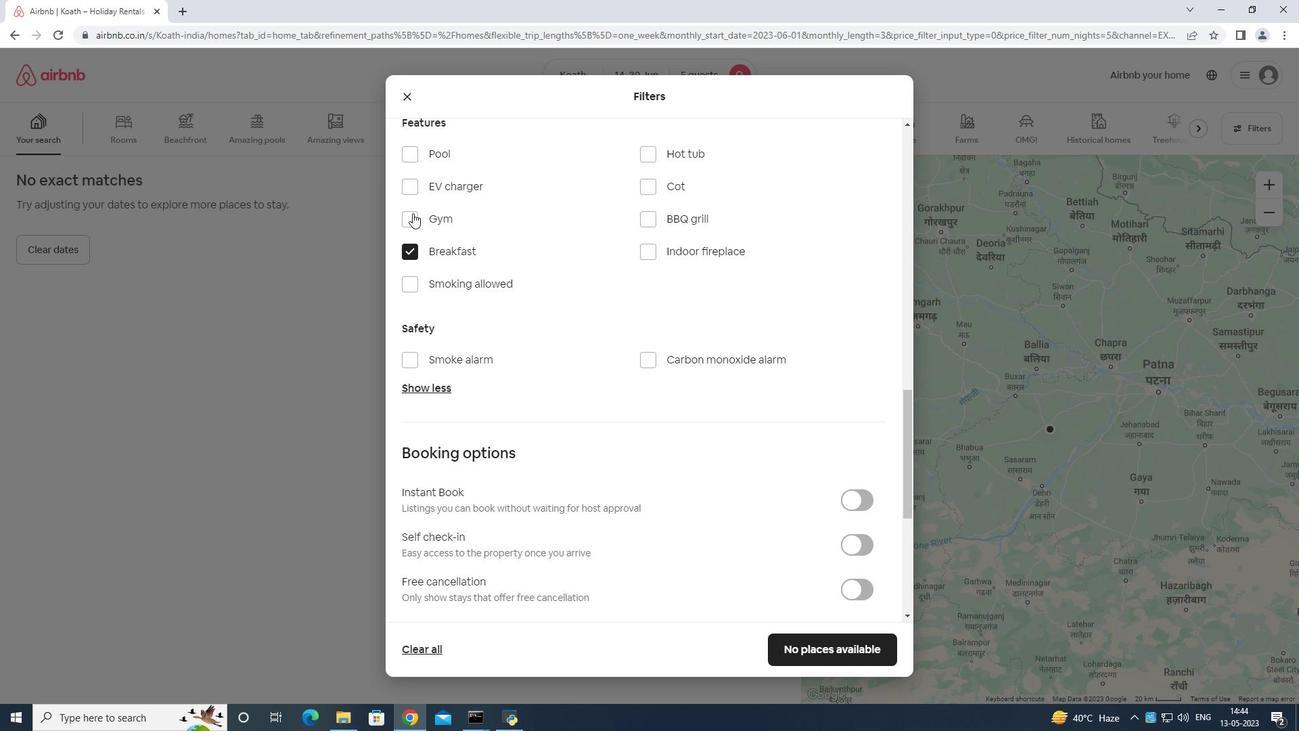 
Action: Mouse pressed left at (411, 217)
Screenshot: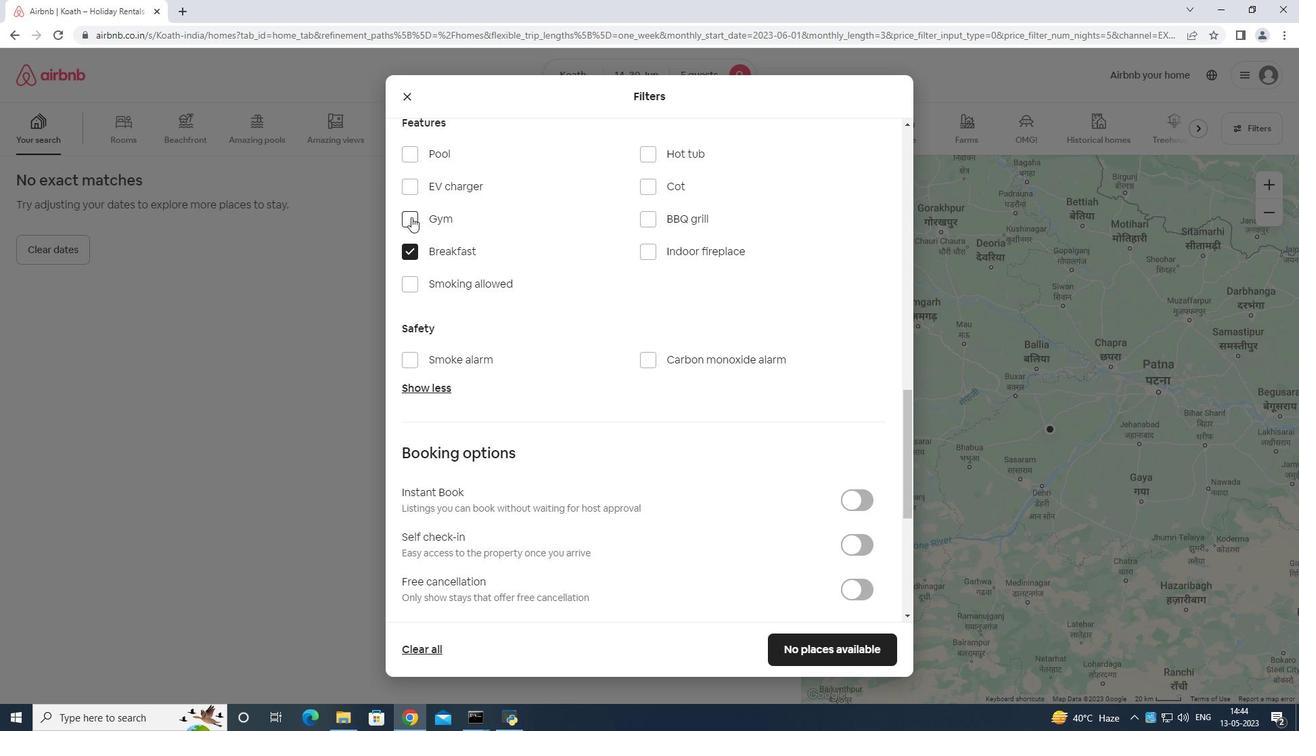 
Action: Mouse moved to (576, 253)
Screenshot: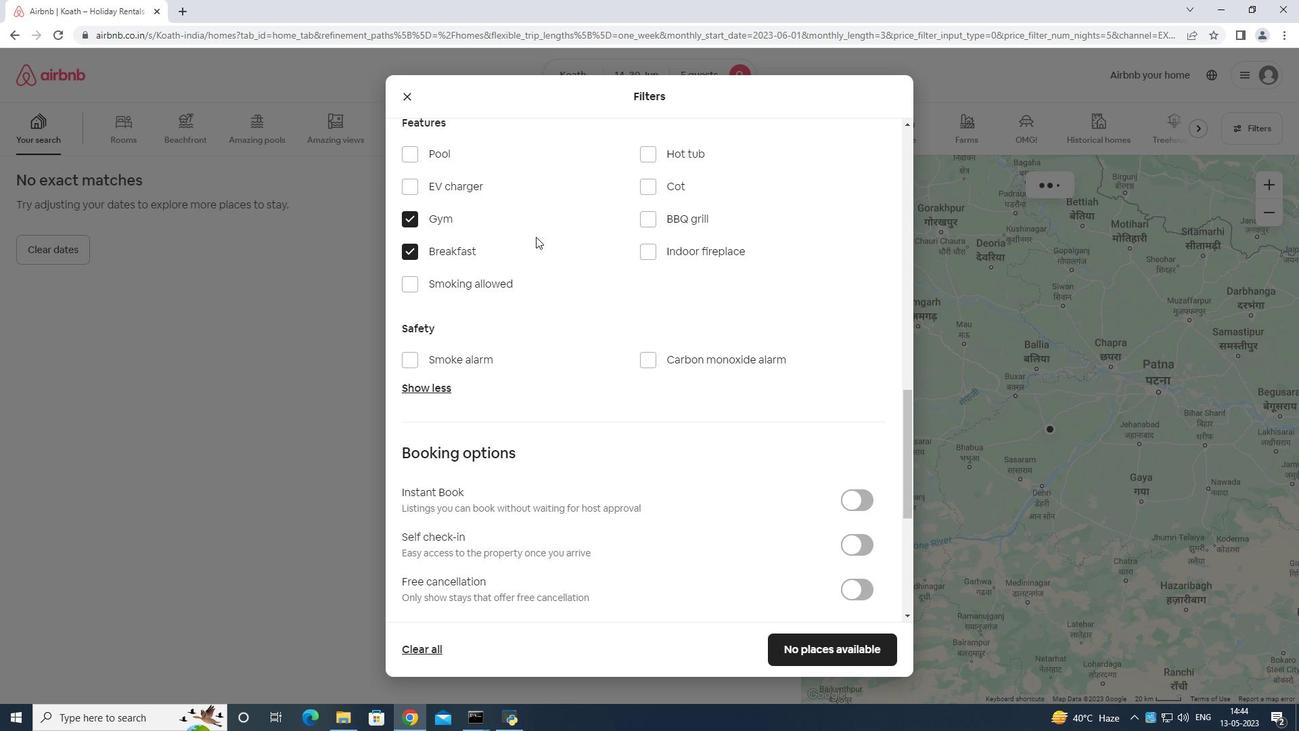 
Action: Mouse scrolled (576, 253) with delta (0, 0)
Screenshot: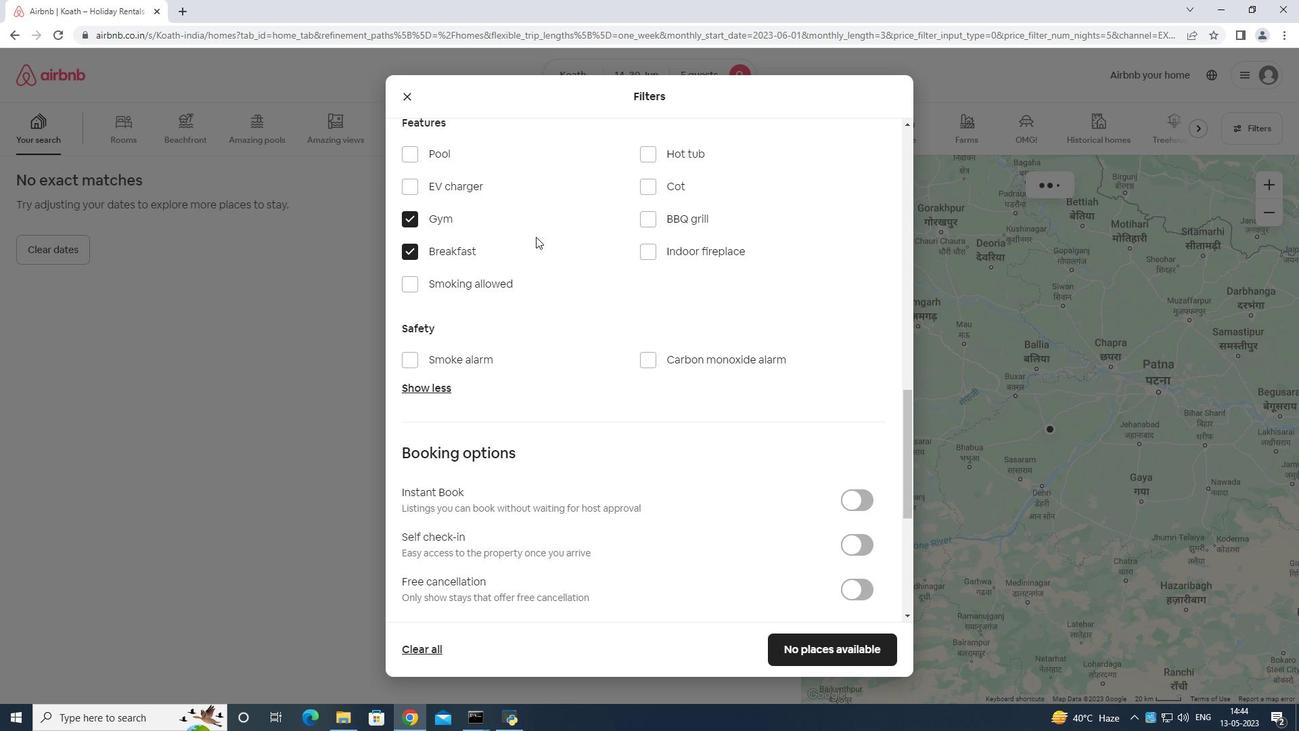
Action: Mouse moved to (625, 265)
Screenshot: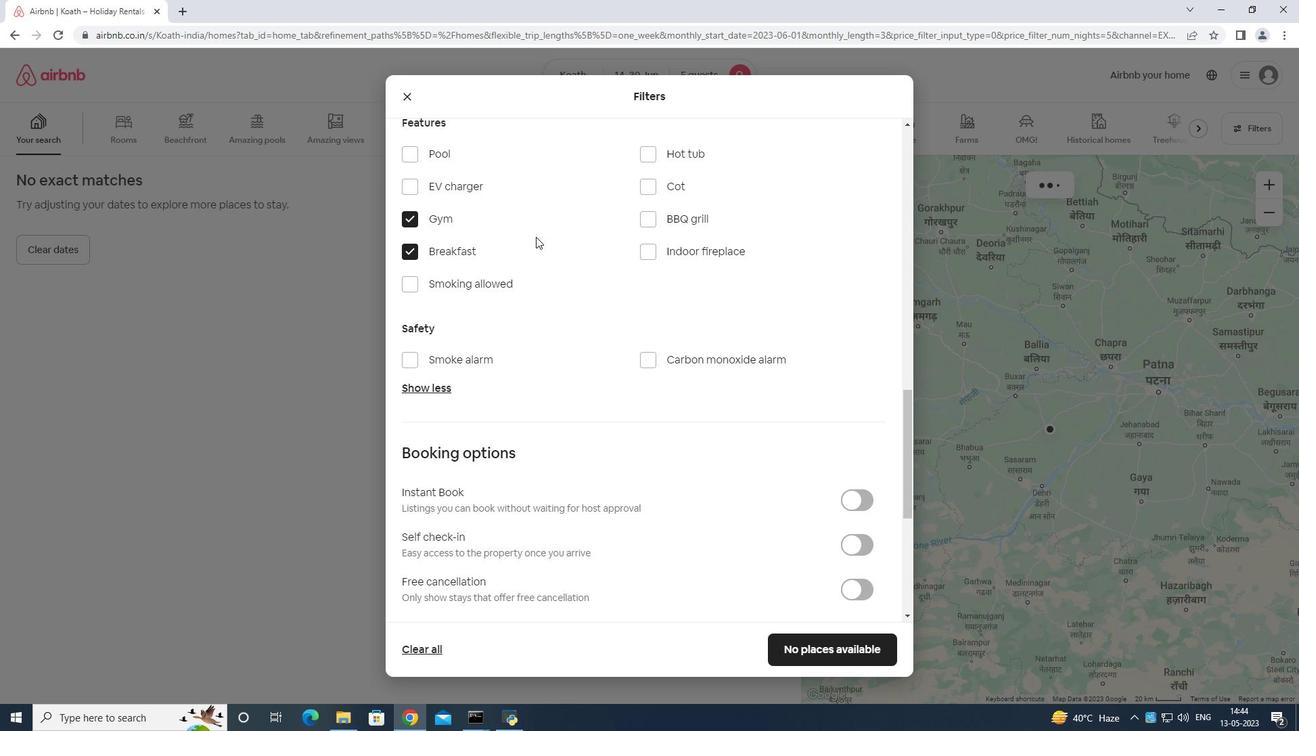 
Action: Mouse scrolled (625, 264) with delta (0, 0)
Screenshot: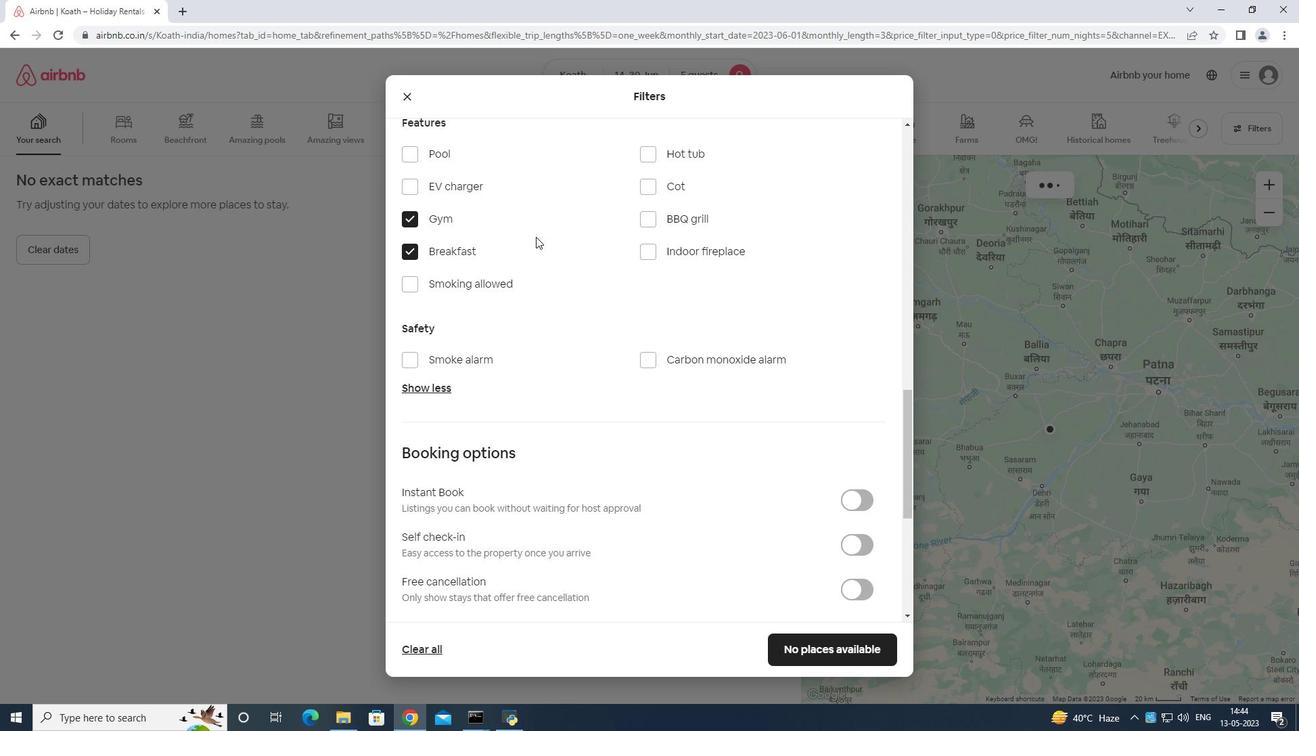 
Action: Mouse moved to (657, 272)
Screenshot: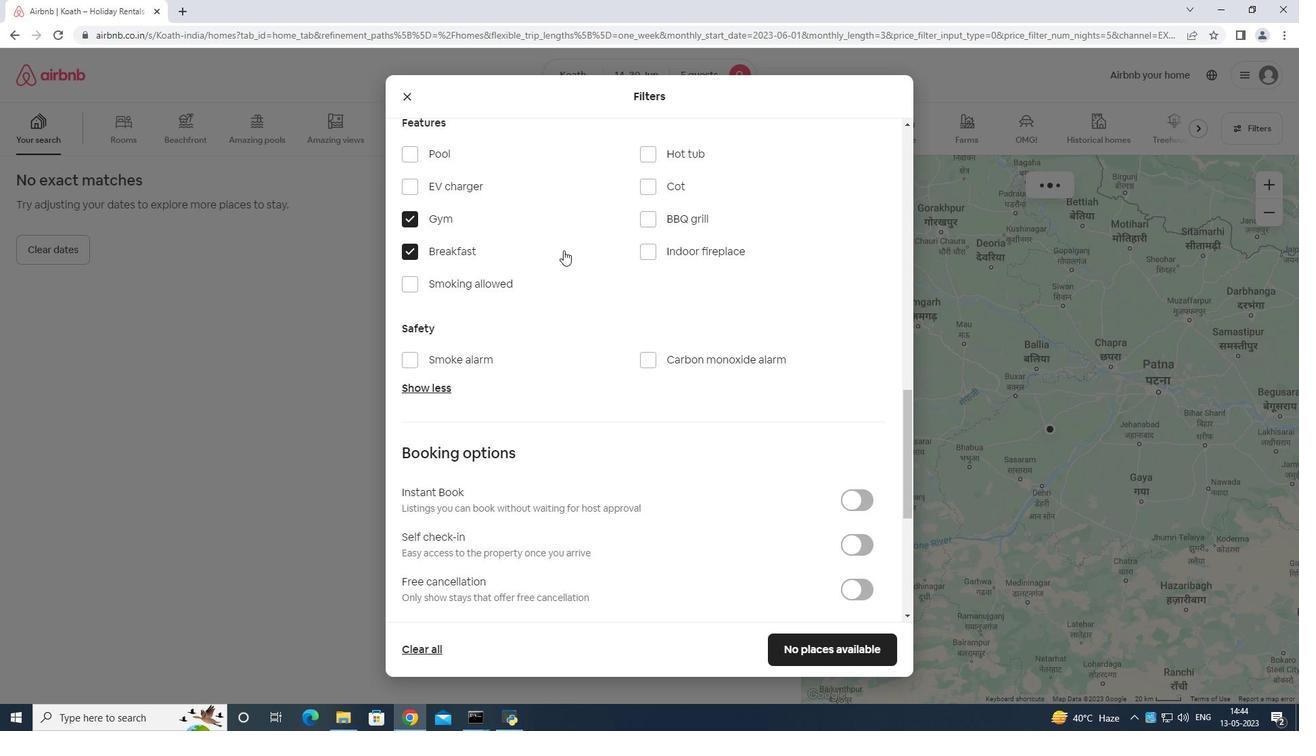 
Action: Mouse scrolled (657, 271) with delta (0, 0)
Screenshot: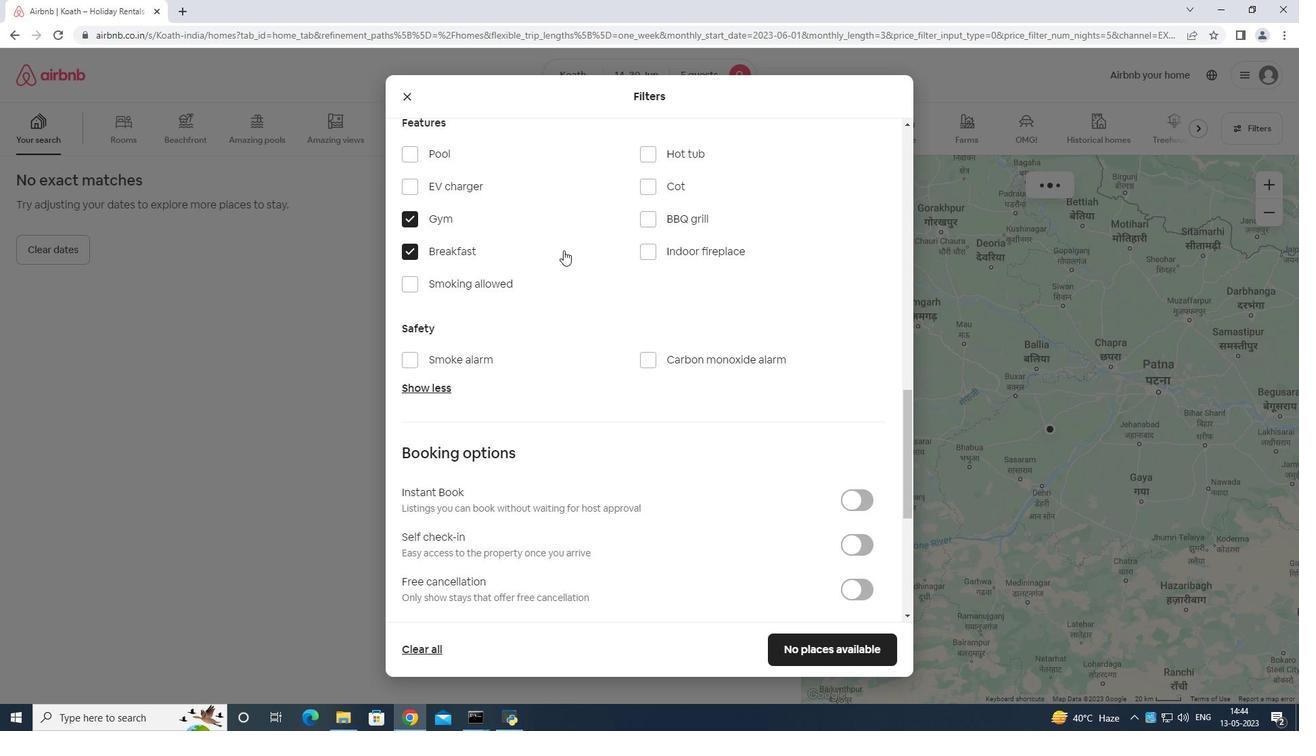 
Action: Mouse moved to (846, 339)
Screenshot: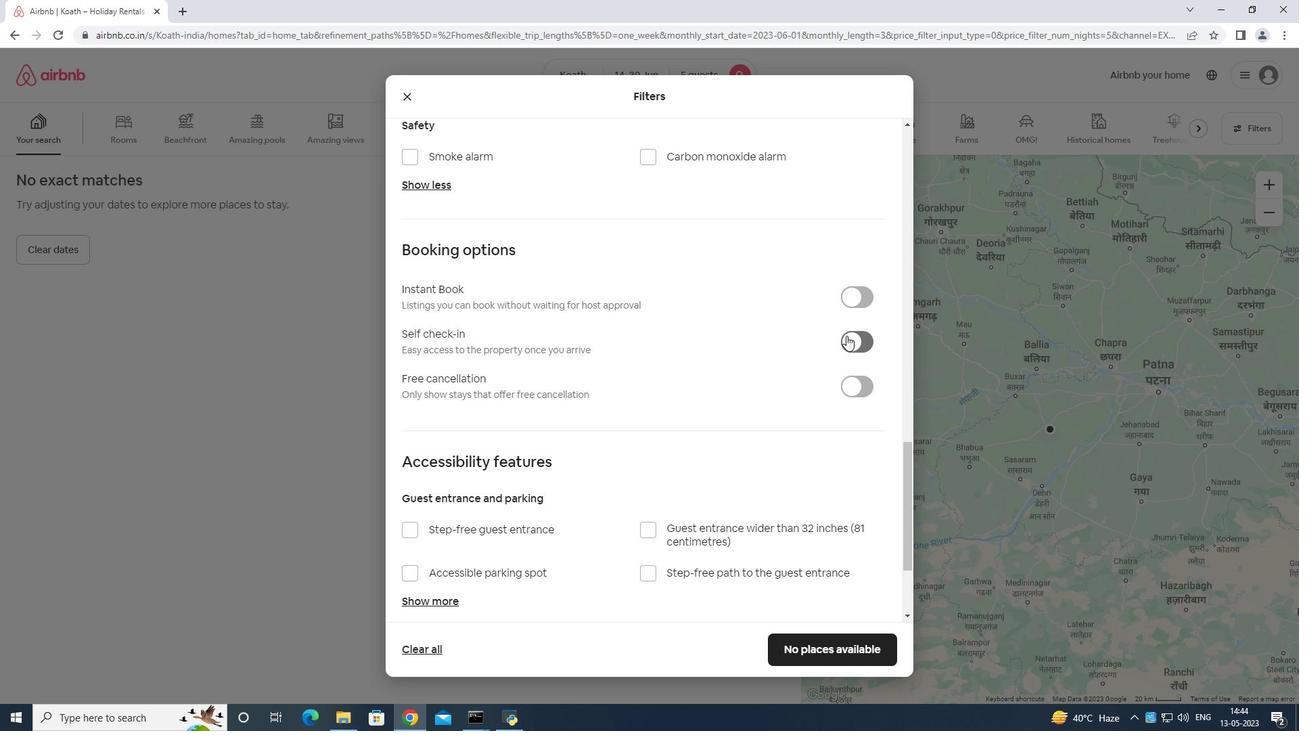 
Action: Mouse pressed left at (846, 339)
Screenshot: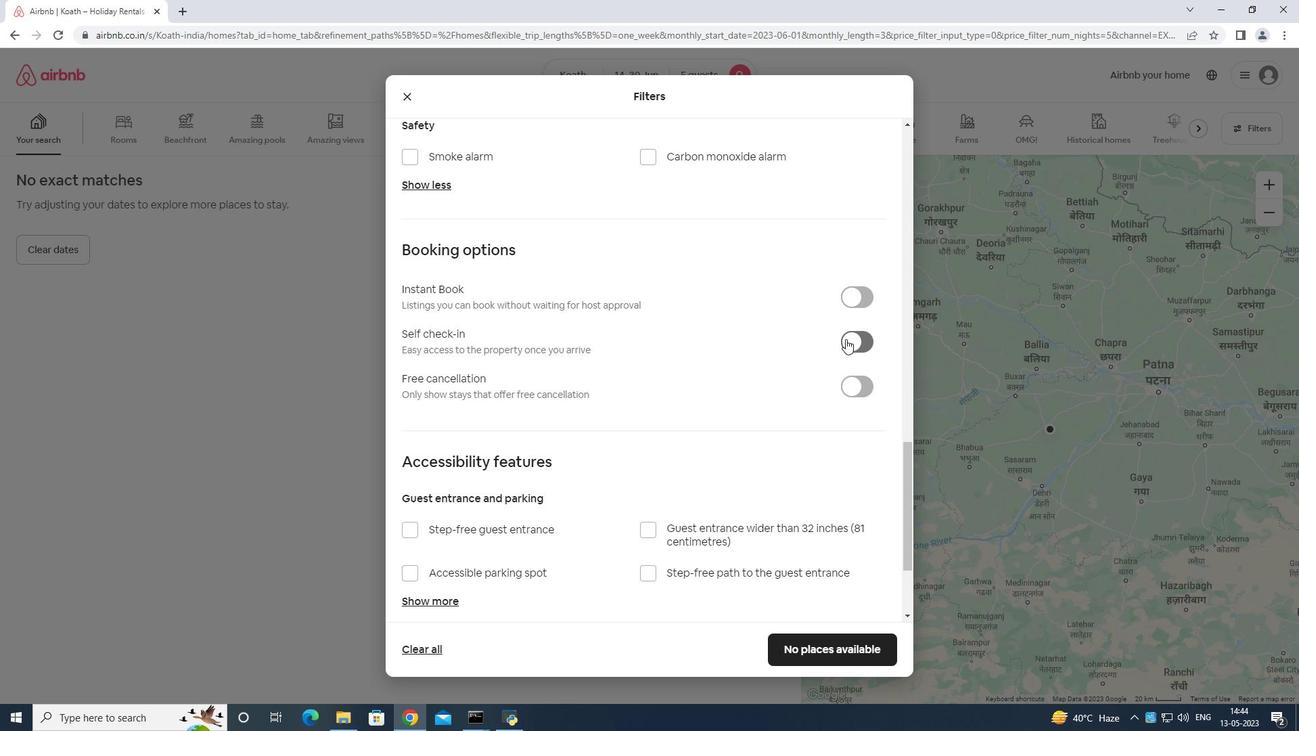 
Action: Mouse moved to (854, 333)
Screenshot: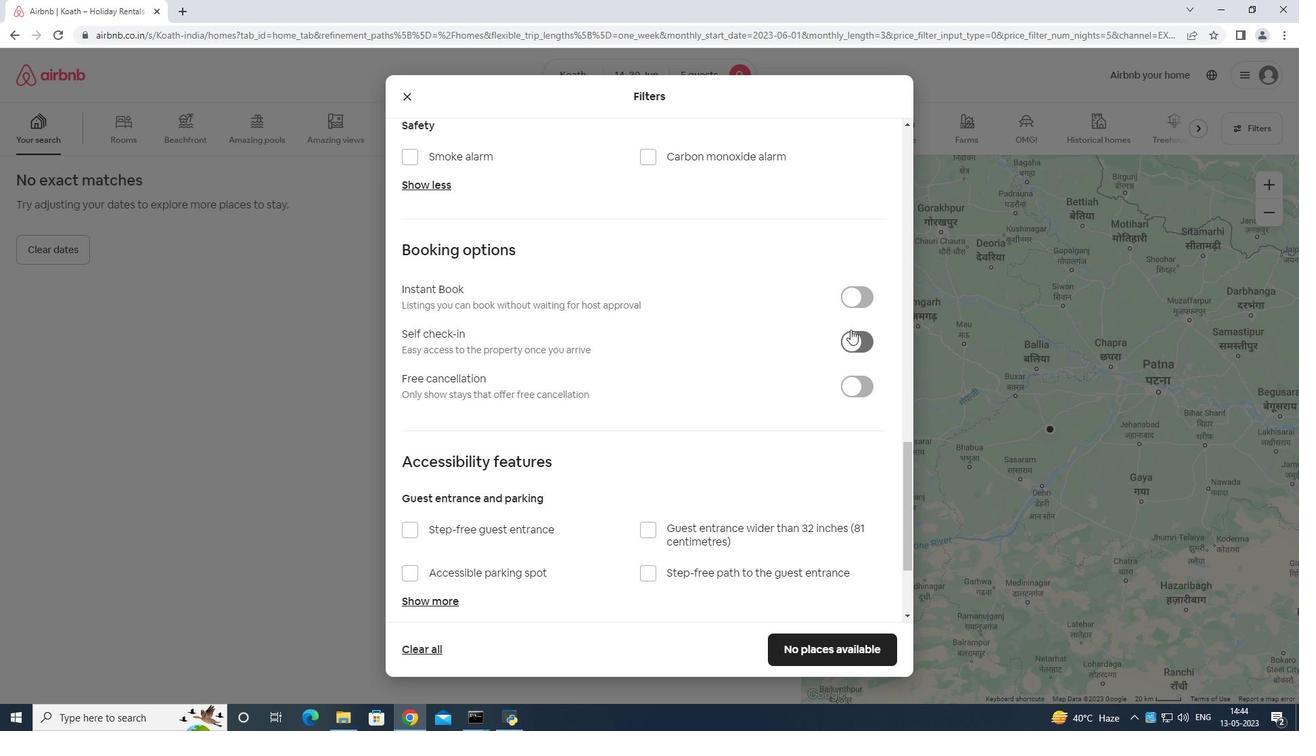 
Action: Mouse scrolled (854, 332) with delta (0, 0)
Screenshot: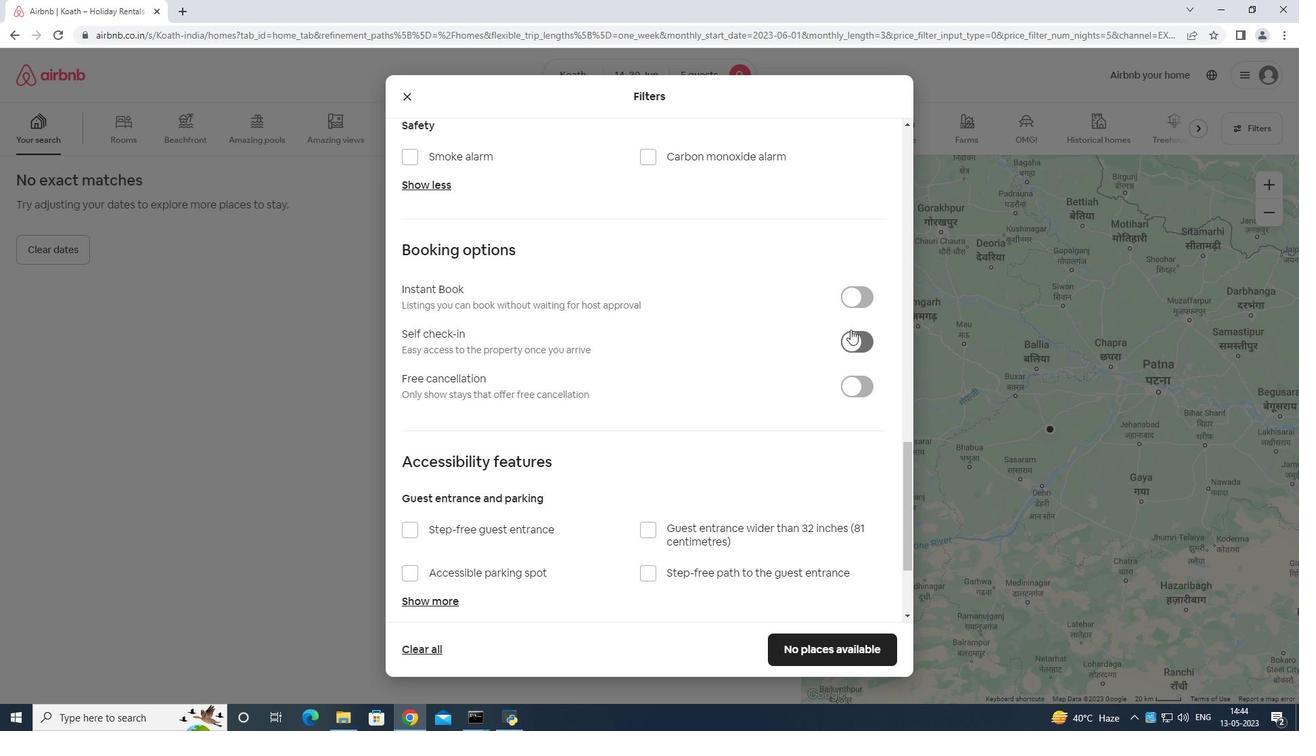 
Action: Mouse moved to (854, 333)
Screenshot: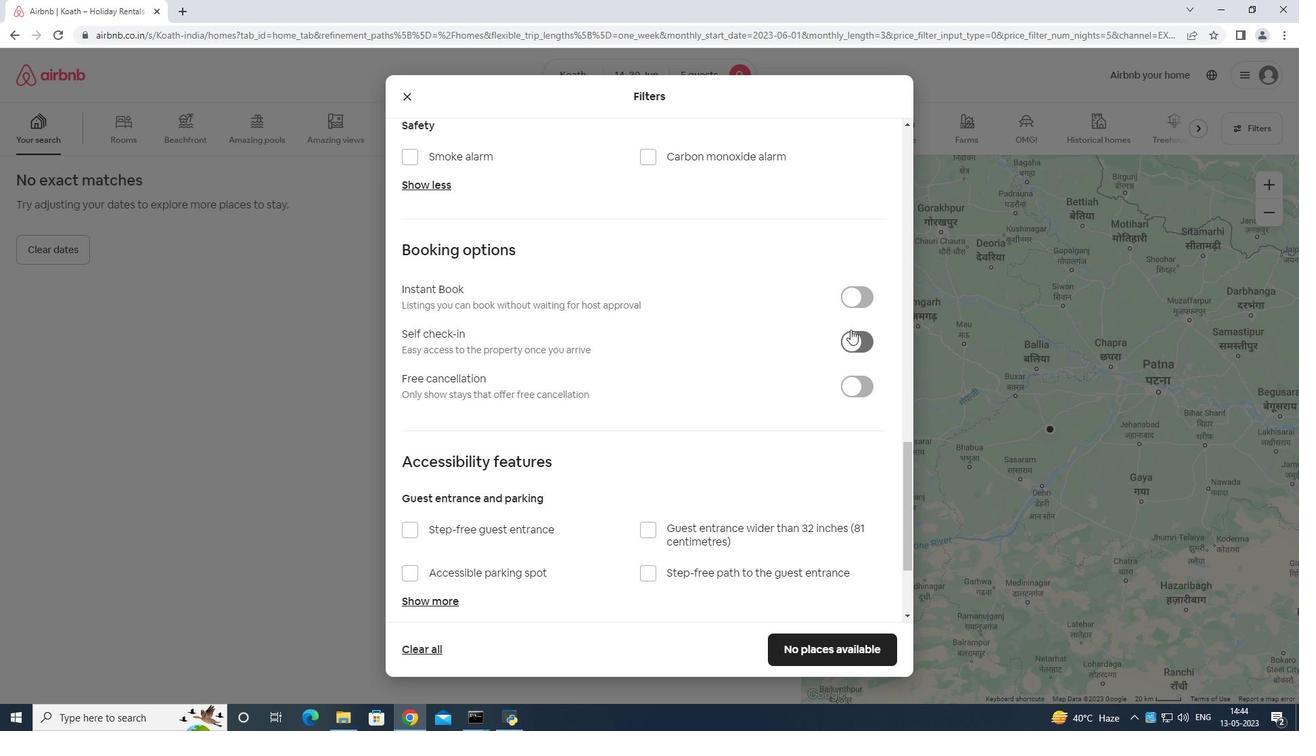 
Action: Mouse scrolled (854, 333) with delta (0, 0)
Screenshot: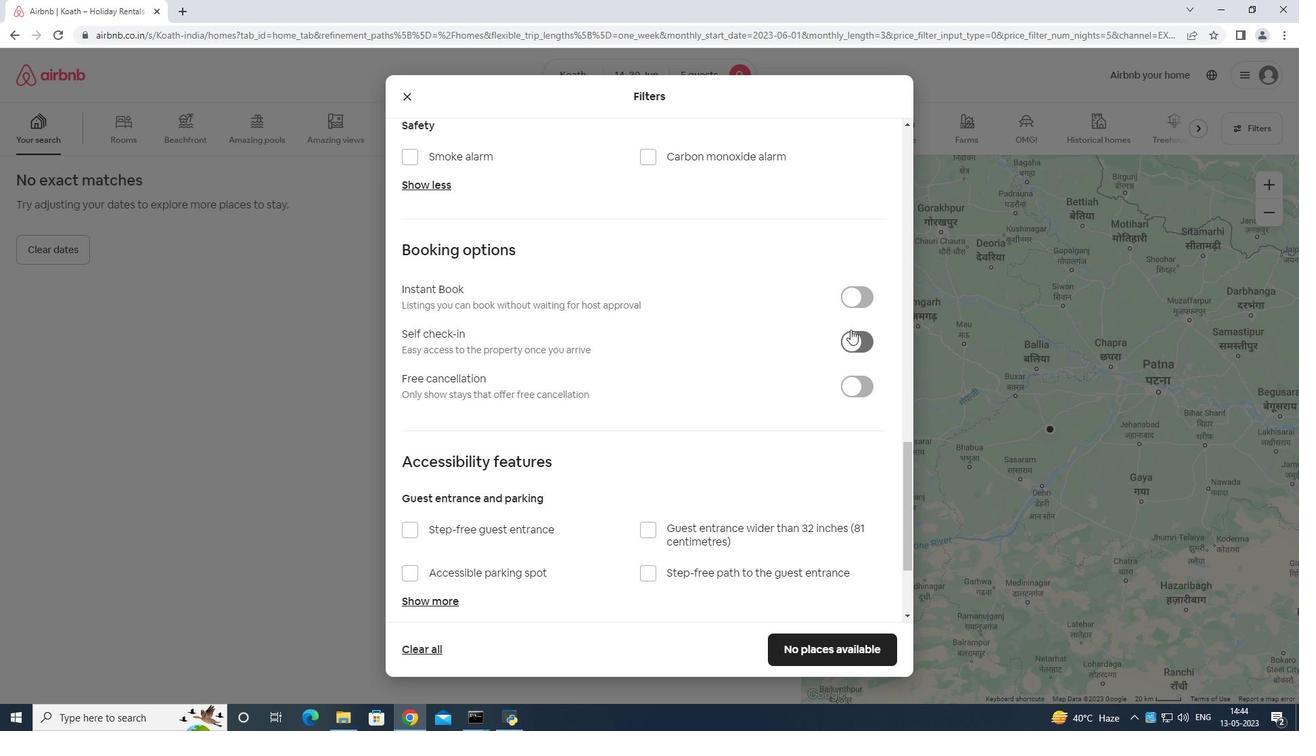 
Action: Mouse scrolled (854, 333) with delta (0, 0)
Screenshot: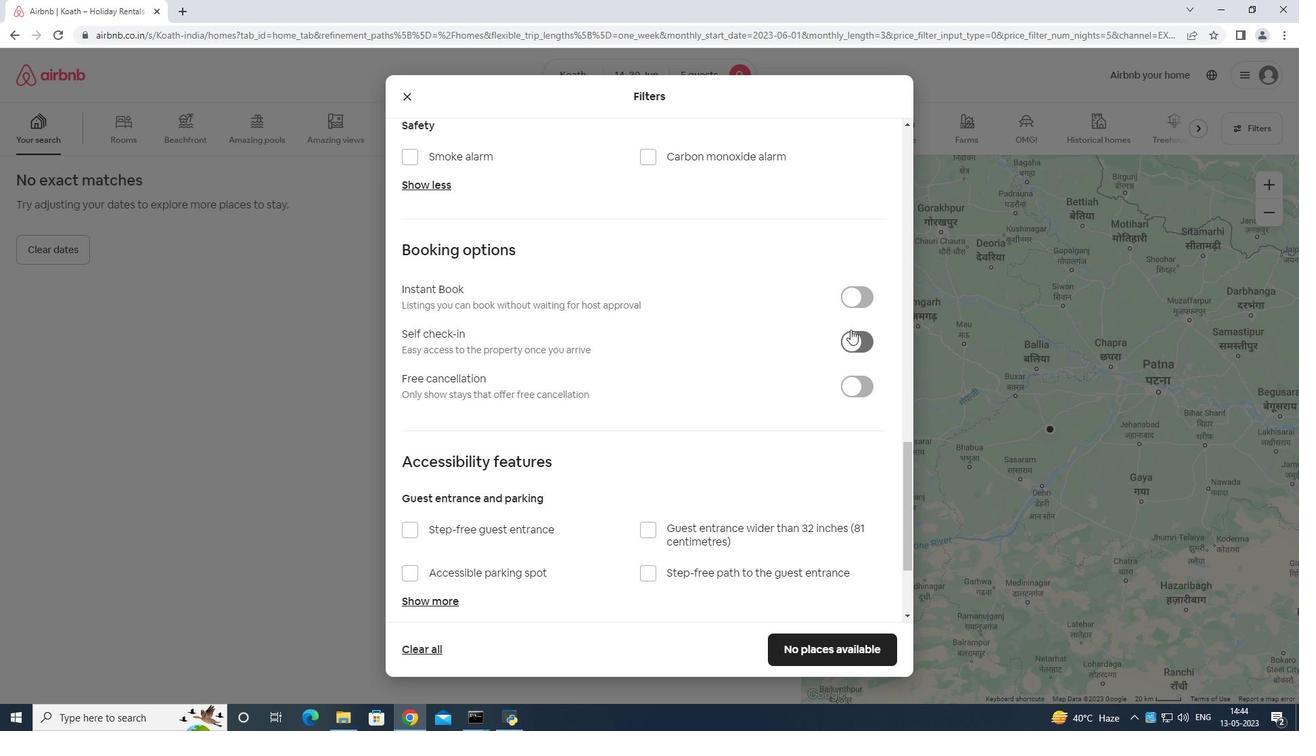 
Action: Mouse moved to (854, 334)
Screenshot: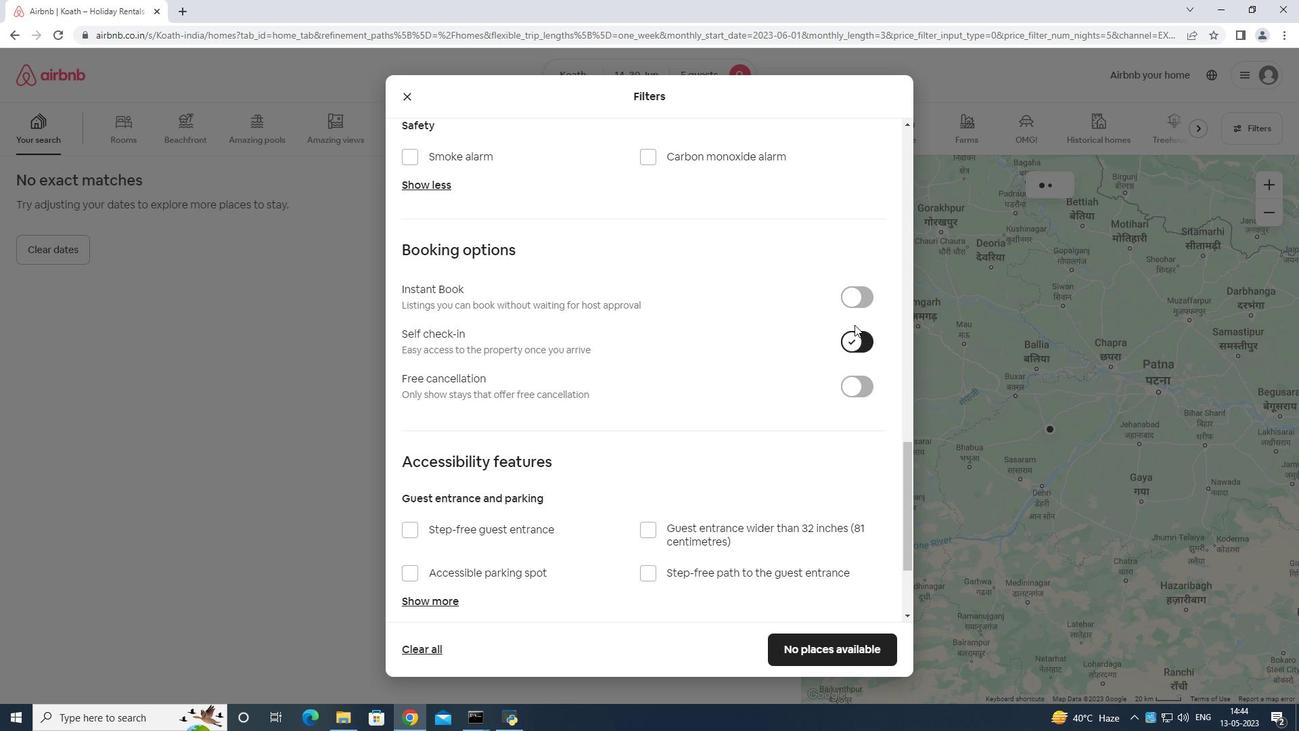 
Action: Mouse scrolled (854, 333) with delta (0, 0)
Screenshot: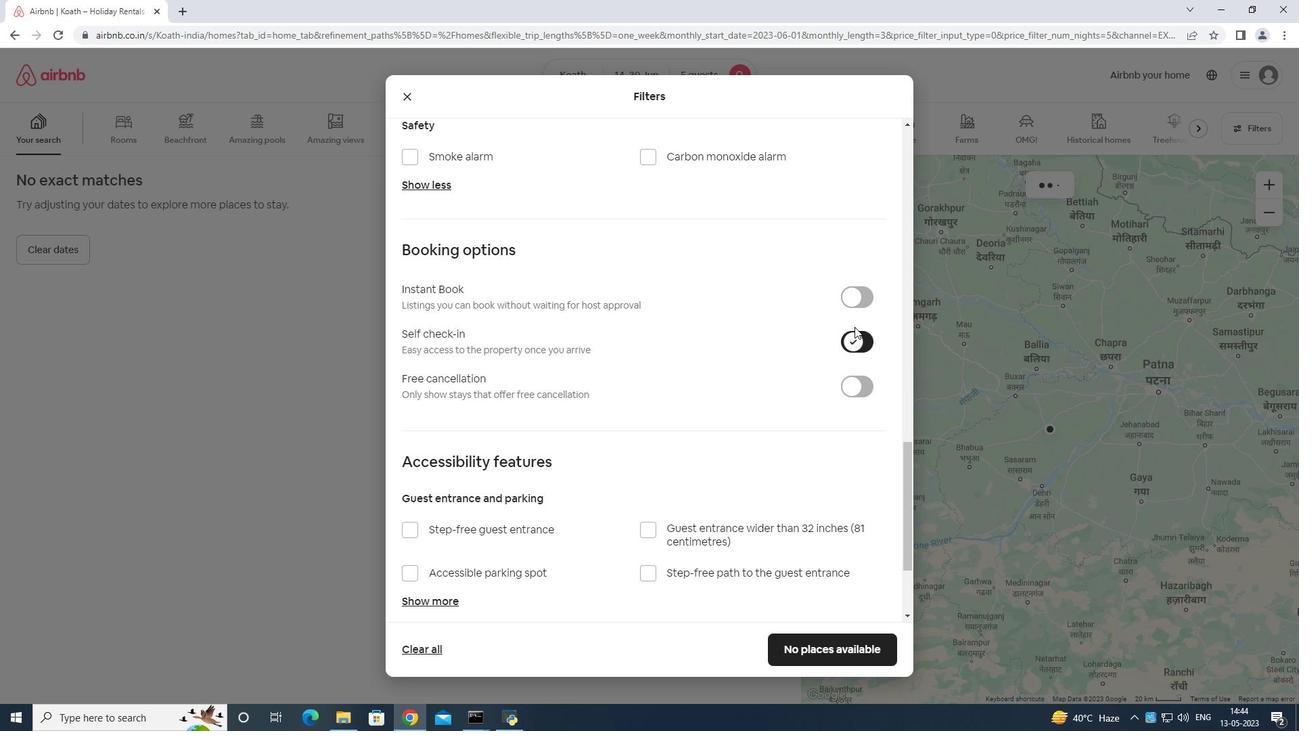 
Action: Mouse moved to (851, 333)
Screenshot: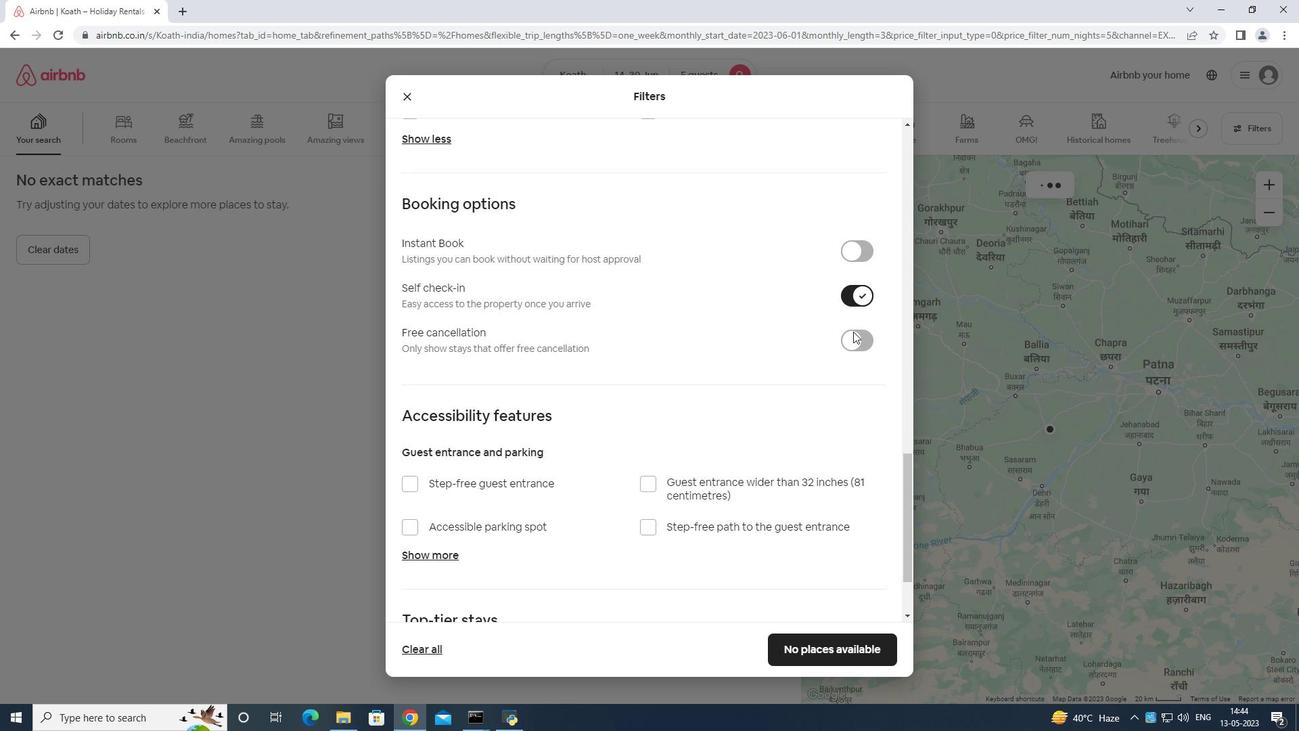 
Action: Mouse scrolled (851, 333) with delta (0, 0)
Screenshot: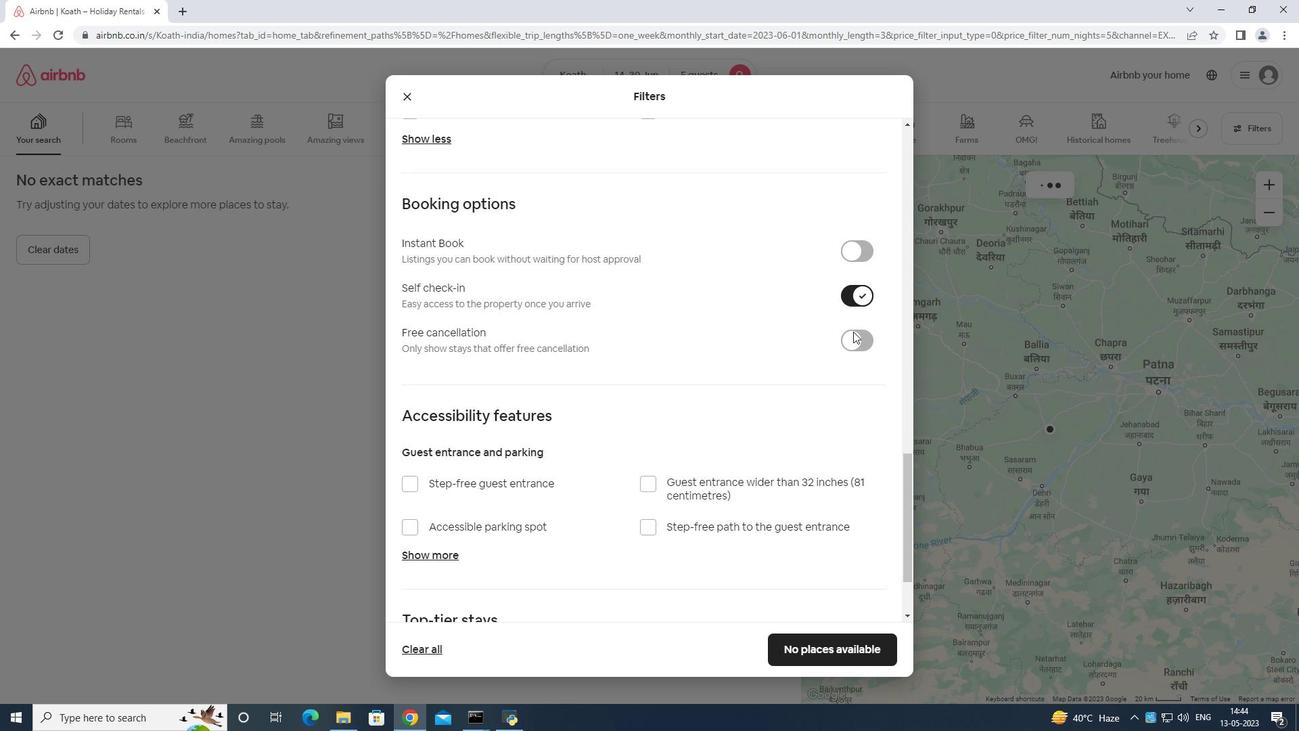 
Action: Mouse moved to (851, 333)
Screenshot: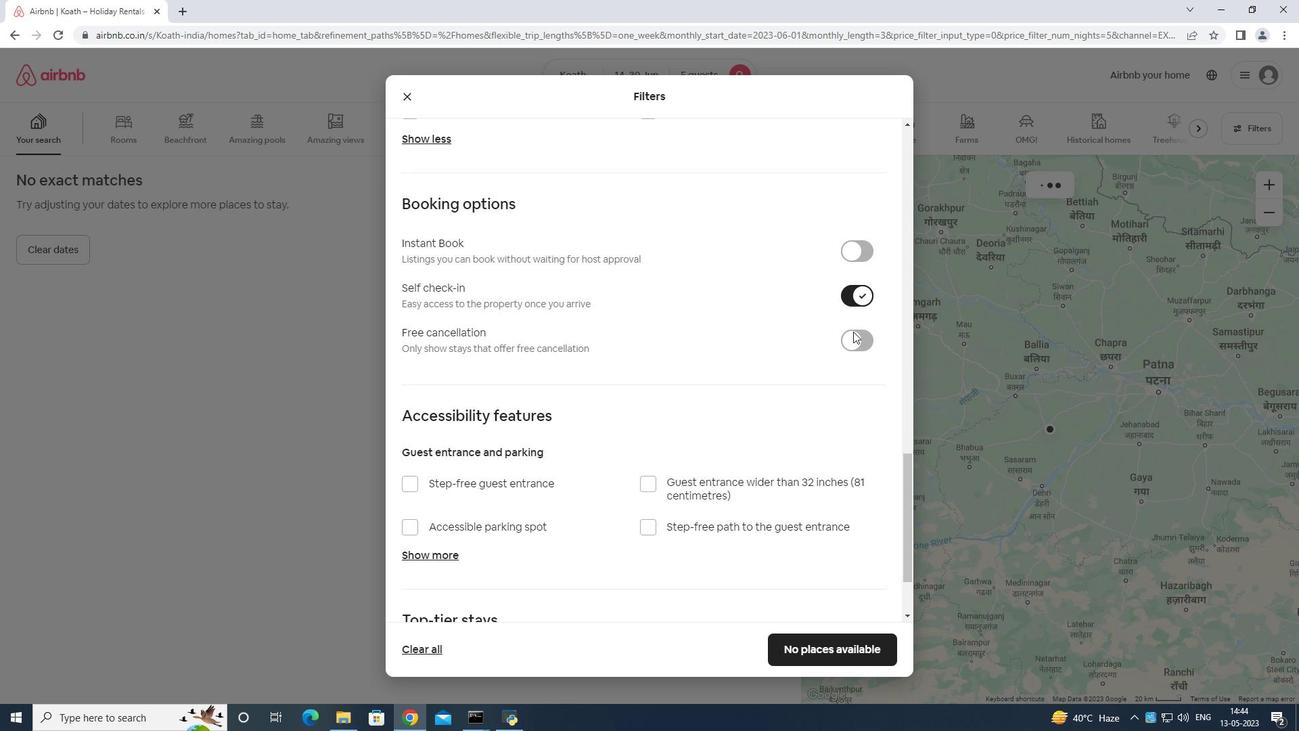 
Action: Mouse scrolled (851, 333) with delta (0, 0)
Screenshot: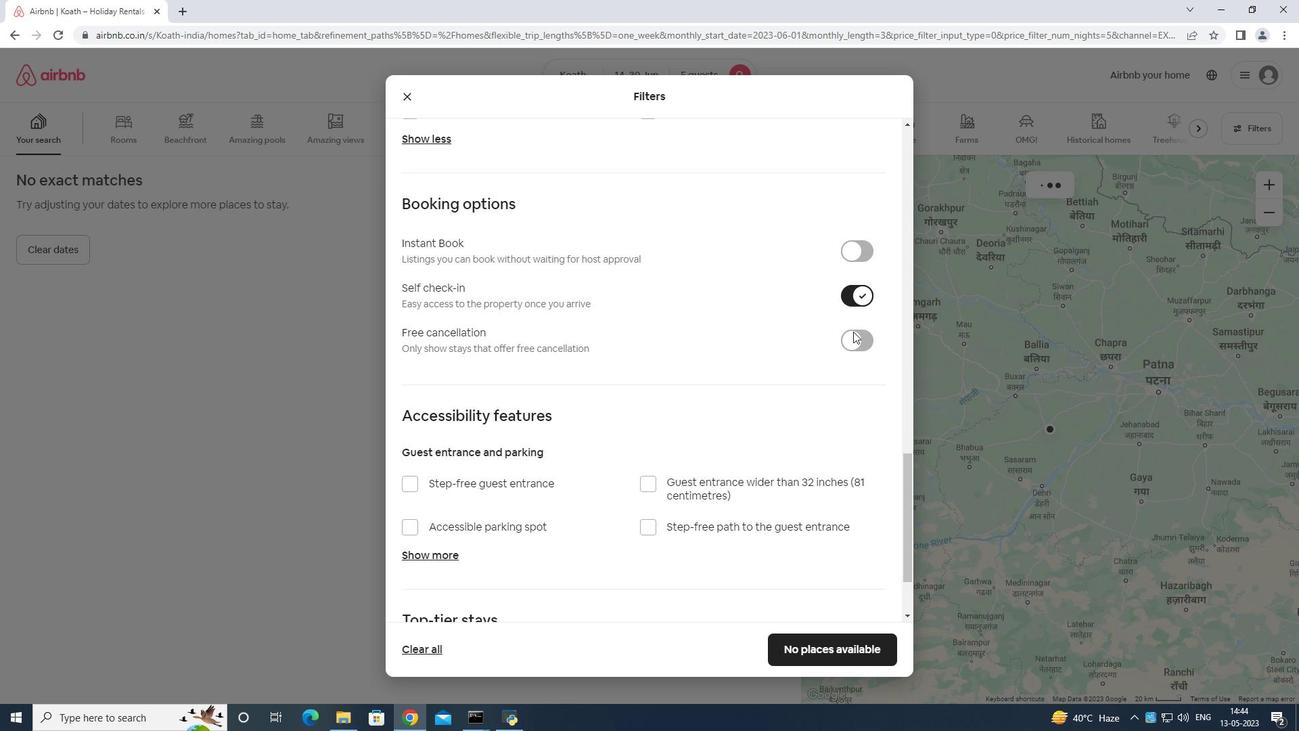 
Action: Mouse moved to (851, 335)
Screenshot: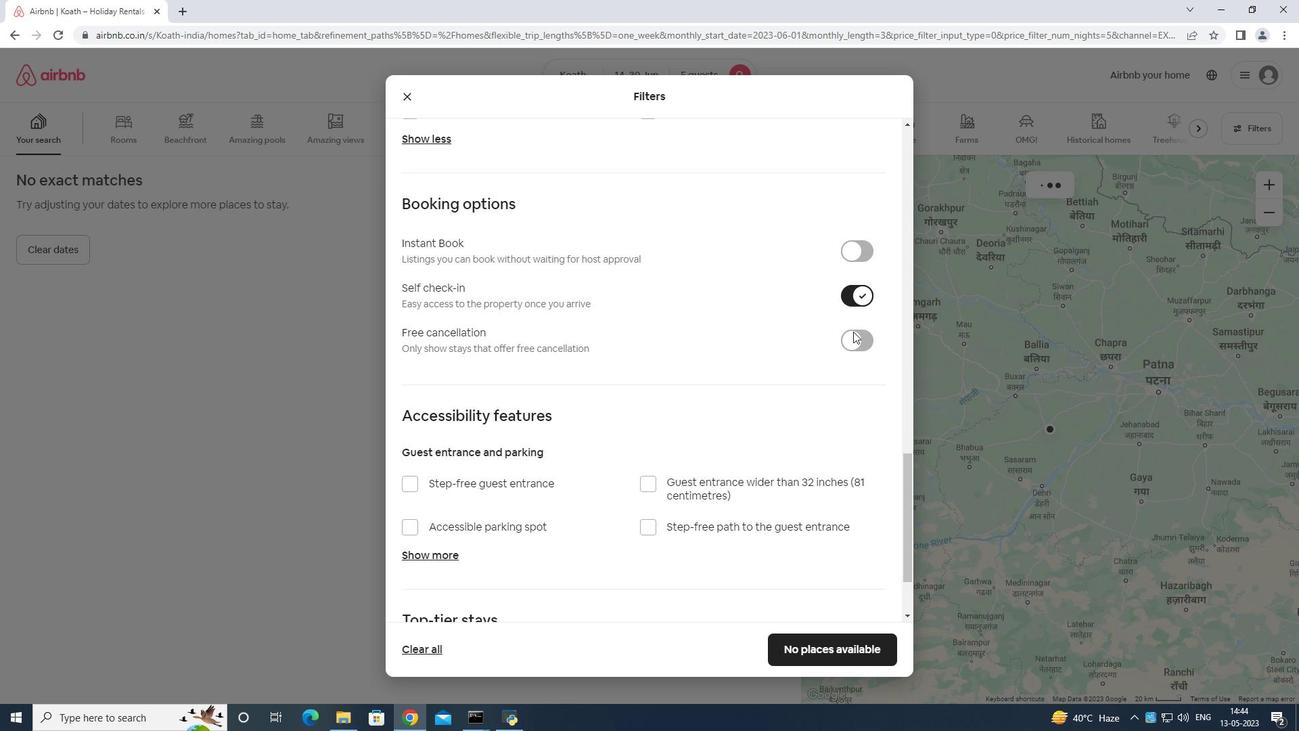 
Action: Mouse scrolled (851, 334) with delta (0, 0)
Screenshot: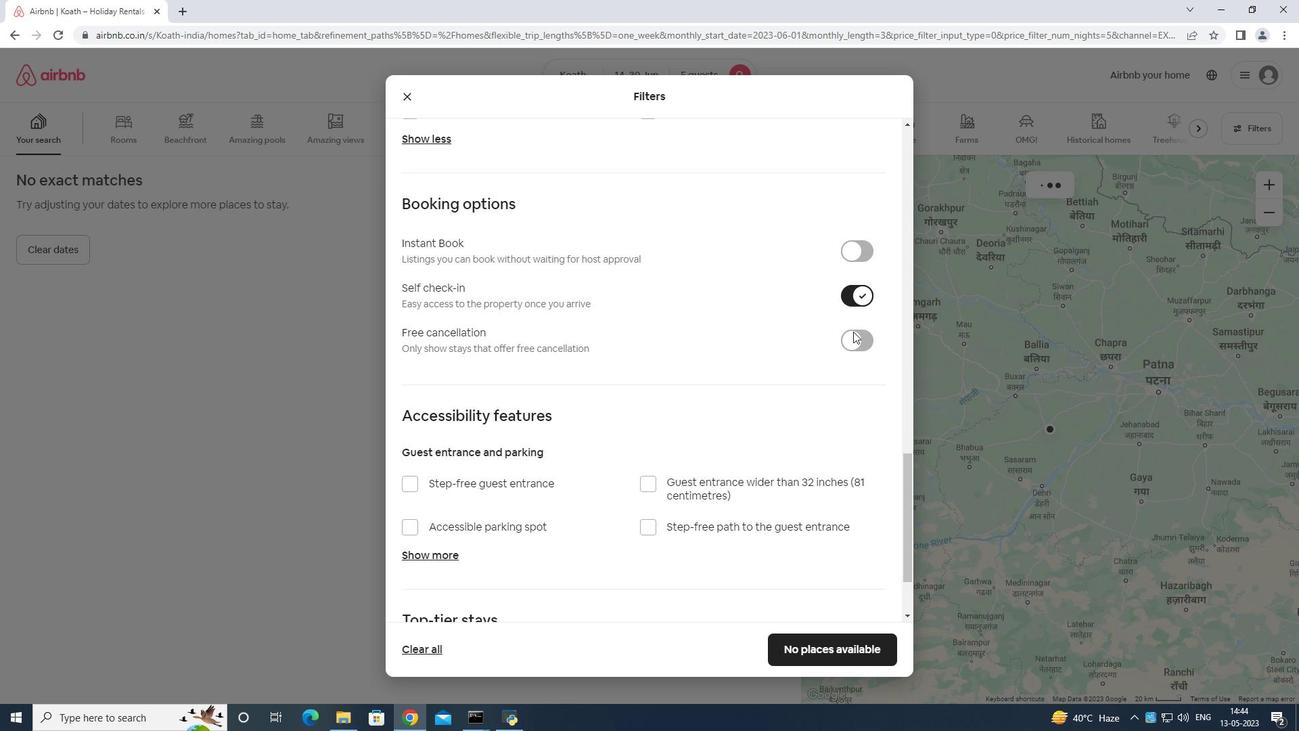 
Action: Mouse scrolled (851, 334) with delta (0, 0)
Screenshot: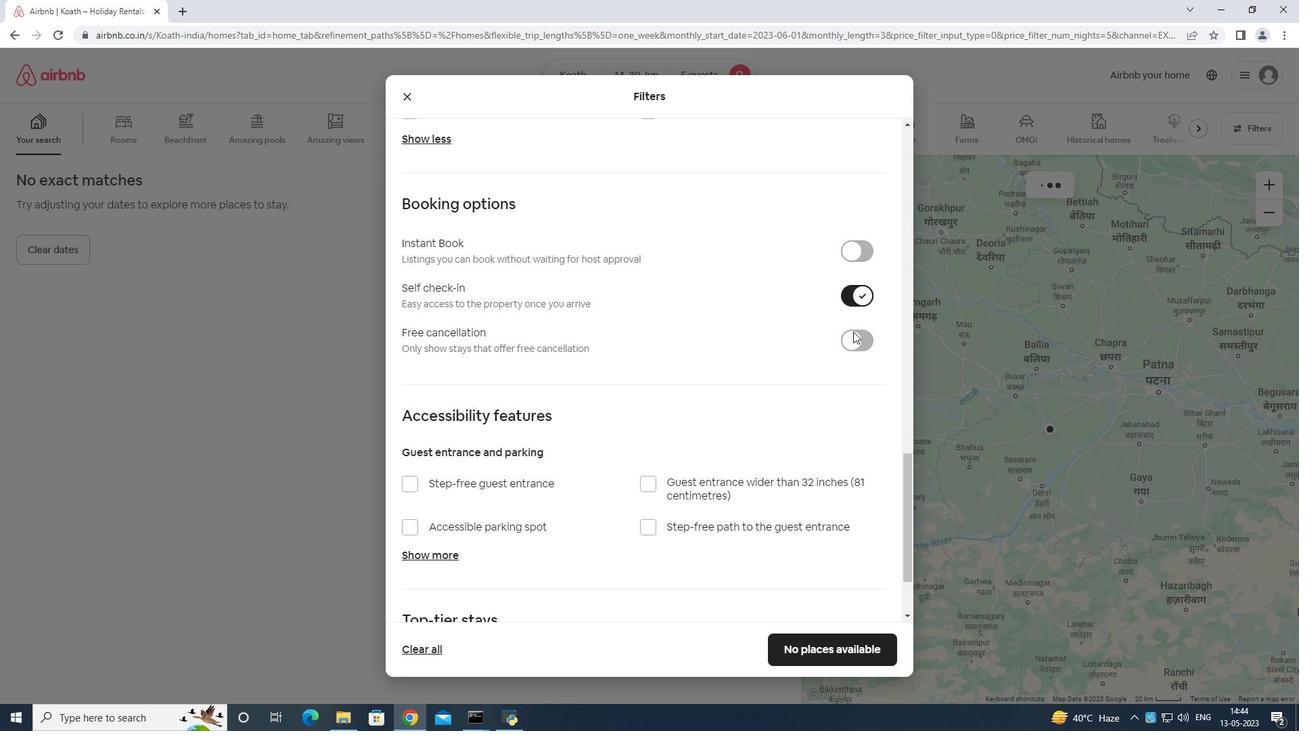 
Action: Mouse moved to (846, 337)
Screenshot: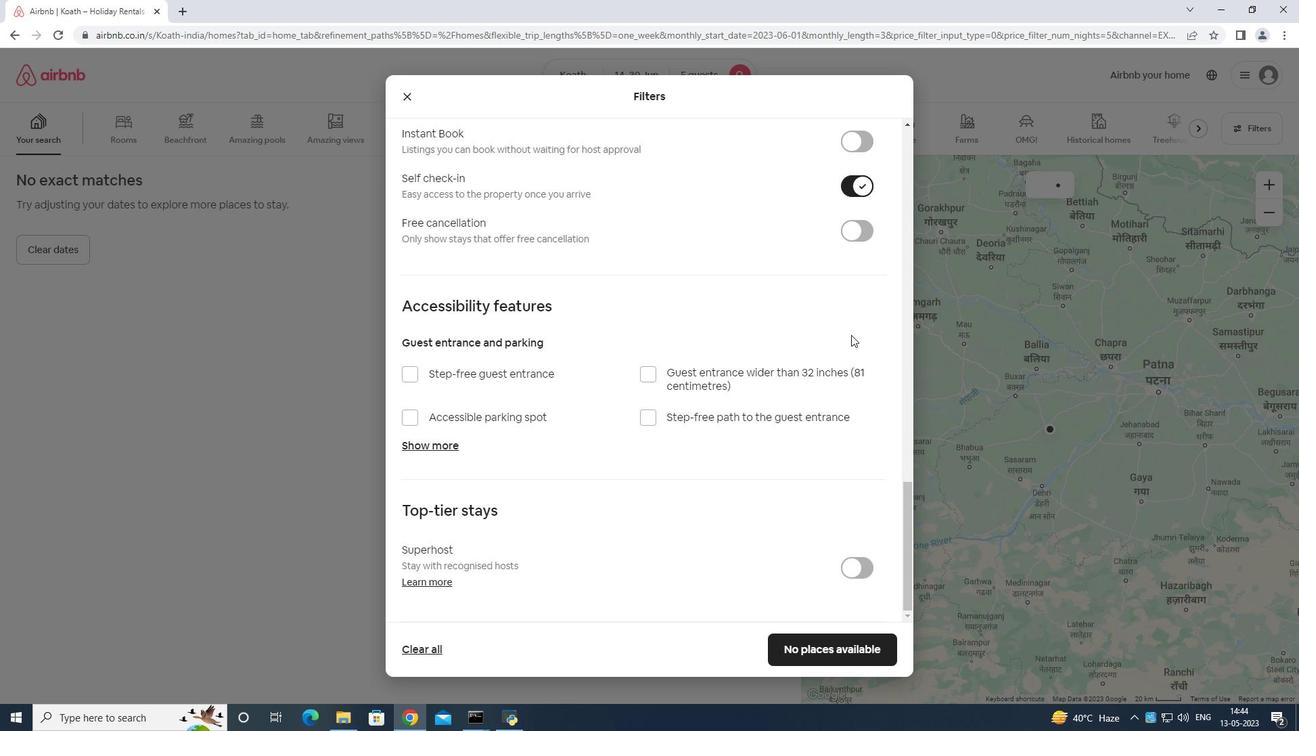 
Action: Mouse scrolled (846, 336) with delta (0, 0)
Screenshot: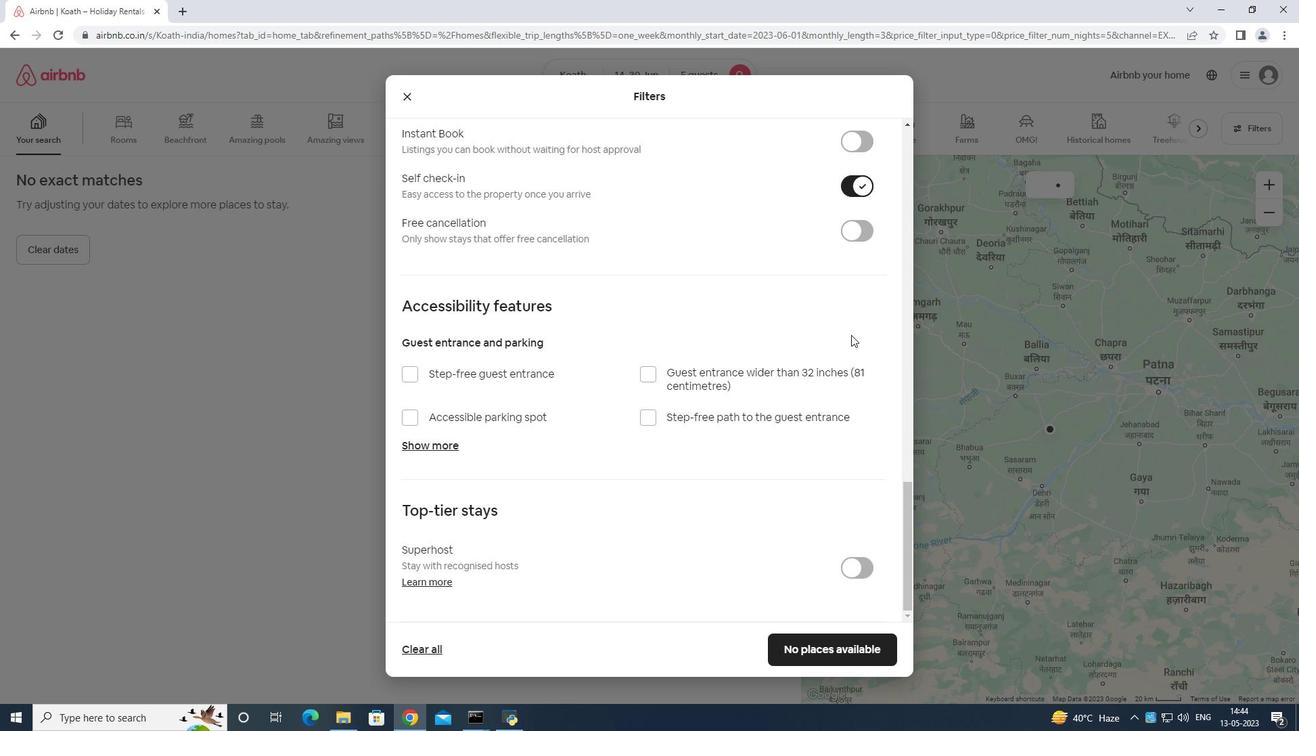 
Action: Mouse moved to (846, 337)
Screenshot: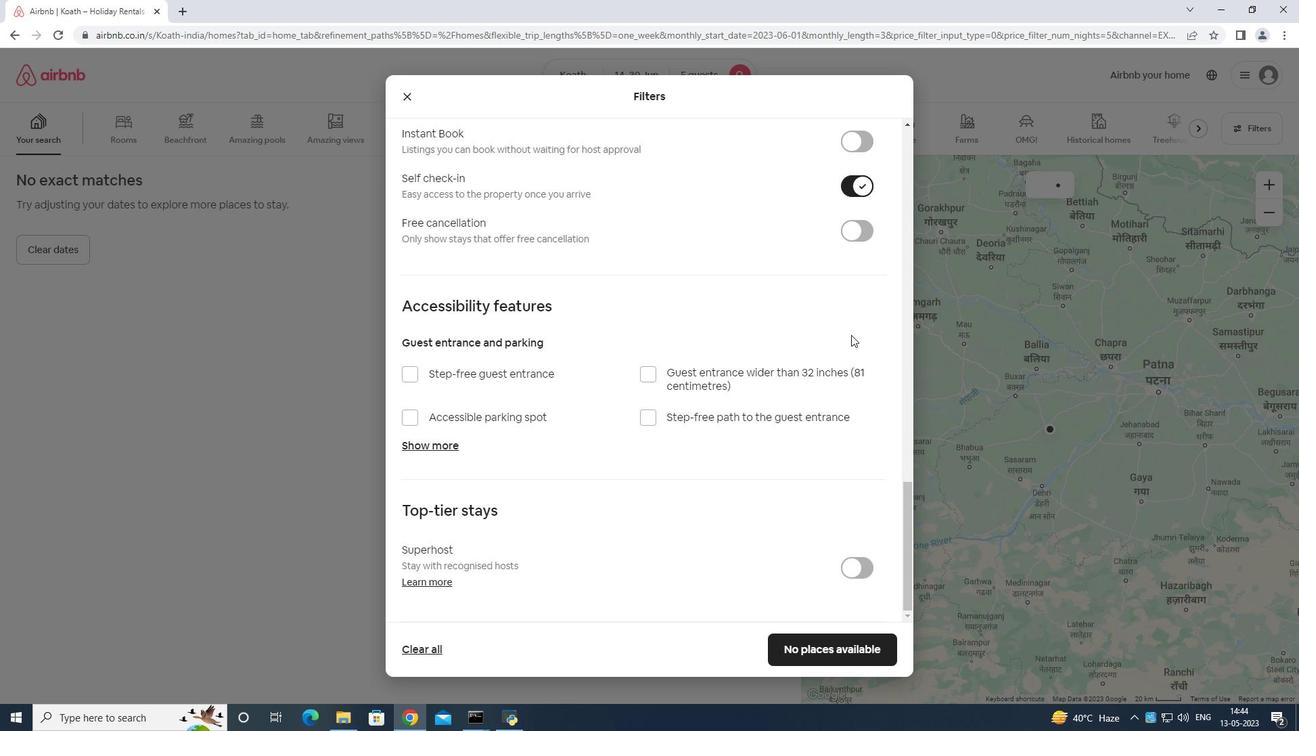 
Action: Mouse scrolled (846, 336) with delta (0, 0)
Screenshot: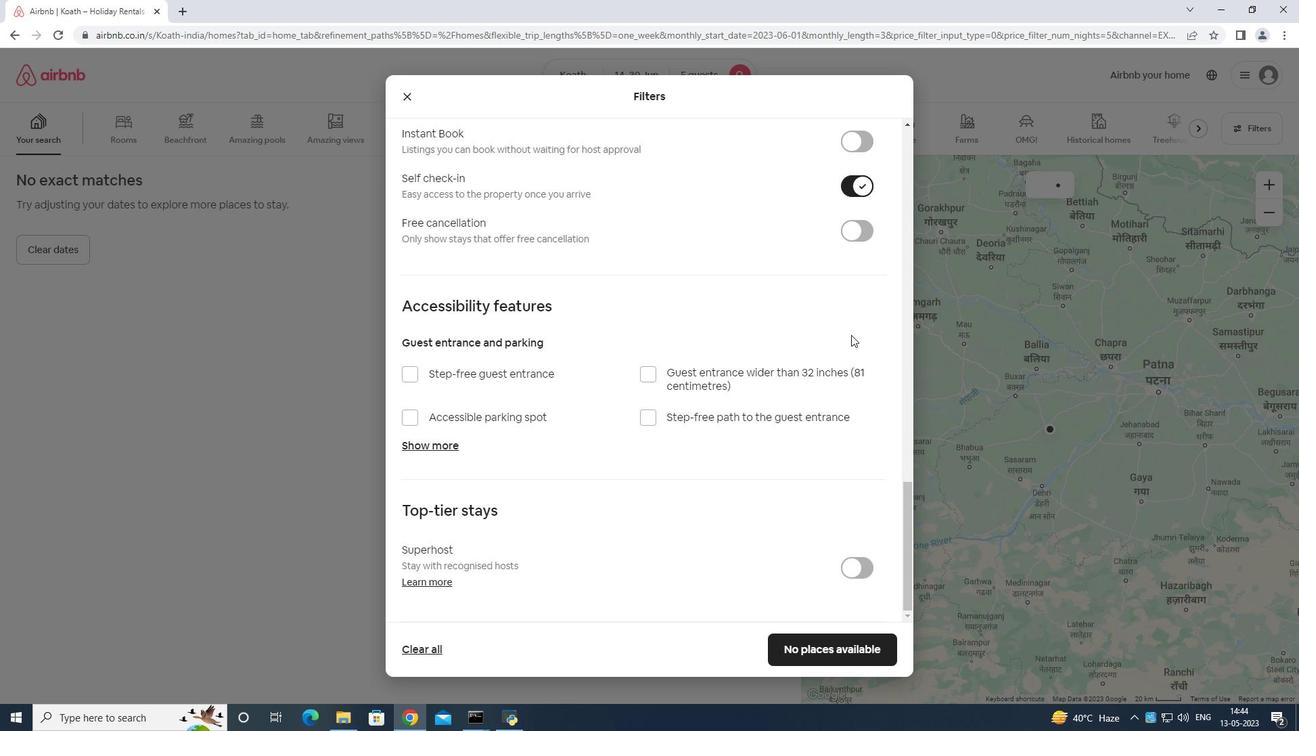 
Action: Mouse scrolled (846, 336) with delta (0, 0)
Screenshot: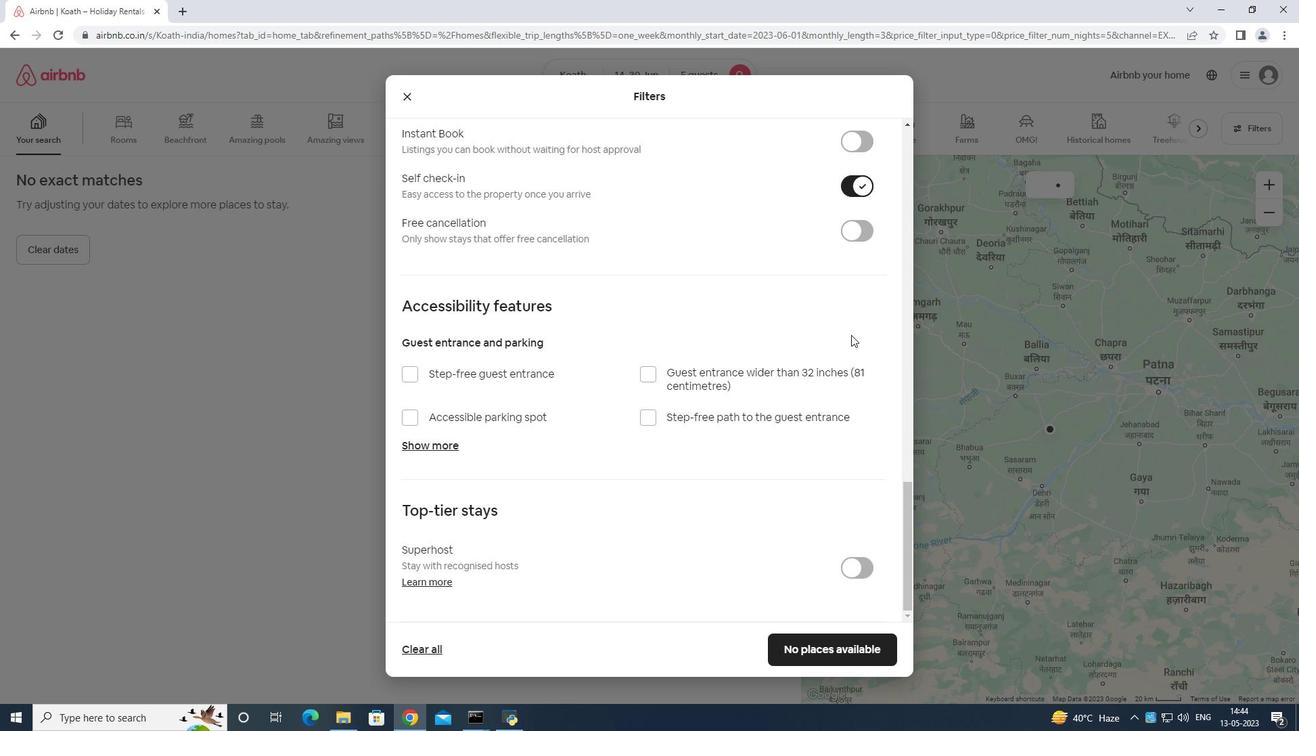 
Action: Mouse scrolled (846, 336) with delta (0, 0)
Screenshot: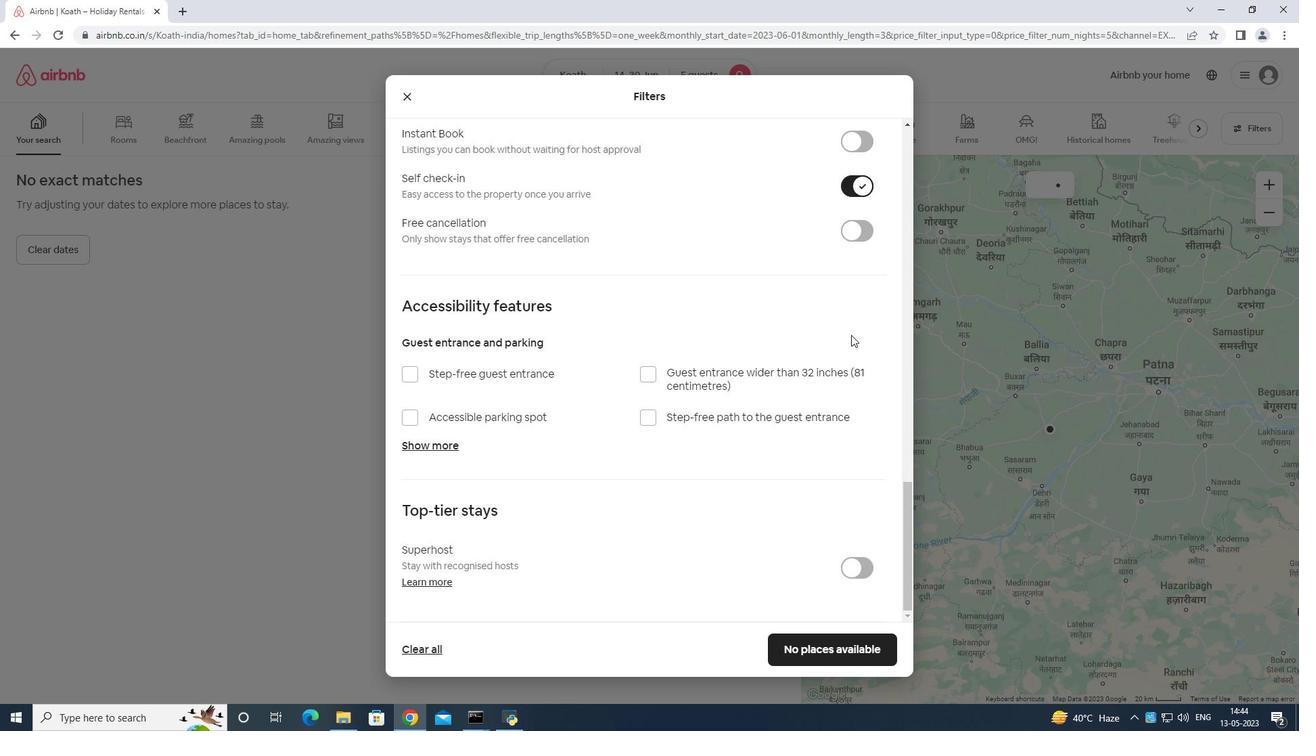 
Action: Mouse moved to (842, 339)
Screenshot: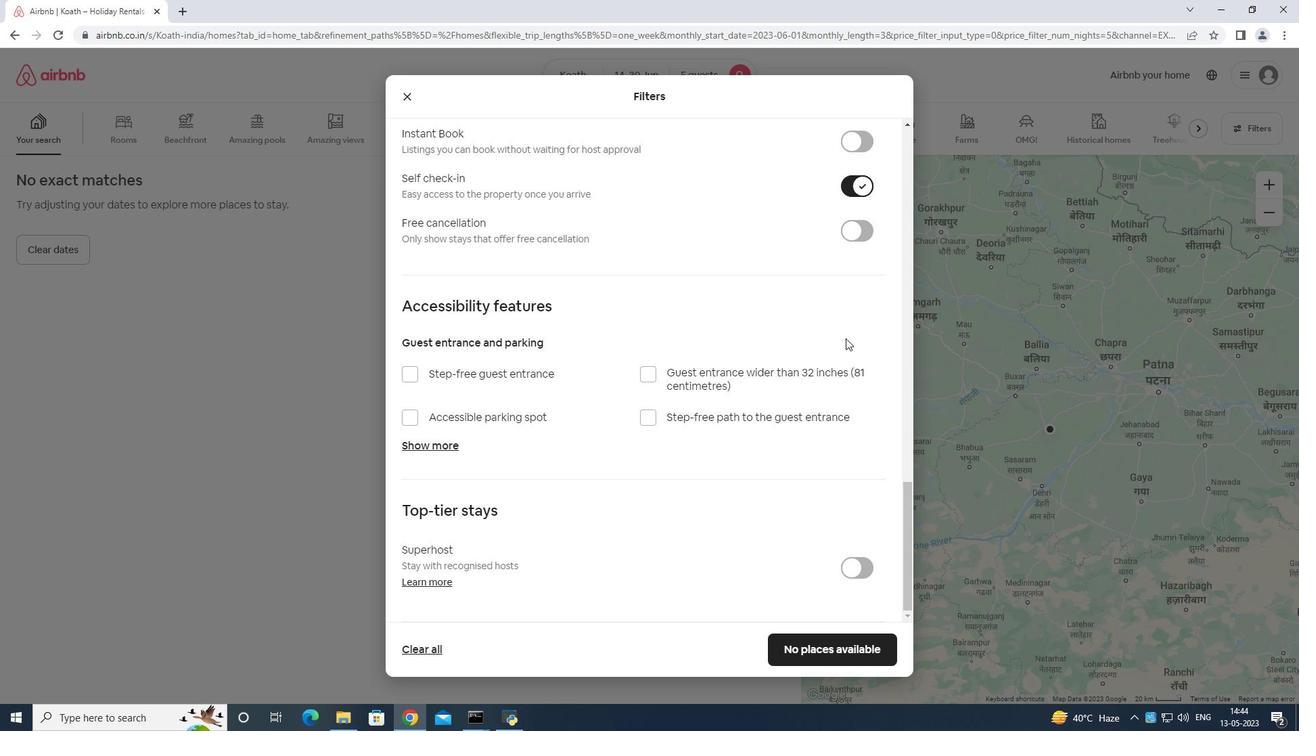 
Action: Mouse scrolled (842, 338) with delta (0, 0)
Screenshot: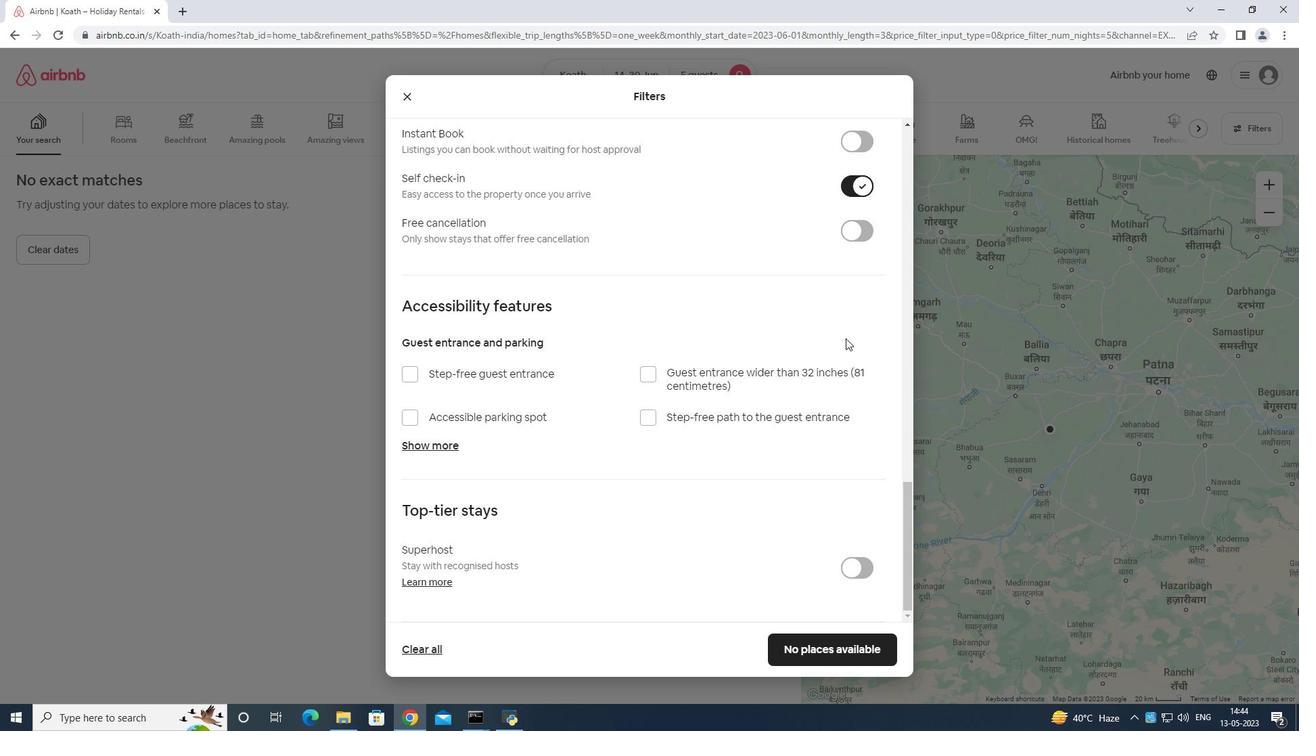 
Action: Mouse moved to (839, 341)
Screenshot: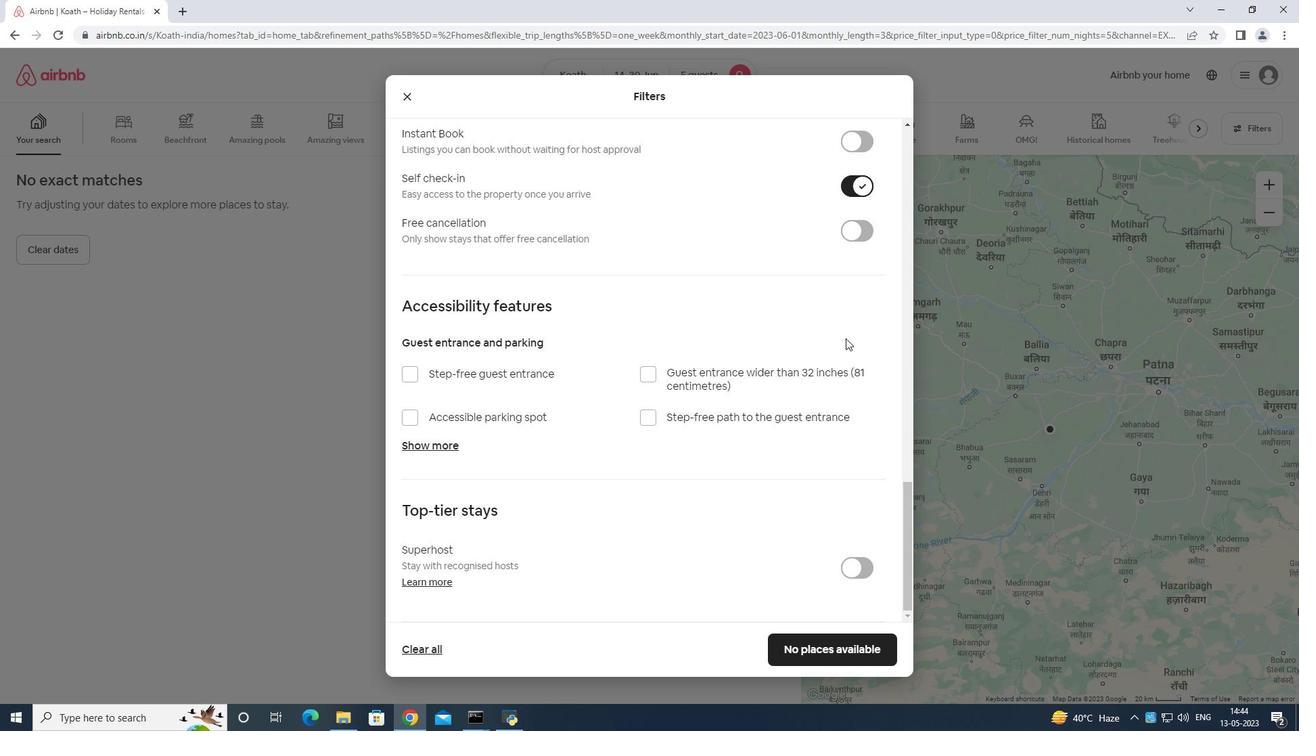 
Action: Mouse scrolled (839, 340) with delta (0, 0)
Screenshot: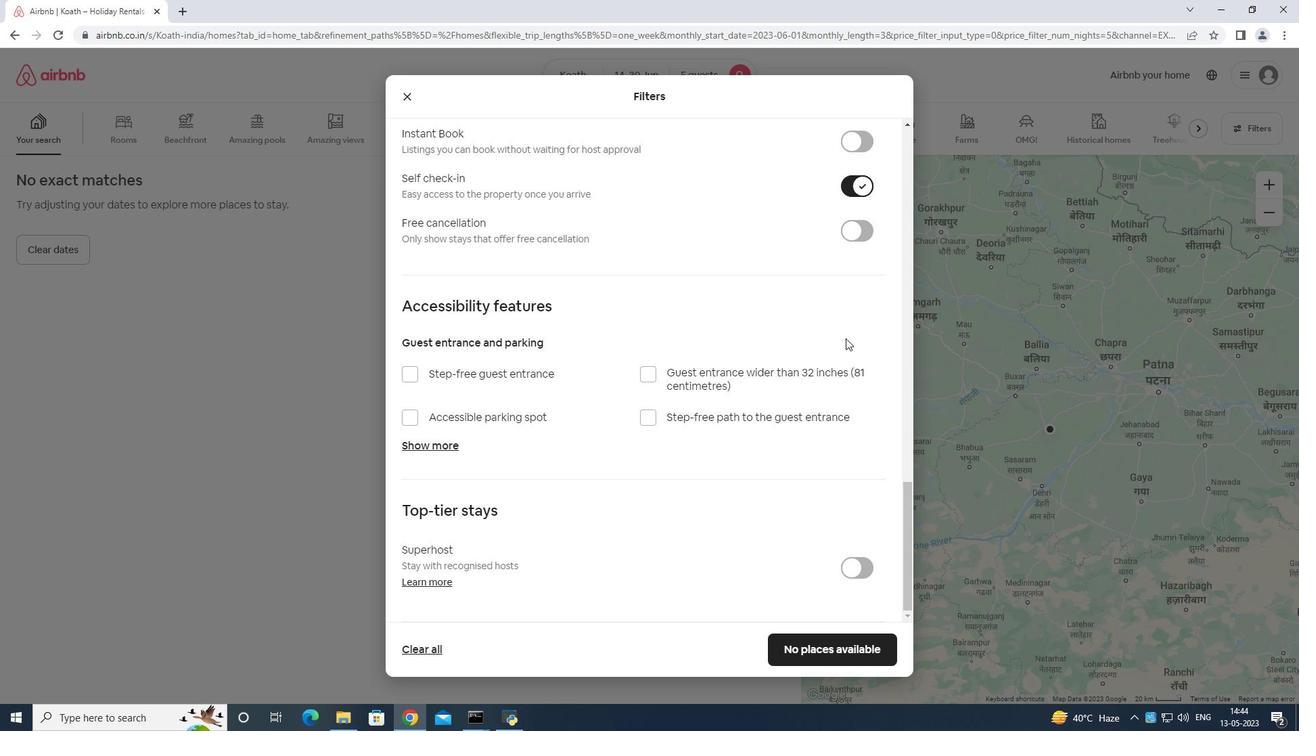 
Action: Mouse moved to (837, 342)
Screenshot: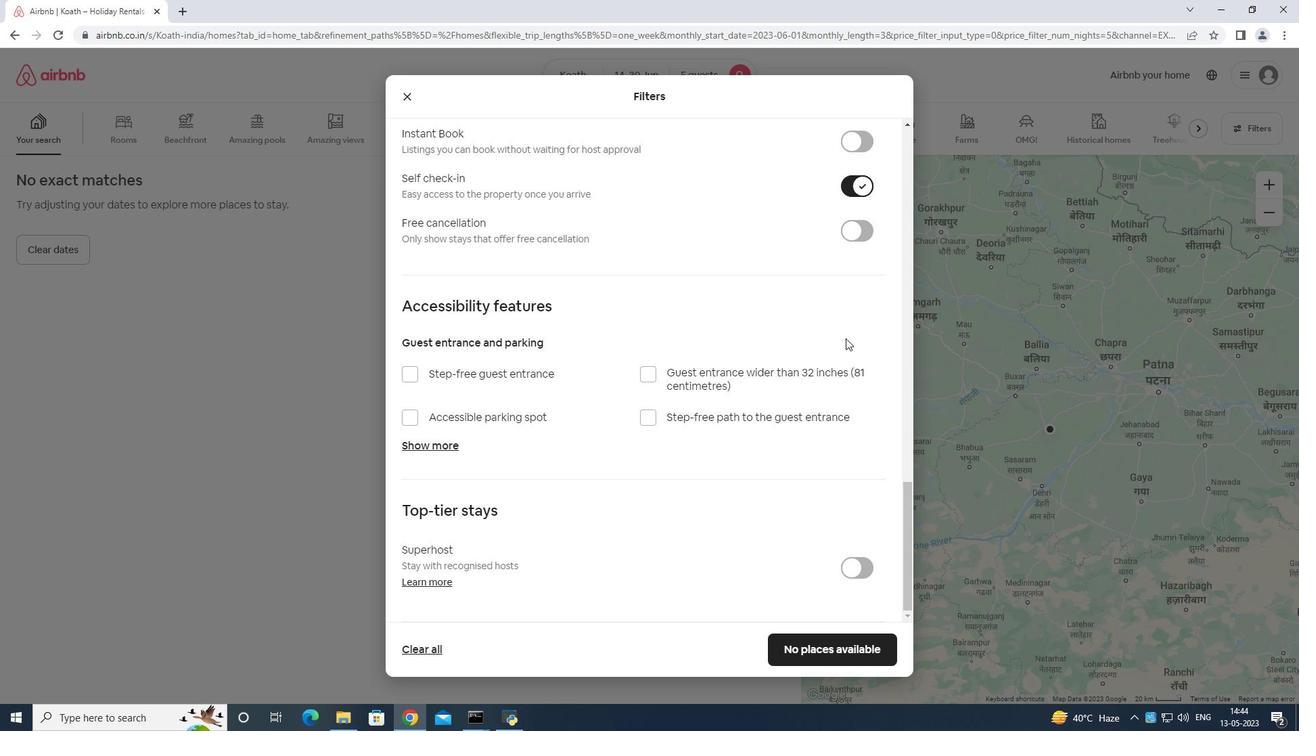 
Action: Mouse scrolled (837, 341) with delta (0, 0)
Screenshot: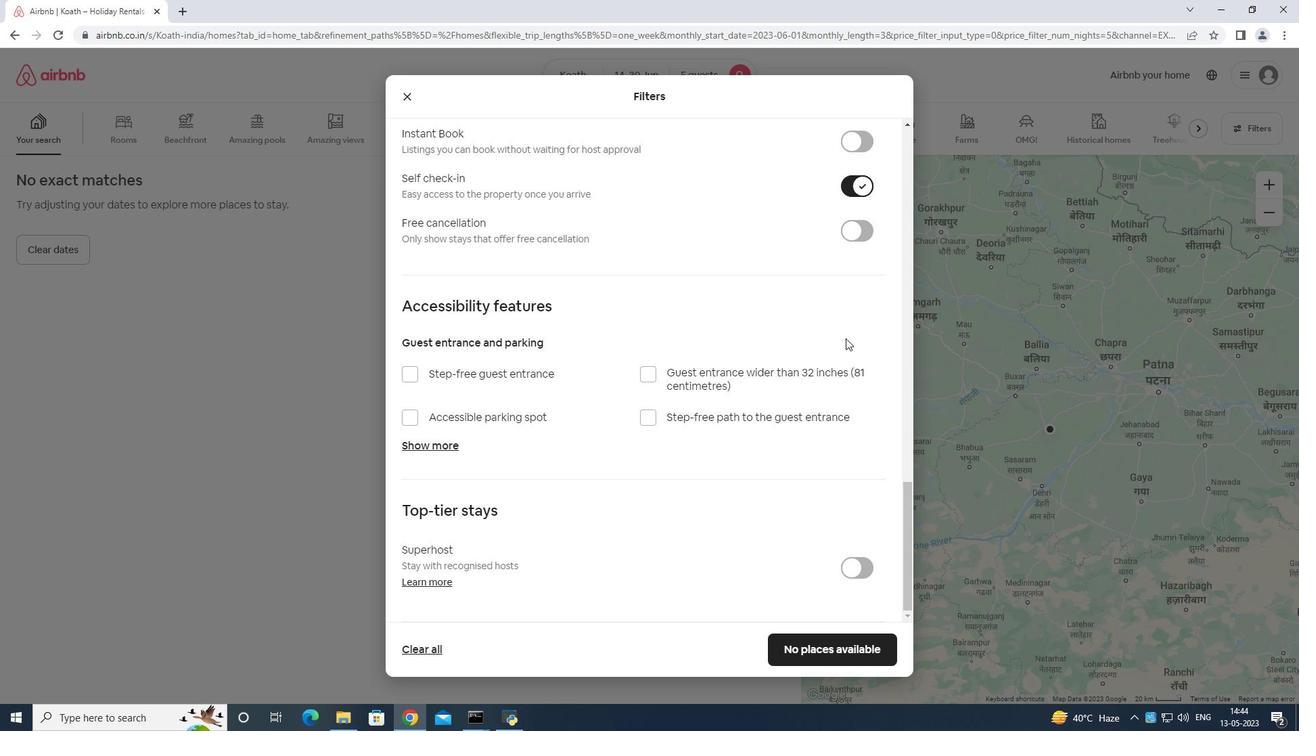 
Action: Mouse moved to (832, 349)
Screenshot: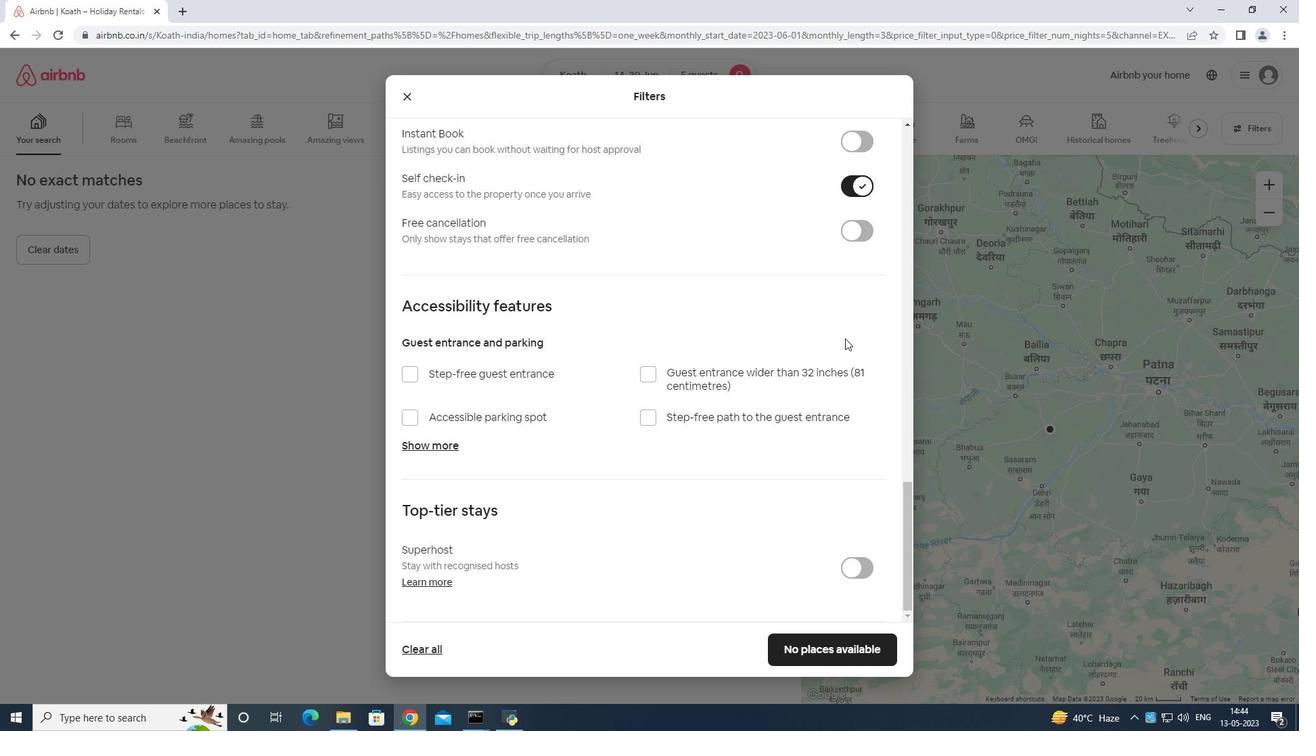 
Action: Mouse scrolled (832, 348) with delta (0, 0)
Screenshot: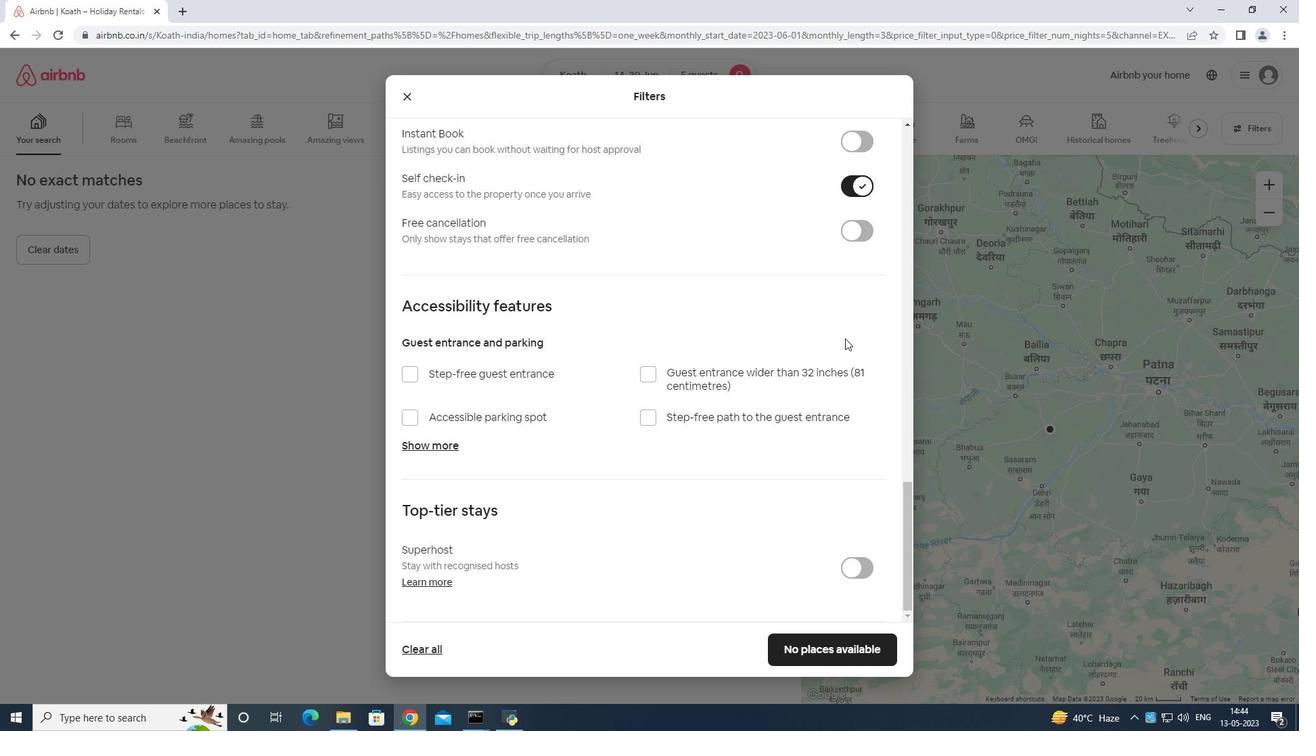 
Action: Mouse moved to (839, 638)
Screenshot: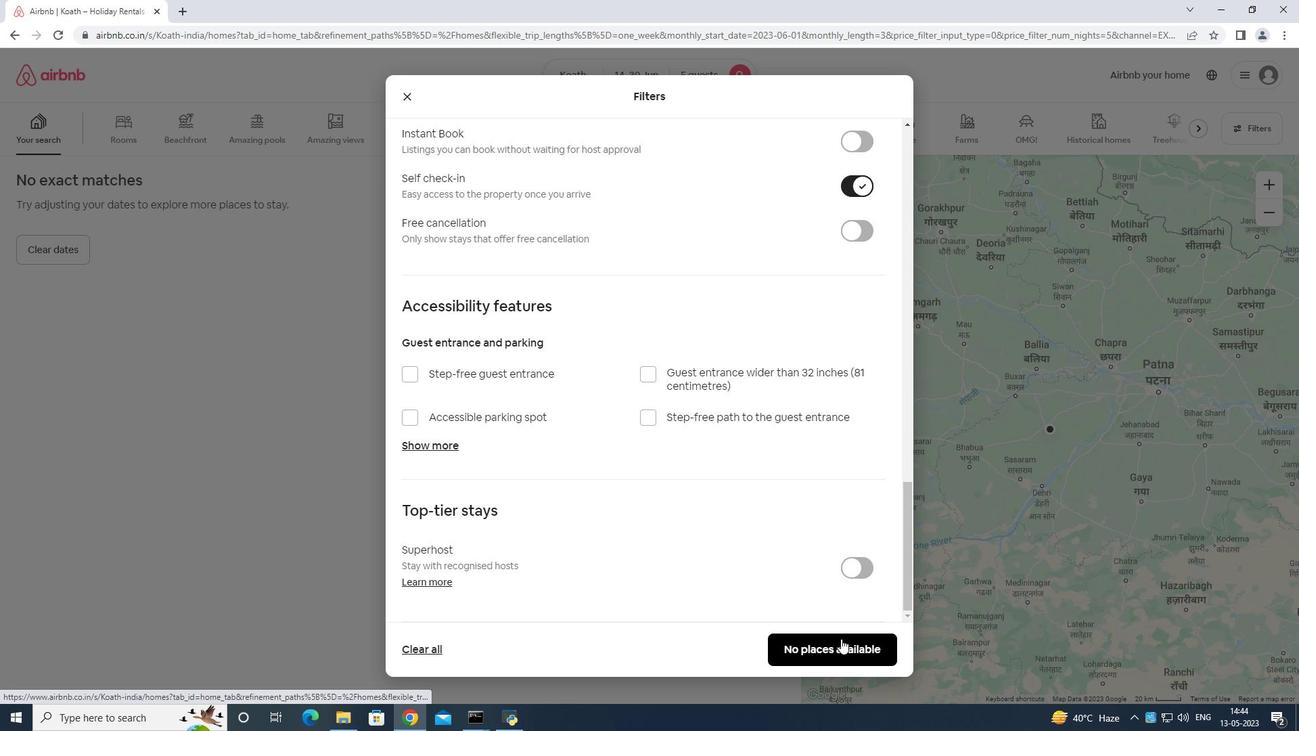 
Action: Mouse pressed left at (839, 638)
Screenshot: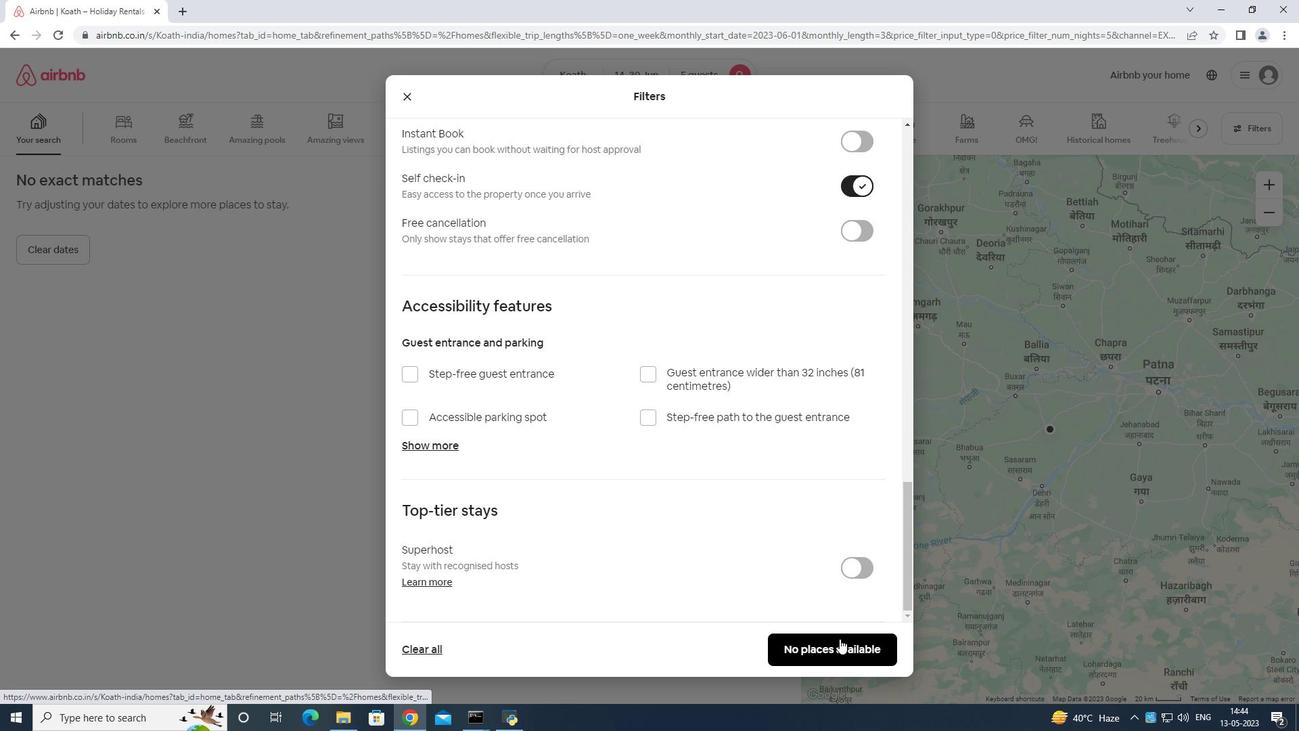 
Action: Mouse moved to (835, 636)
Screenshot: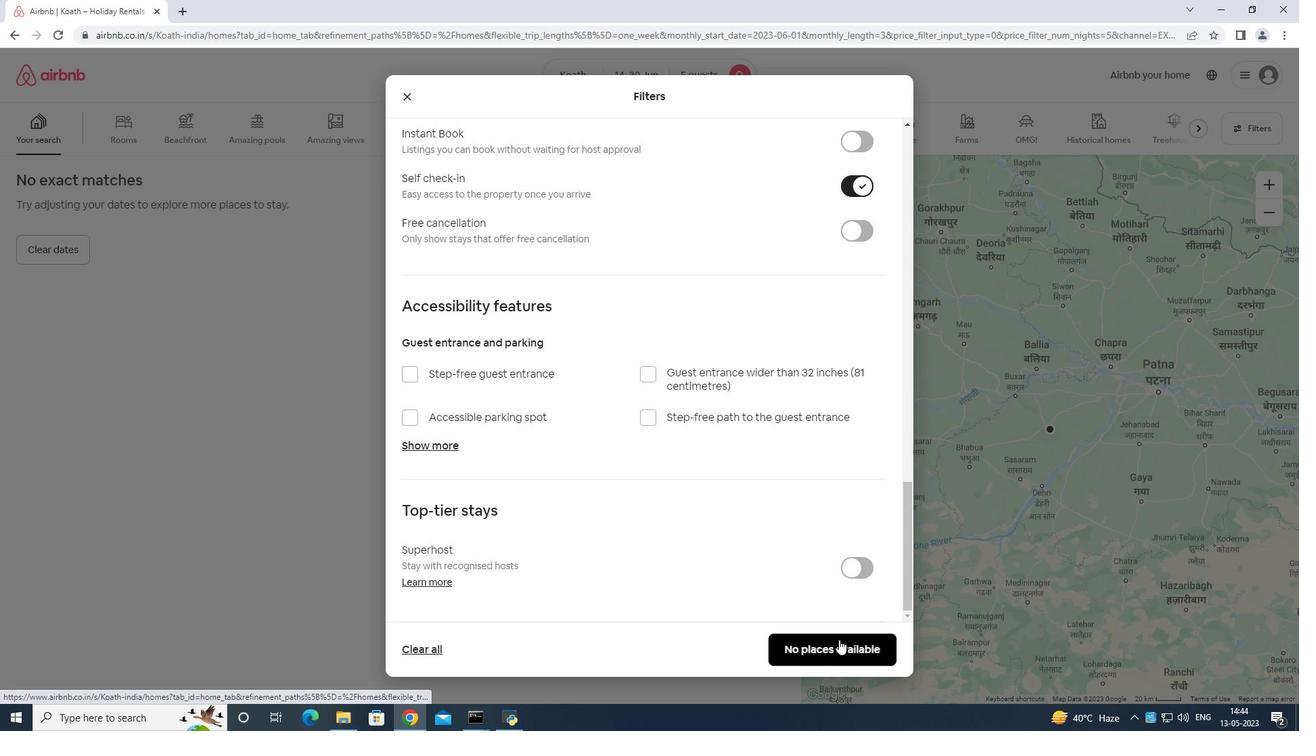 
